 Task: Research Airbnb options in Bir el Djir, Algeria from 19th December, 2023 to 27th December, 2023 for 2 adults. Place can be private room with 1  bedroom having 2 beds and 1 bathroom. Property type can be flat.
Action: Mouse moved to (475, 98)
Screenshot: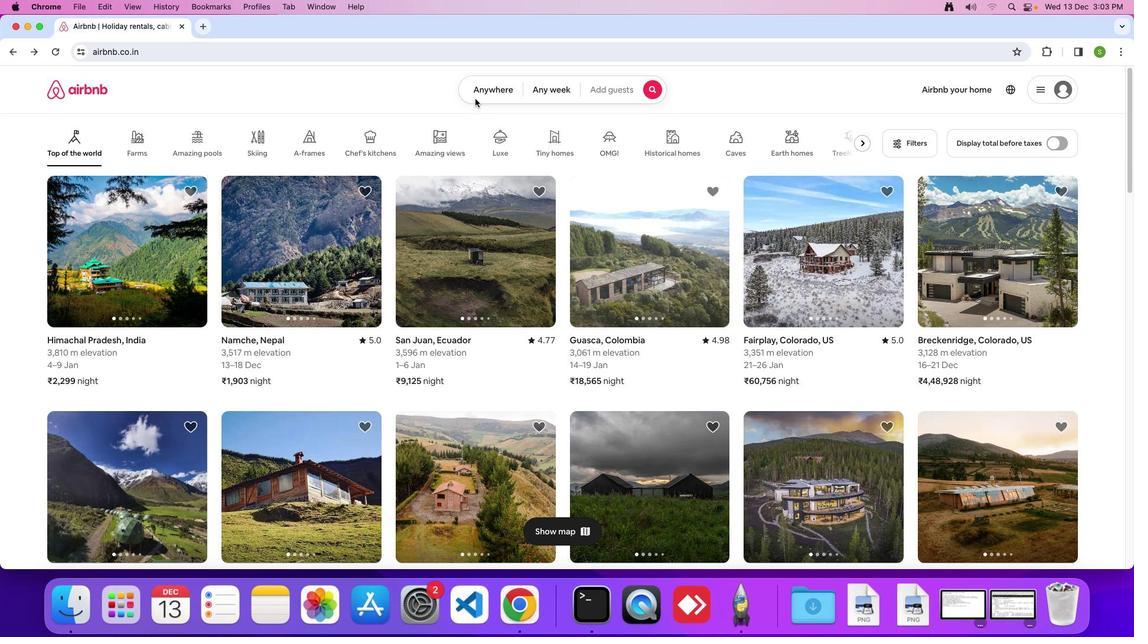
Action: Mouse pressed left at (475, 98)
Screenshot: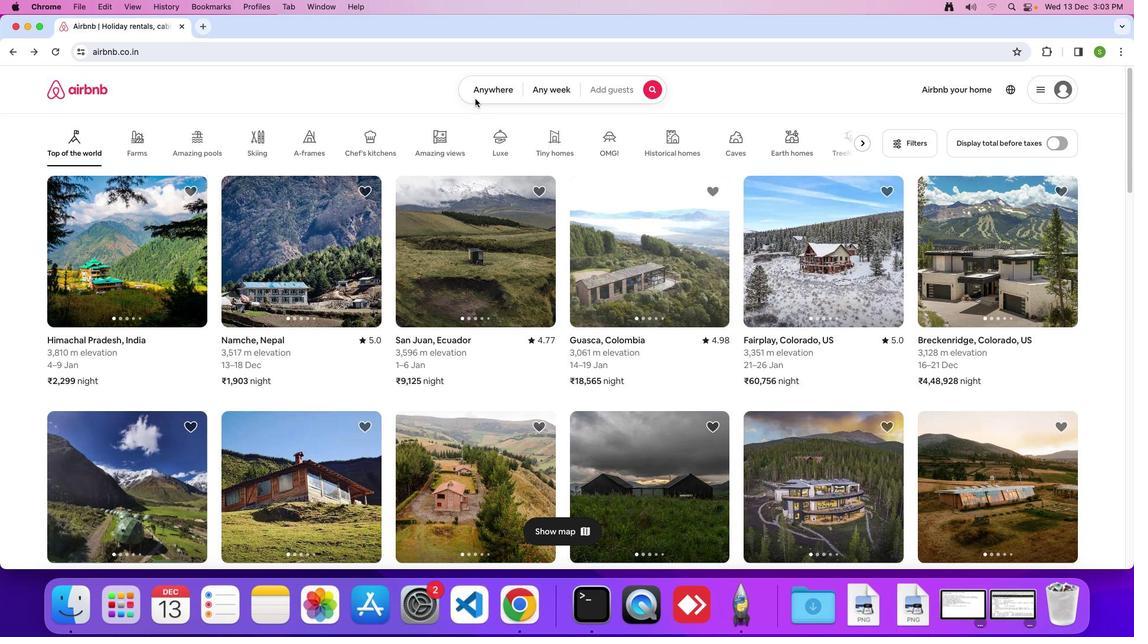 
Action: Mouse moved to (484, 95)
Screenshot: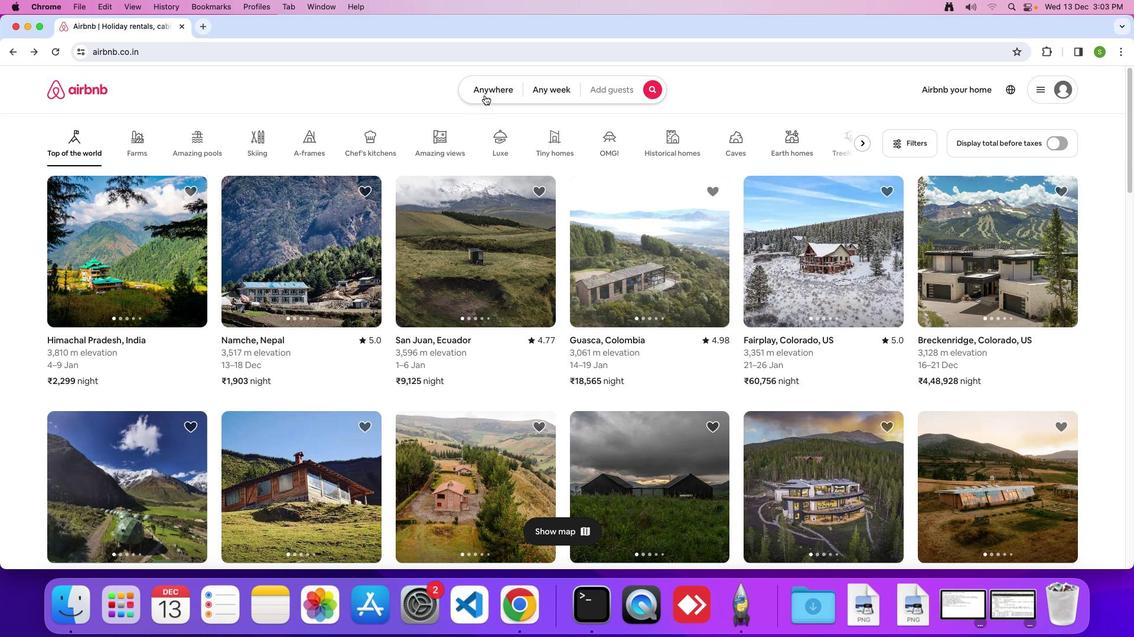 
Action: Mouse pressed left at (484, 95)
Screenshot: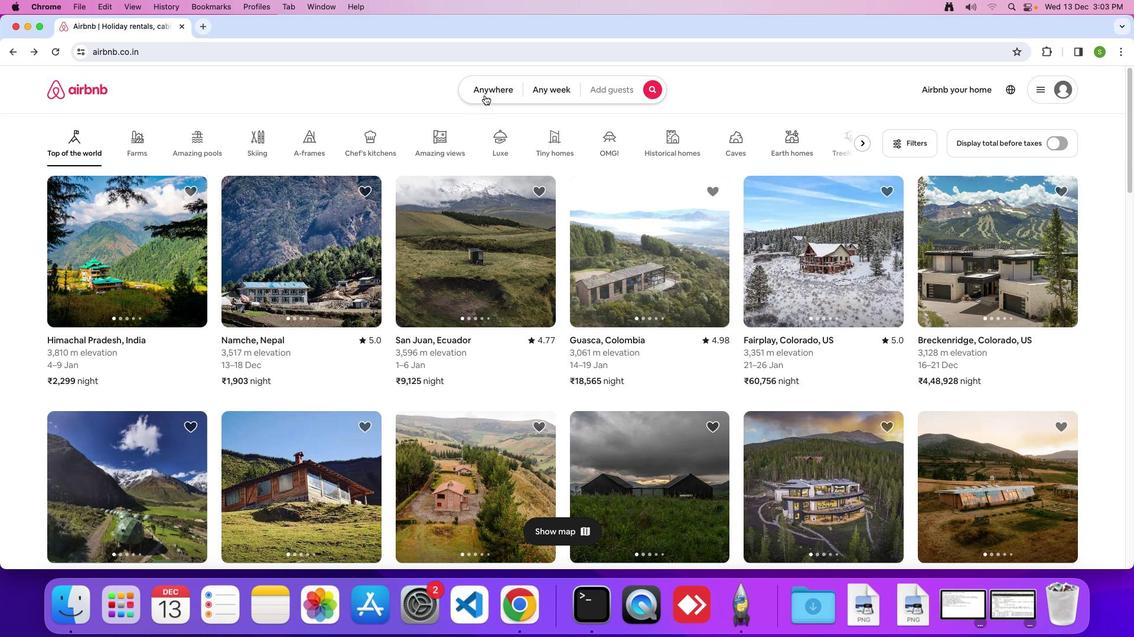 
Action: Mouse moved to (457, 128)
Screenshot: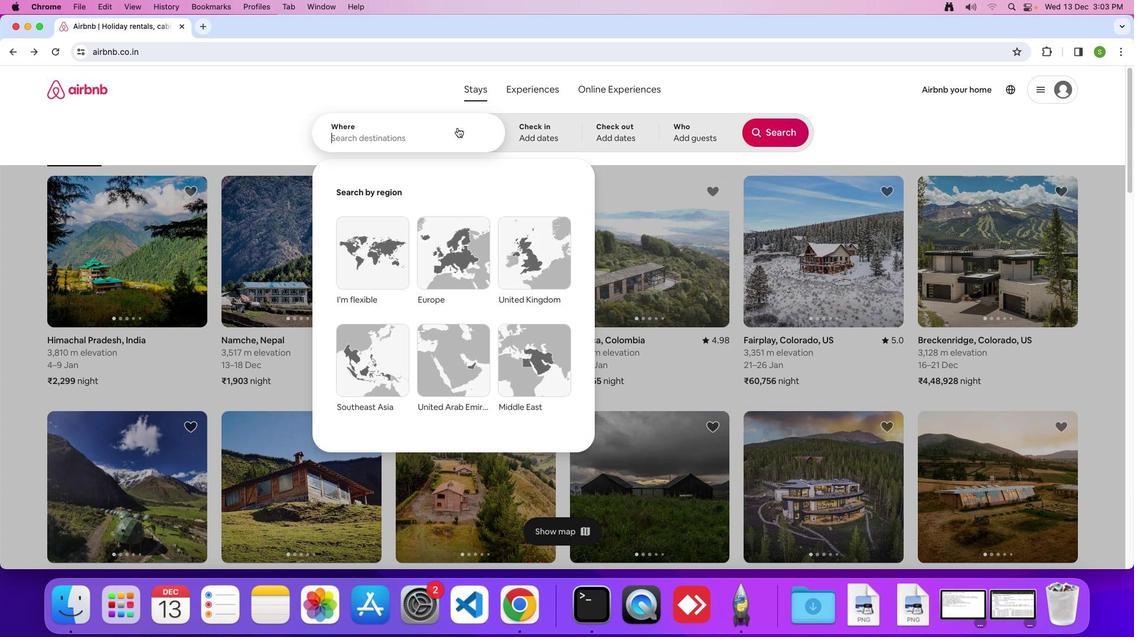 
Action: Mouse pressed left at (457, 128)
Screenshot: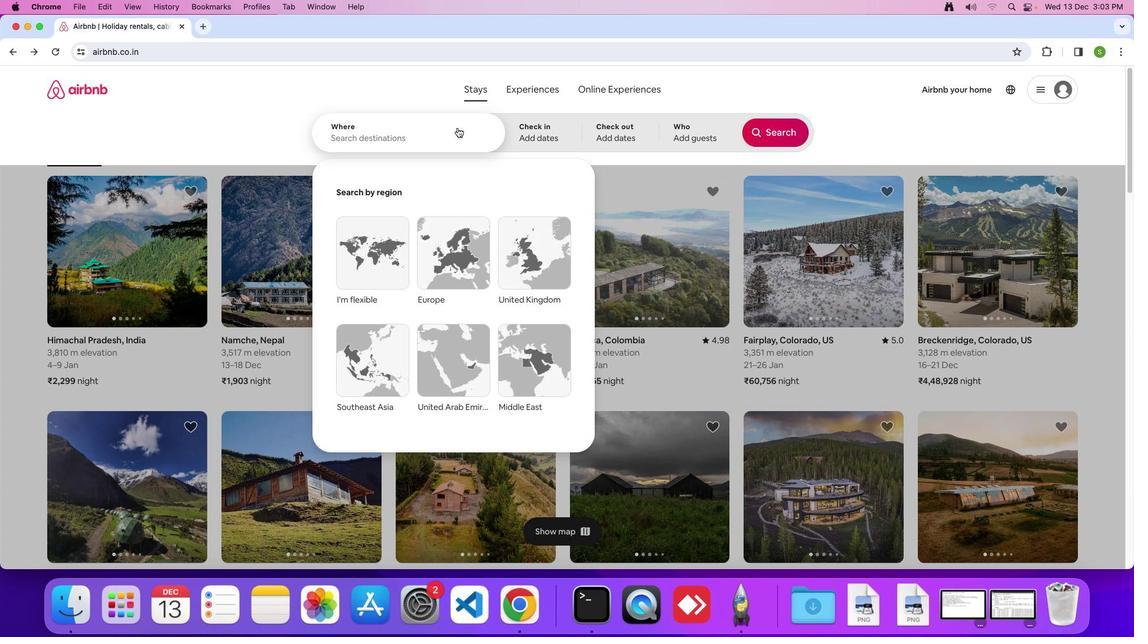 
Action: Key pressed 'B'Key.caps_lock'i''r'Key.space'e''l'Key.spaceKey.shift'D''j''i''r'','Key.spaceKey.shift'A''l''g''e''r''i''a'Key.enter
Screenshot: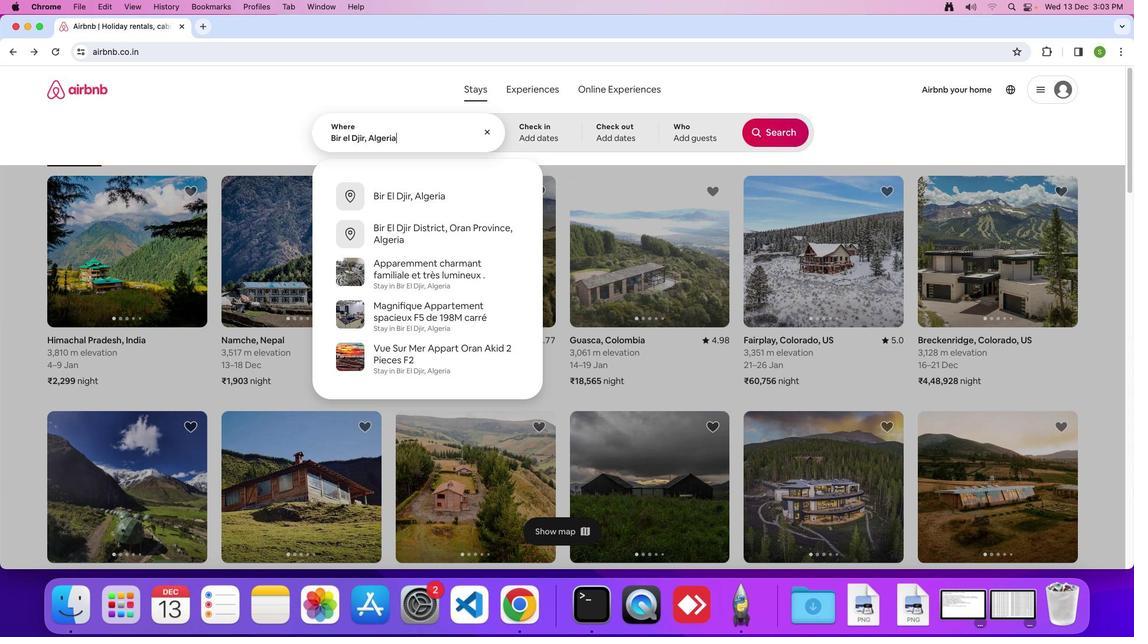 
Action: Mouse moved to (414, 369)
Screenshot: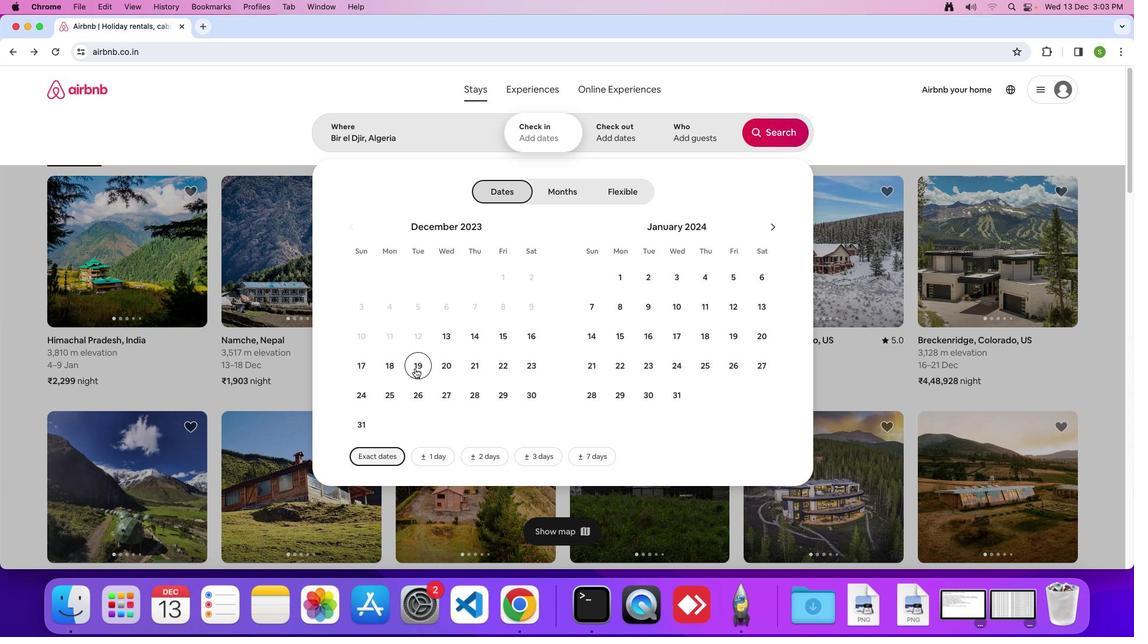
Action: Mouse pressed left at (414, 369)
Screenshot: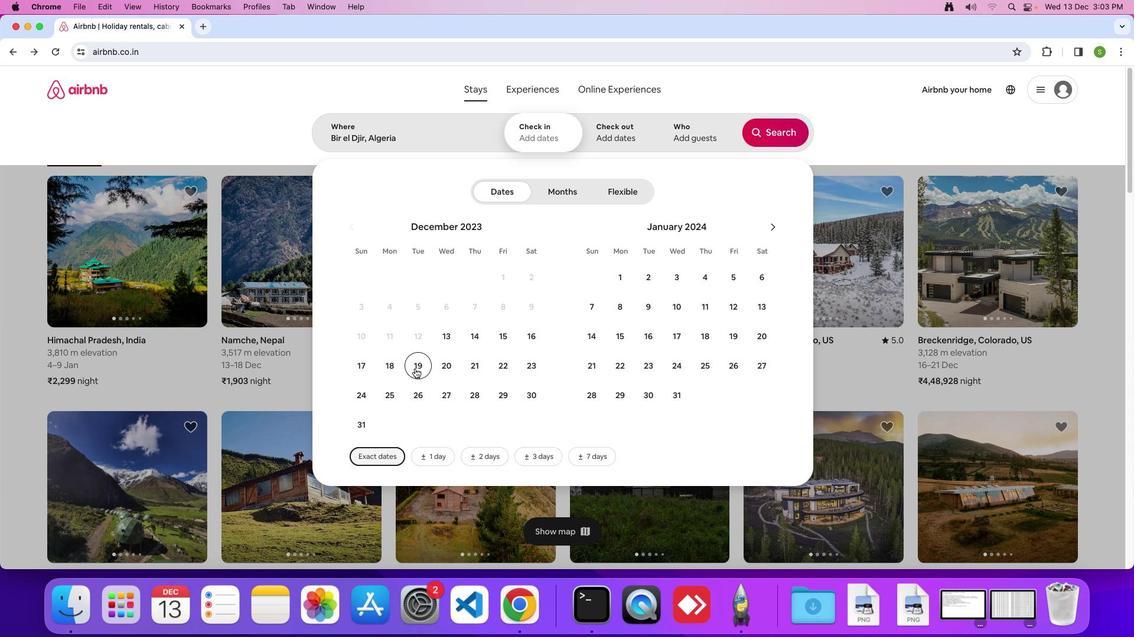 
Action: Mouse moved to (443, 392)
Screenshot: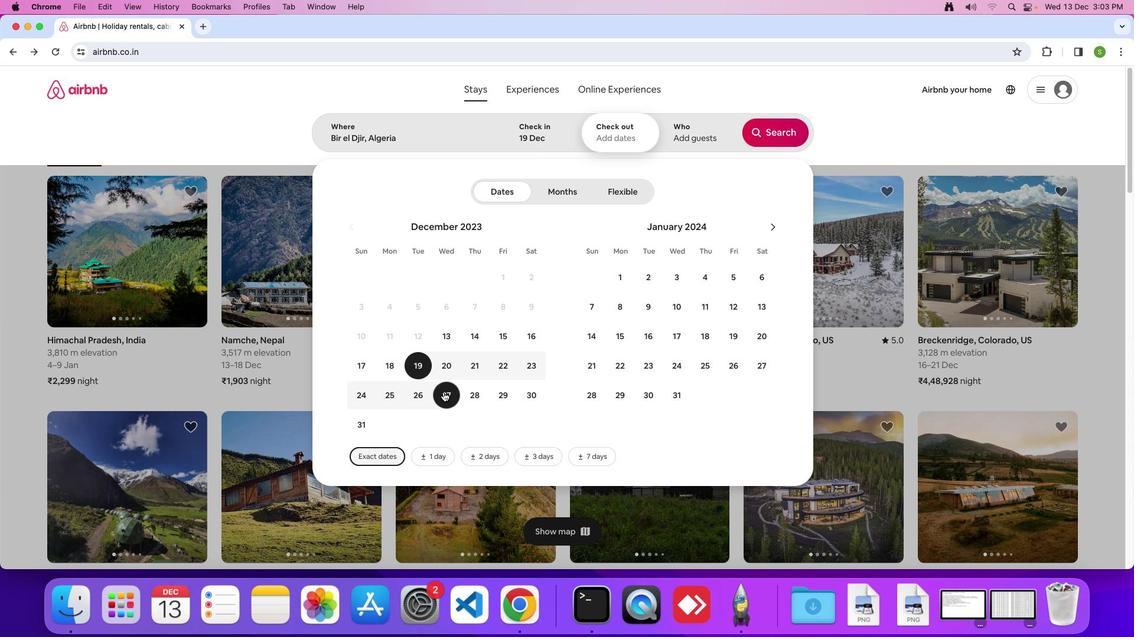 
Action: Mouse pressed left at (443, 392)
Screenshot: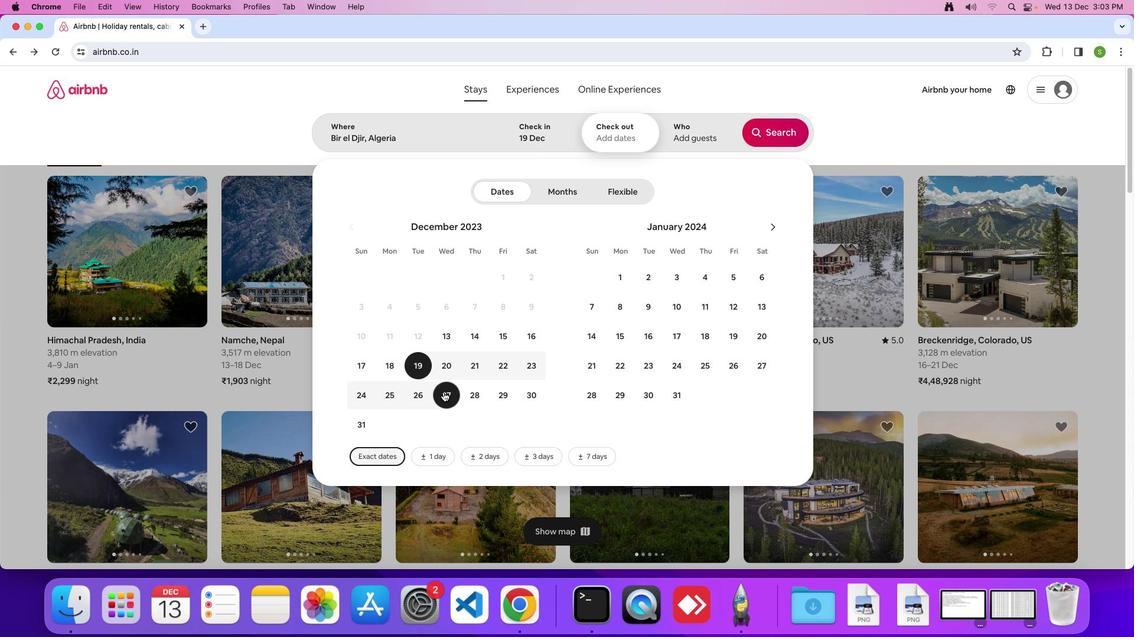 
Action: Mouse moved to (686, 139)
Screenshot: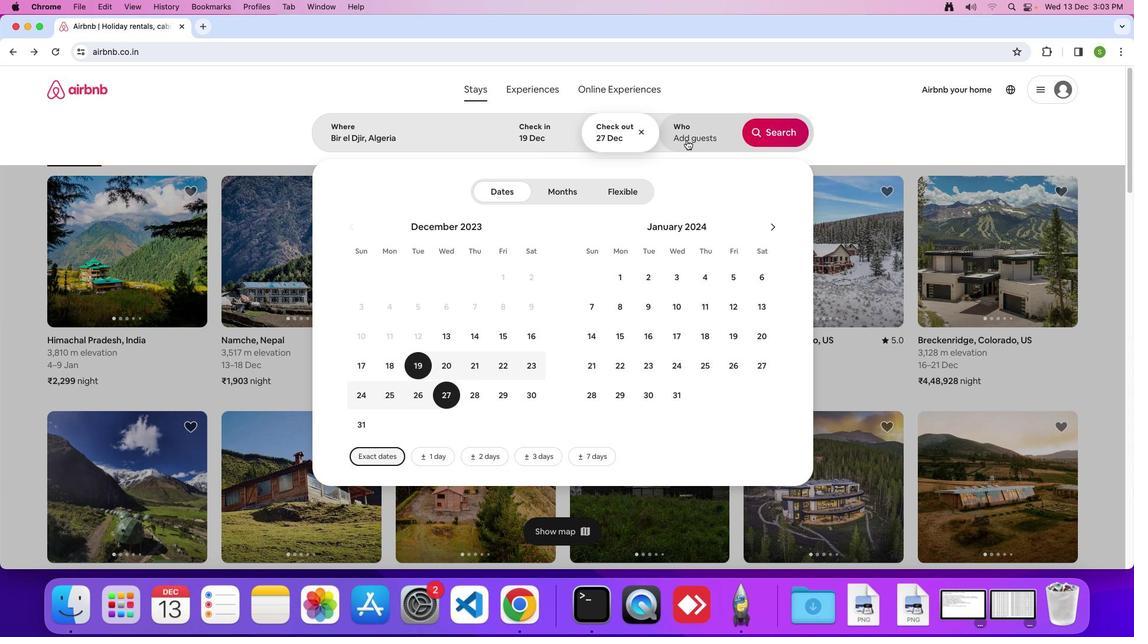 
Action: Mouse pressed left at (686, 139)
Screenshot: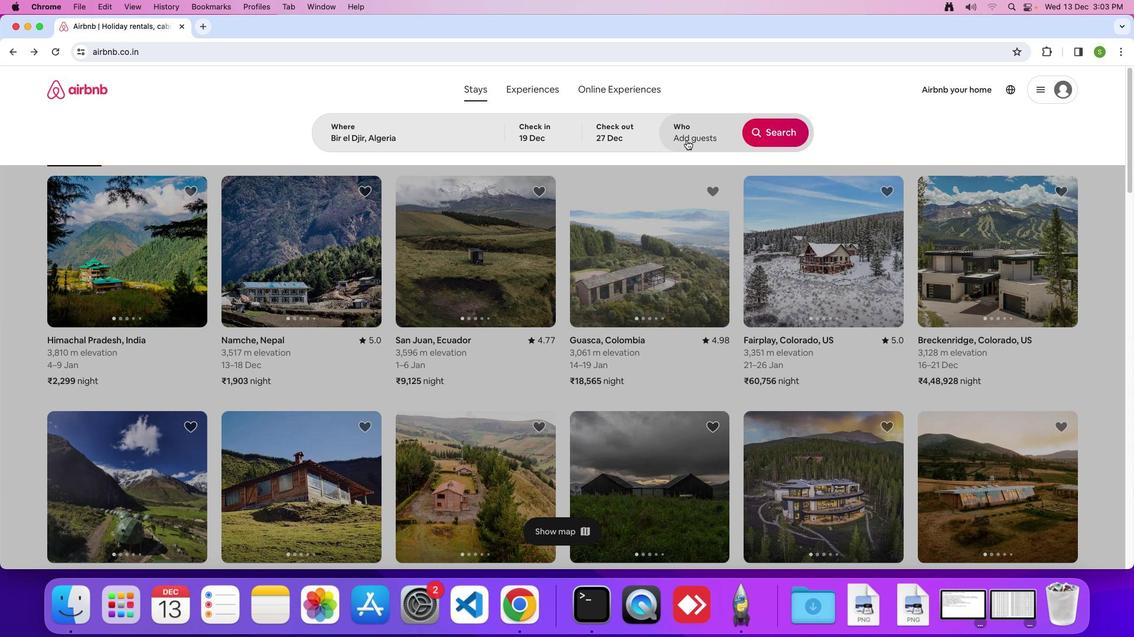 
Action: Mouse moved to (783, 196)
Screenshot: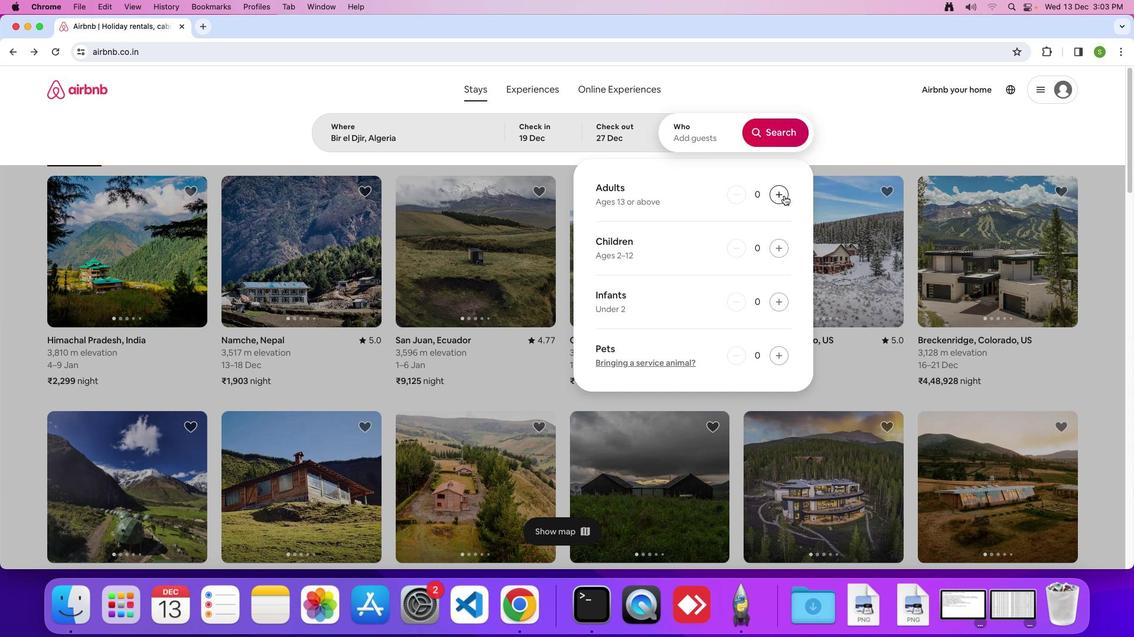 
Action: Mouse pressed left at (783, 196)
Screenshot: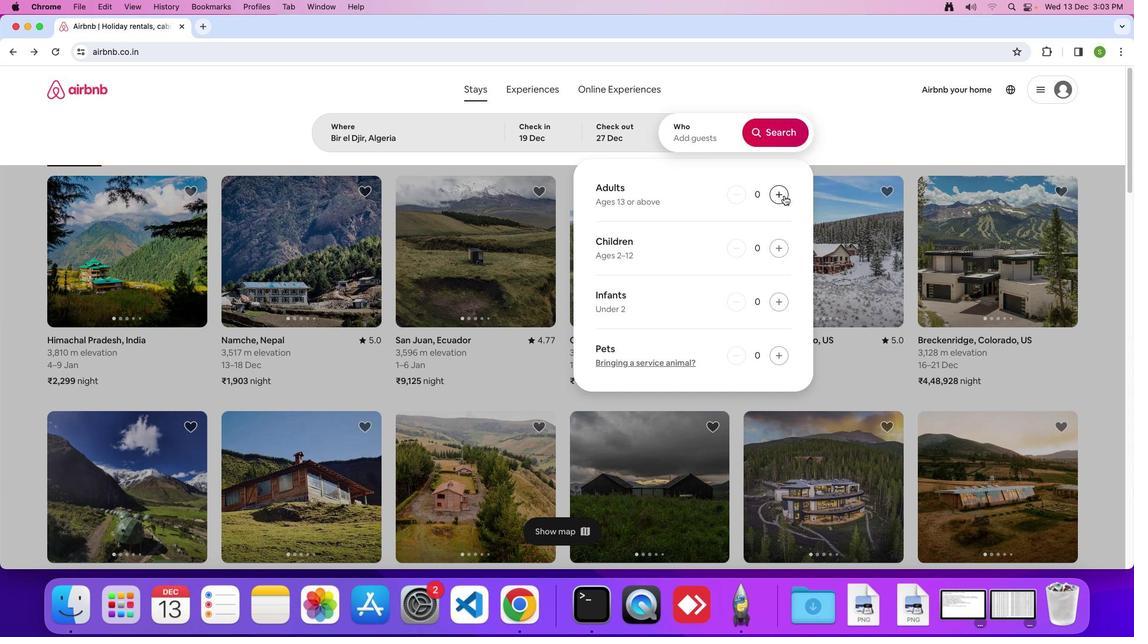 
Action: Mouse pressed left at (783, 196)
Screenshot: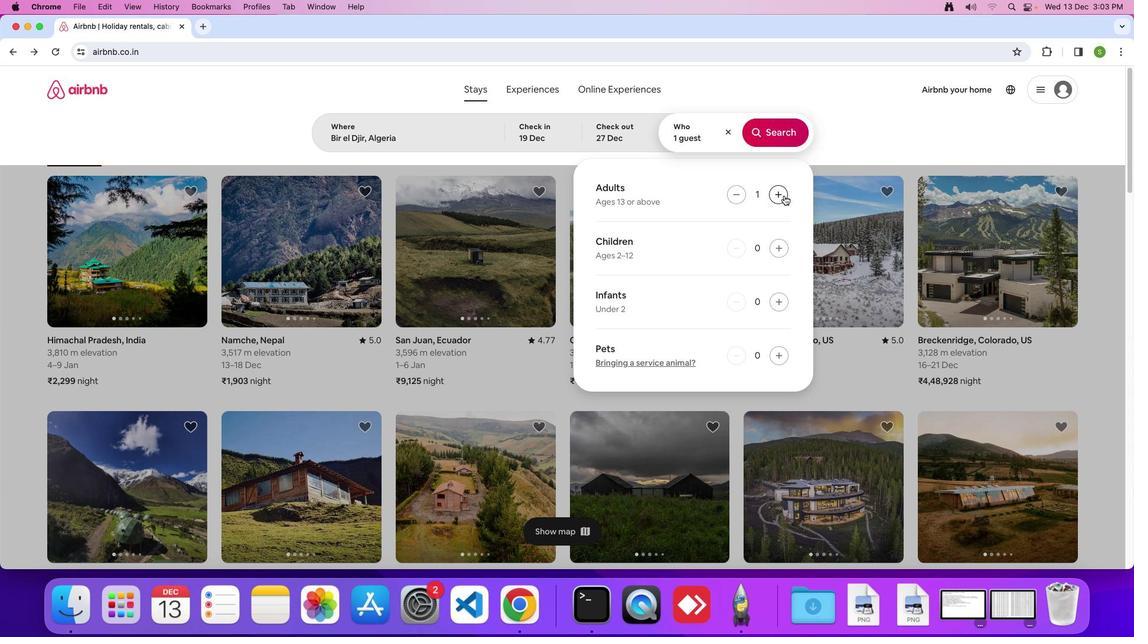 
Action: Mouse moved to (780, 138)
Screenshot: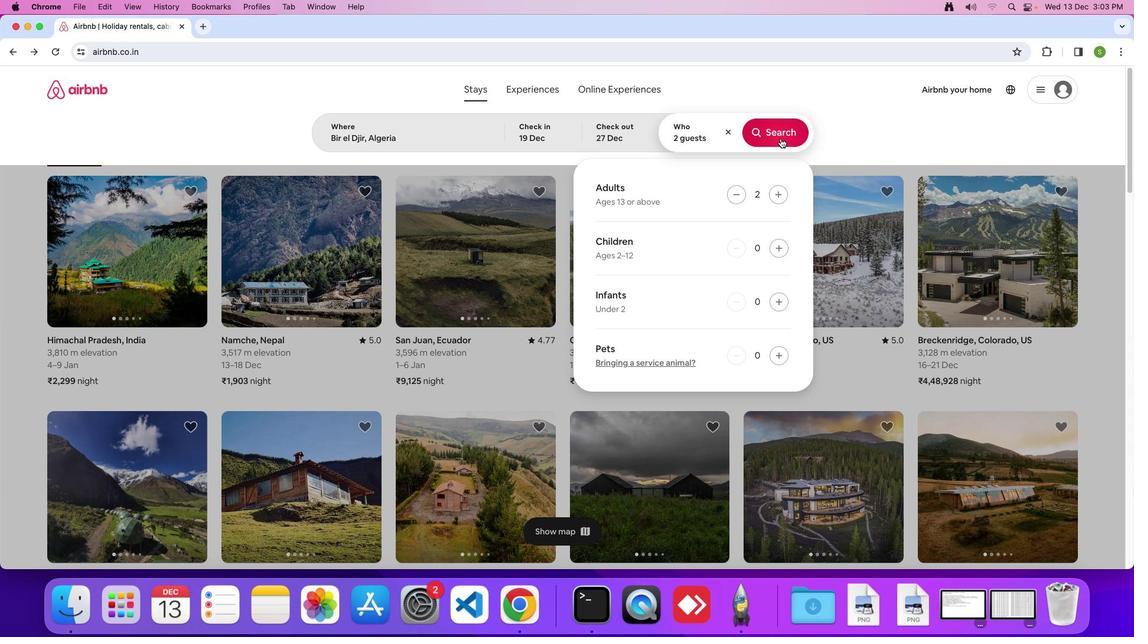 
Action: Mouse pressed left at (780, 138)
Screenshot: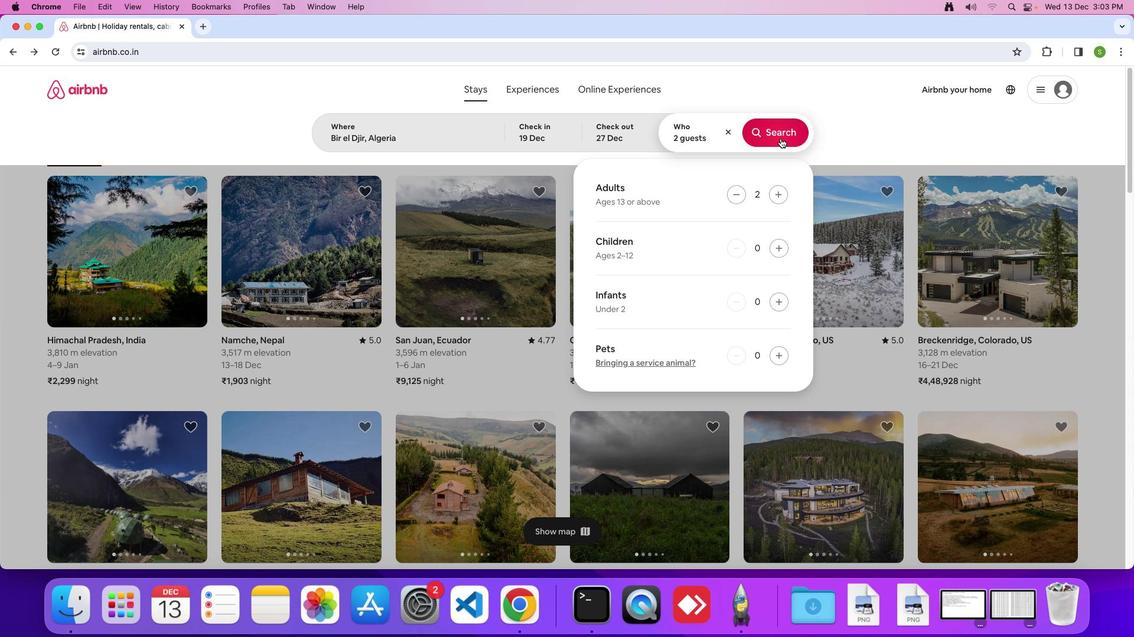 
Action: Mouse moved to (956, 139)
Screenshot: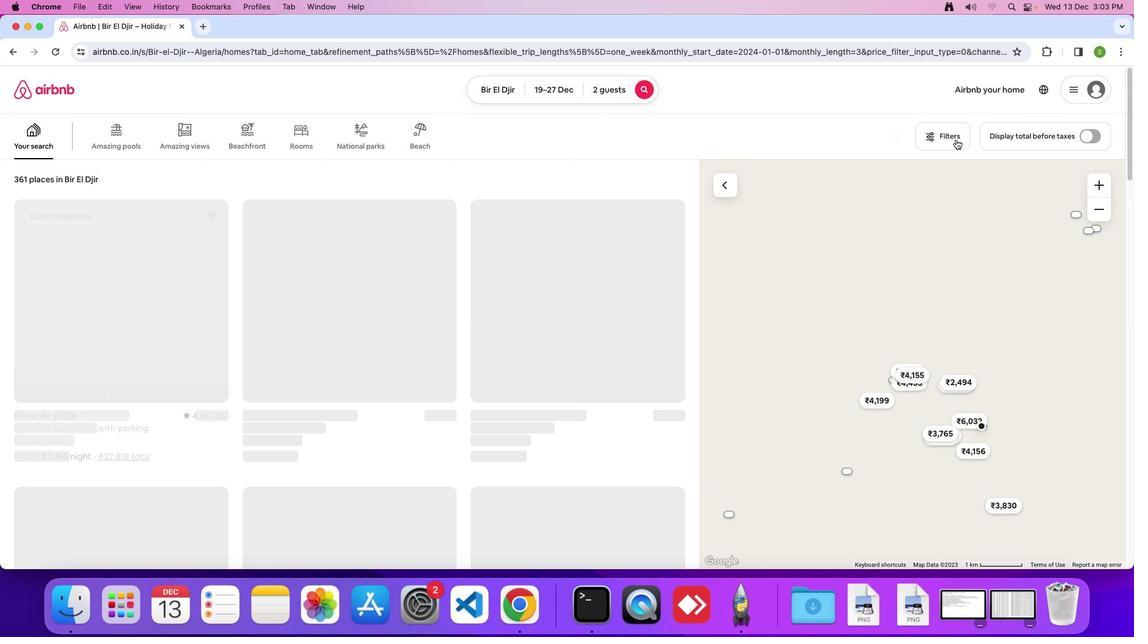 
Action: Mouse pressed left at (956, 139)
Screenshot: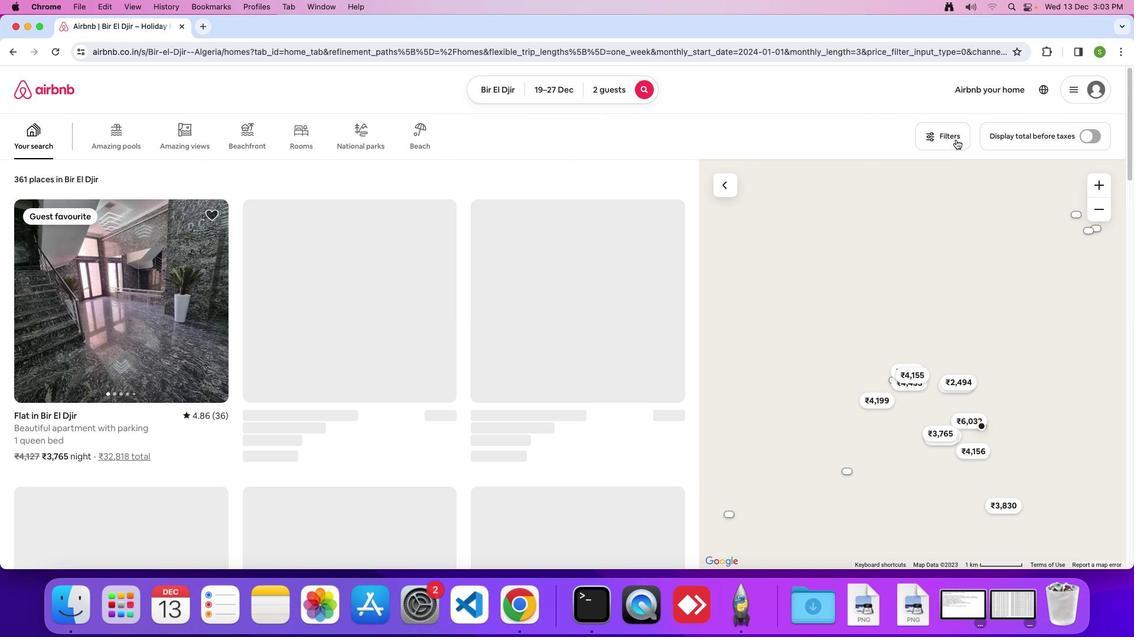 
Action: Mouse moved to (540, 255)
Screenshot: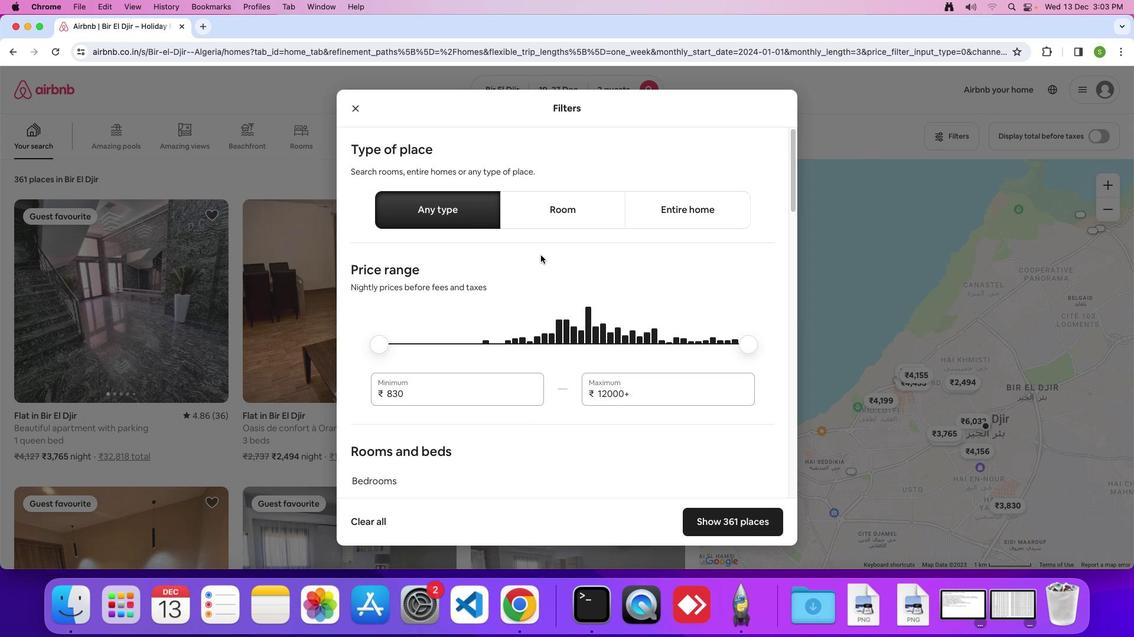 
Action: Mouse scrolled (540, 255) with delta (0, 0)
Screenshot: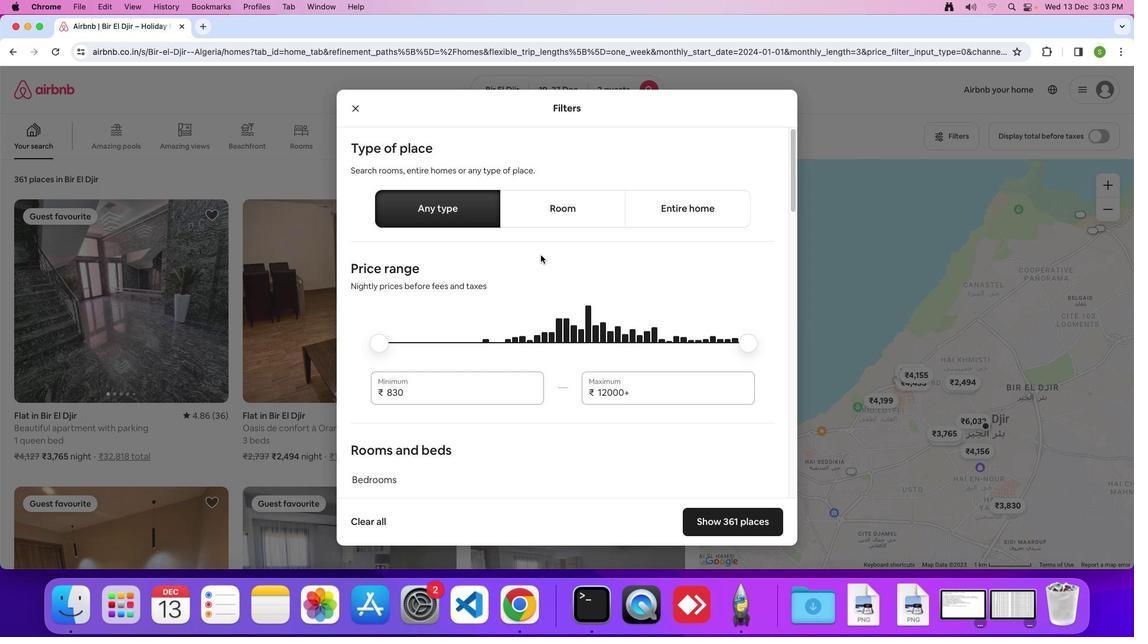 
Action: Mouse scrolled (540, 255) with delta (0, 0)
Screenshot: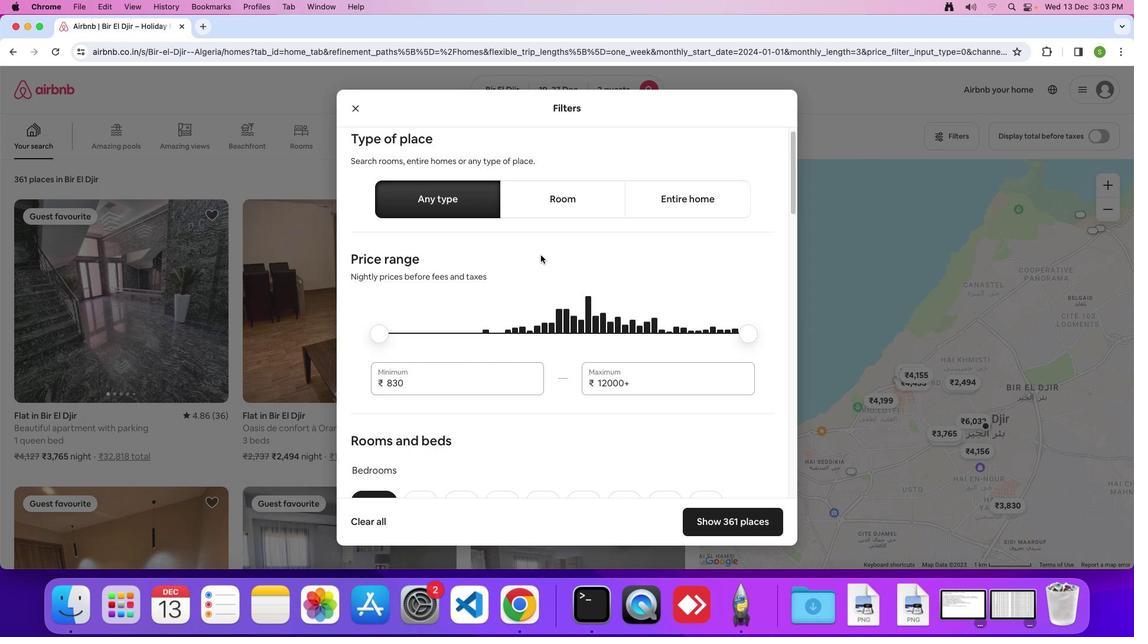 
Action: Mouse scrolled (540, 255) with delta (0, 0)
Screenshot: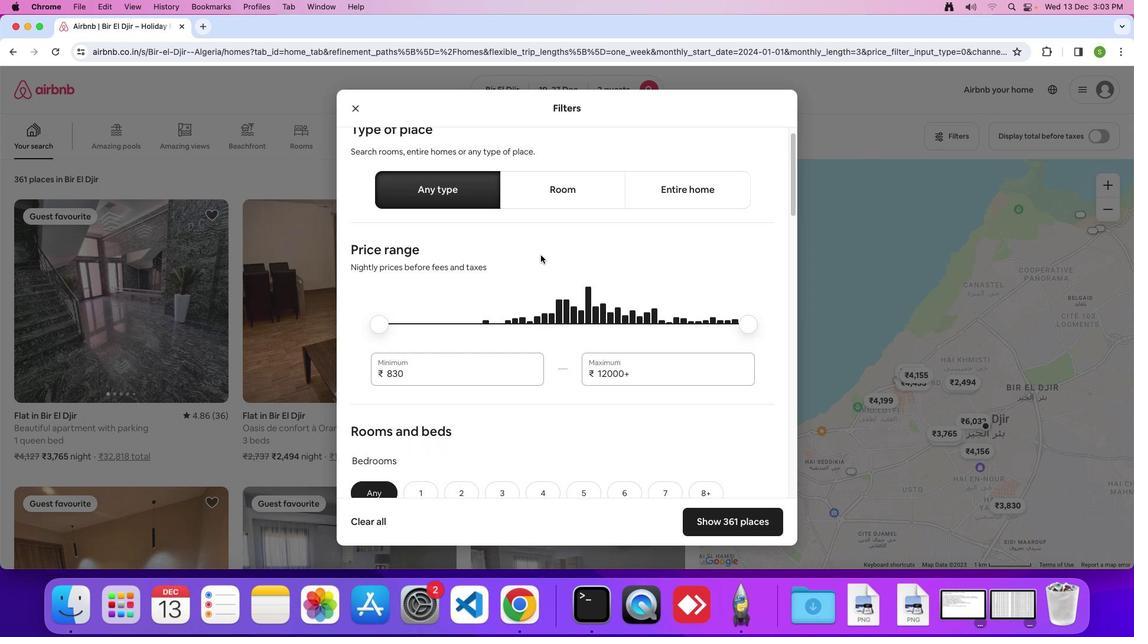 
Action: Mouse scrolled (540, 255) with delta (0, 0)
Screenshot: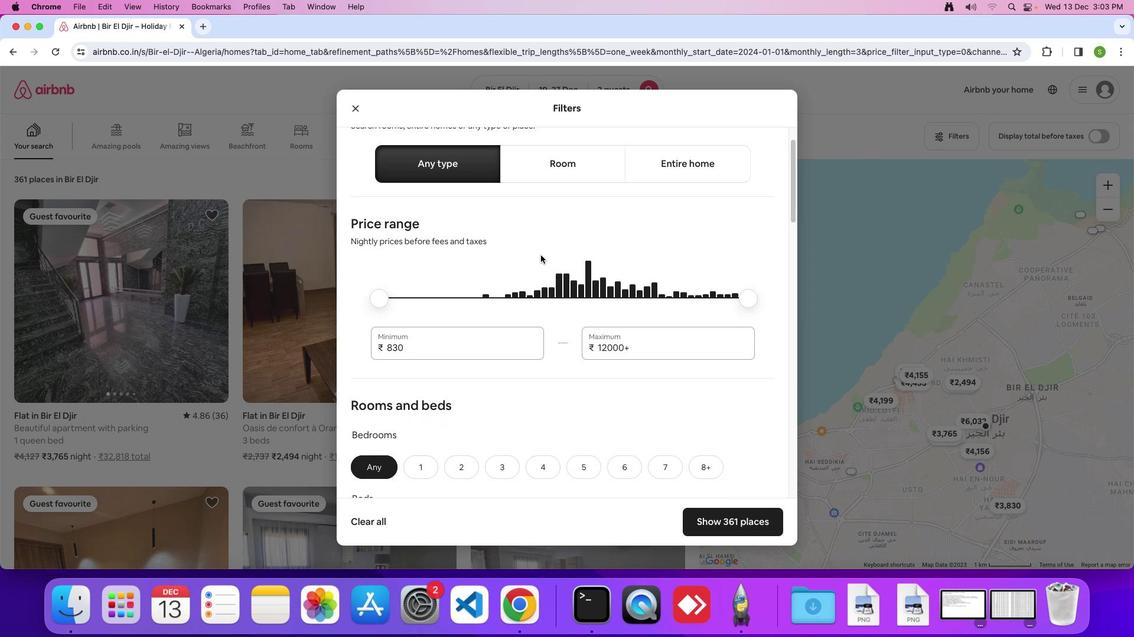 
Action: Mouse scrolled (540, 255) with delta (0, -1)
Screenshot: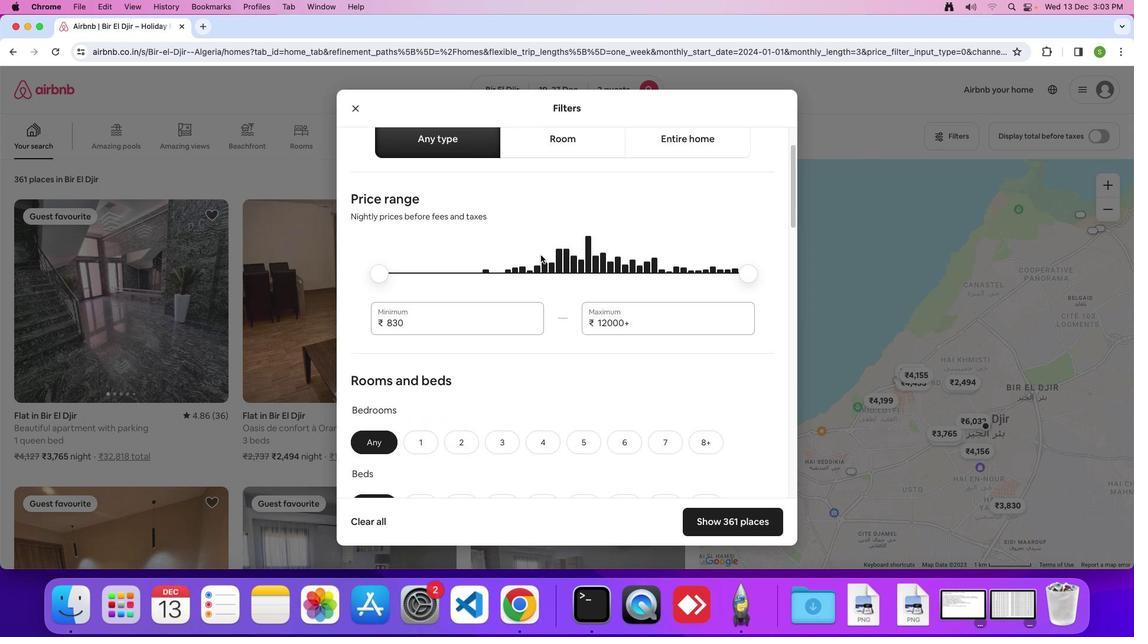 
Action: Mouse scrolled (540, 255) with delta (0, 0)
Screenshot: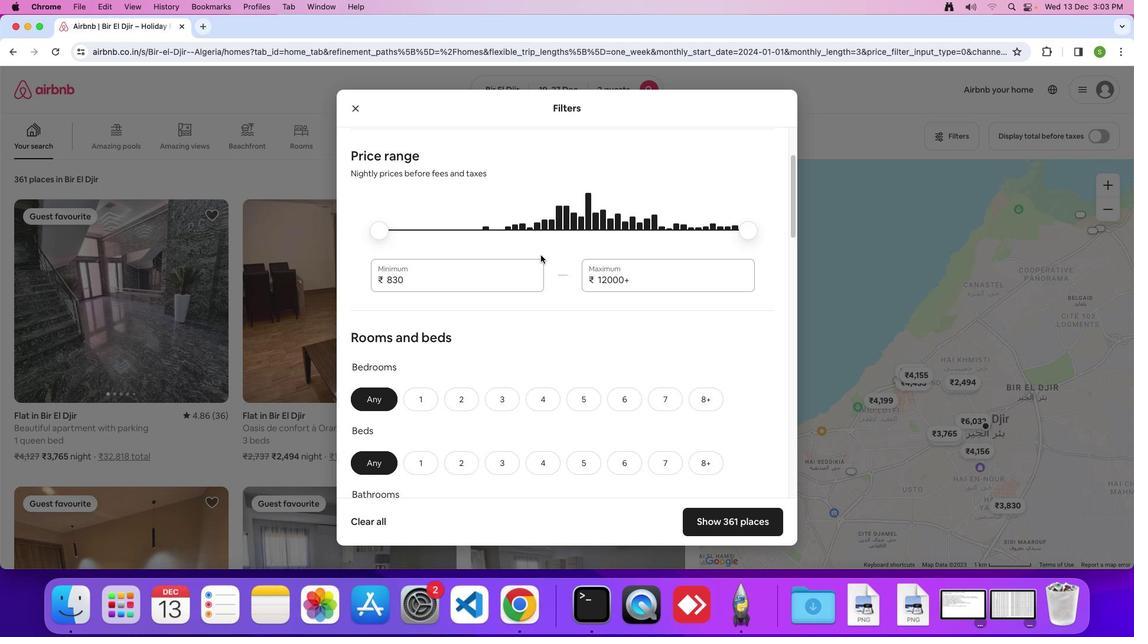 
Action: Mouse scrolled (540, 255) with delta (0, 0)
Screenshot: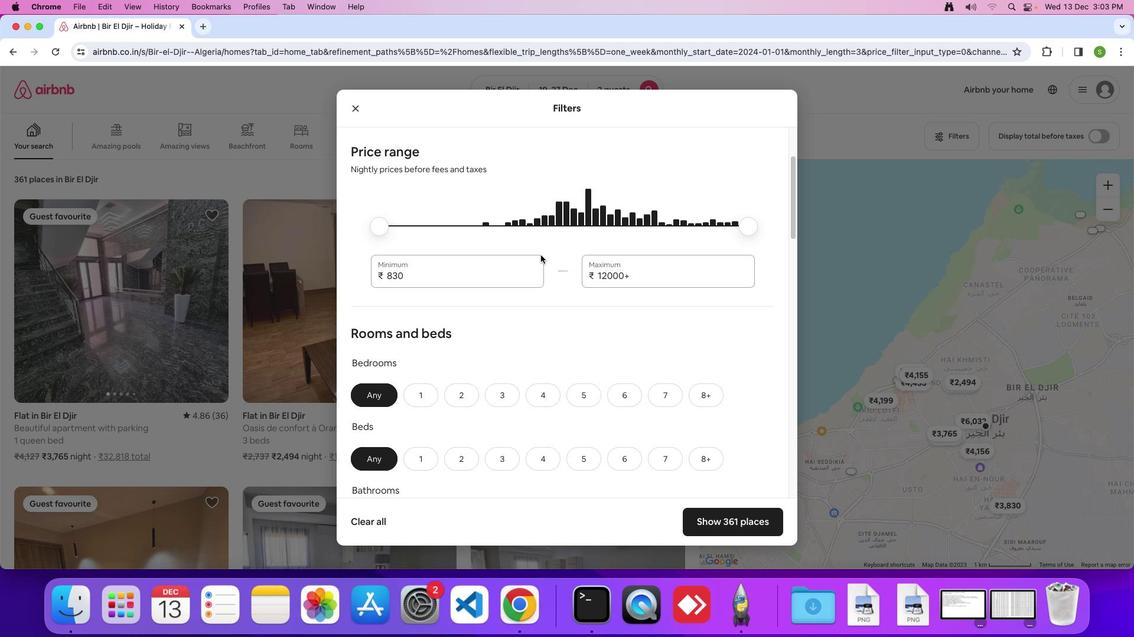 
Action: Mouse scrolled (540, 255) with delta (0, 0)
Screenshot: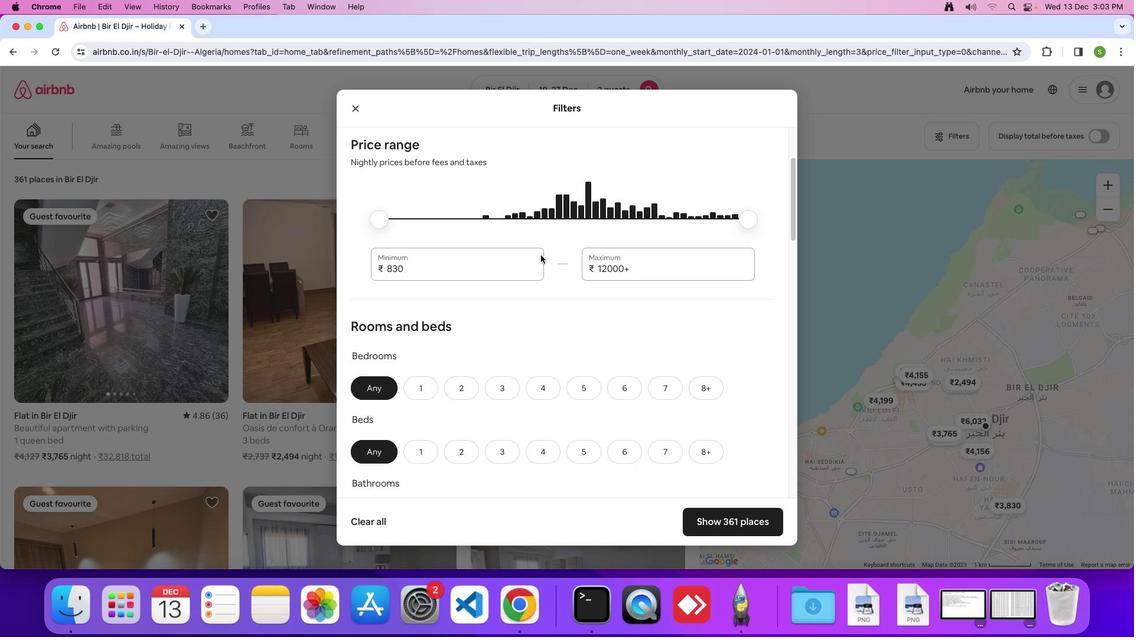 
Action: Mouse scrolled (540, 255) with delta (0, 0)
Screenshot: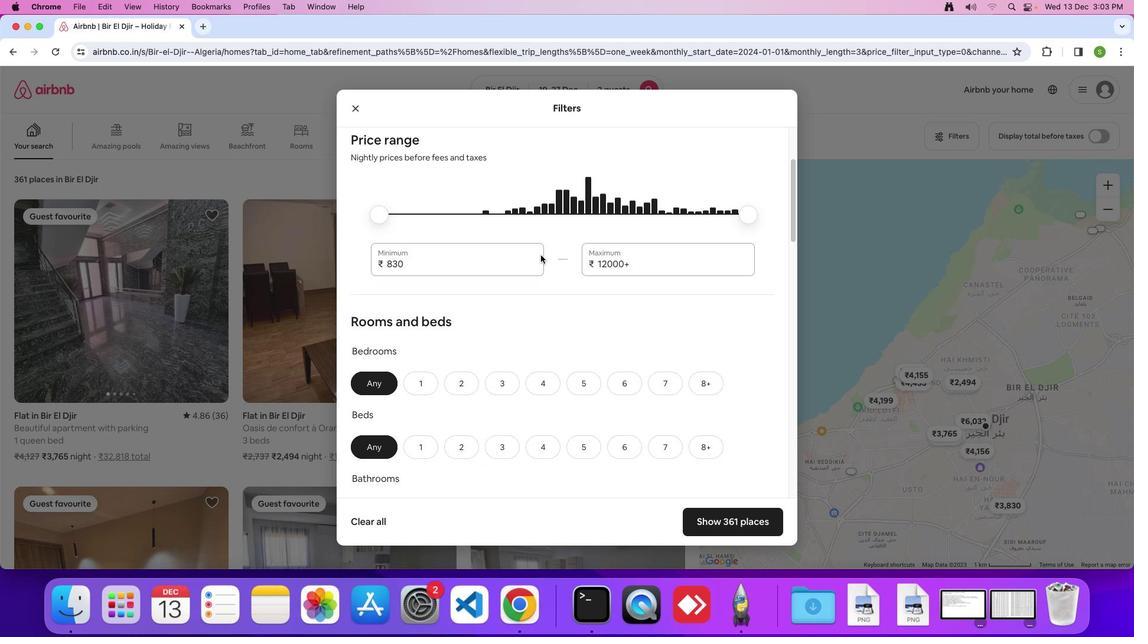 
Action: Mouse scrolled (540, 255) with delta (0, 0)
Screenshot: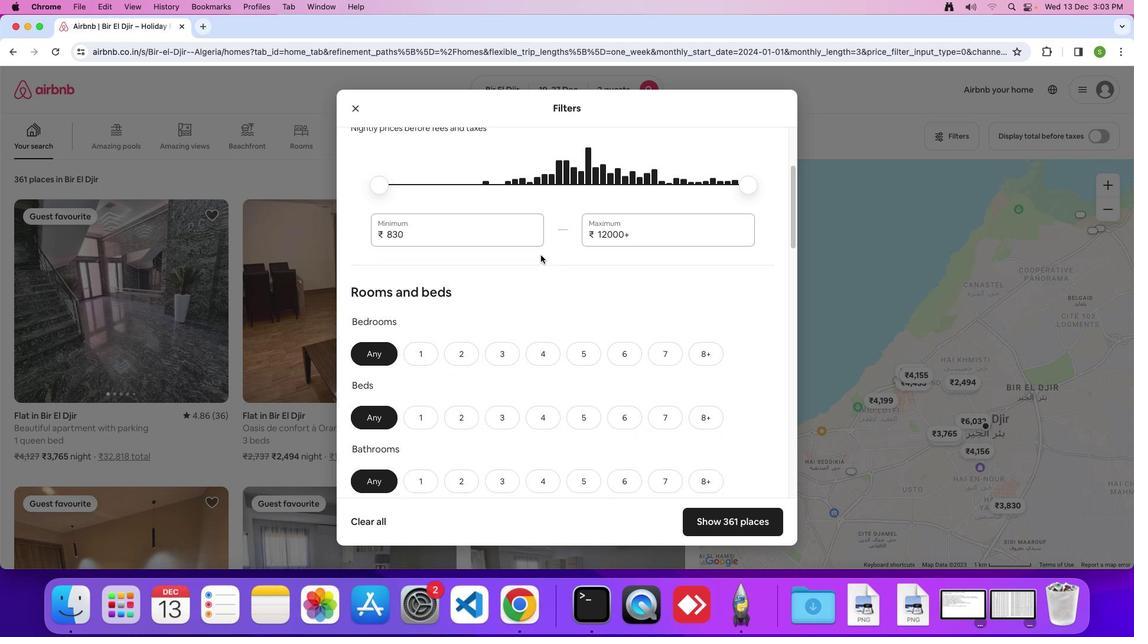 
Action: Mouse scrolled (540, 255) with delta (0, 0)
Screenshot: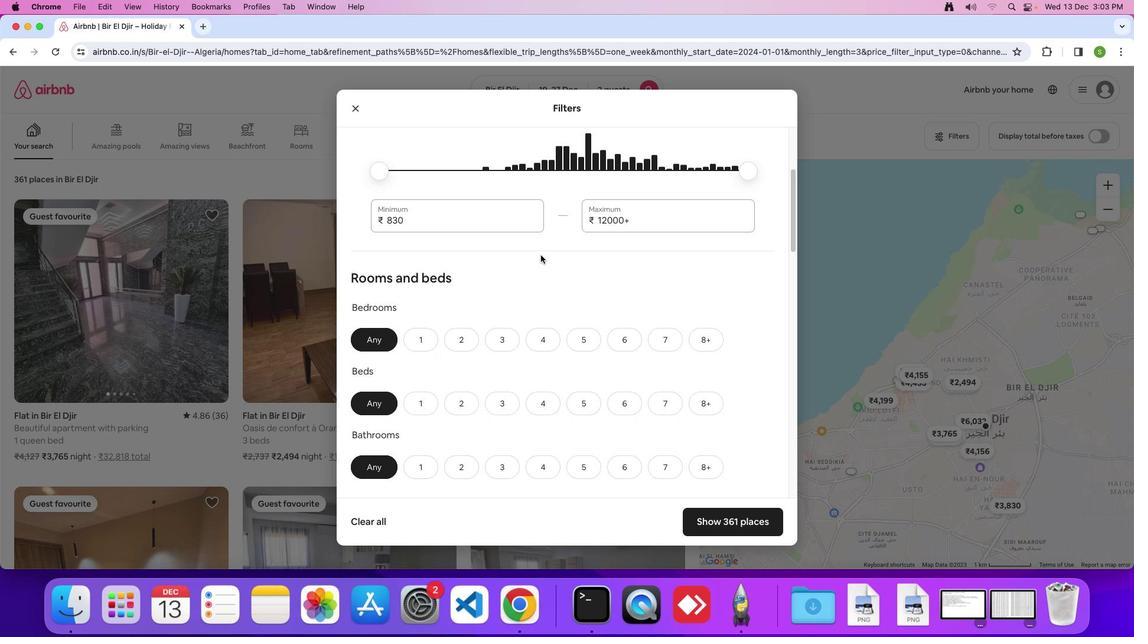 
Action: Mouse scrolled (540, 255) with delta (0, 0)
Screenshot: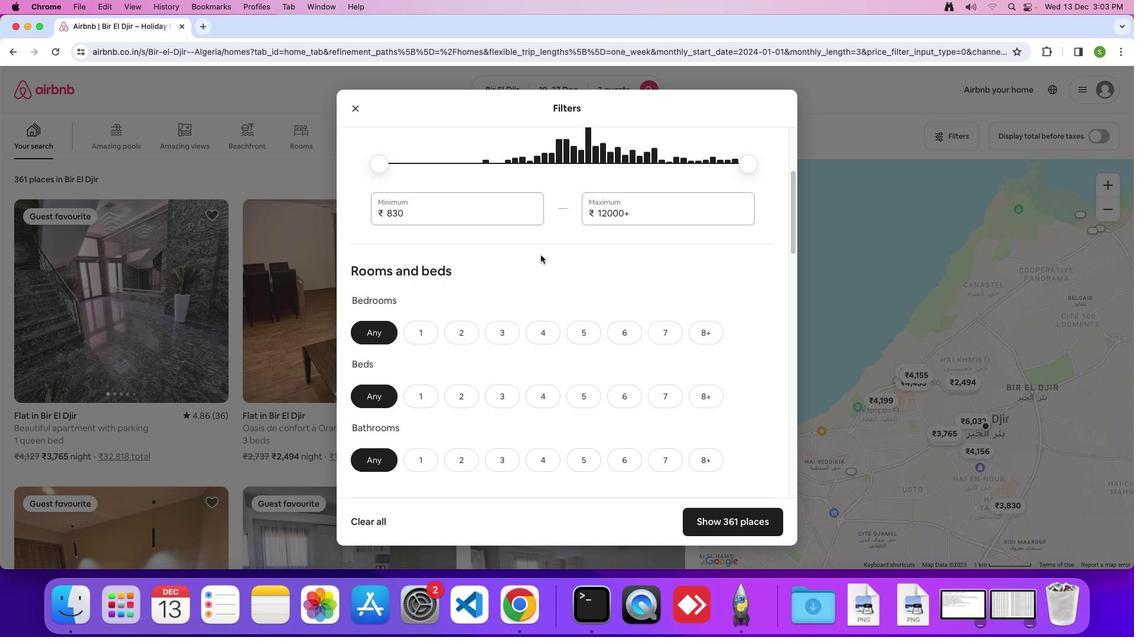 
Action: Mouse scrolled (540, 255) with delta (0, -1)
Screenshot: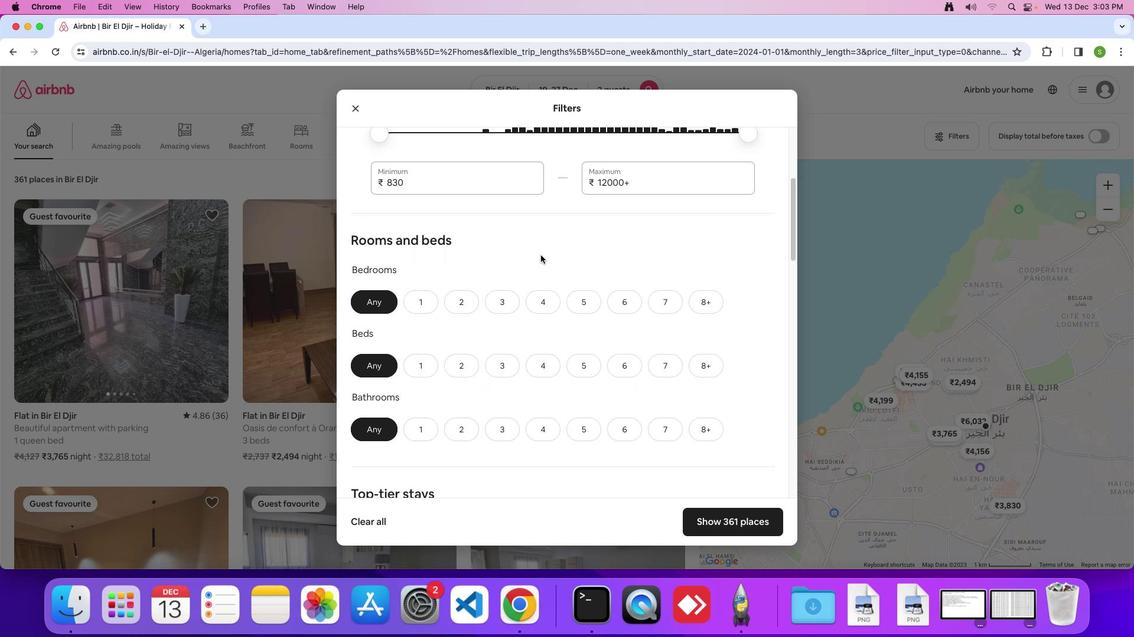 
Action: Mouse moved to (421, 281)
Screenshot: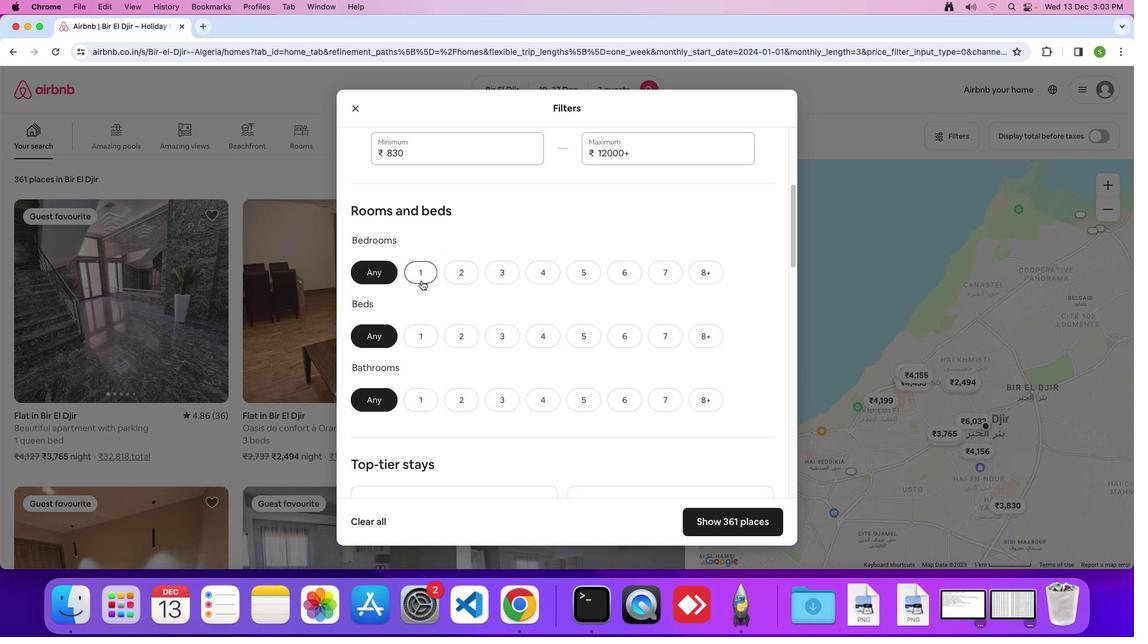 
Action: Mouse pressed left at (421, 281)
Screenshot: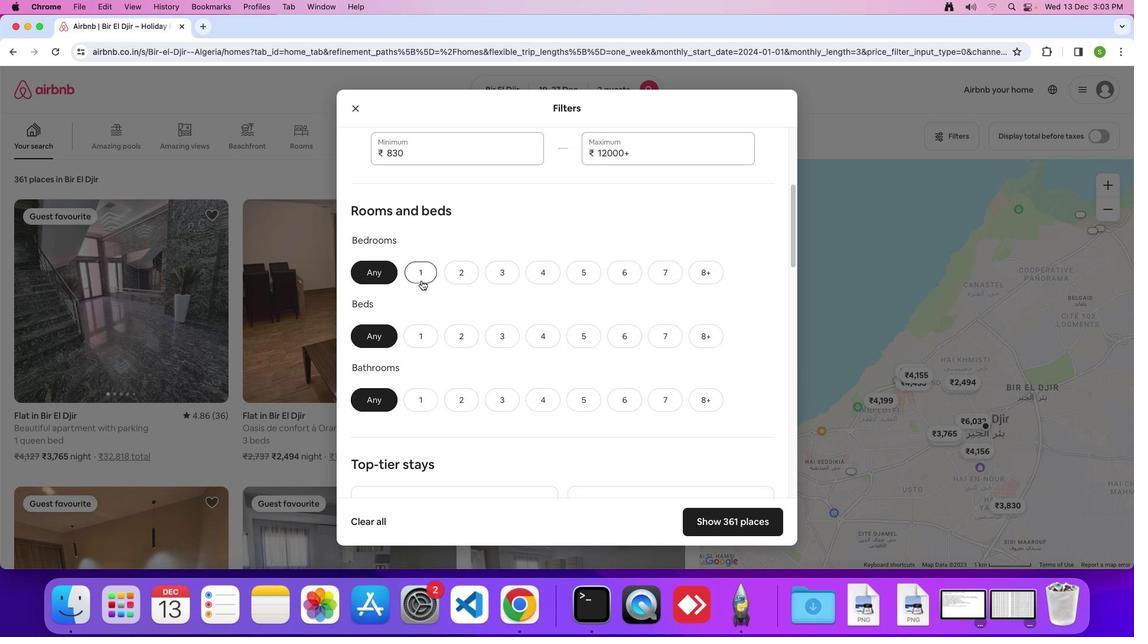 
Action: Mouse moved to (457, 339)
Screenshot: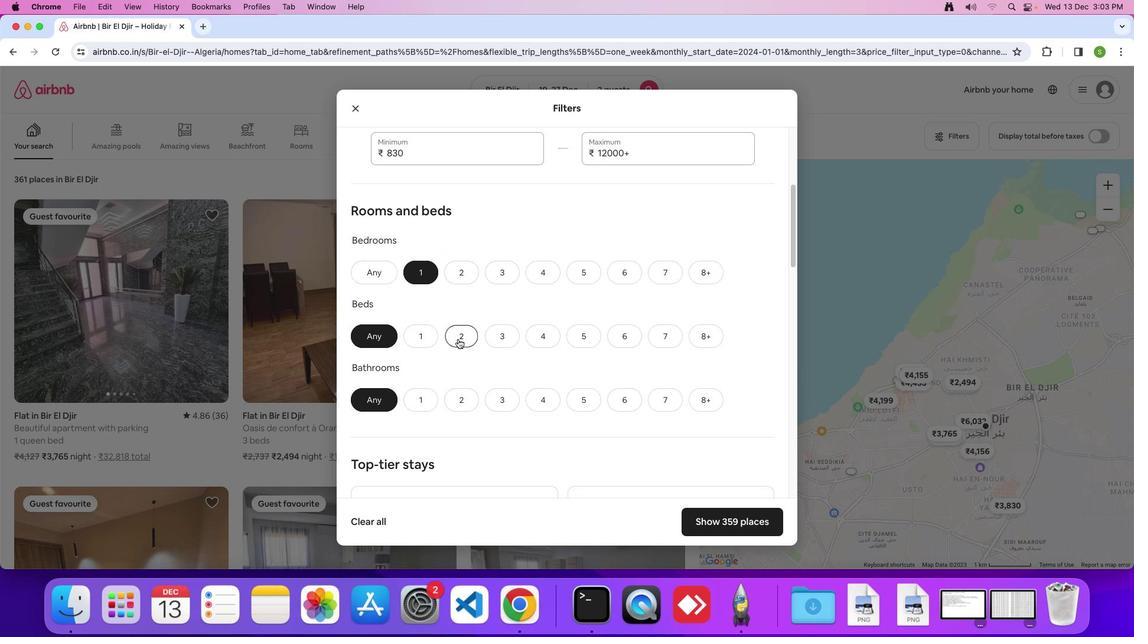 
Action: Mouse pressed left at (457, 339)
Screenshot: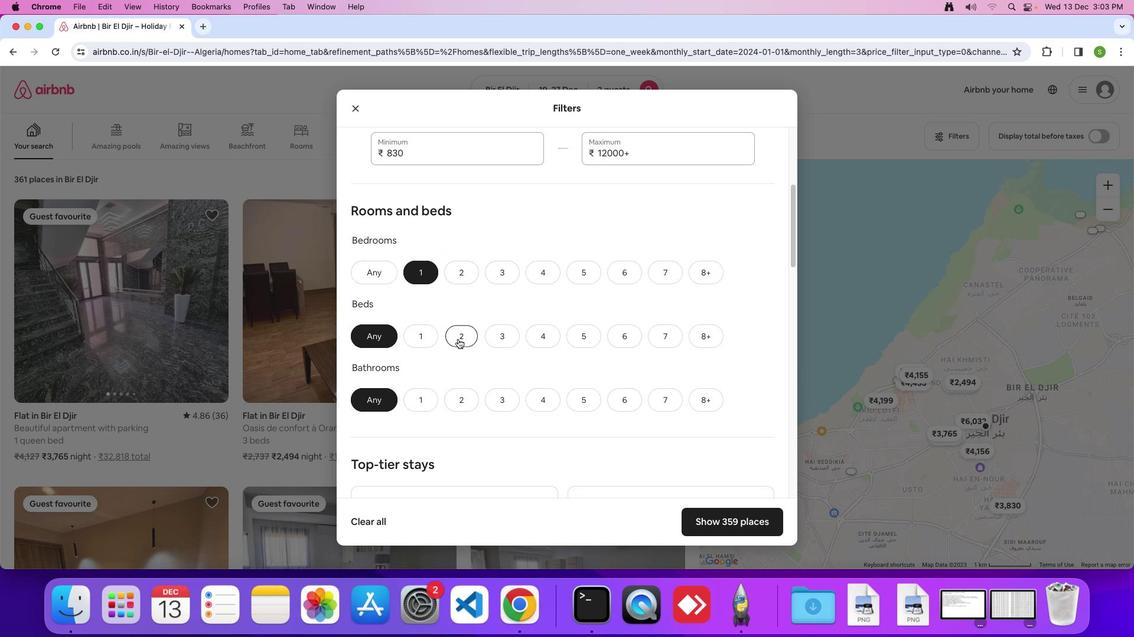 
Action: Mouse moved to (421, 404)
Screenshot: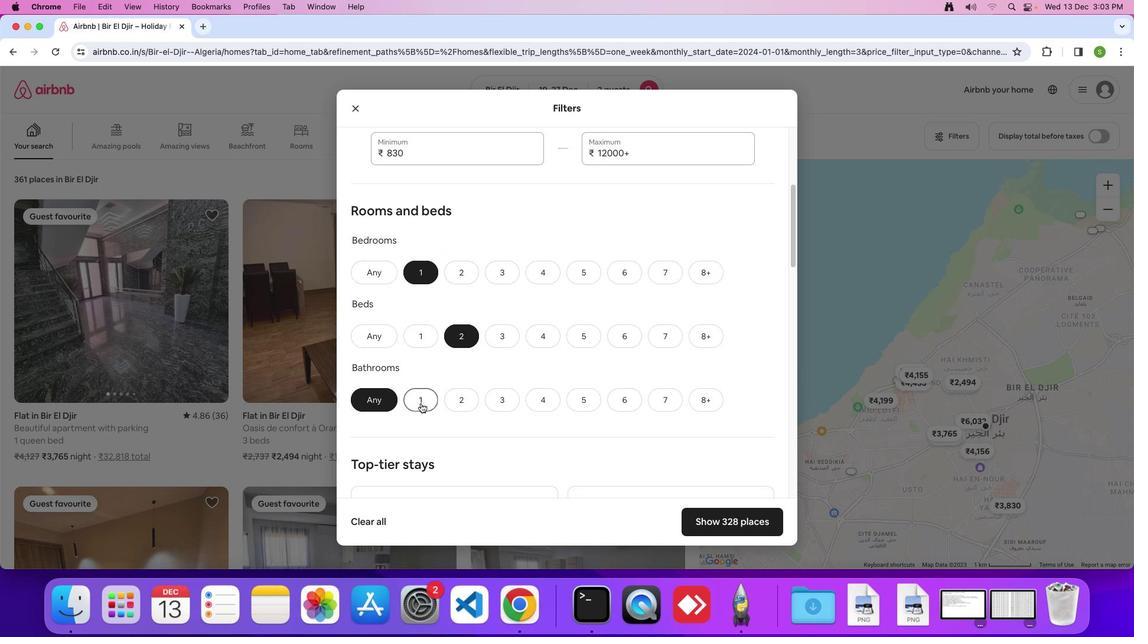
Action: Mouse pressed left at (421, 404)
Screenshot: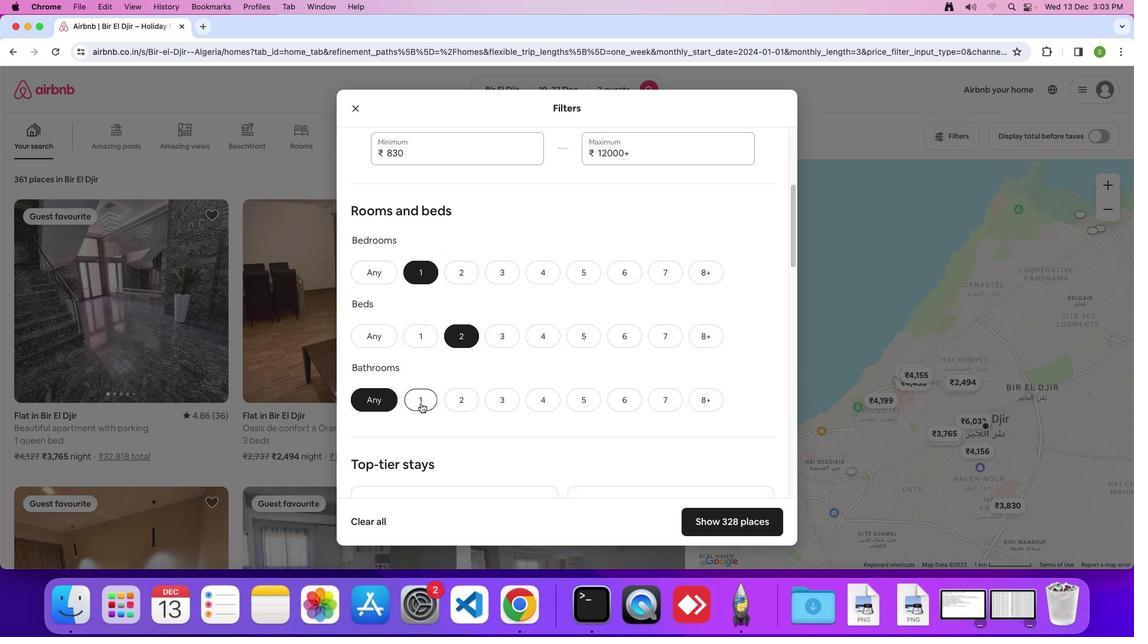 
Action: Mouse moved to (535, 341)
Screenshot: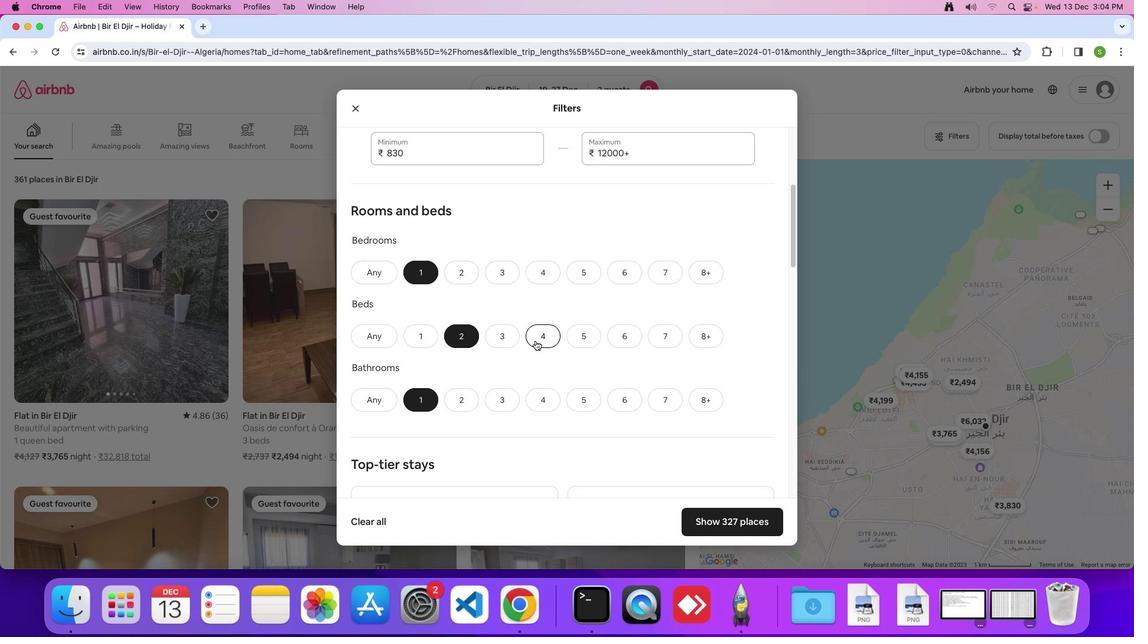 
Action: Mouse scrolled (535, 341) with delta (0, 0)
Screenshot: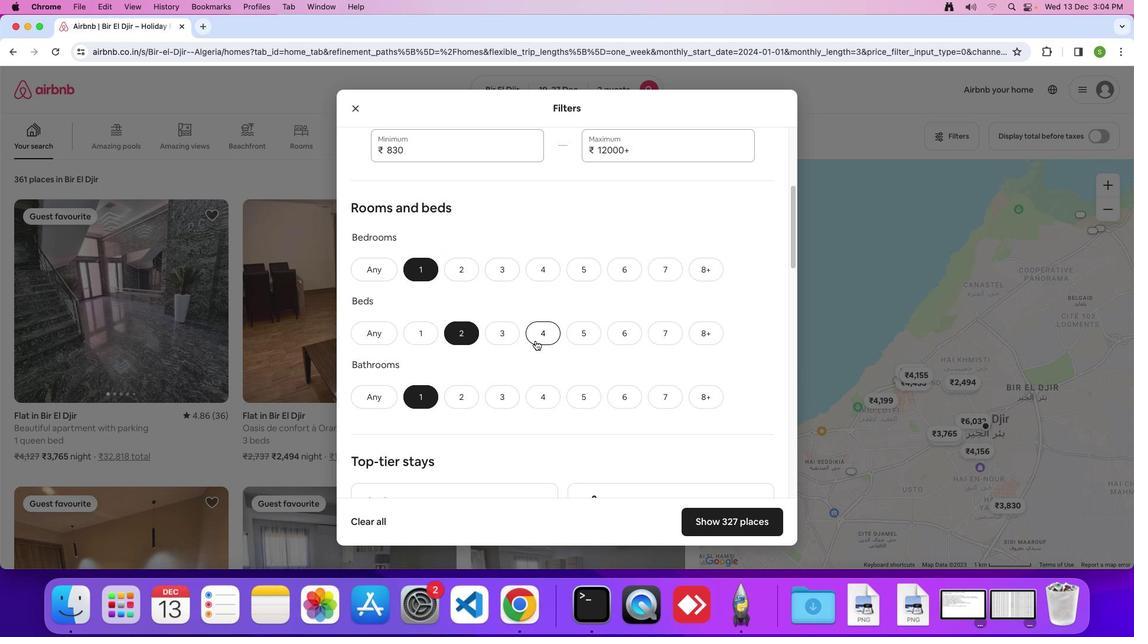 
Action: Mouse scrolled (535, 341) with delta (0, 0)
Screenshot: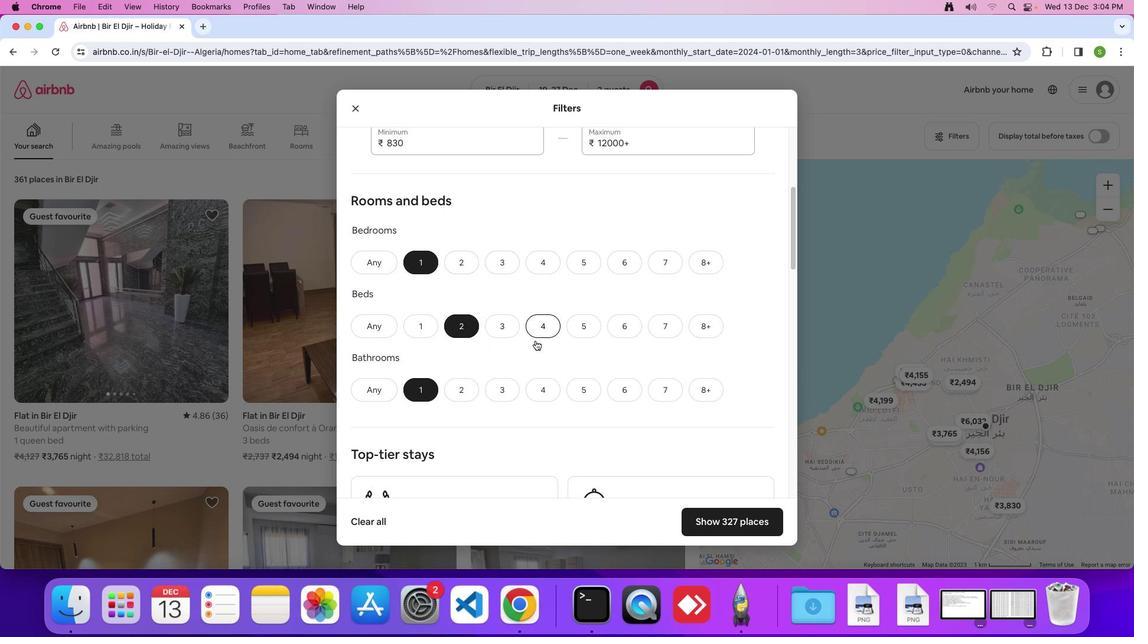 
Action: Mouse scrolled (535, 341) with delta (0, 0)
Screenshot: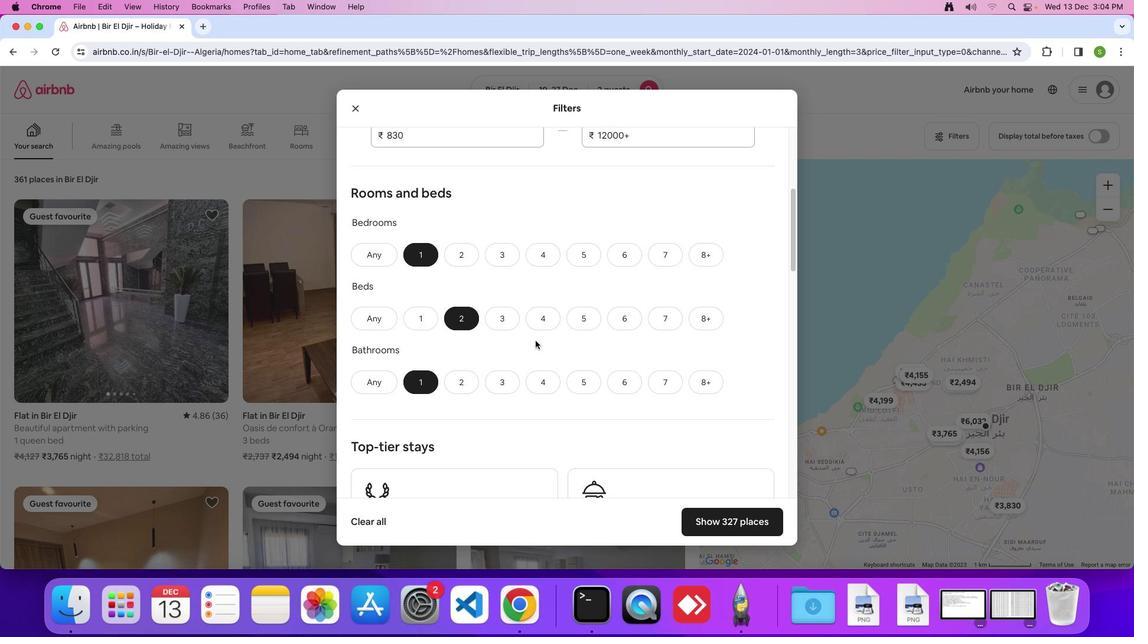 
Action: Mouse scrolled (535, 341) with delta (0, 0)
Screenshot: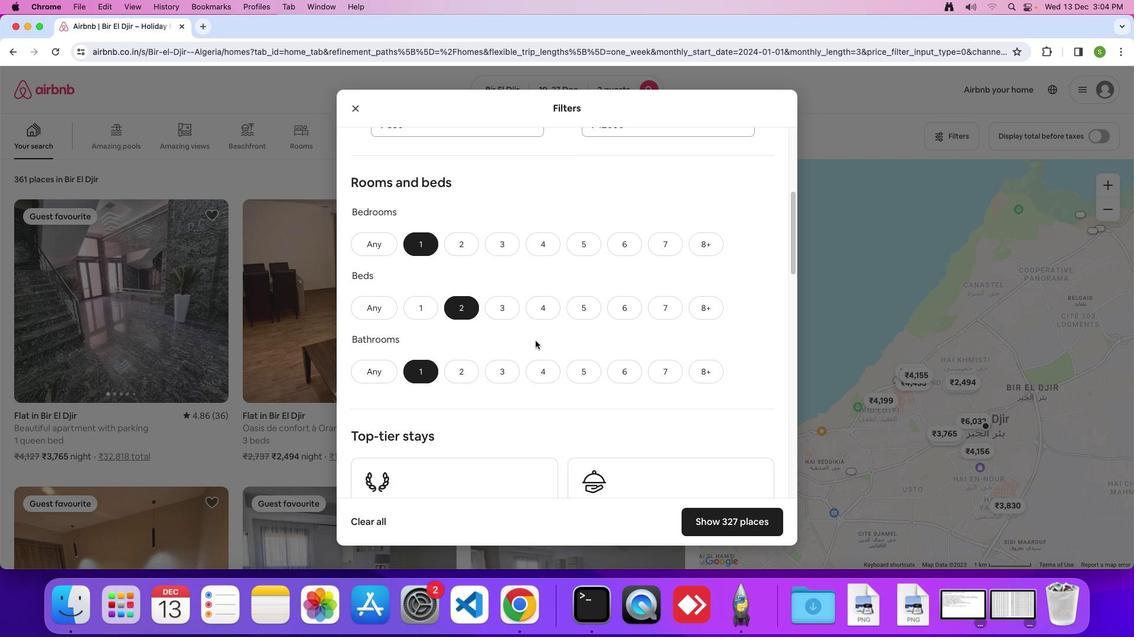 
Action: Mouse scrolled (535, 341) with delta (0, 0)
Screenshot: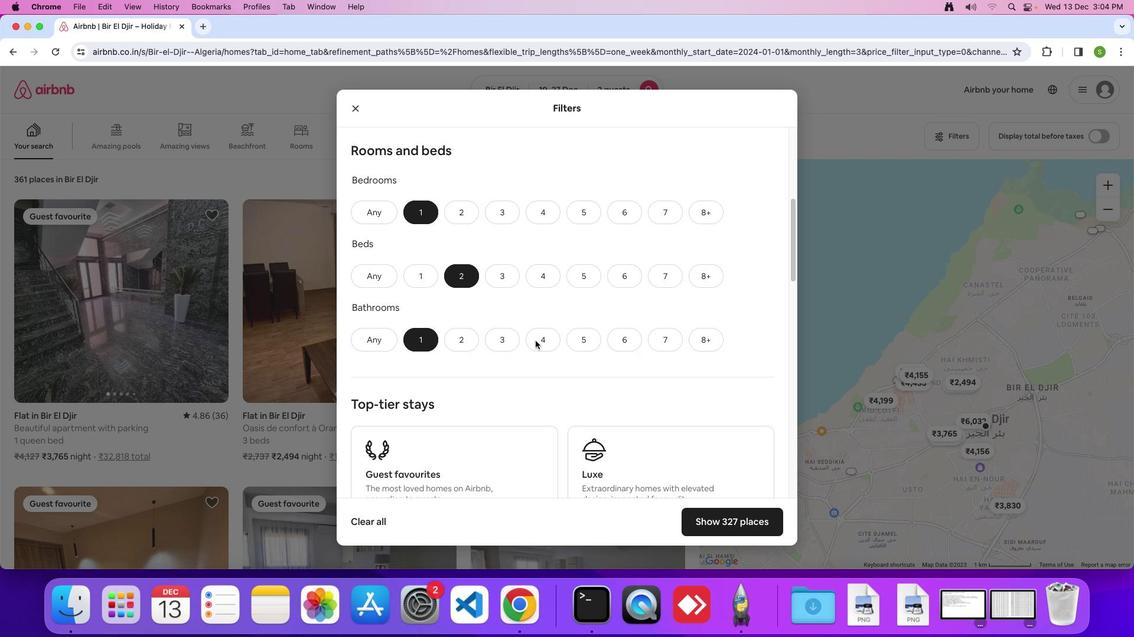 
Action: Mouse scrolled (535, 341) with delta (0, 0)
Screenshot: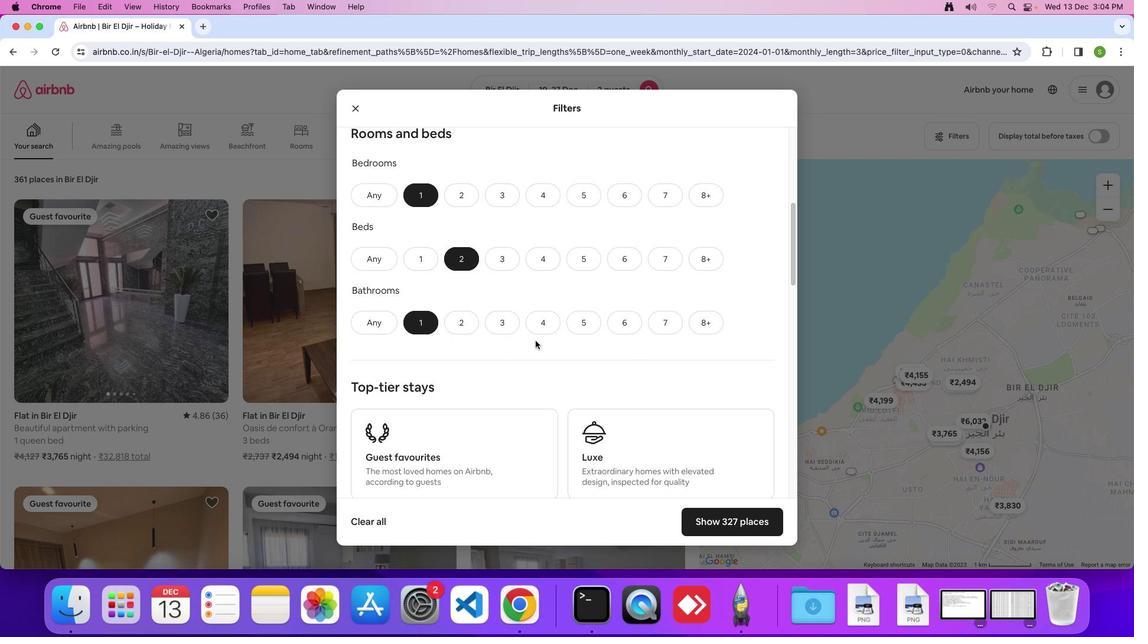 
Action: Mouse scrolled (535, 341) with delta (0, 0)
Screenshot: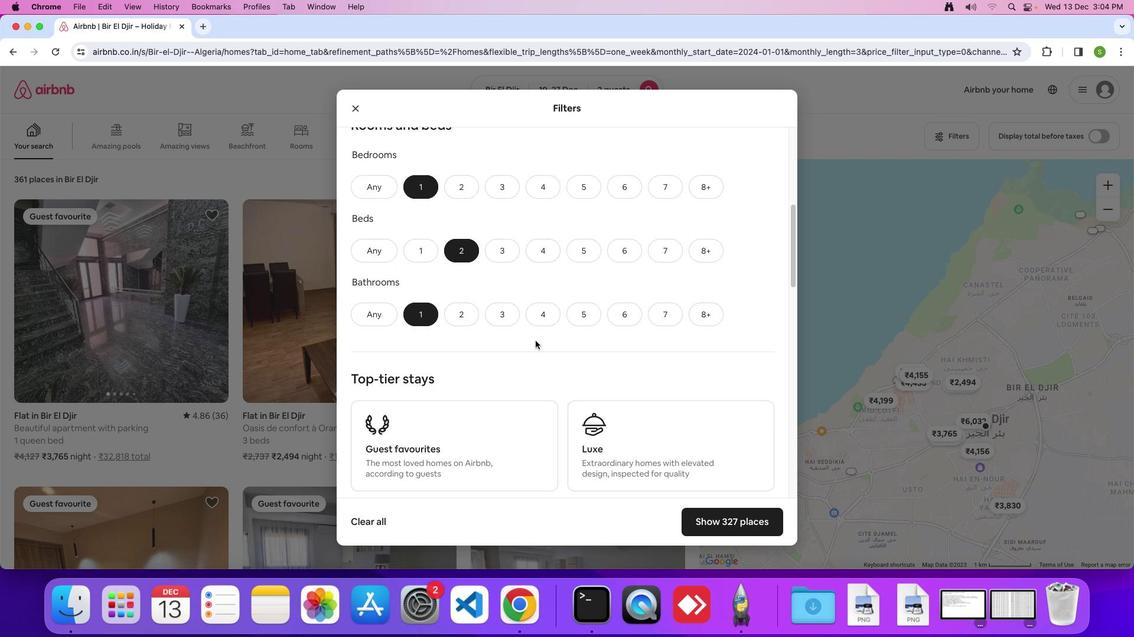 
Action: Mouse scrolled (535, 341) with delta (0, 0)
Screenshot: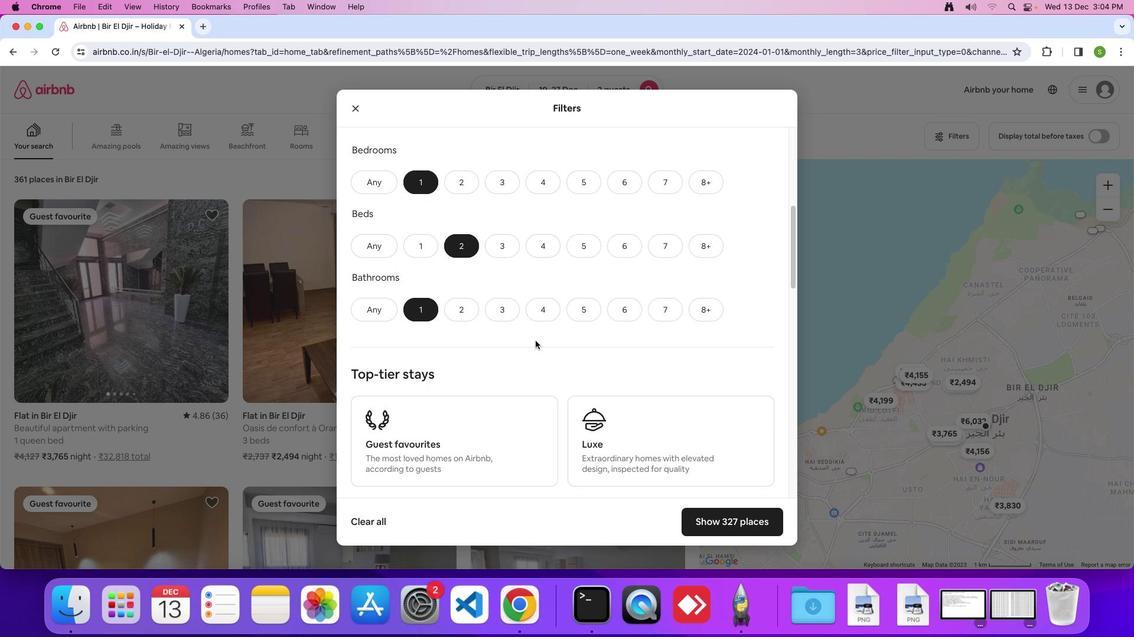 
Action: Mouse scrolled (535, 341) with delta (0, 0)
Screenshot: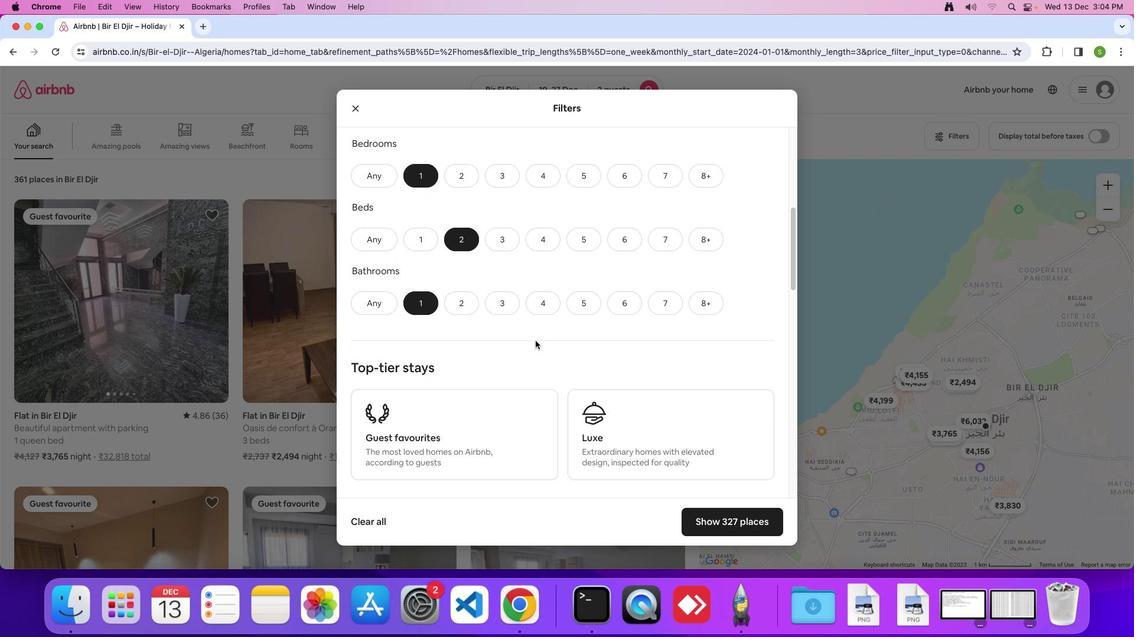 
Action: Mouse scrolled (535, 341) with delta (0, 0)
Screenshot: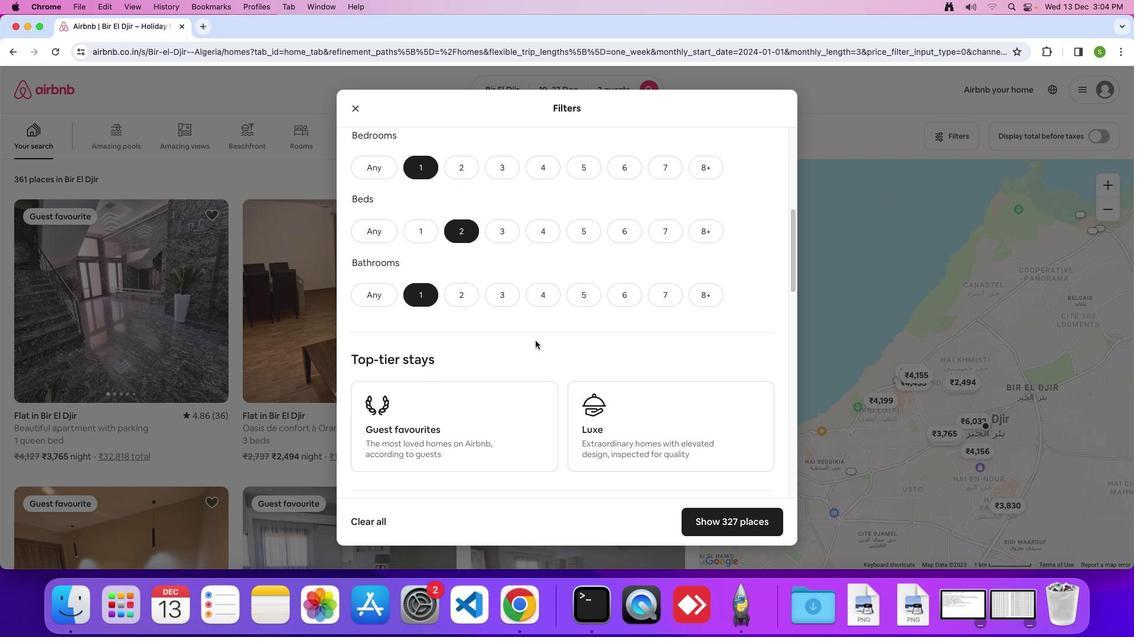 
Action: Mouse scrolled (535, 341) with delta (0, 0)
Screenshot: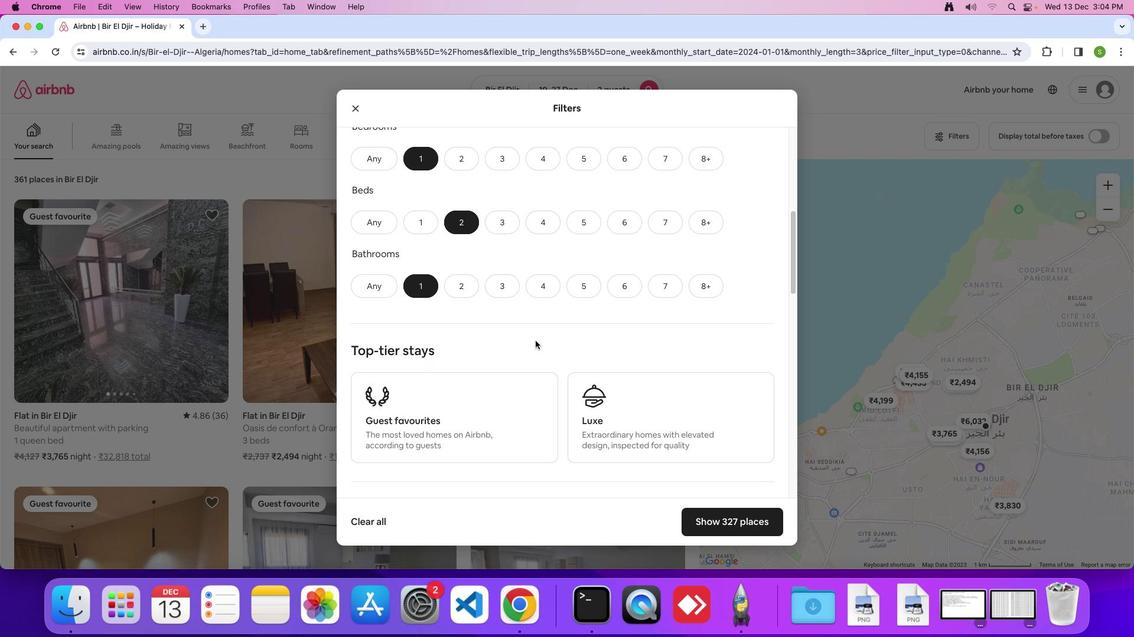 
Action: Mouse scrolled (535, 341) with delta (0, 0)
Screenshot: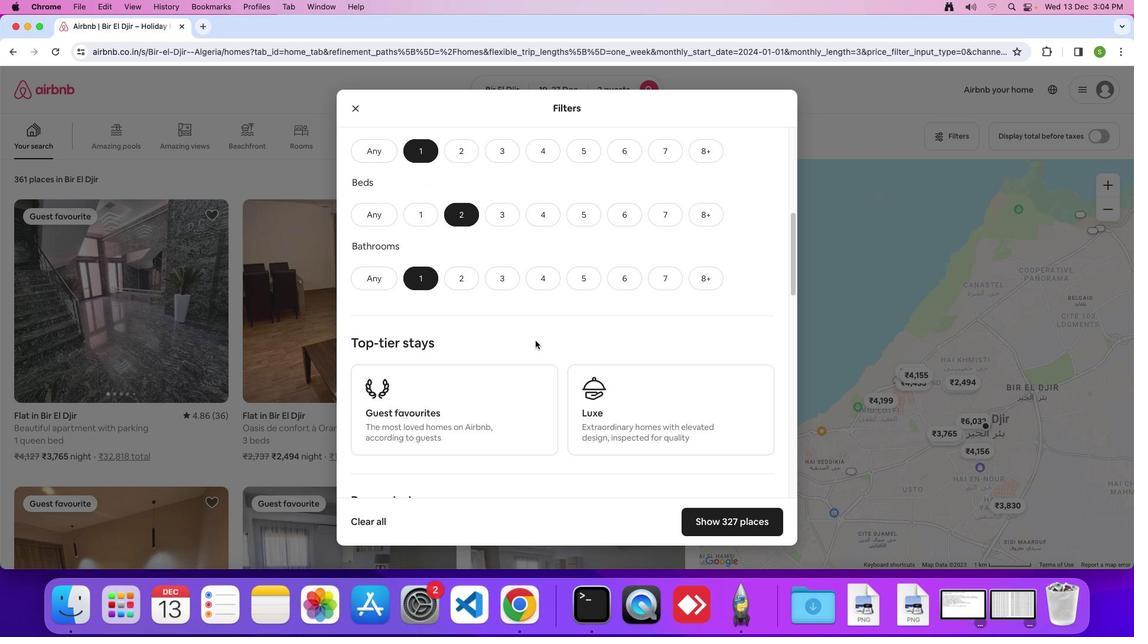 
Action: Mouse scrolled (535, 341) with delta (0, 0)
Screenshot: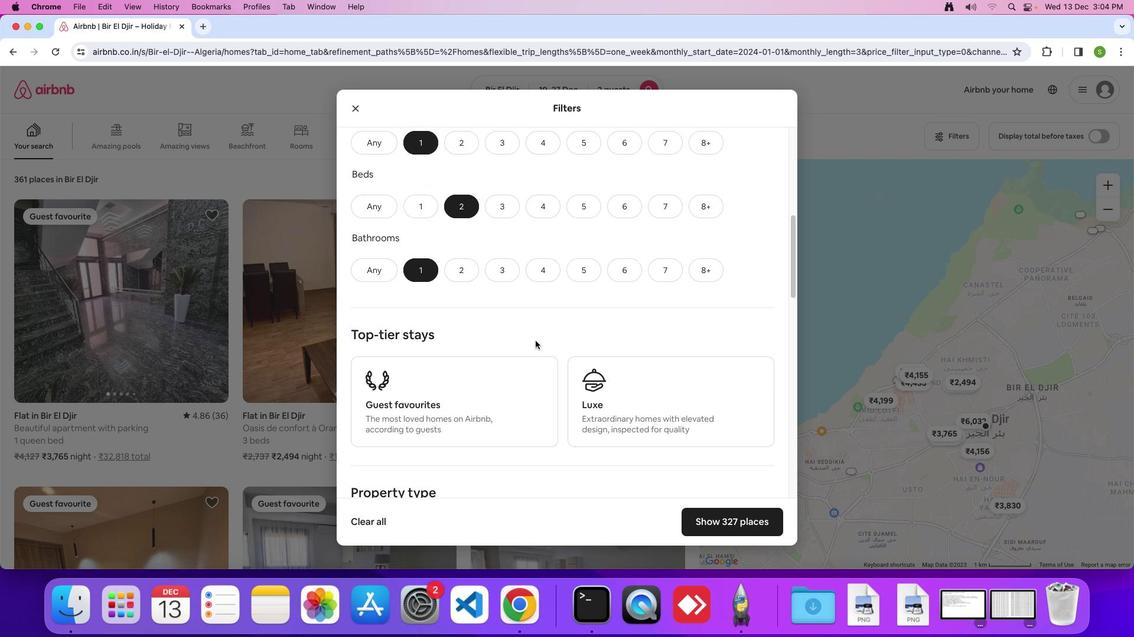 
Action: Mouse scrolled (535, 341) with delta (0, 0)
Screenshot: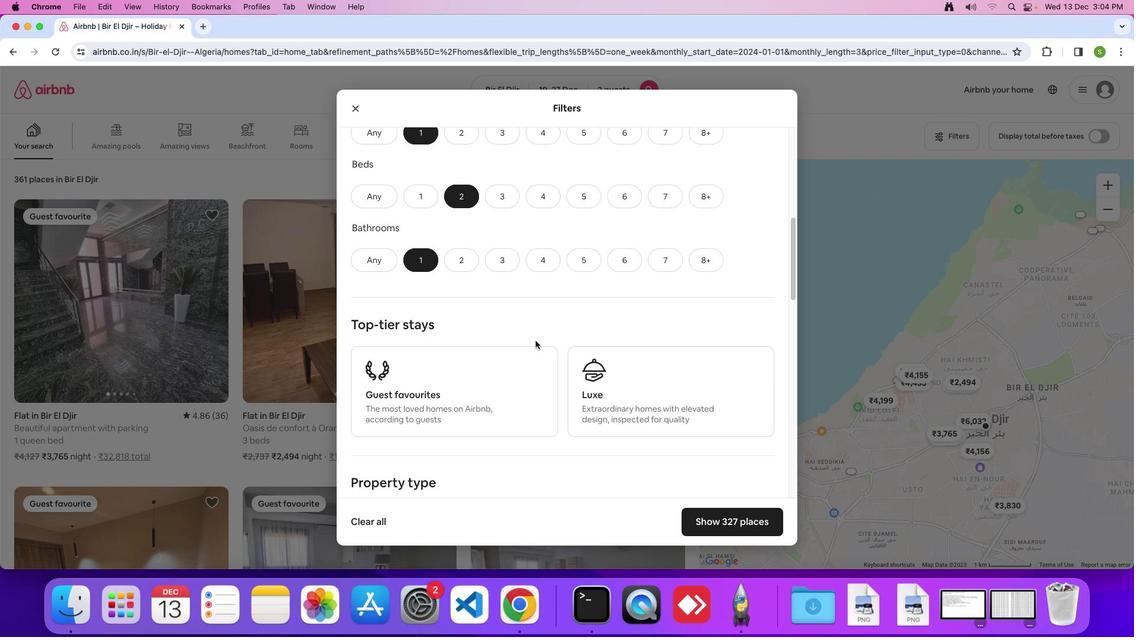 
Action: Mouse scrolled (535, 341) with delta (0, 0)
Screenshot: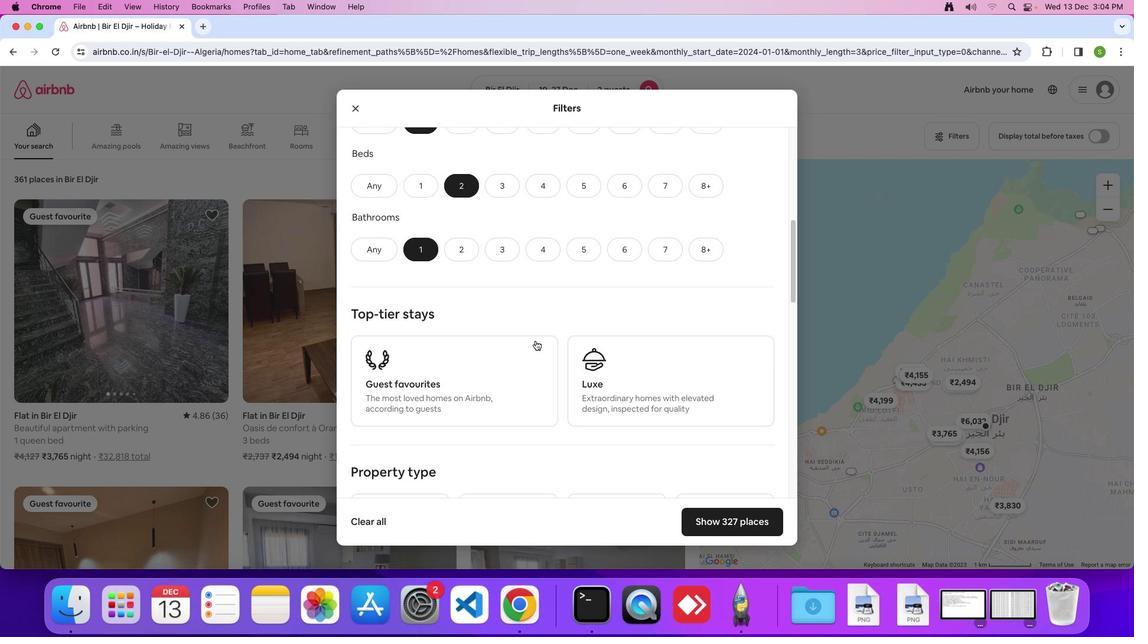 
Action: Mouse scrolled (535, 341) with delta (0, 0)
Screenshot: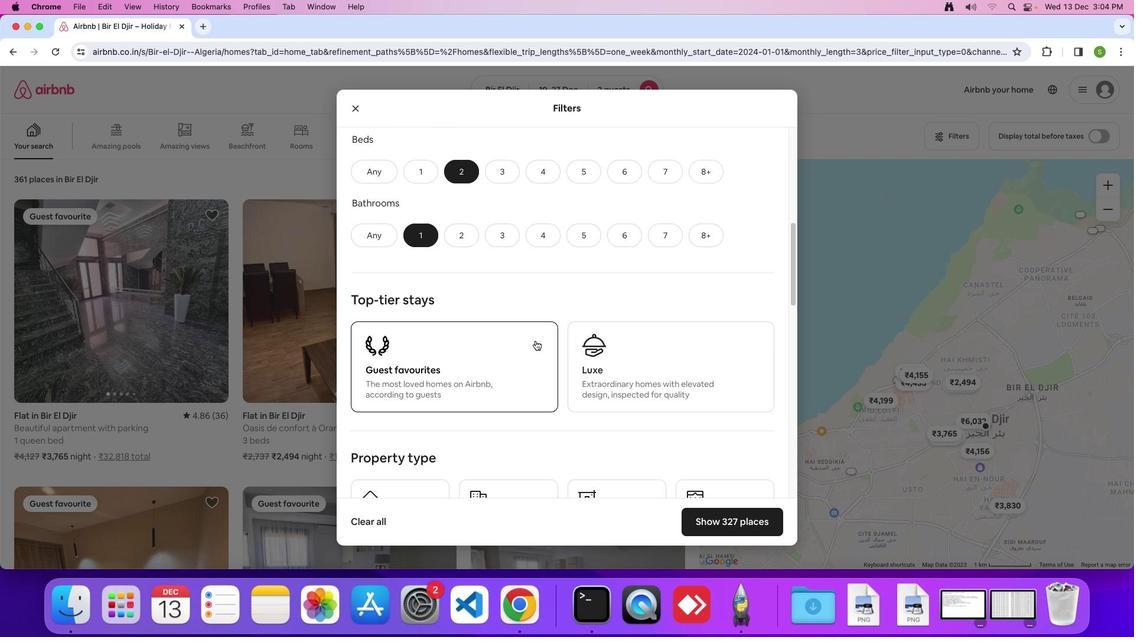 
Action: Mouse scrolled (535, 341) with delta (0, 0)
Screenshot: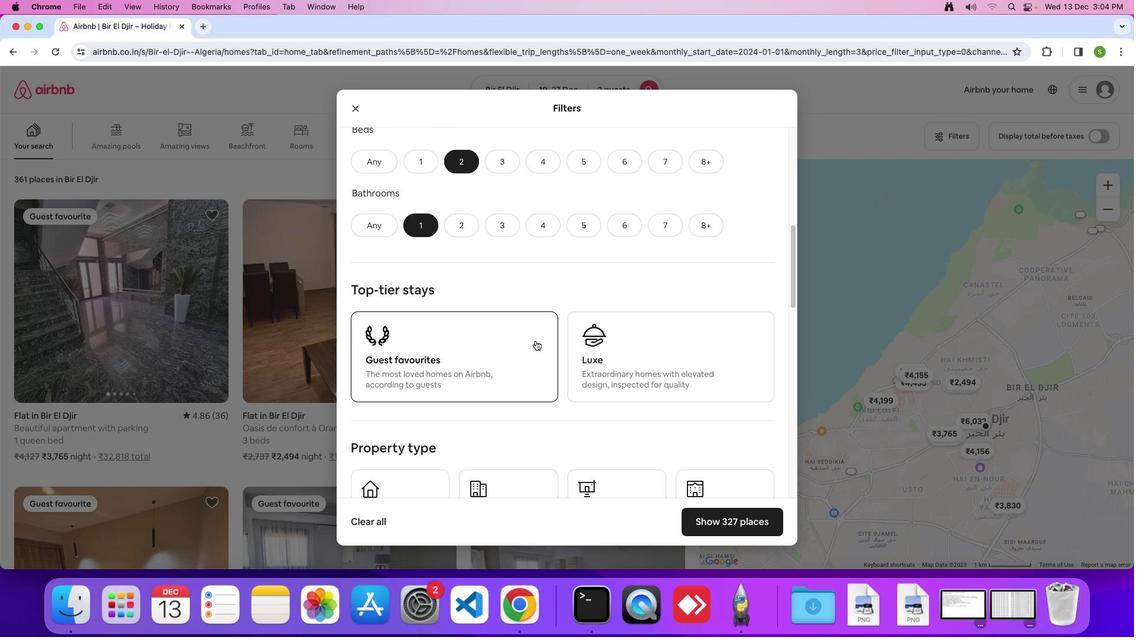 
Action: Mouse scrolled (535, 341) with delta (0, -1)
Screenshot: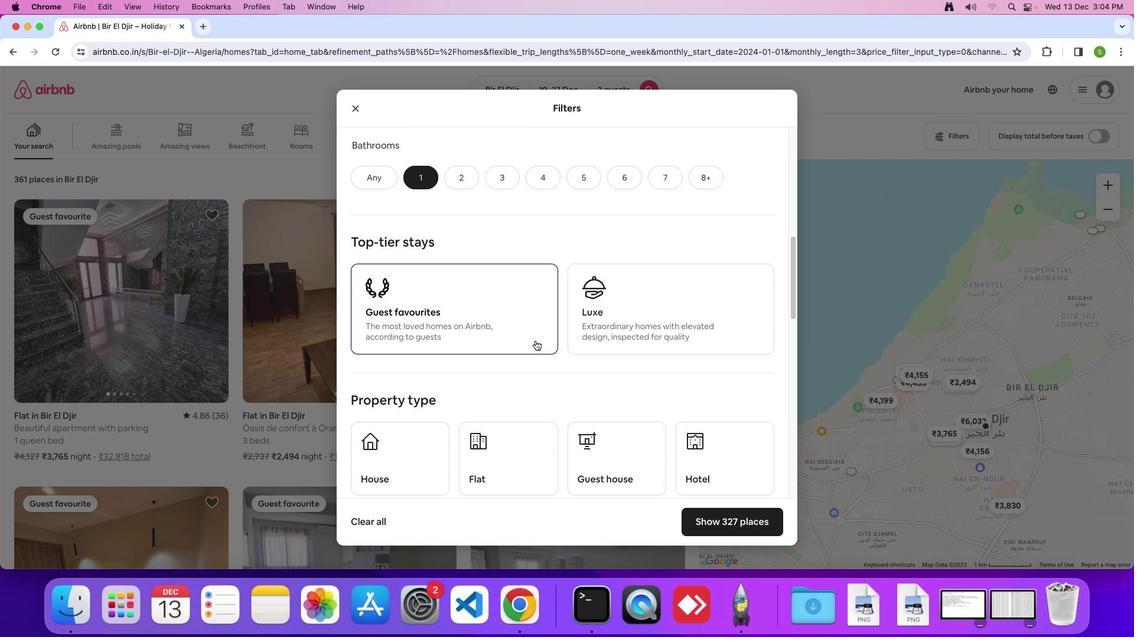 
Action: Mouse scrolled (535, 341) with delta (0, 0)
Screenshot: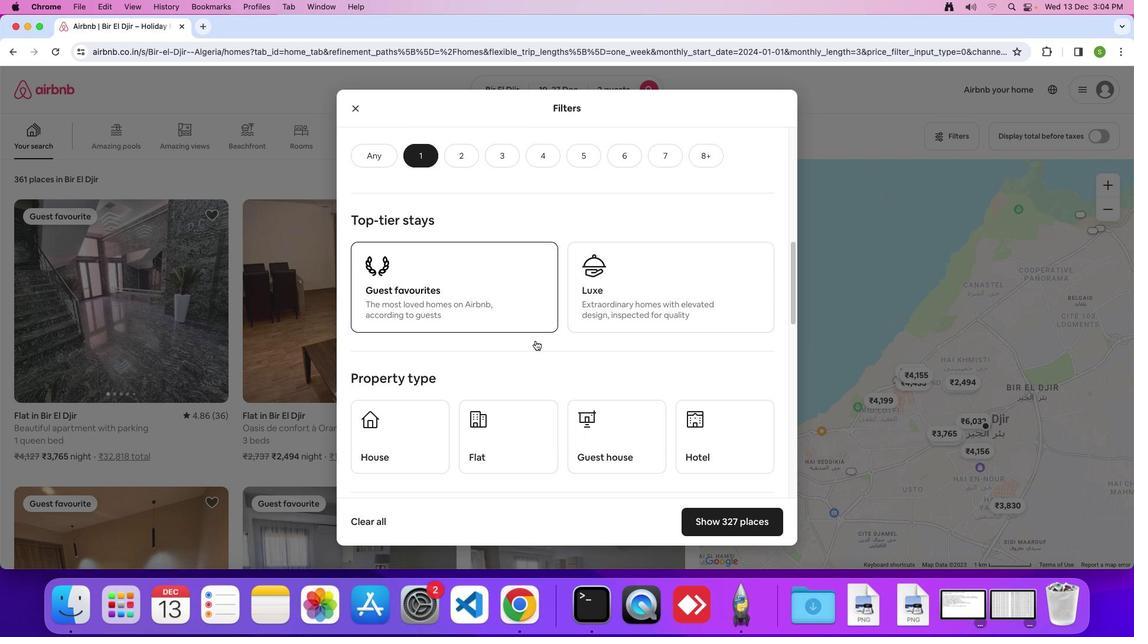 
Action: Mouse scrolled (535, 341) with delta (0, 0)
Screenshot: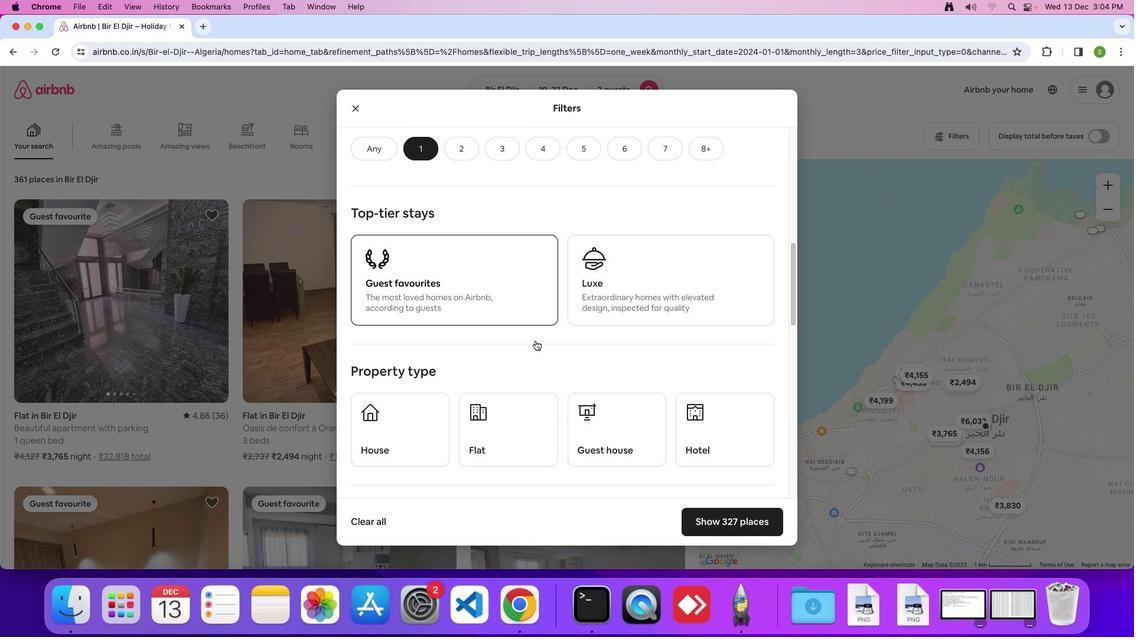 
Action: Mouse scrolled (535, 341) with delta (0, 0)
Screenshot: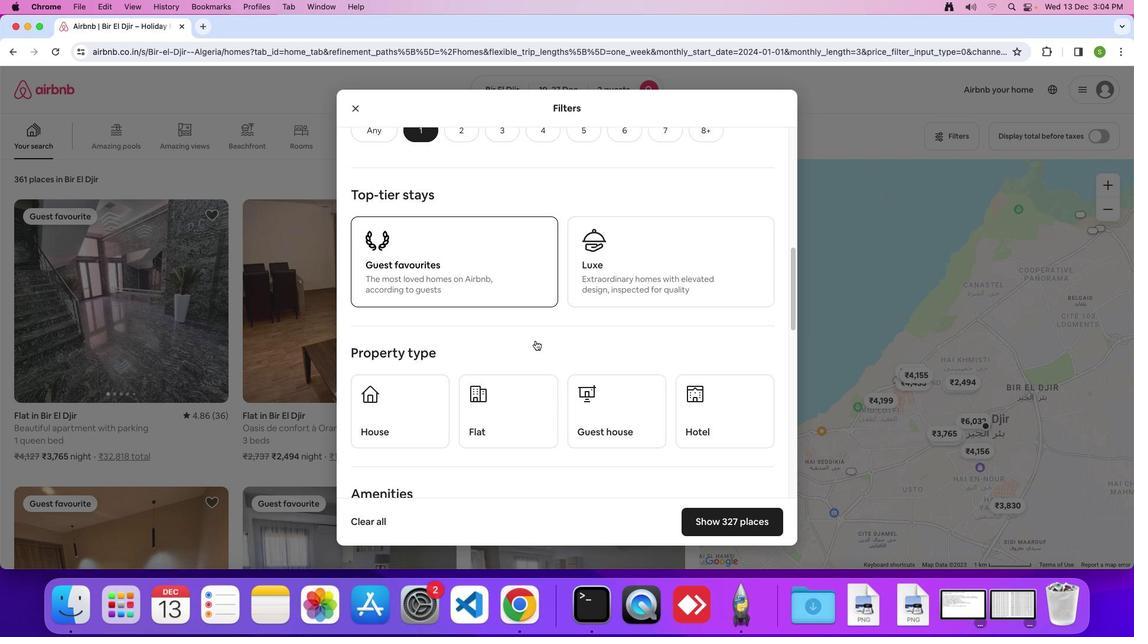 
Action: Mouse scrolled (535, 341) with delta (0, 0)
Screenshot: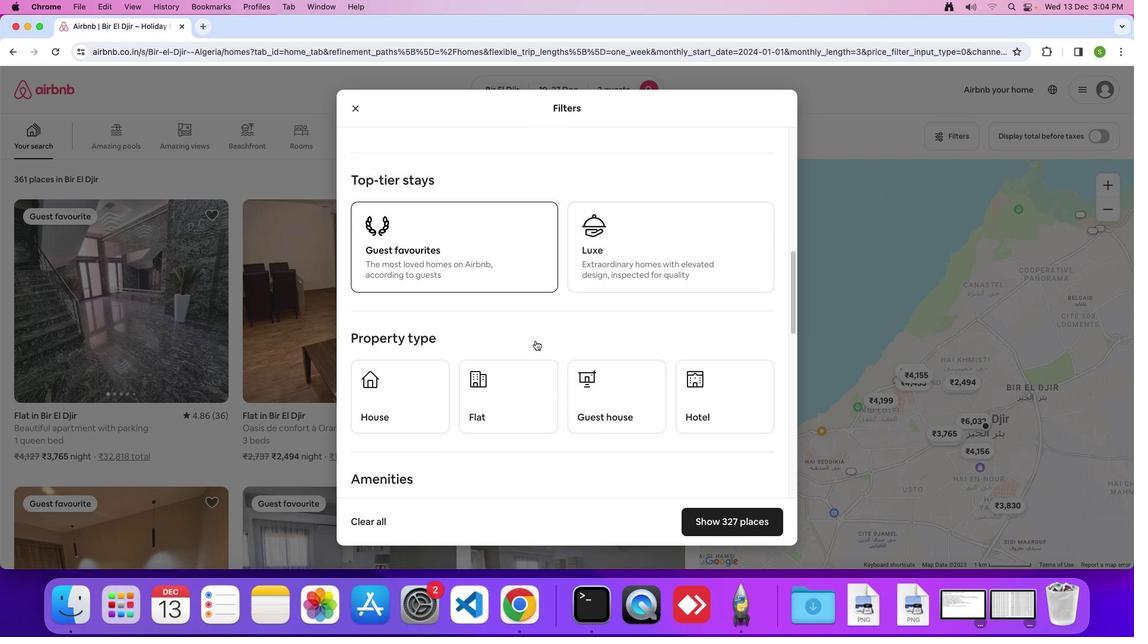 
Action: Mouse scrolled (535, 341) with delta (0, -1)
Screenshot: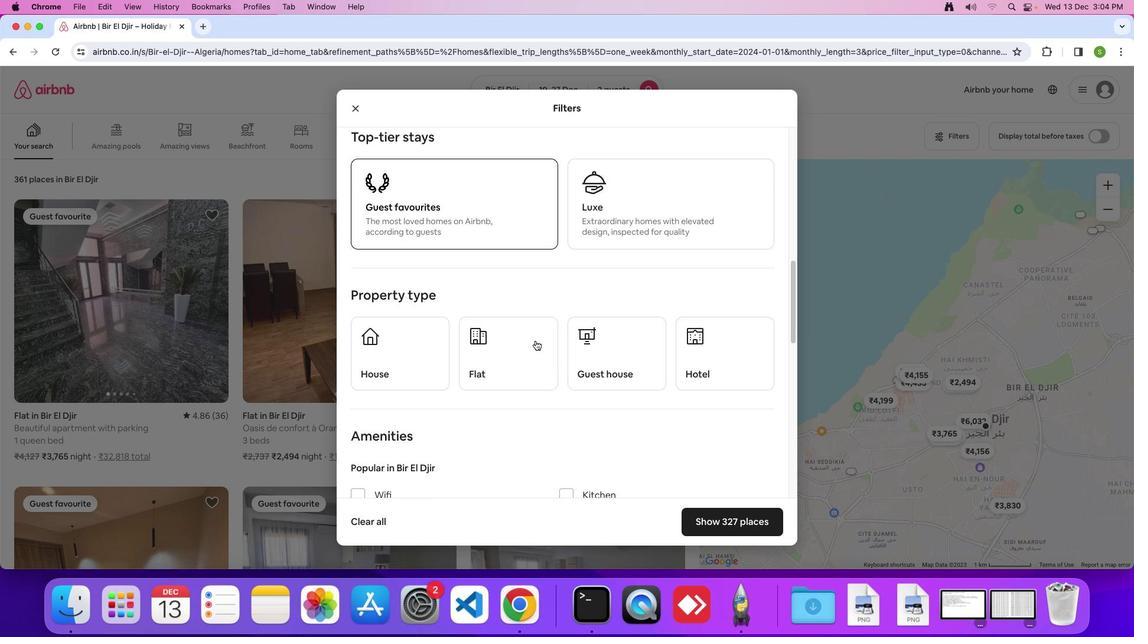 
Action: Mouse scrolled (535, 341) with delta (0, 0)
Screenshot: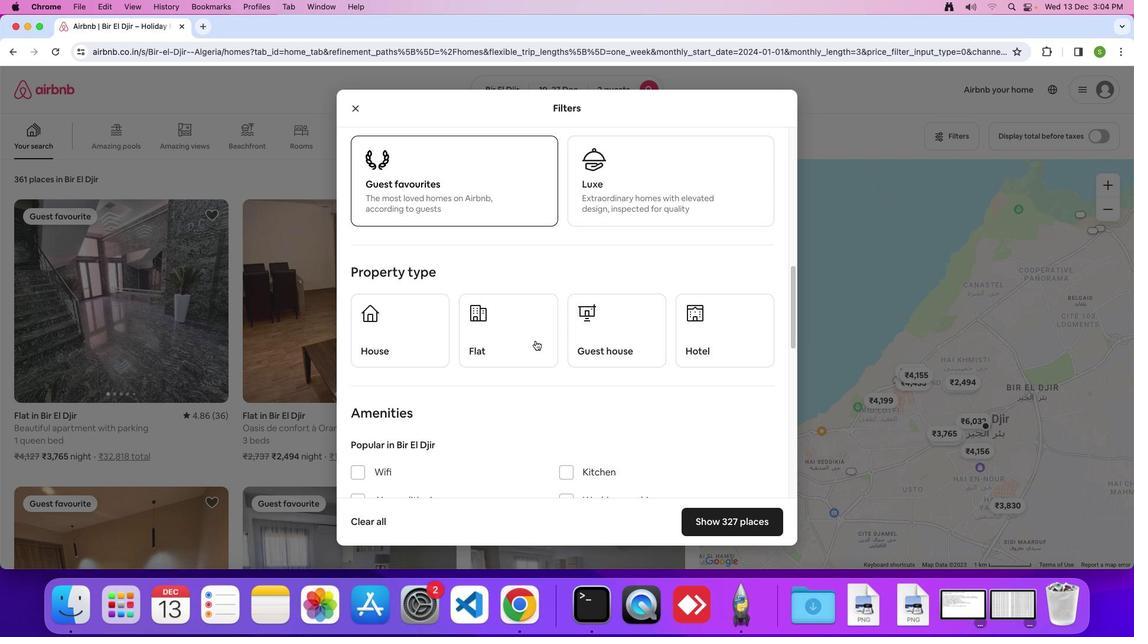 
Action: Mouse scrolled (535, 341) with delta (0, 0)
Screenshot: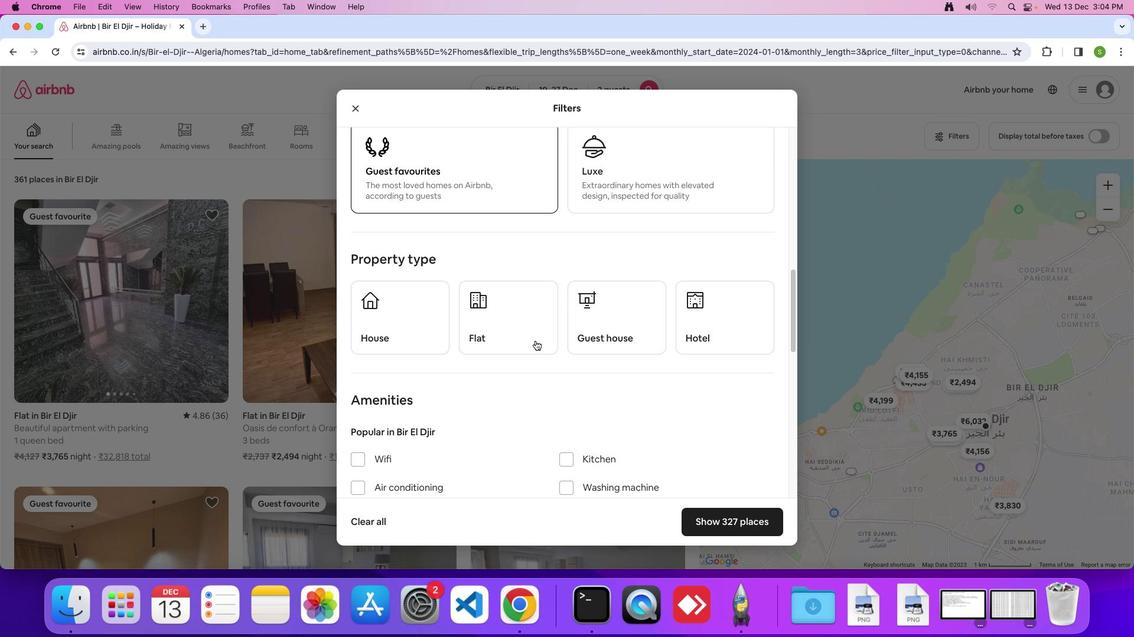 
Action: Mouse moved to (516, 331)
Screenshot: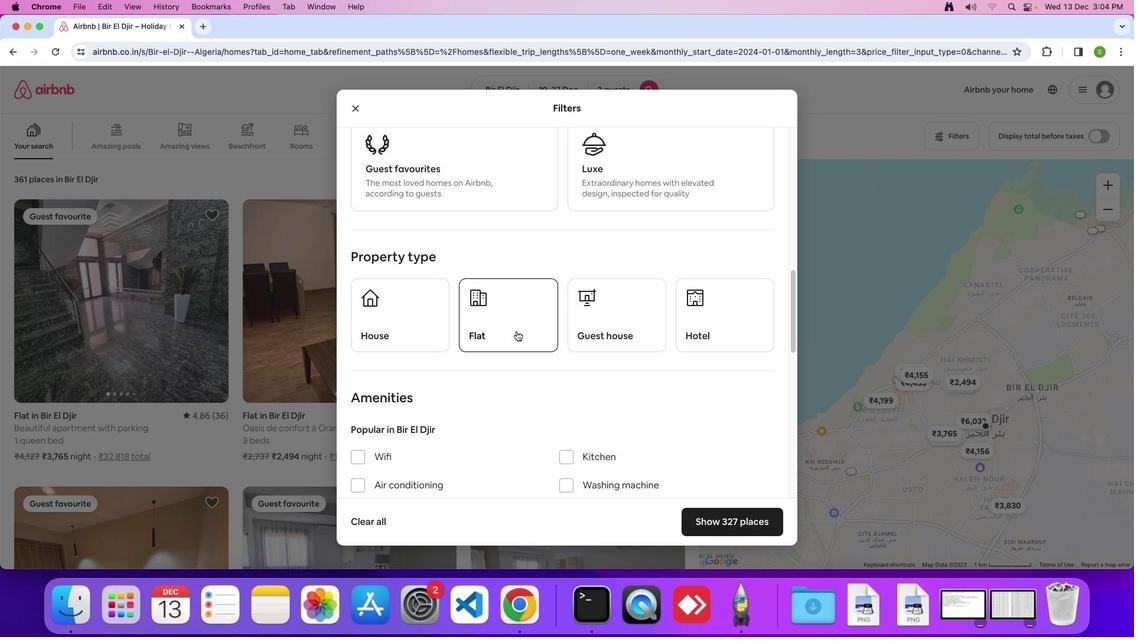 
Action: Mouse pressed left at (516, 331)
Screenshot: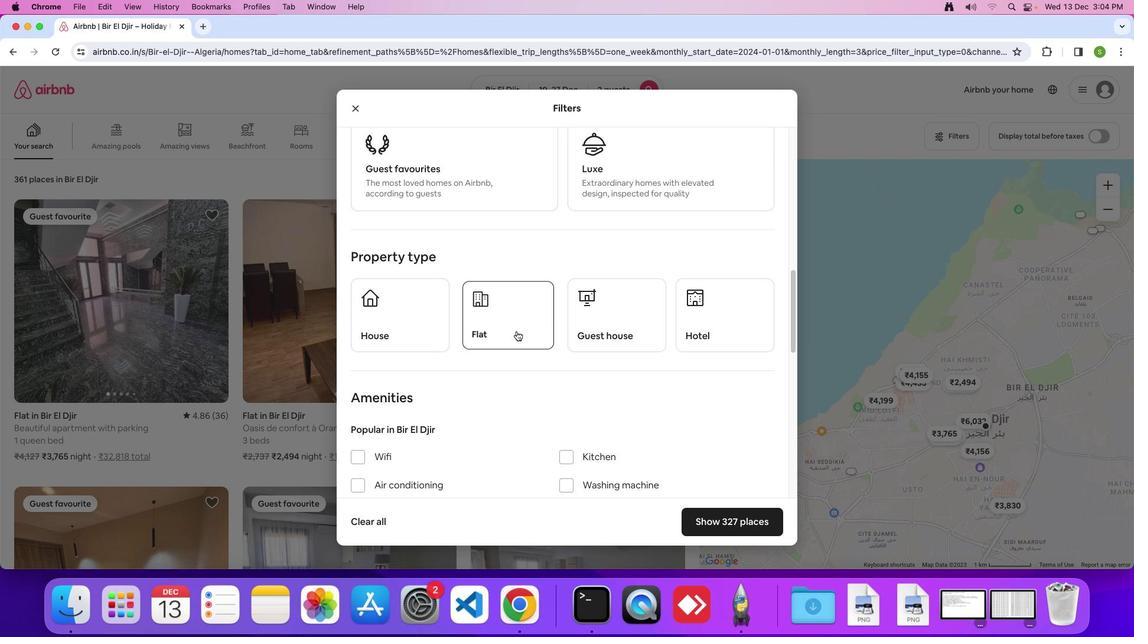 
Action: Mouse moved to (528, 324)
Screenshot: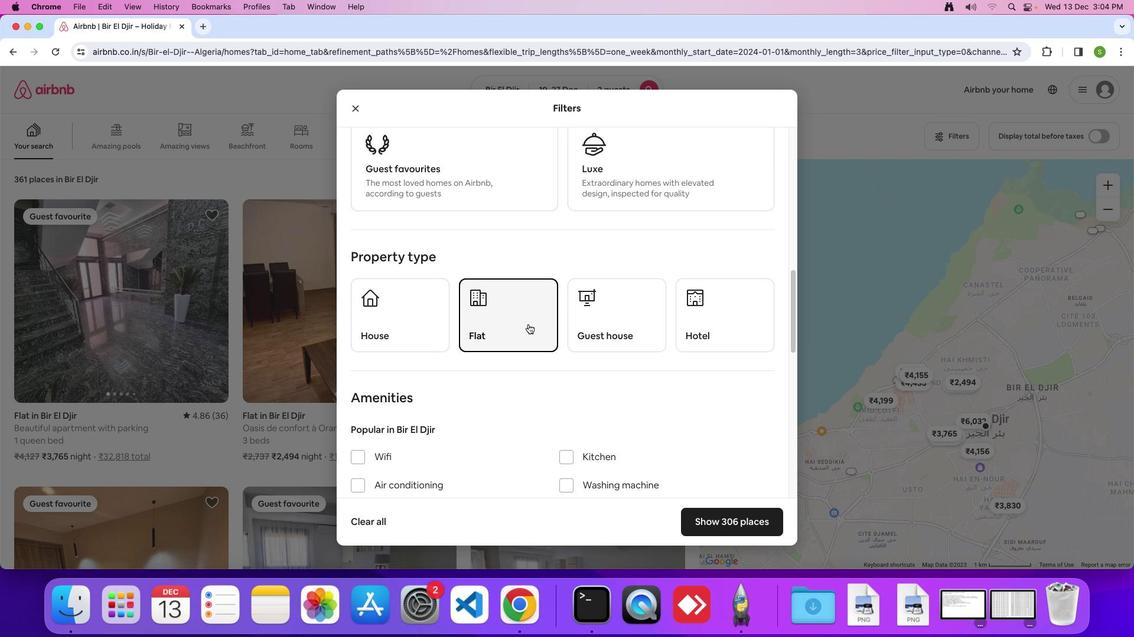 
Action: Mouse scrolled (528, 324) with delta (0, 0)
Screenshot: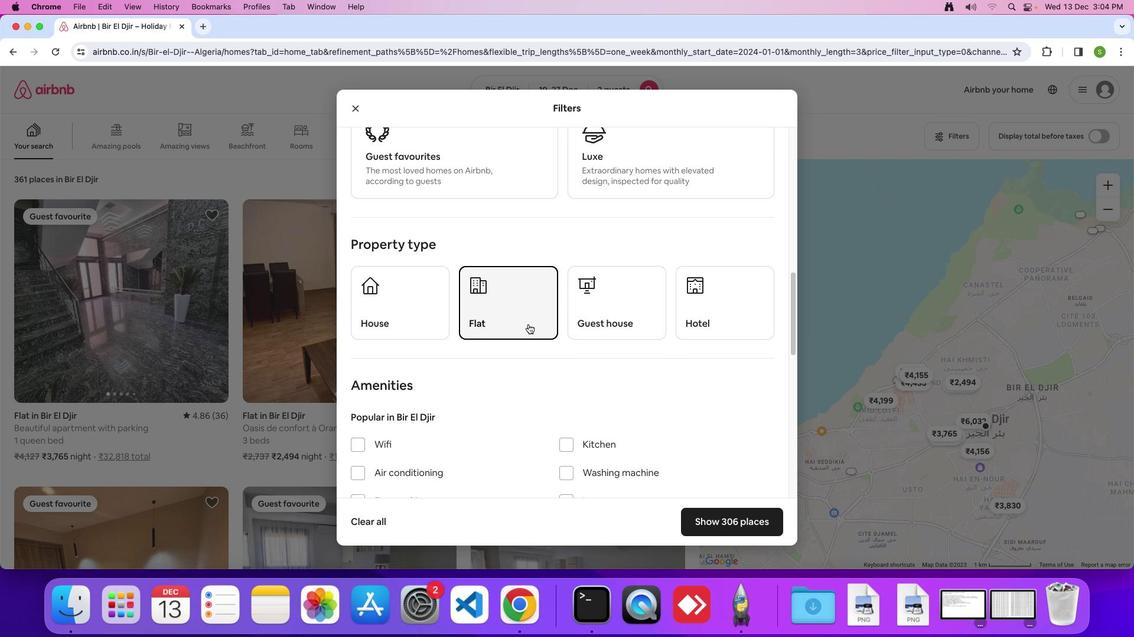 
Action: Mouse scrolled (528, 324) with delta (0, 0)
Screenshot: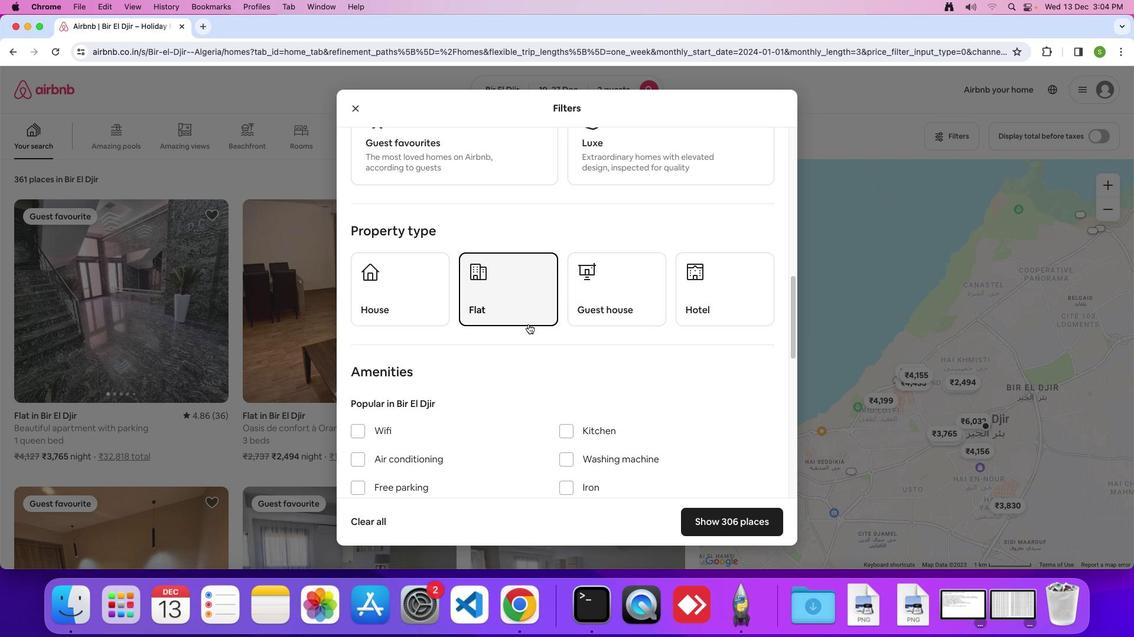 
Action: Mouse scrolled (528, 324) with delta (0, -1)
Screenshot: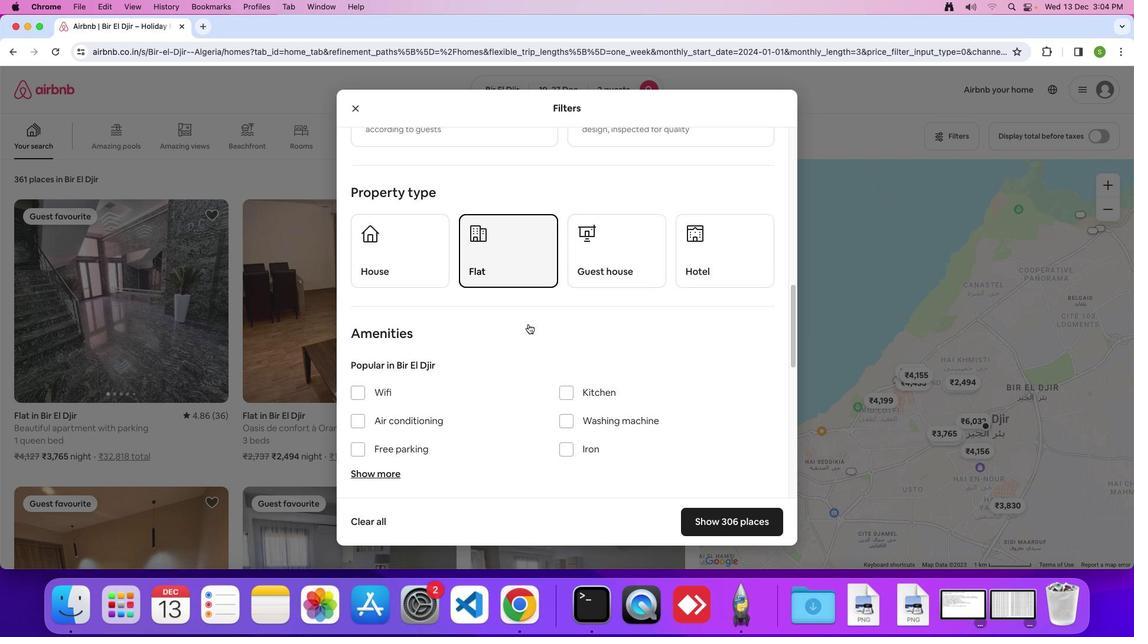 
Action: Mouse moved to (531, 311)
Screenshot: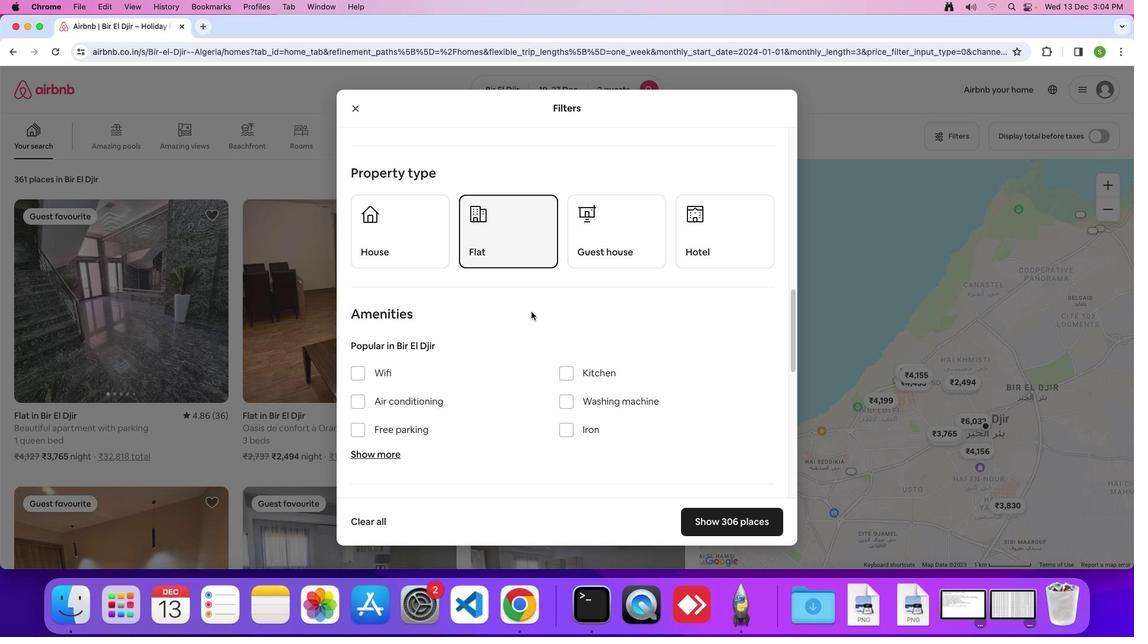 
Action: Mouse scrolled (531, 311) with delta (0, 0)
Screenshot: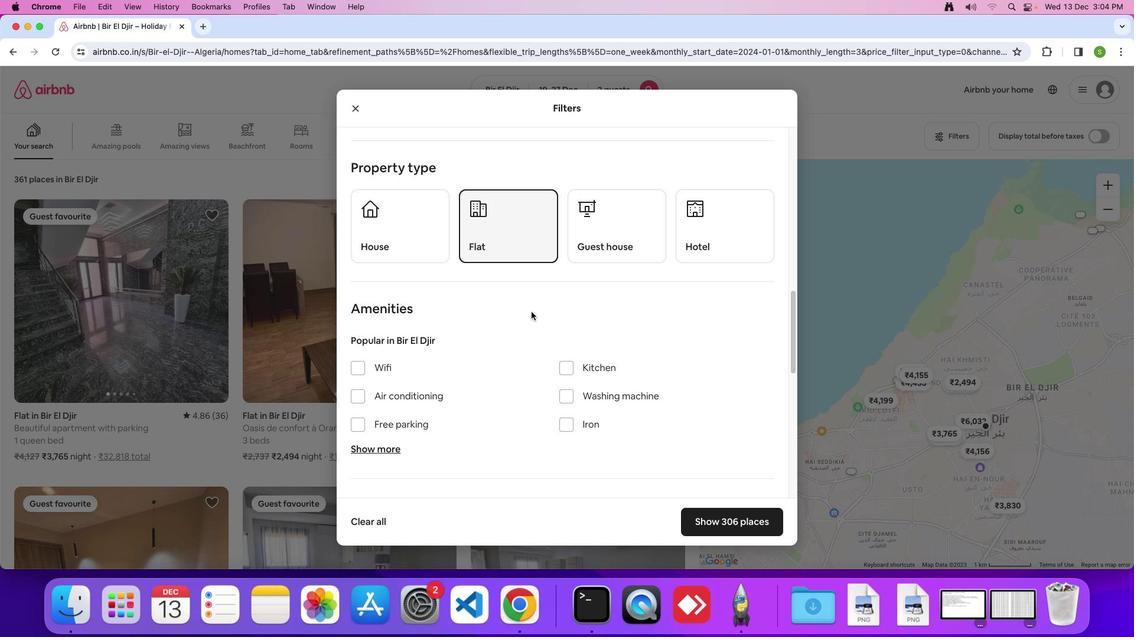 
Action: Mouse scrolled (531, 311) with delta (0, 0)
Screenshot: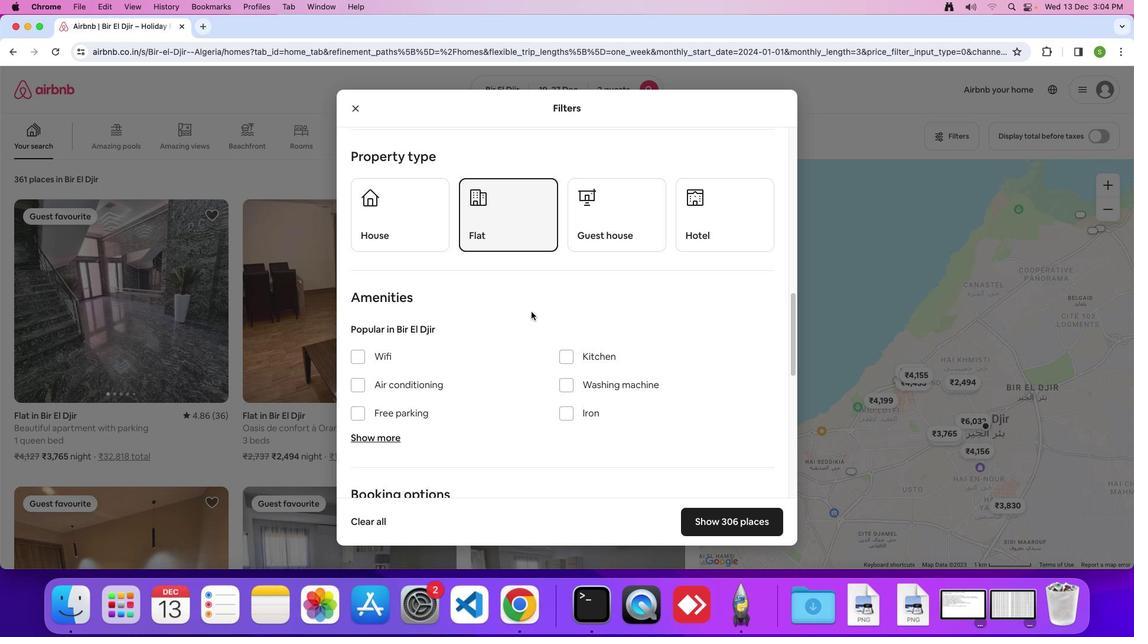 
Action: Mouse scrolled (531, 311) with delta (0, 0)
Screenshot: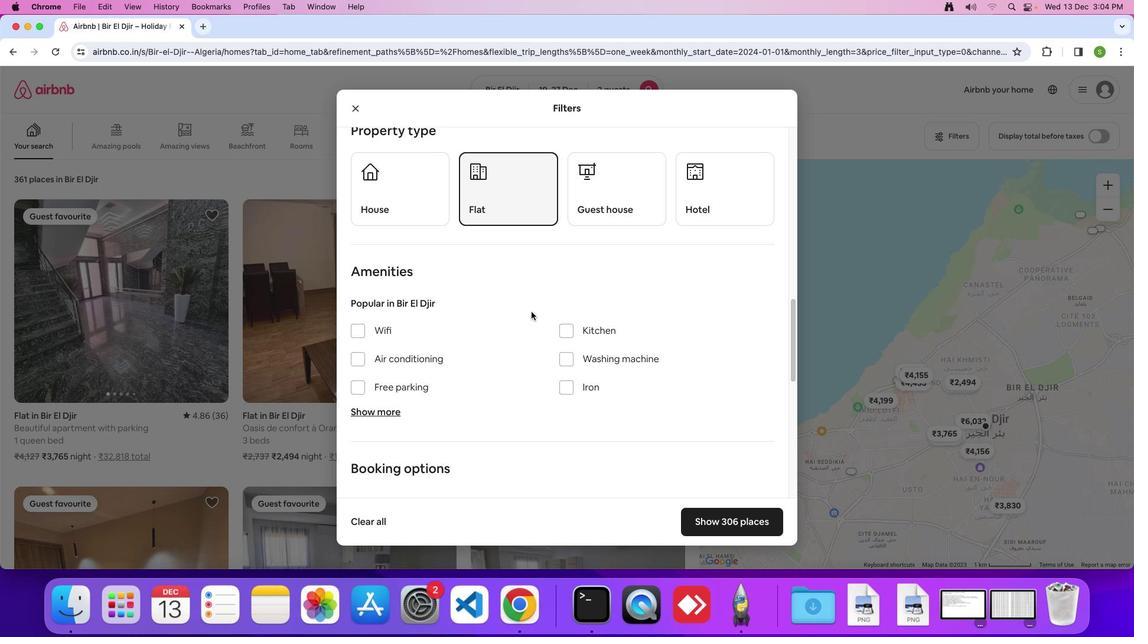 
Action: Mouse scrolled (531, 311) with delta (0, 0)
Screenshot: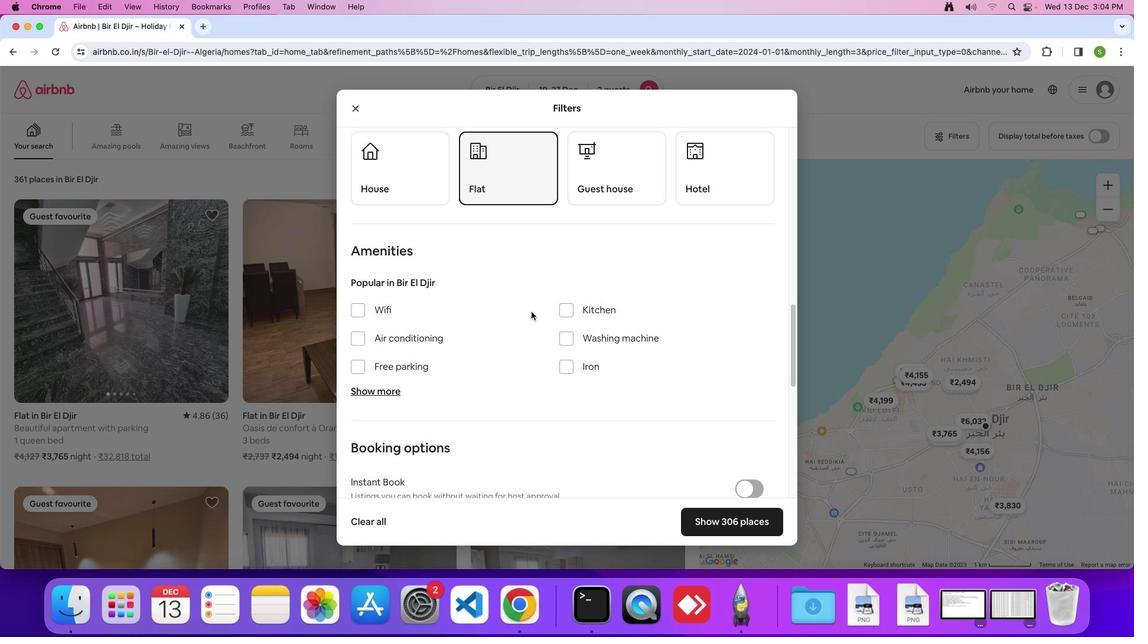 
Action: Mouse scrolled (531, 311) with delta (0, 0)
Screenshot: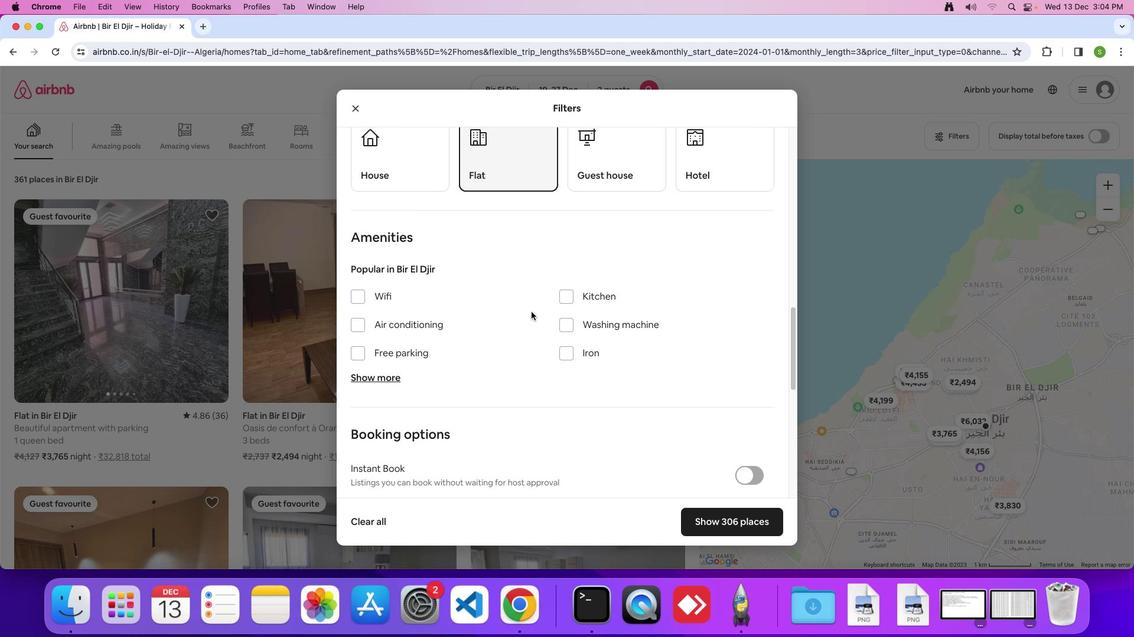 
Action: Mouse scrolled (531, 311) with delta (0, -1)
Screenshot: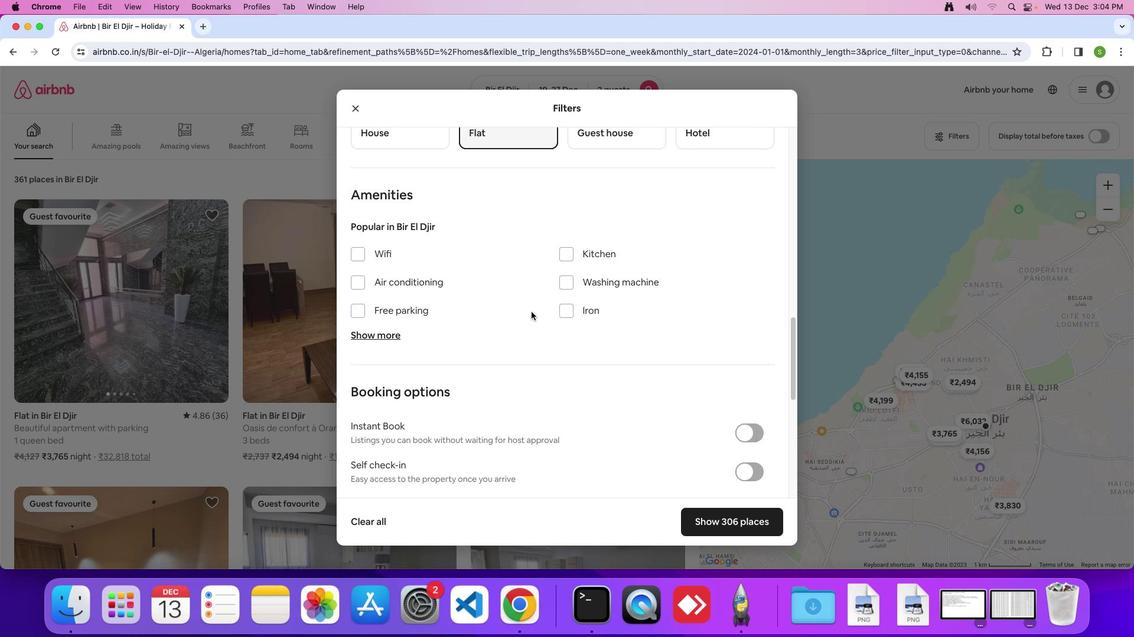 
Action: Mouse moved to (529, 311)
Screenshot: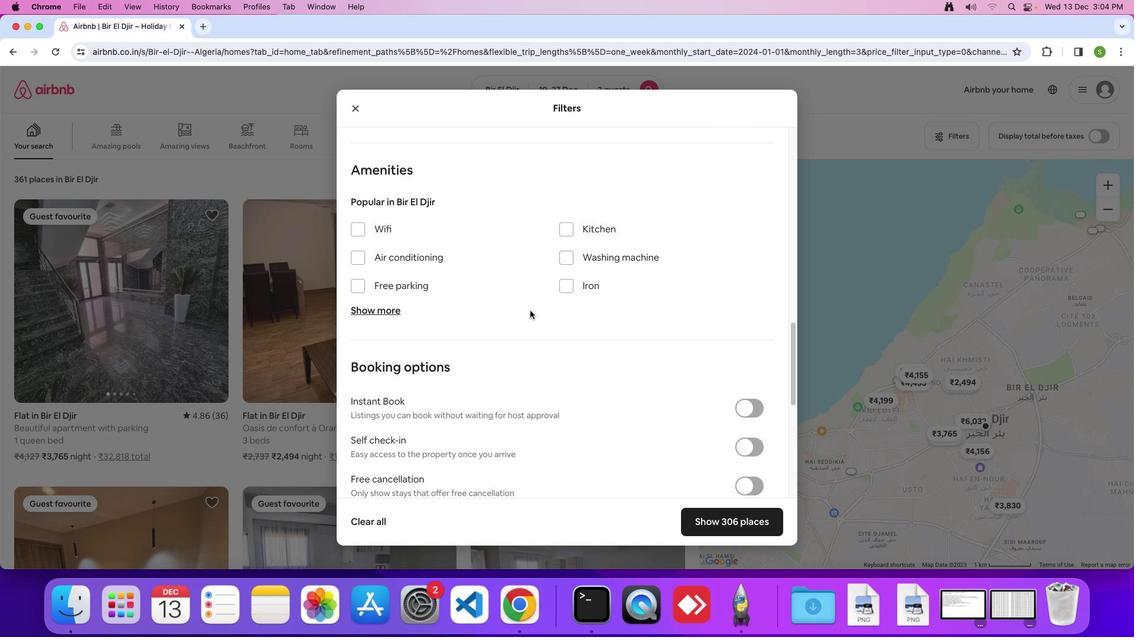 
Action: Mouse scrolled (529, 311) with delta (0, 0)
Screenshot: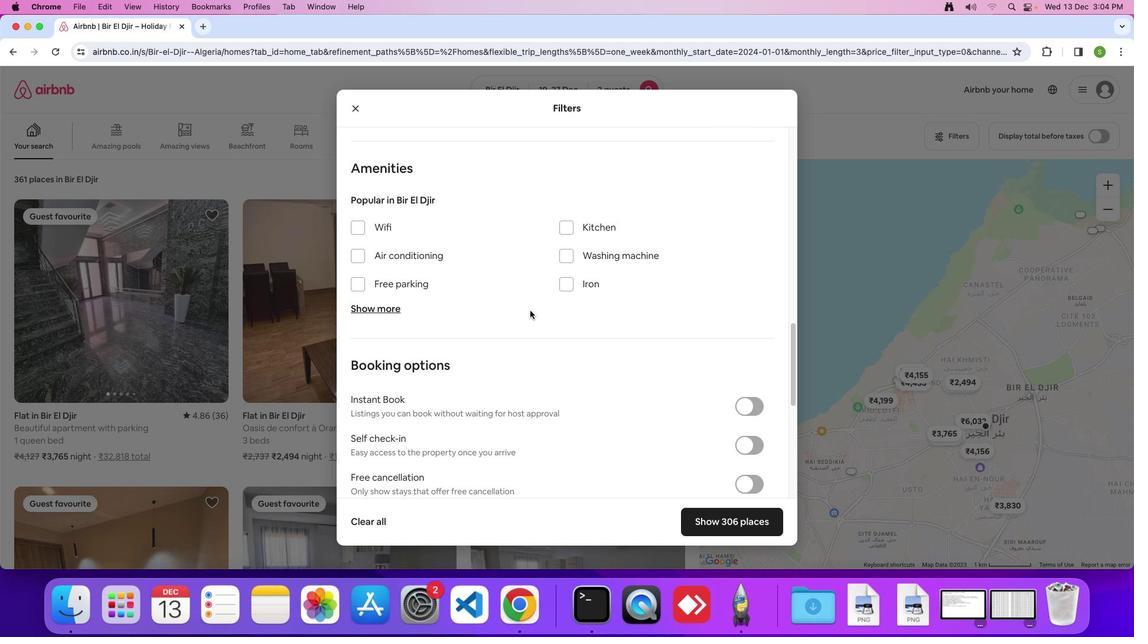 
Action: Mouse scrolled (529, 311) with delta (0, 0)
Screenshot: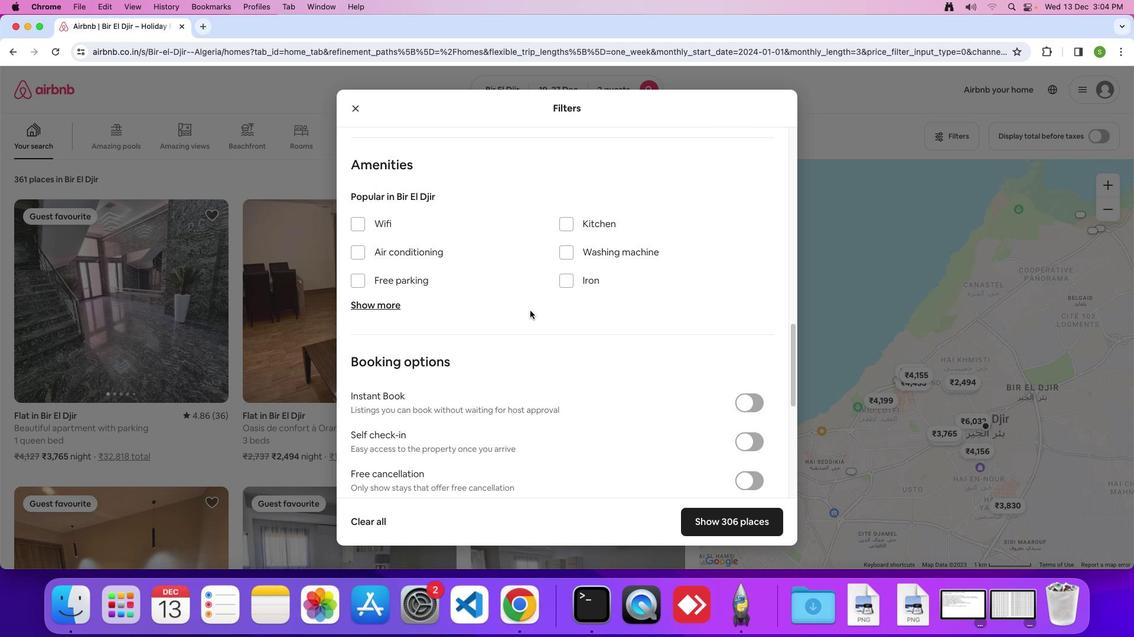 
Action: Mouse scrolled (529, 311) with delta (0, 0)
Screenshot: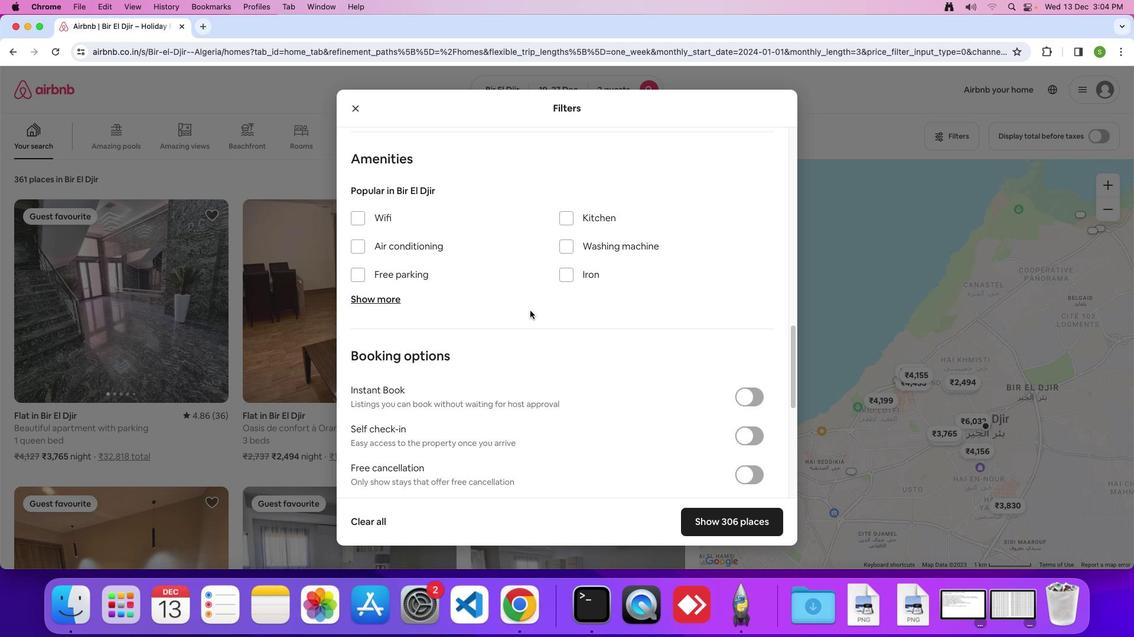
Action: Mouse scrolled (529, 311) with delta (0, -1)
Screenshot: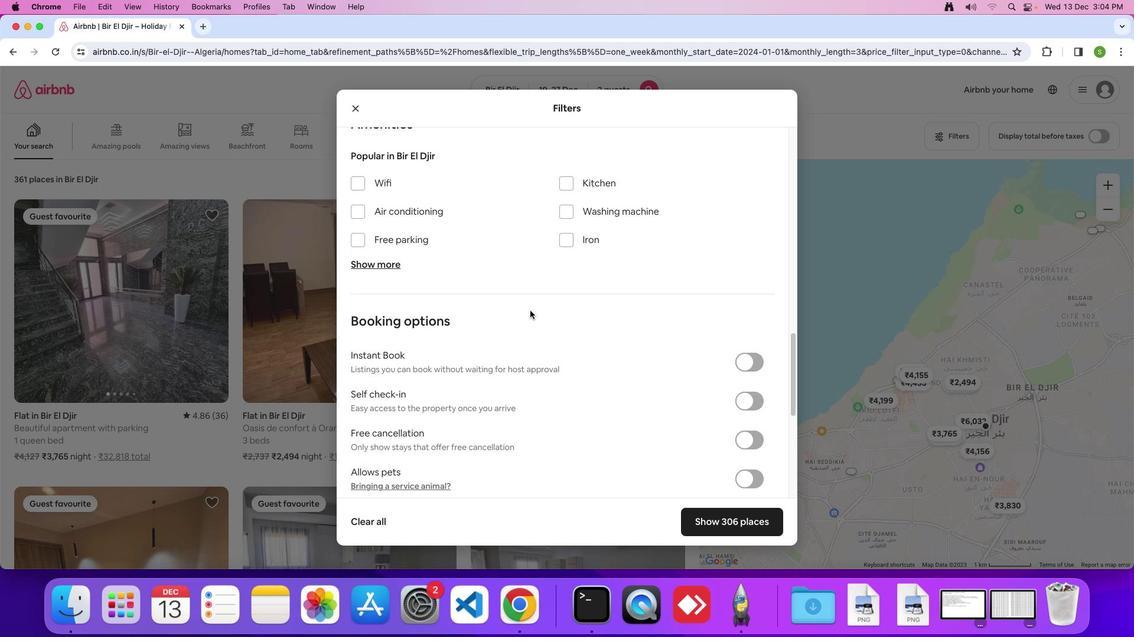 
Action: Mouse scrolled (529, 311) with delta (0, 0)
Screenshot: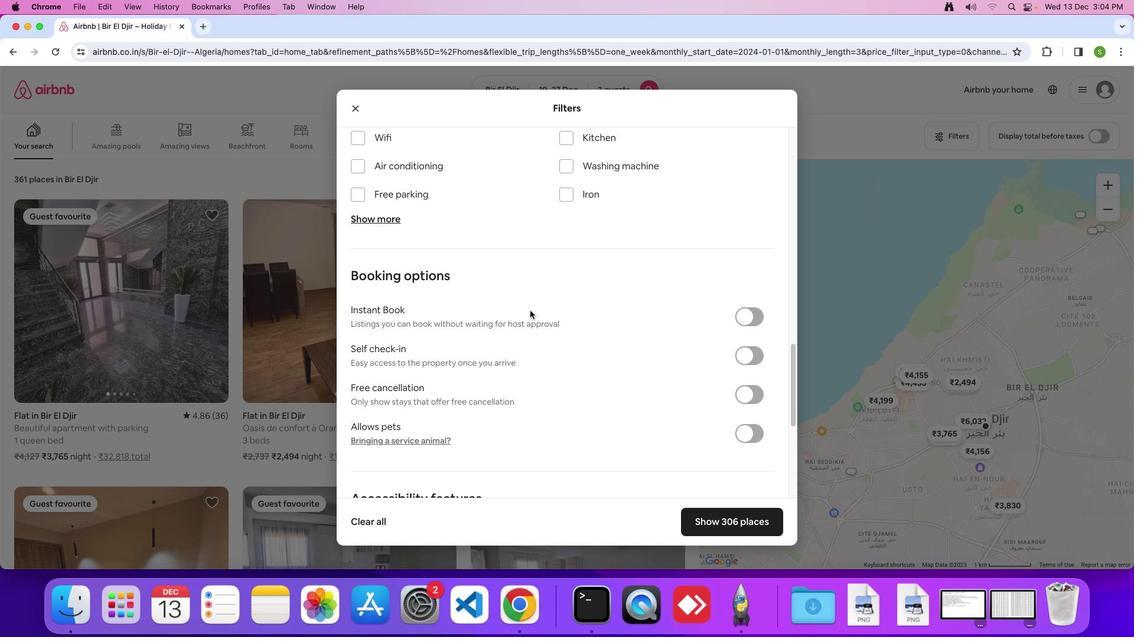 
Action: Mouse scrolled (529, 311) with delta (0, 0)
Screenshot: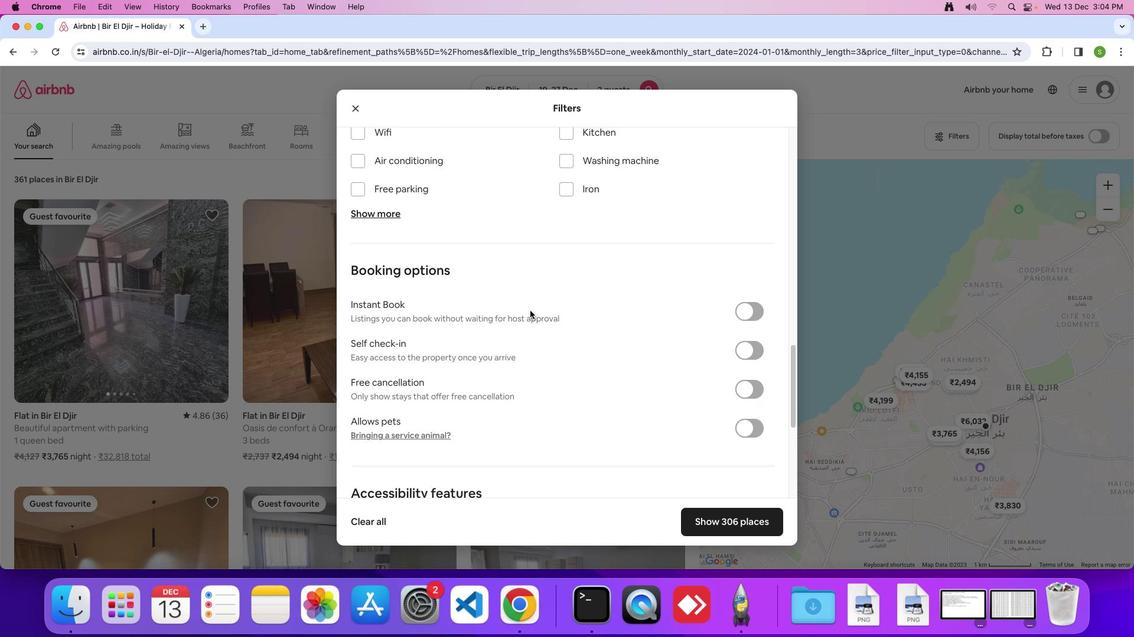 
Action: Mouse scrolled (529, 311) with delta (0, 0)
Screenshot: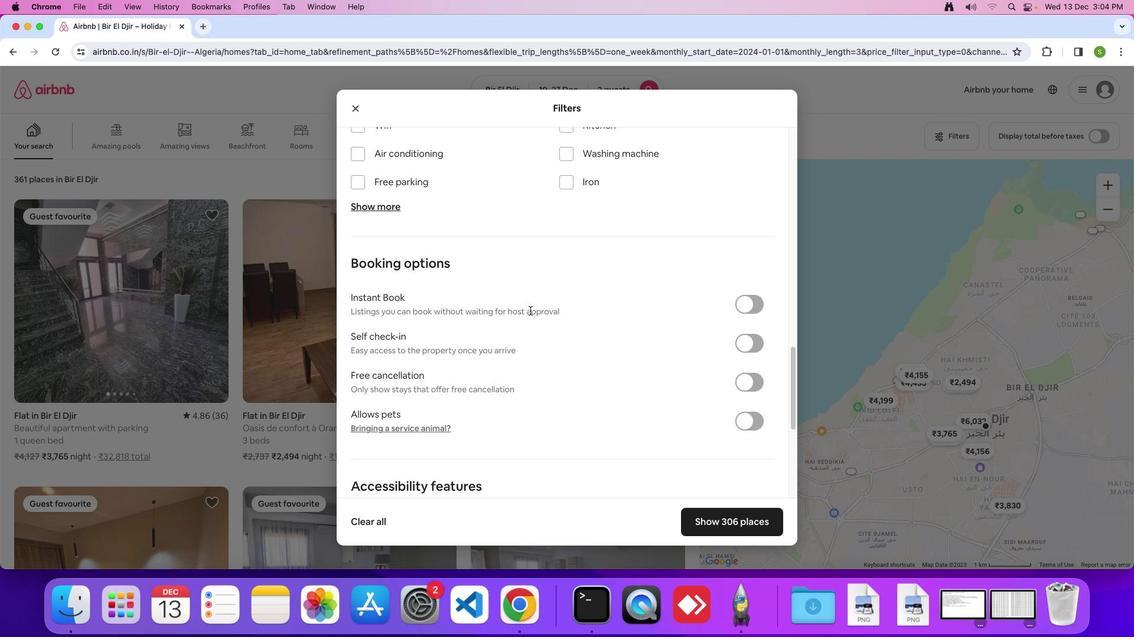 
Action: Mouse scrolled (529, 311) with delta (0, 0)
Screenshot: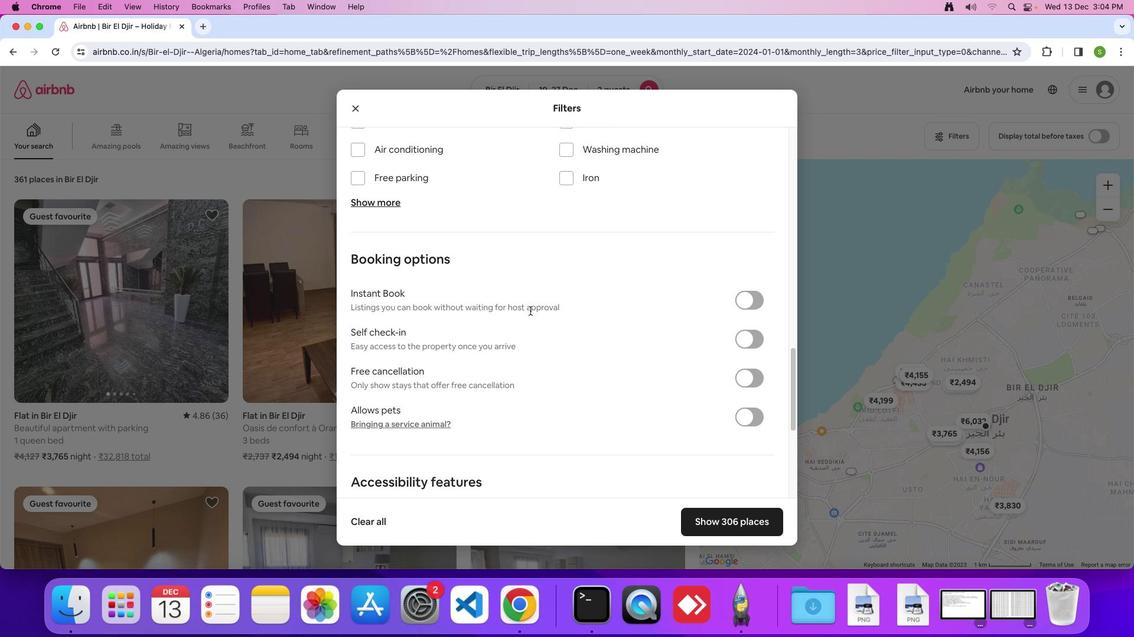 
Action: Mouse scrolled (529, 311) with delta (0, 0)
Screenshot: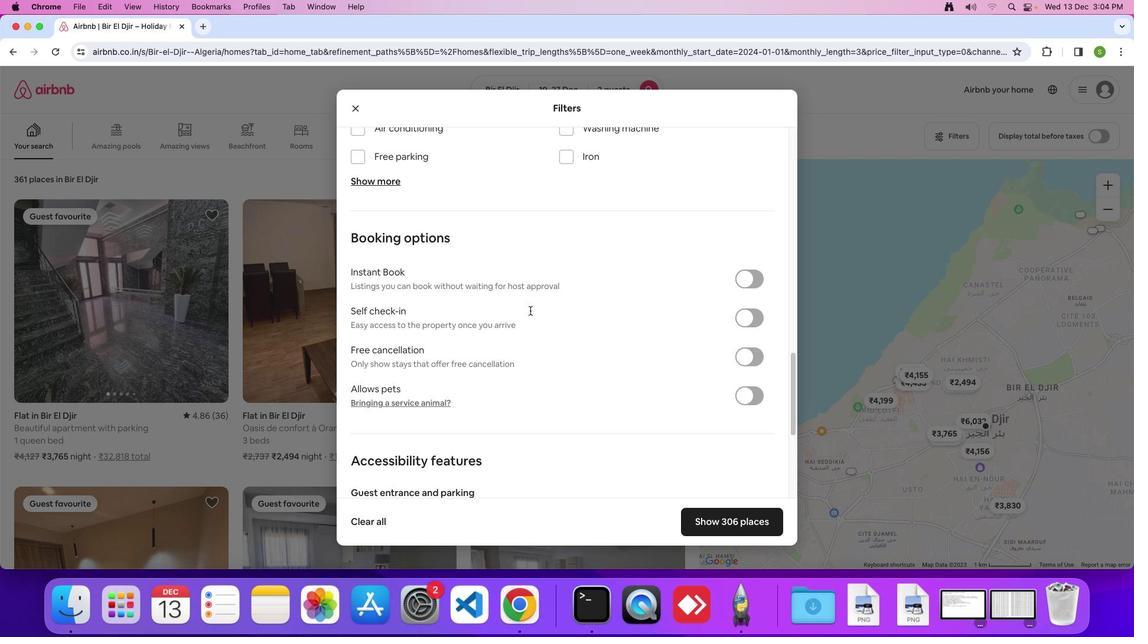 
Action: Mouse scrolled (529, 311) with delta (0, 0)
Screenshot: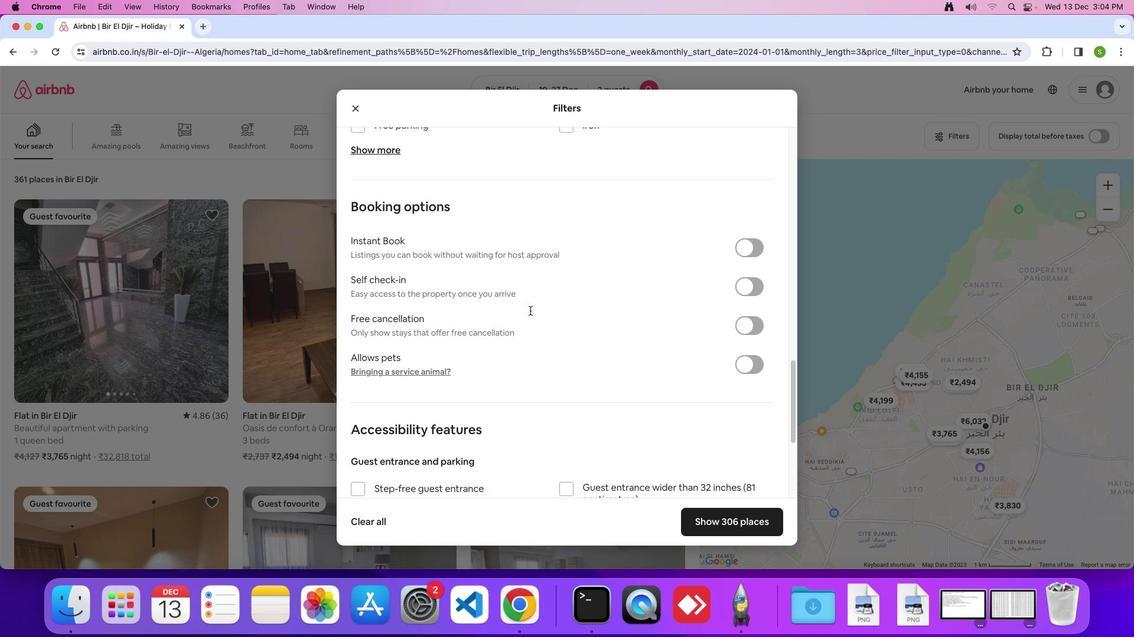 
Action: Mouse scrolled (529, 311) with delta (0, 0)
Screenshot: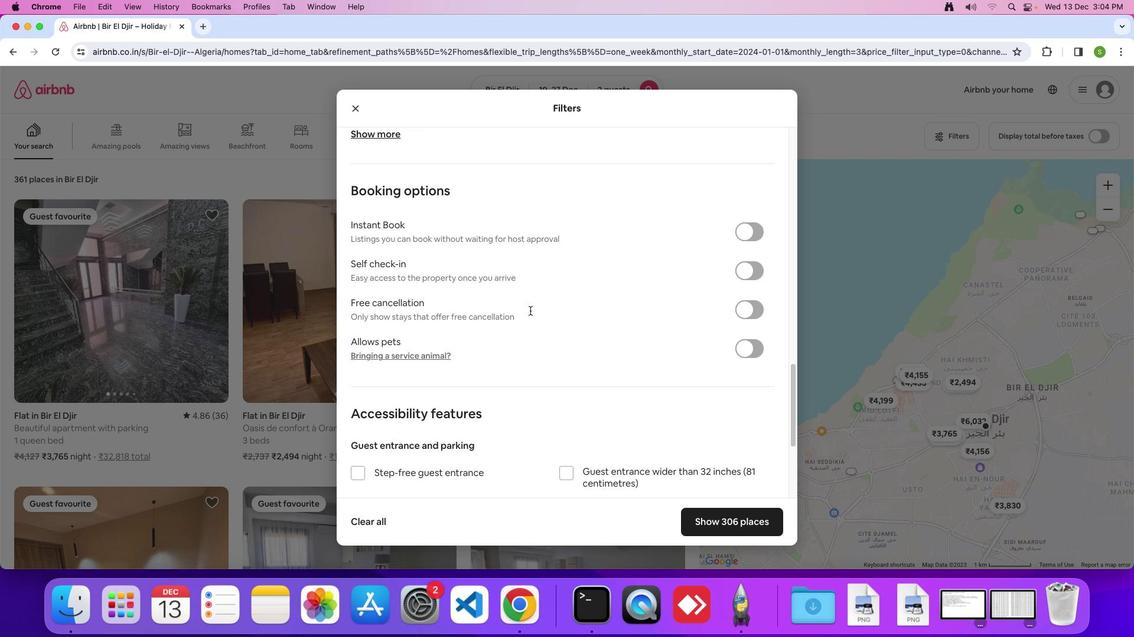 
Action: Mouse scrolled (529, 311) with delta (0, -1)
Screenshot: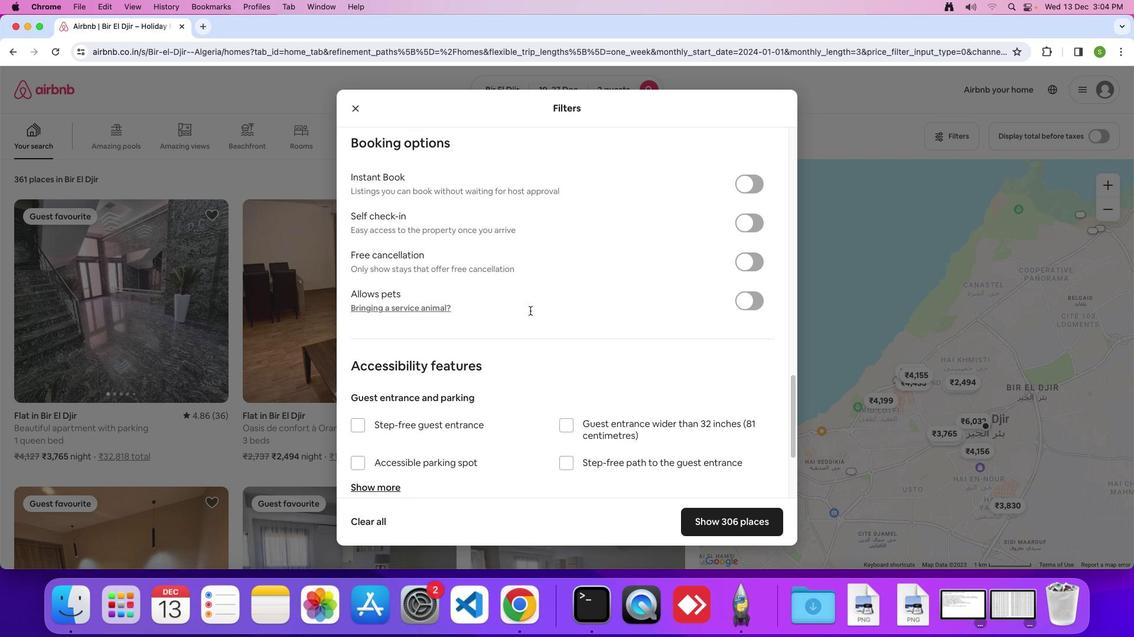 
Action: Mouse scrolled (529, 311) with delta (0, 0)
Screenshot: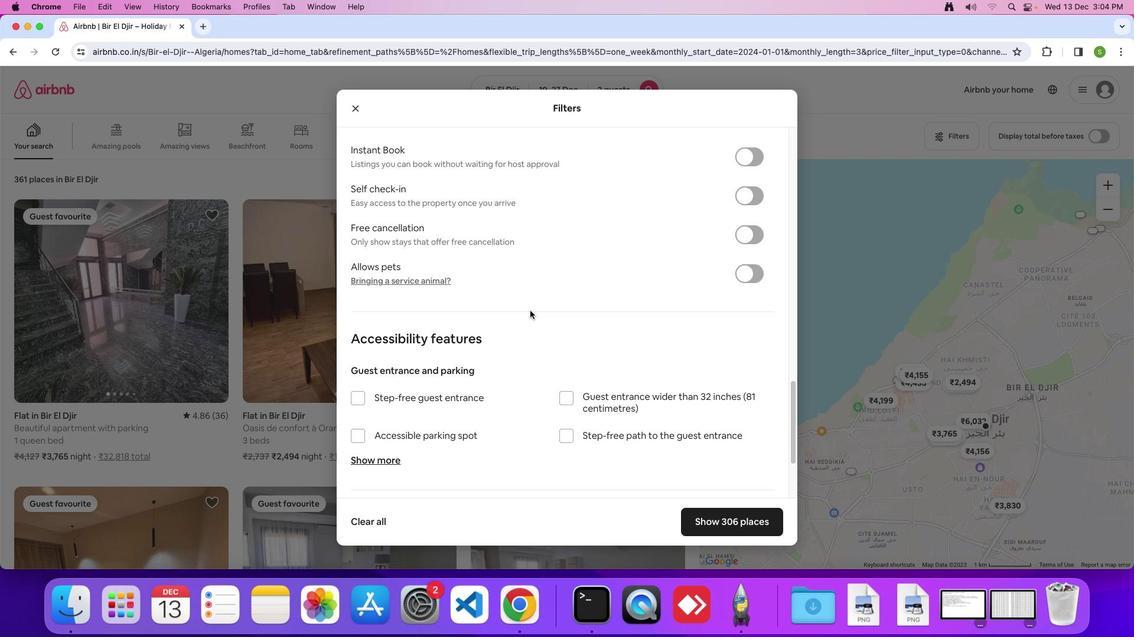 
Action: Mouse scrolled (529, 311) with delta (0, 0)
Screenshot: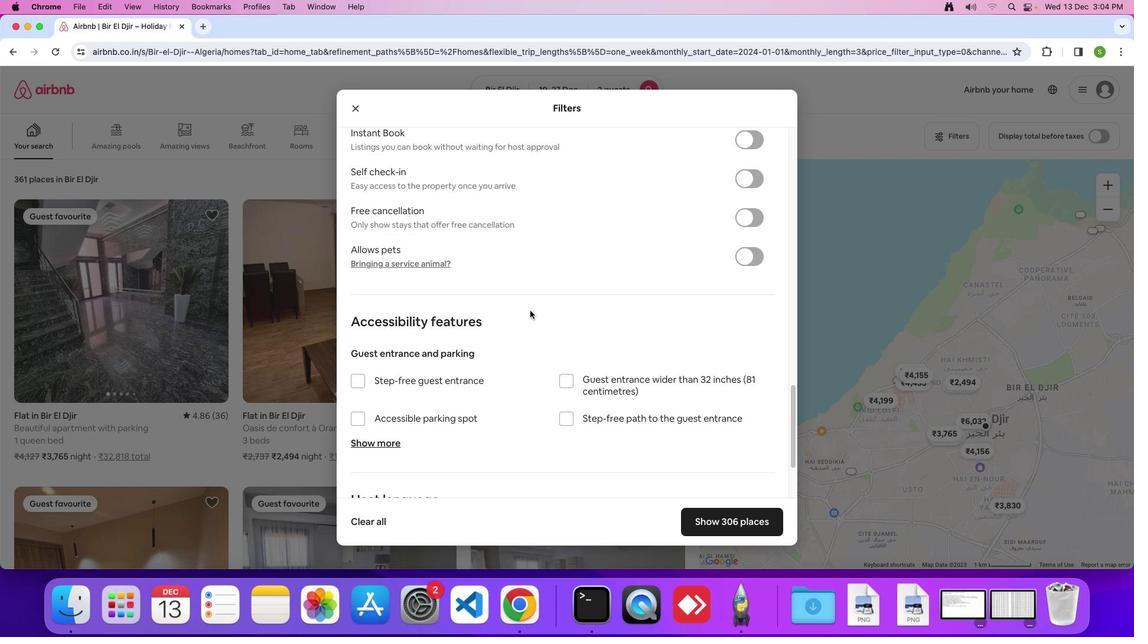 
Action: Mouse scrolled (529, 311) with delta (0, -1)
Screenshot: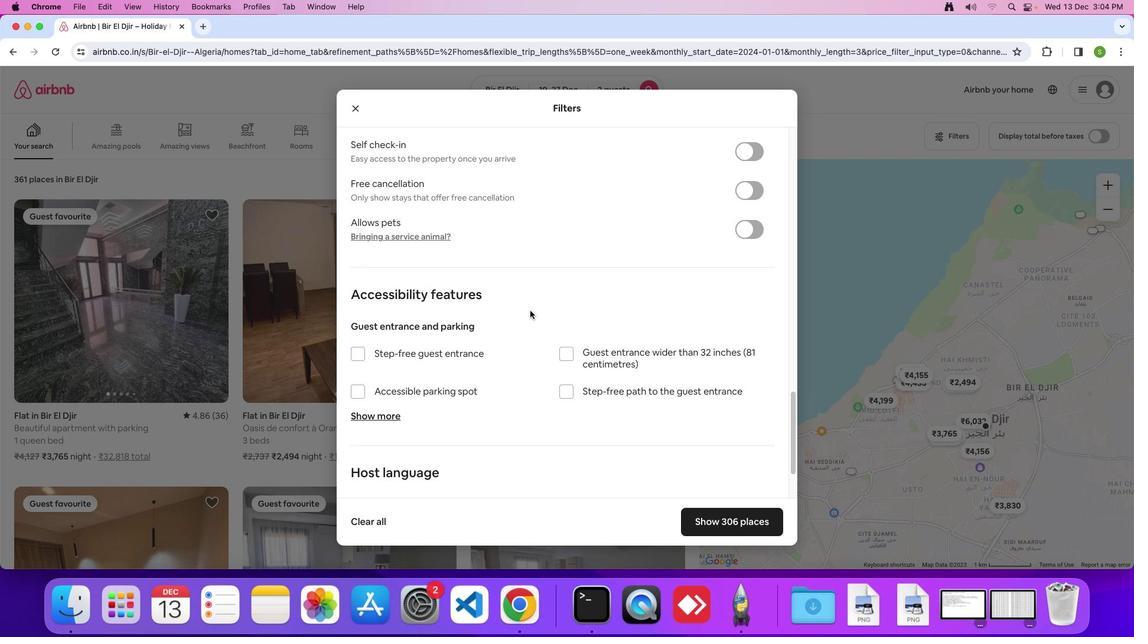 
Action: Mouse scrolled (529, 311) with delta (0, 0)
Screenshot: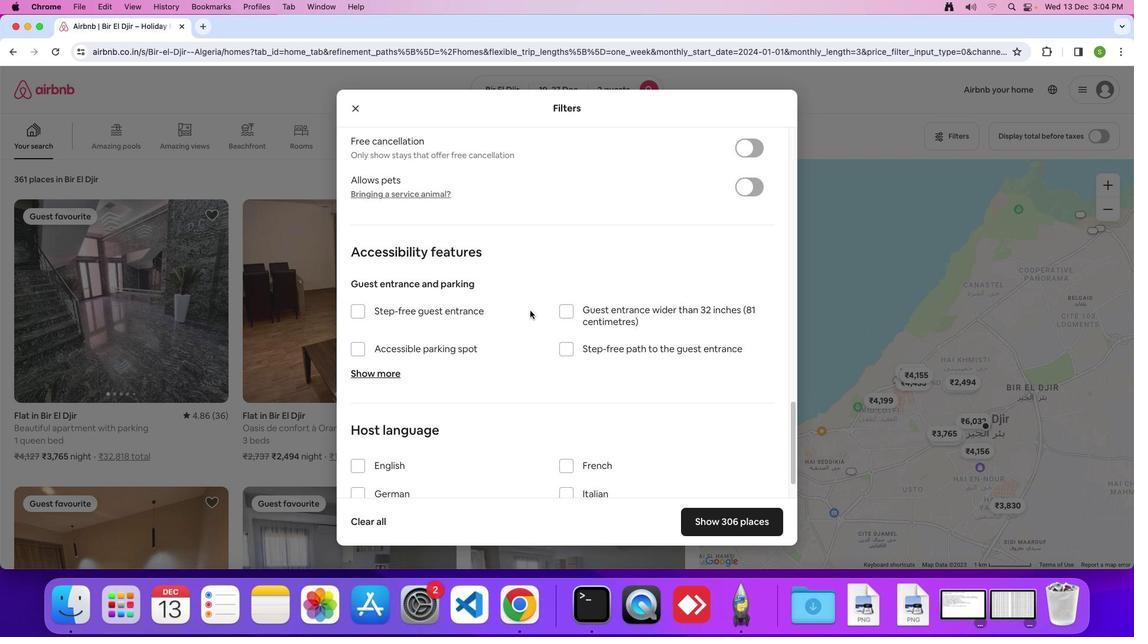 
Action: Mouse scrolled (529, 311) with delta (0, 0)
Screenshot: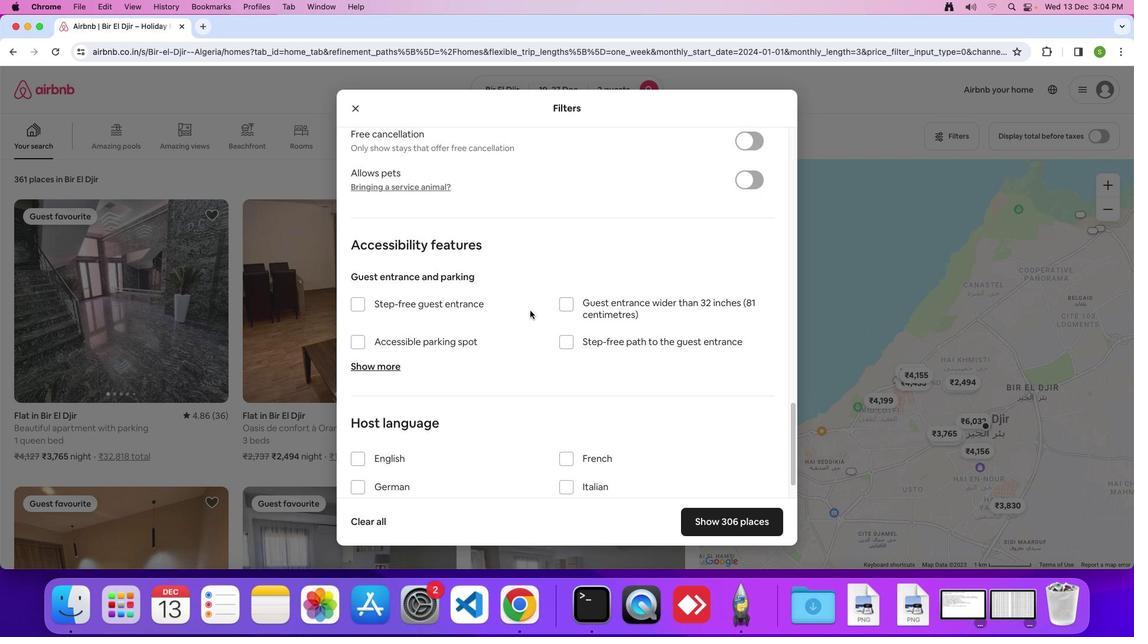
Action: Mouse scrolled (529, 311) with delta (0, -1)
Screenshot: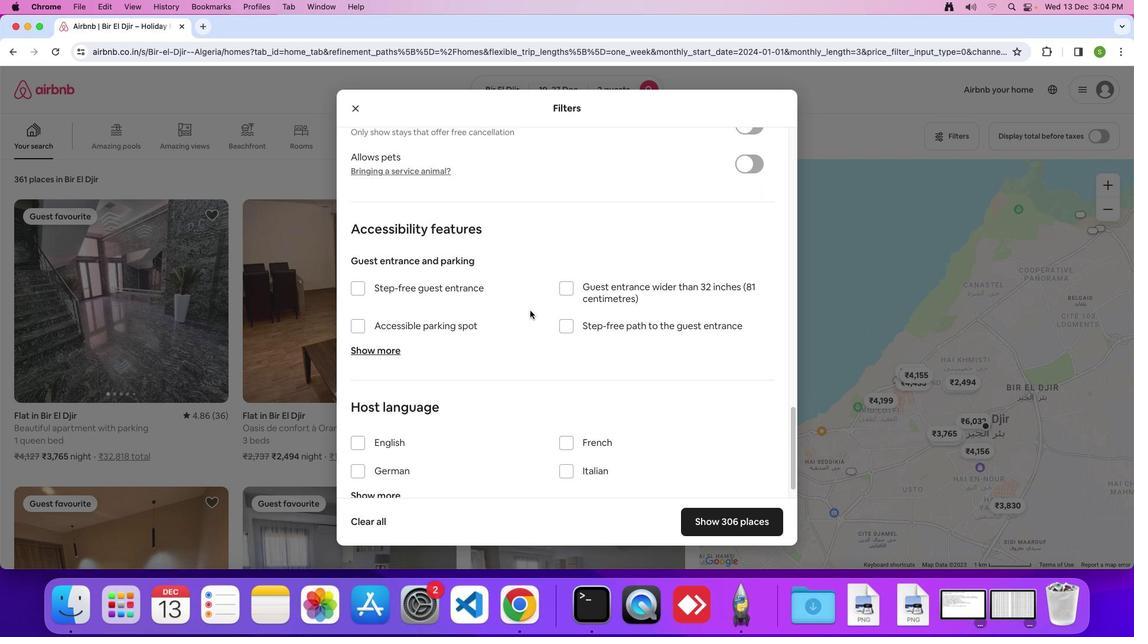 
Action: Mouse moved to (640, 346)
Screenshot: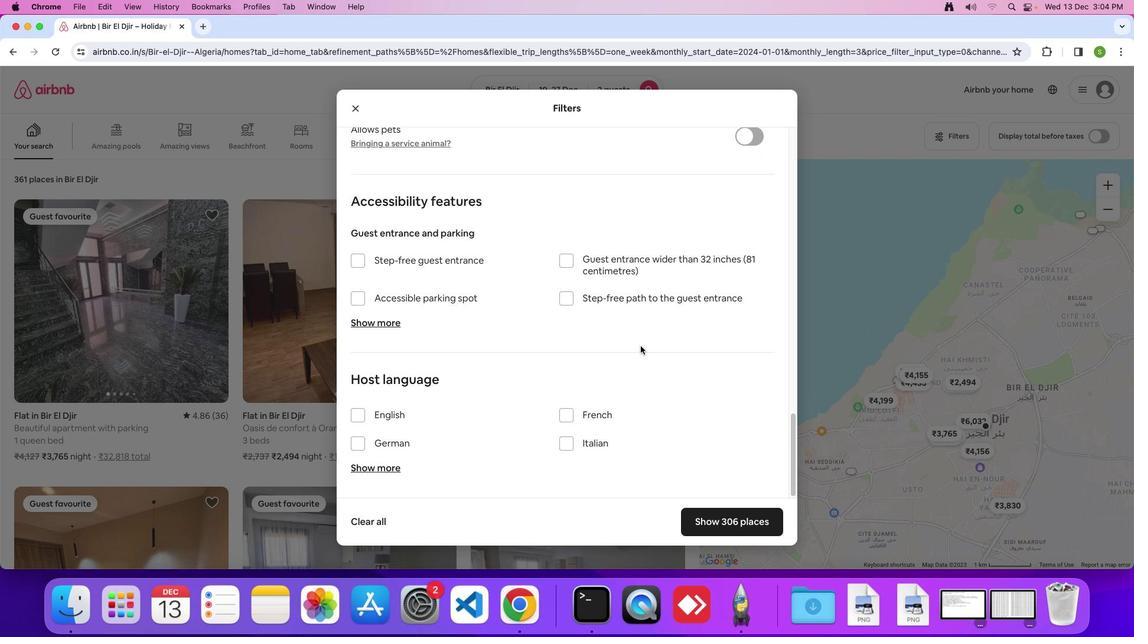 
Action: Mouse scrolled (640, 346) with delta (0, 0)
Screenshot: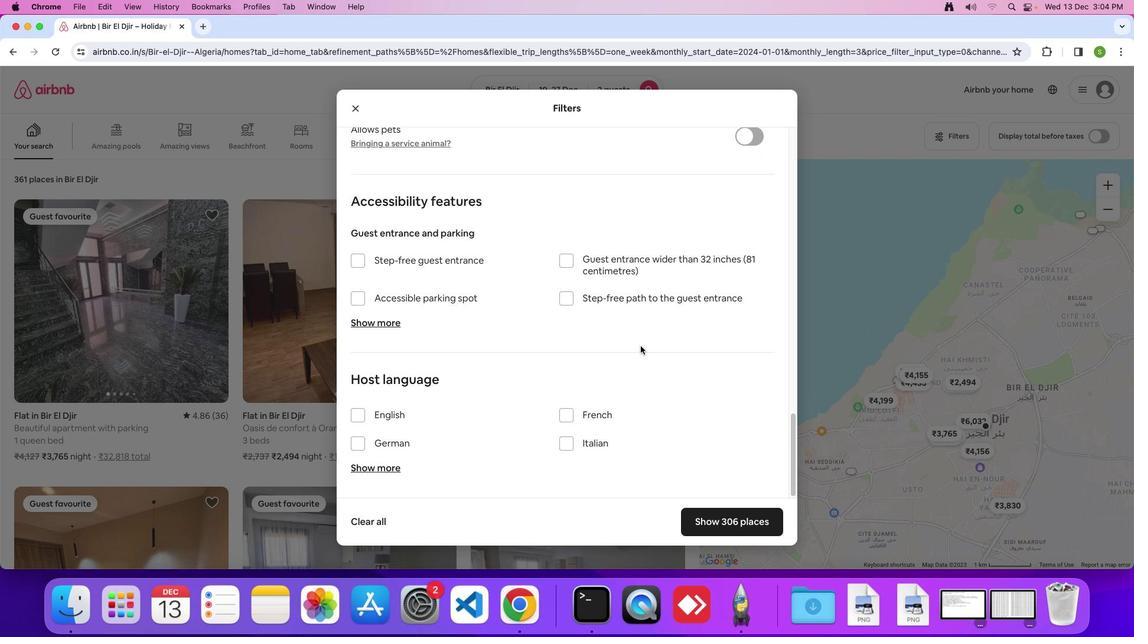 
Action: Mouse moved to (640, 346)
Screenshot: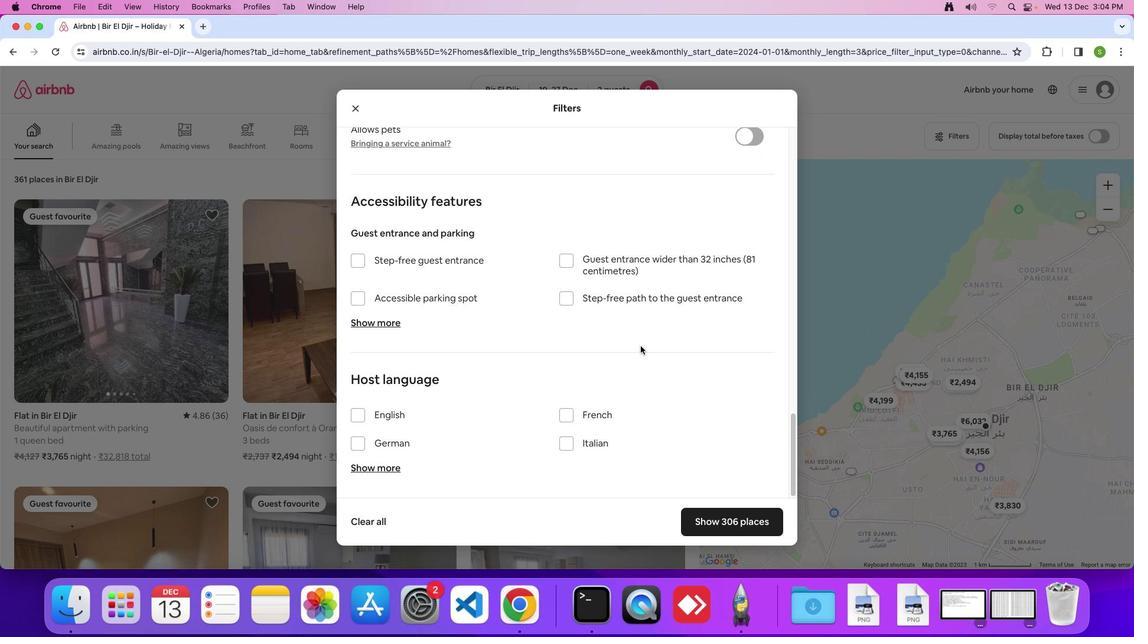 
Action: Mouse scrolled (640, 346) with delta (0, 0)
Screenshot: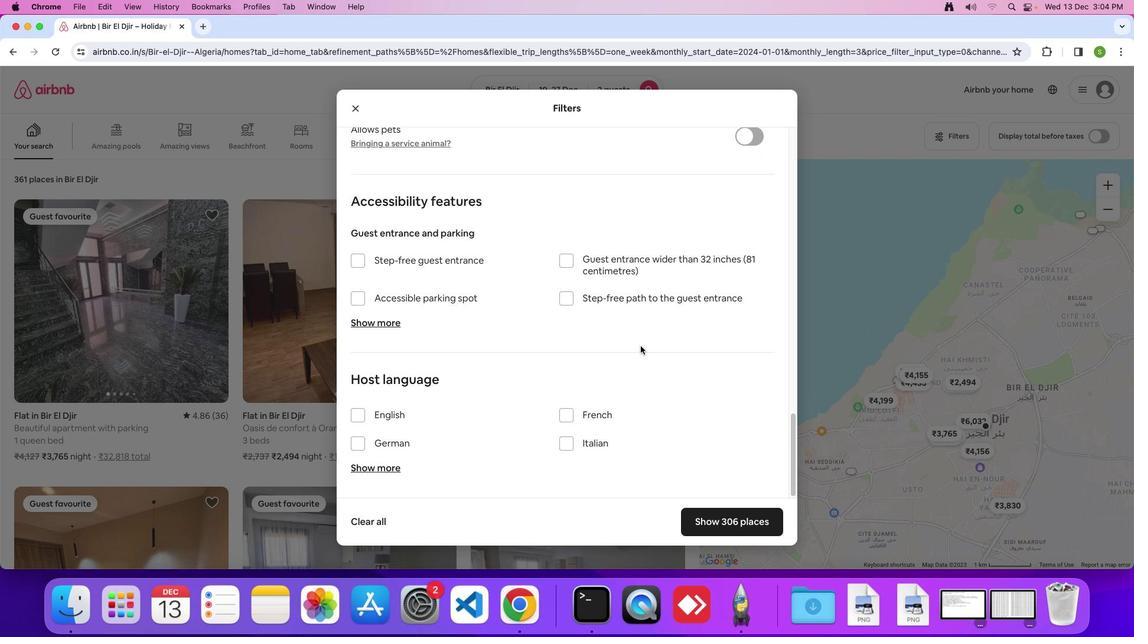 
Action: Mouse scrolled (640, 346) with delta (0, 0)
Screenshot: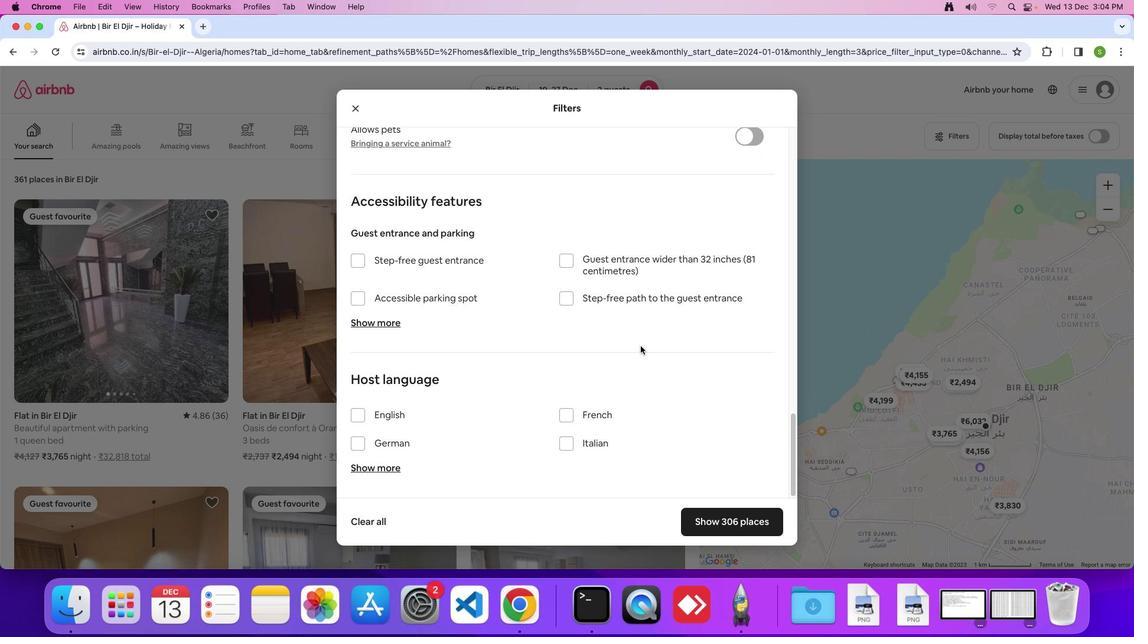 
Action: Mouse scrolled (640, 346) with delta (0, 0)
Screenshot: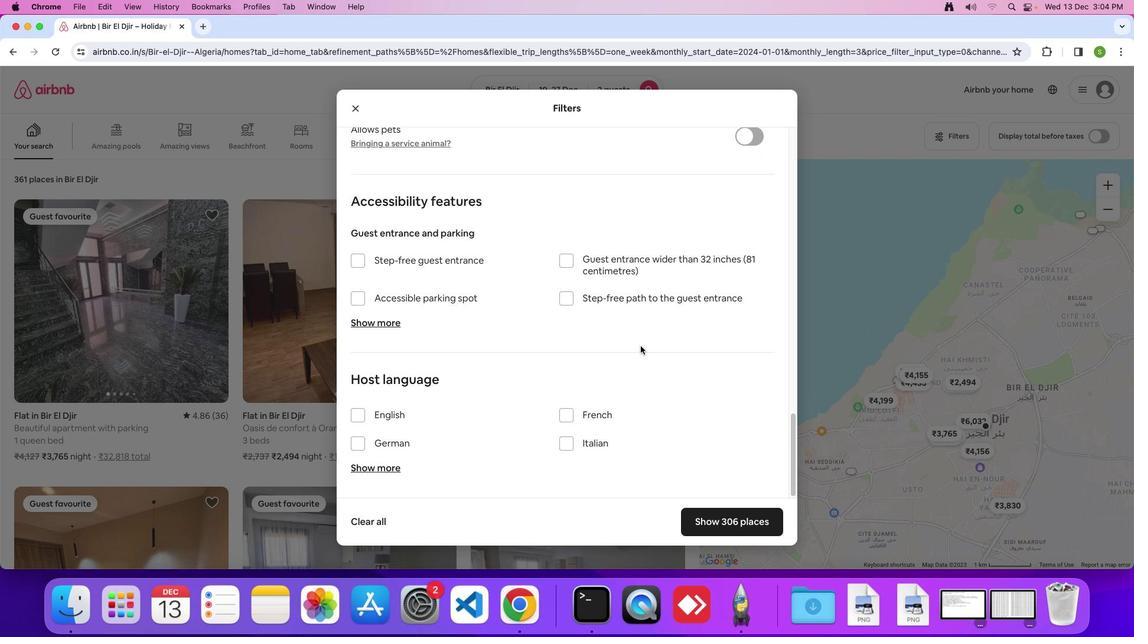 
Action: Mouse scrolled (640, 346) with delta (0, 0)
Screenshot: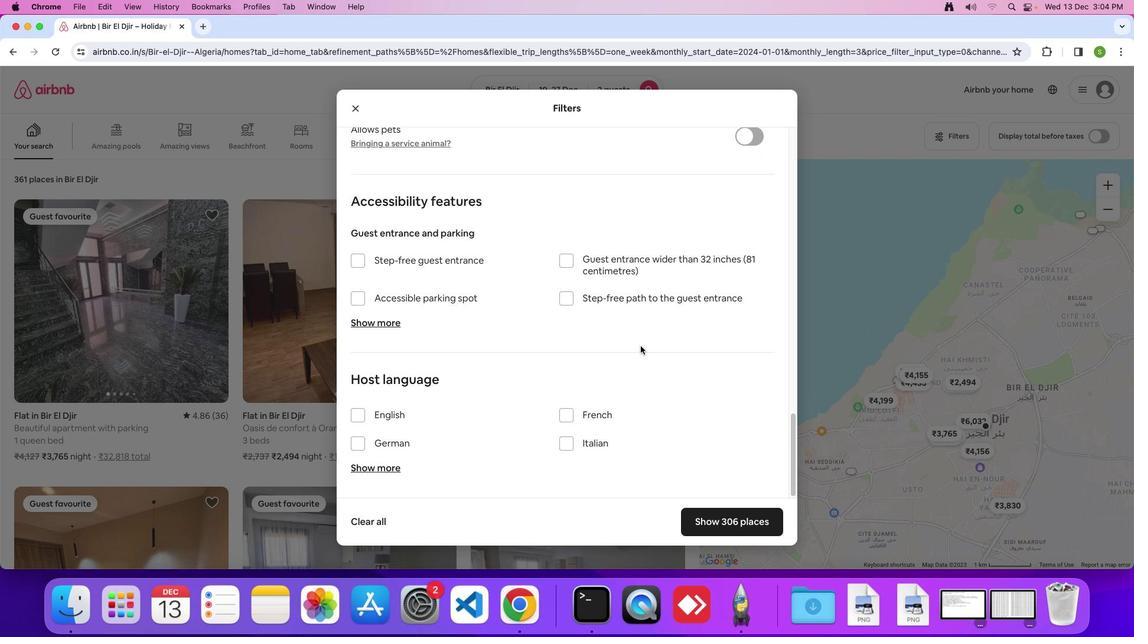 
Action: Mouse moved to (728, 518)
Screenshot: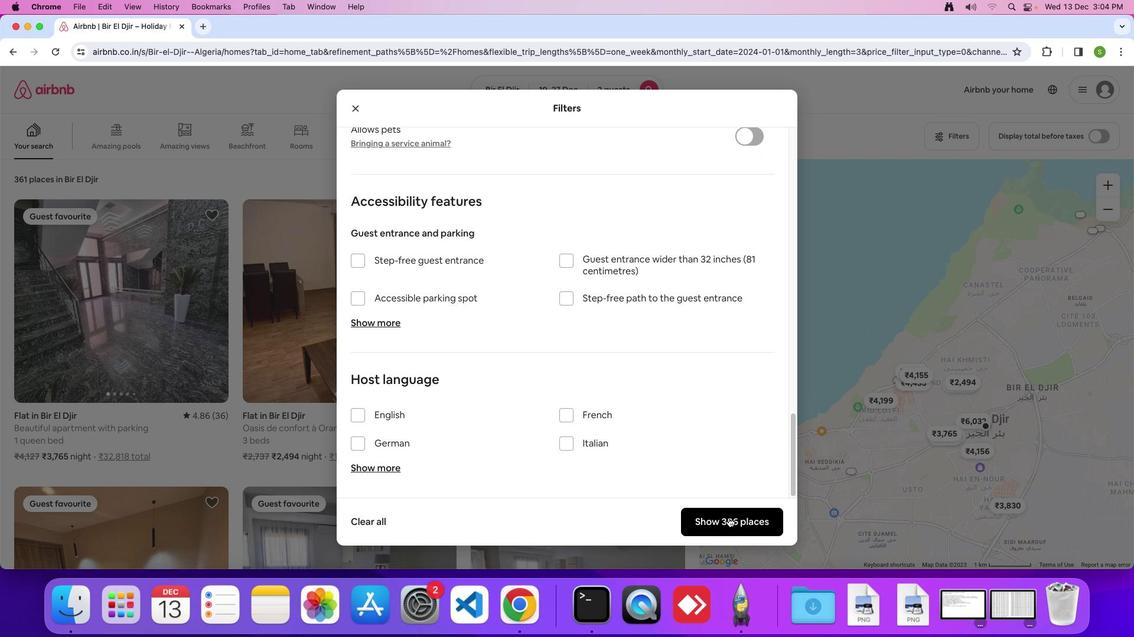 
Action: Mouse pressed left at (728, 518)
Screenshot: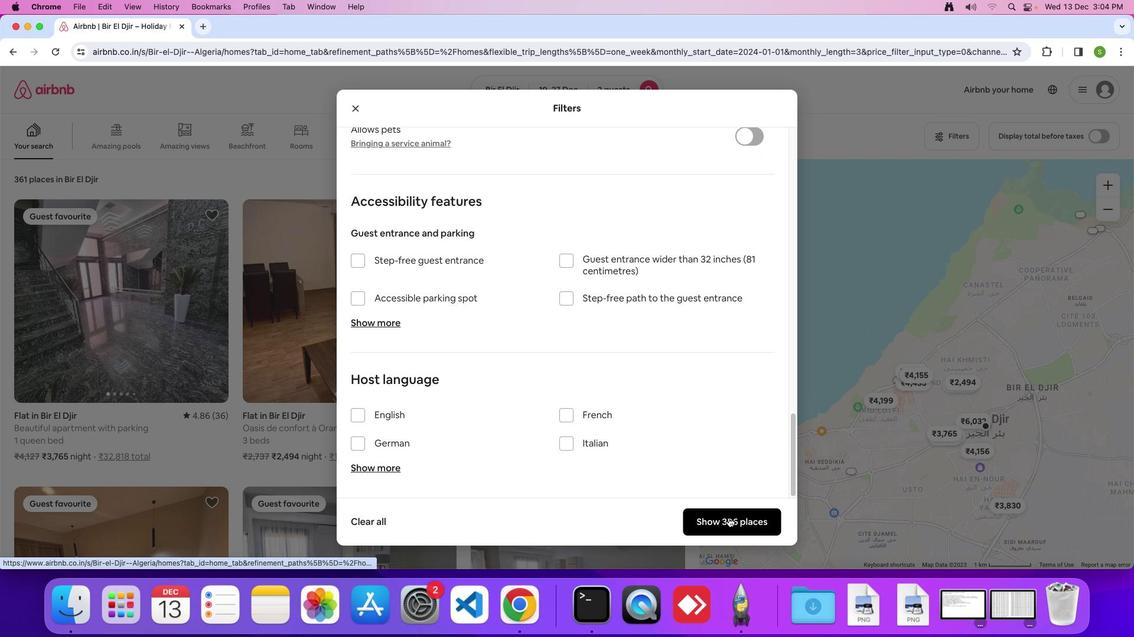 
Action: Mouse moved to (146, 298)
Screenshot: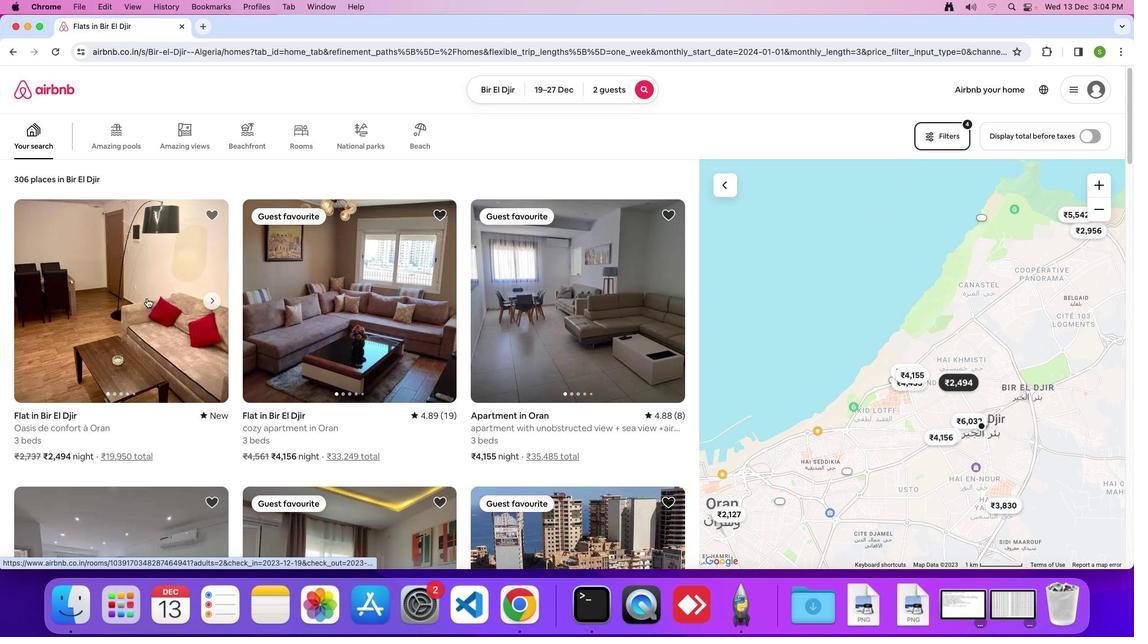 
Action: Mouse pressed left at (146, 298)
Screenshot: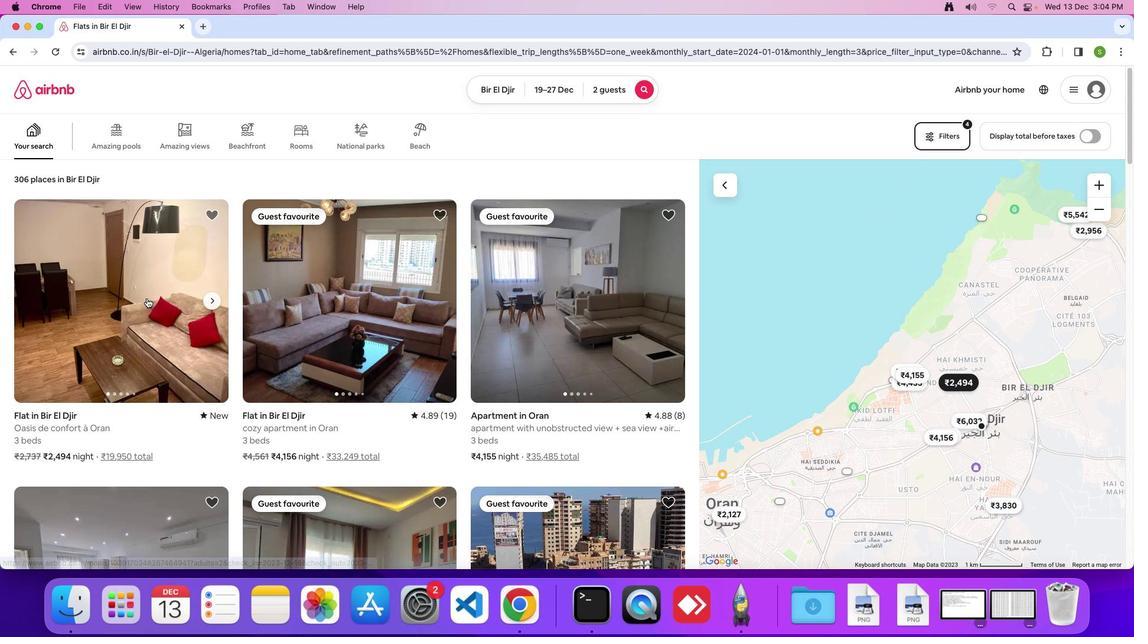 
Action: Mouse moved to (471, 307)
Screenshot: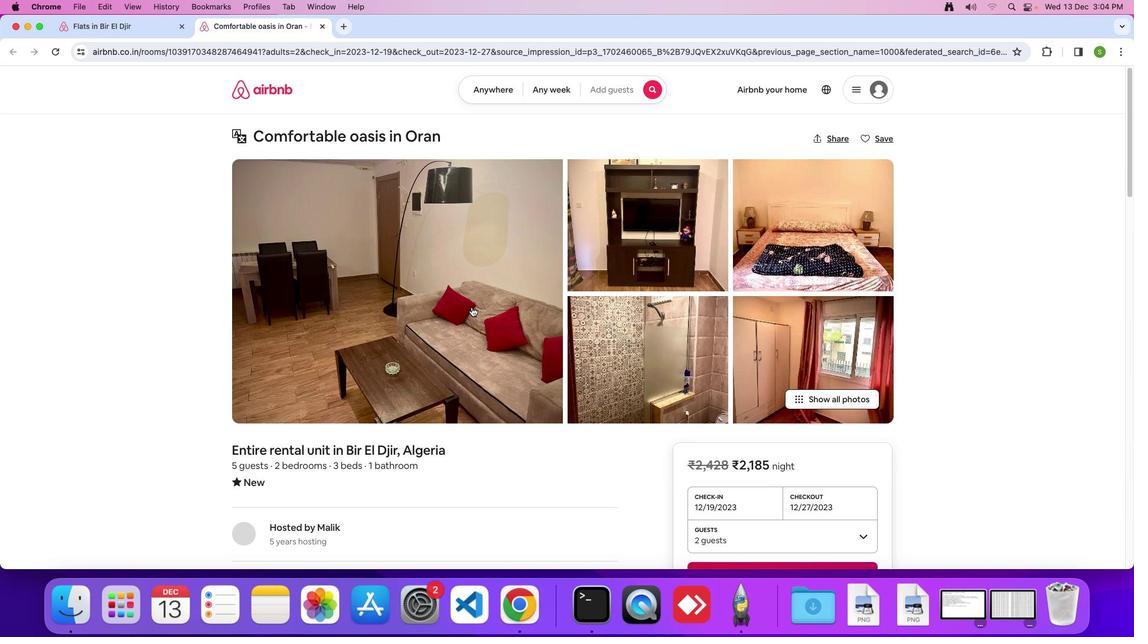 
Action: Mouse pressed left at (471, 307)
Screenshot: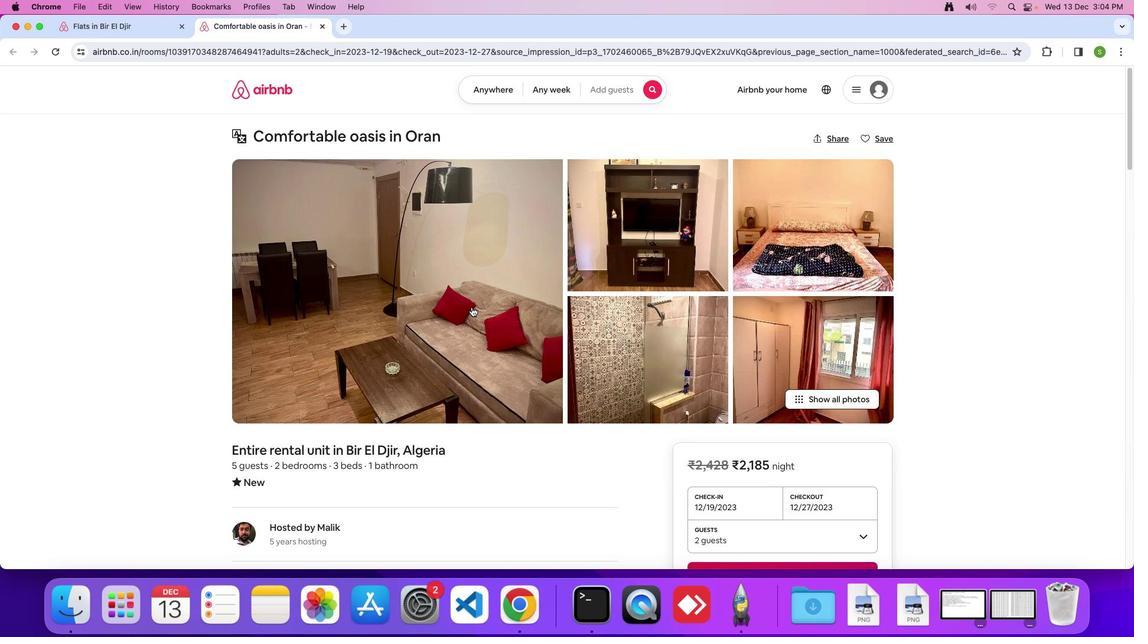 
Action: Mouse moved to (615, 332)
Screenshot: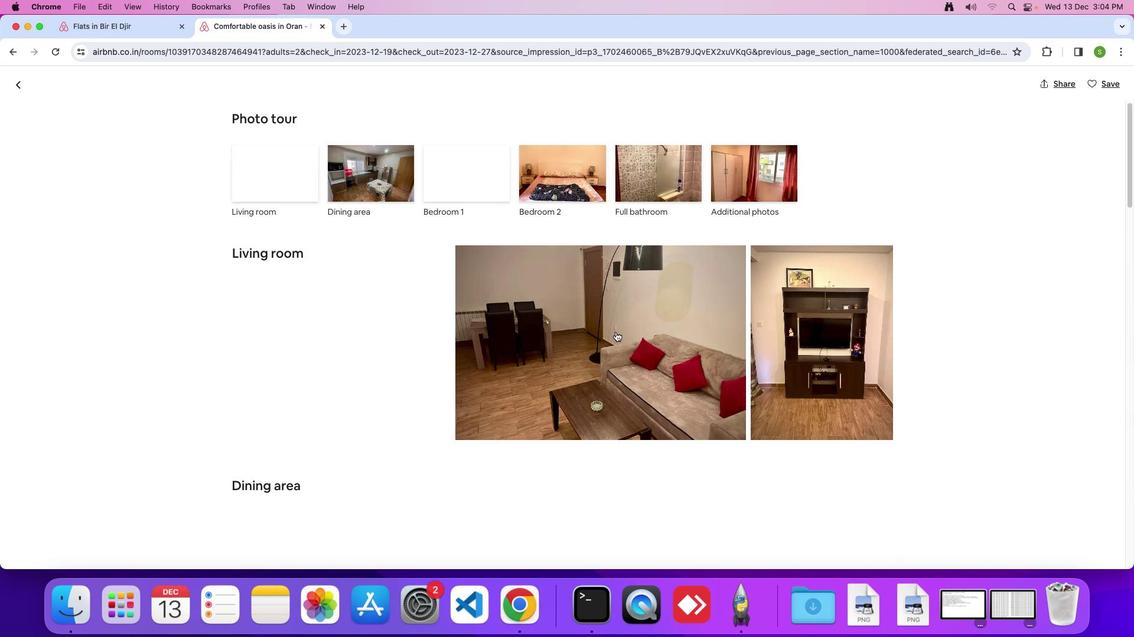 
Action: Mouse scrolled (615, 332) with delta (0, 0)
Screenshot: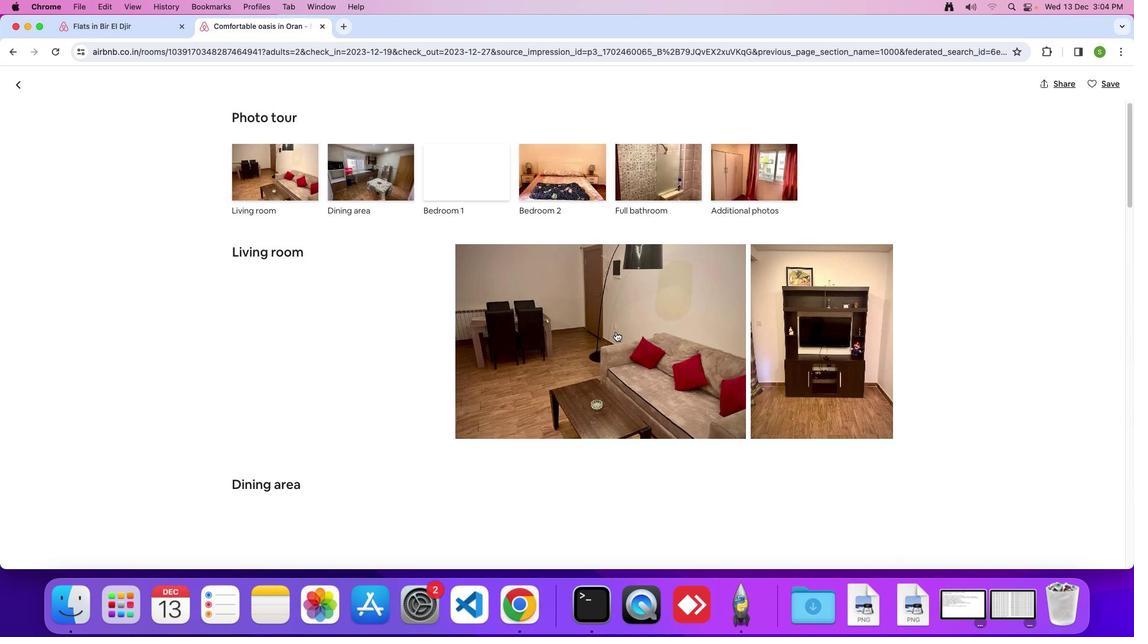
Action: Mouse scrolled (615, 332) with delta (0, 0)
Screenshot: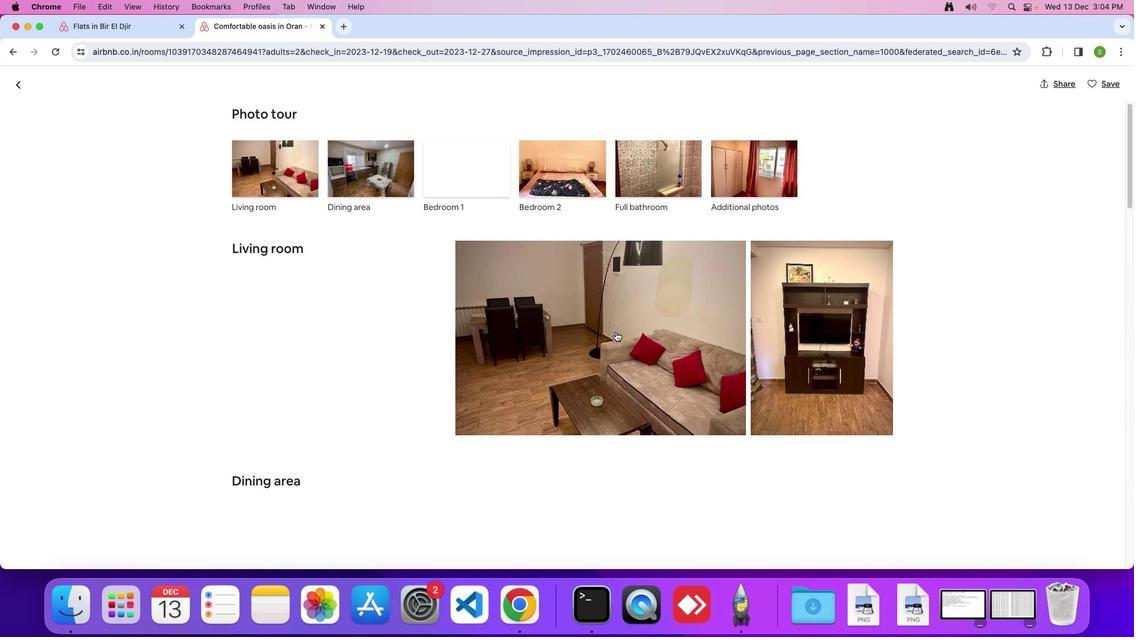 
Action: Mouse scrolled (615, 332) with delta (0, 0)
Screenshot: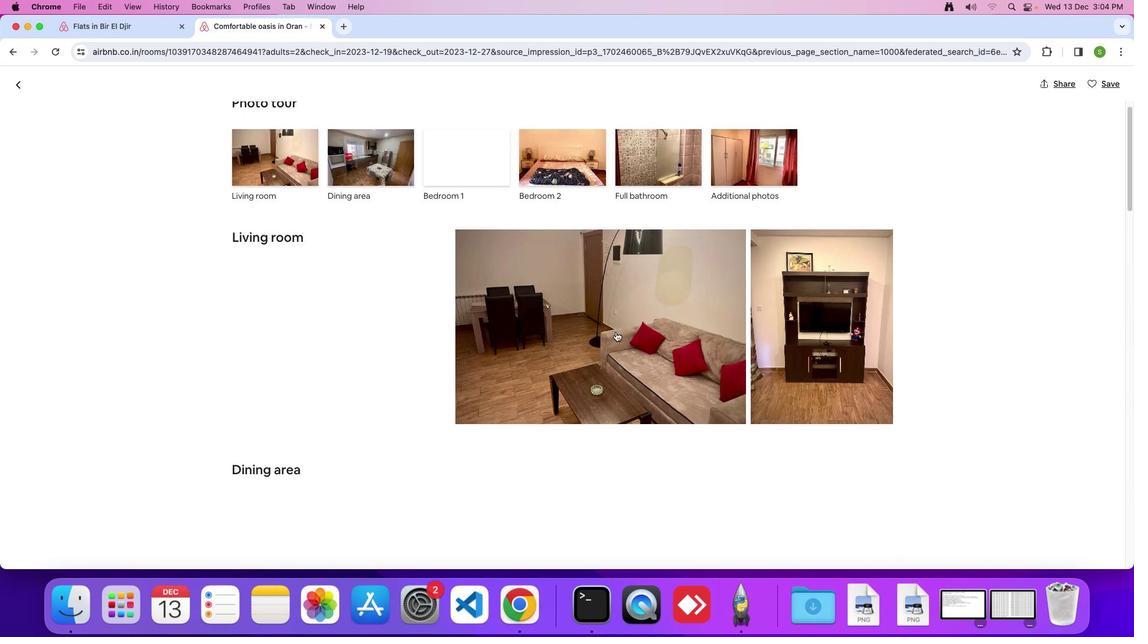 
Action: Mouse scrolled (615, 332) with delta (0, 0)
Screenshot: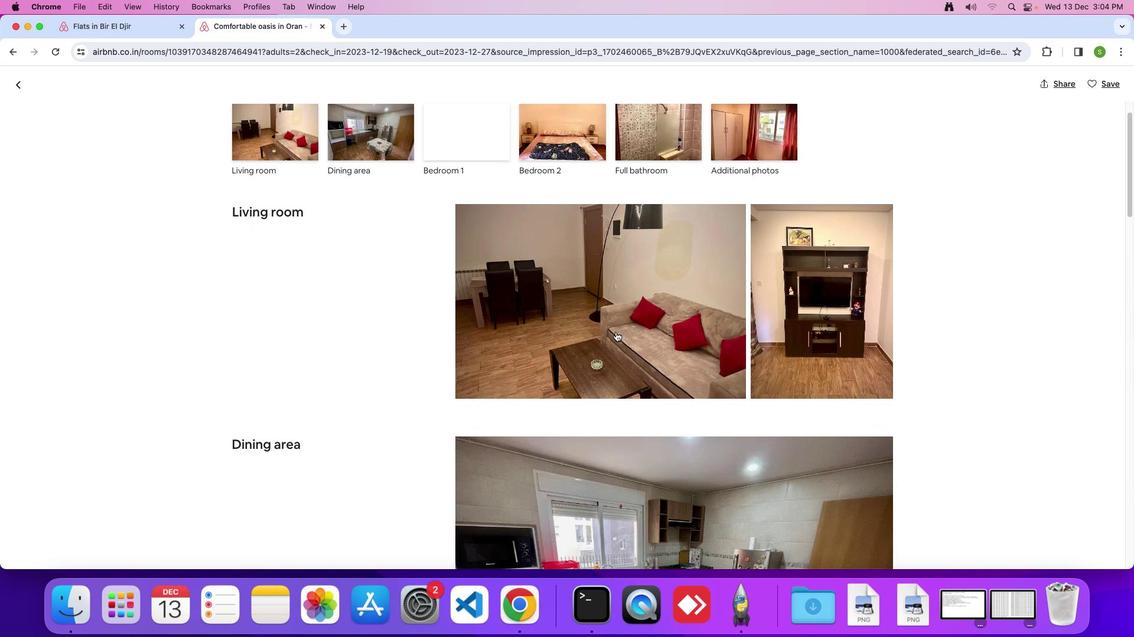 
Action: Mouse scrolled (615, 332) with delta (0, 0)
Screenshot: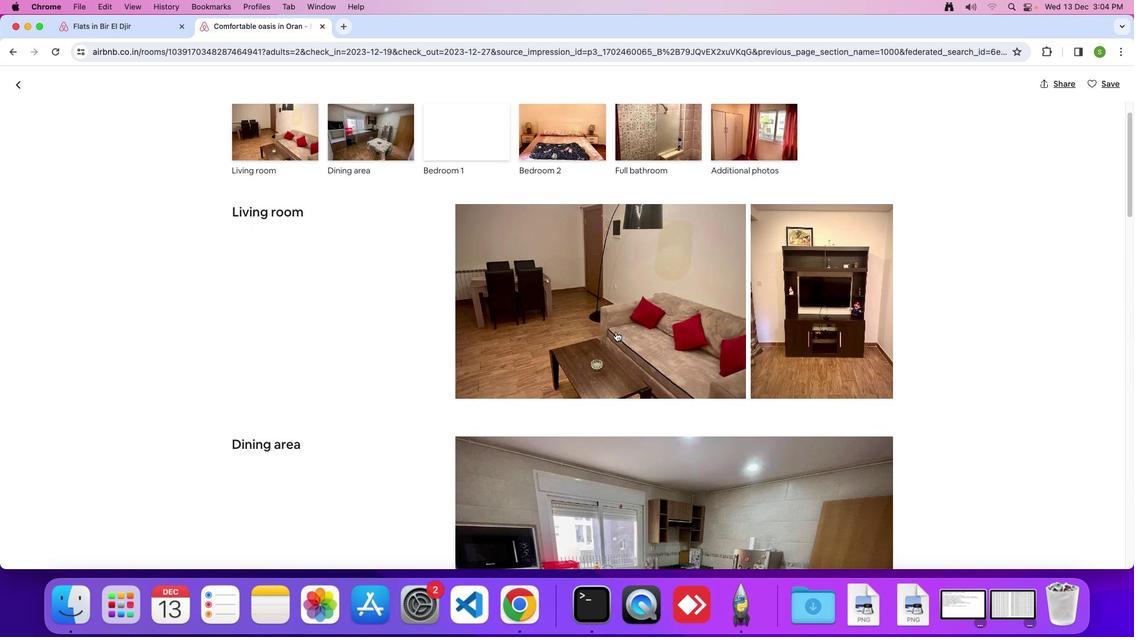 
Action: Mouse scrolled (615, 332) with delta (0, 0)
Screenshot: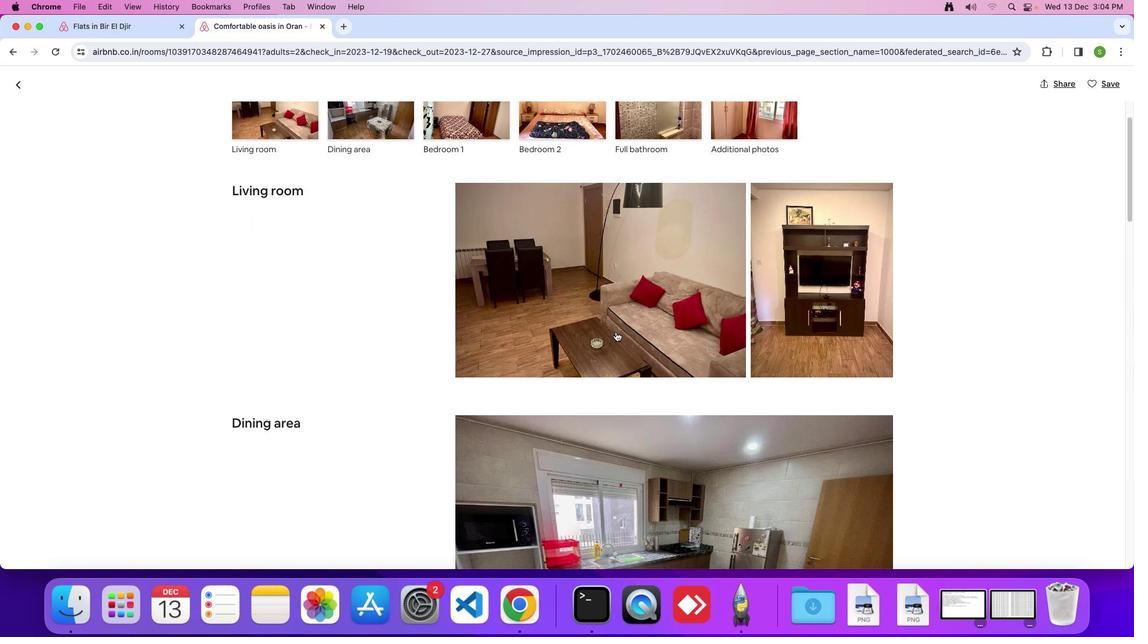 
Action: Mouse scrolled (615, 332) with delta (0, 0)
Screenshot: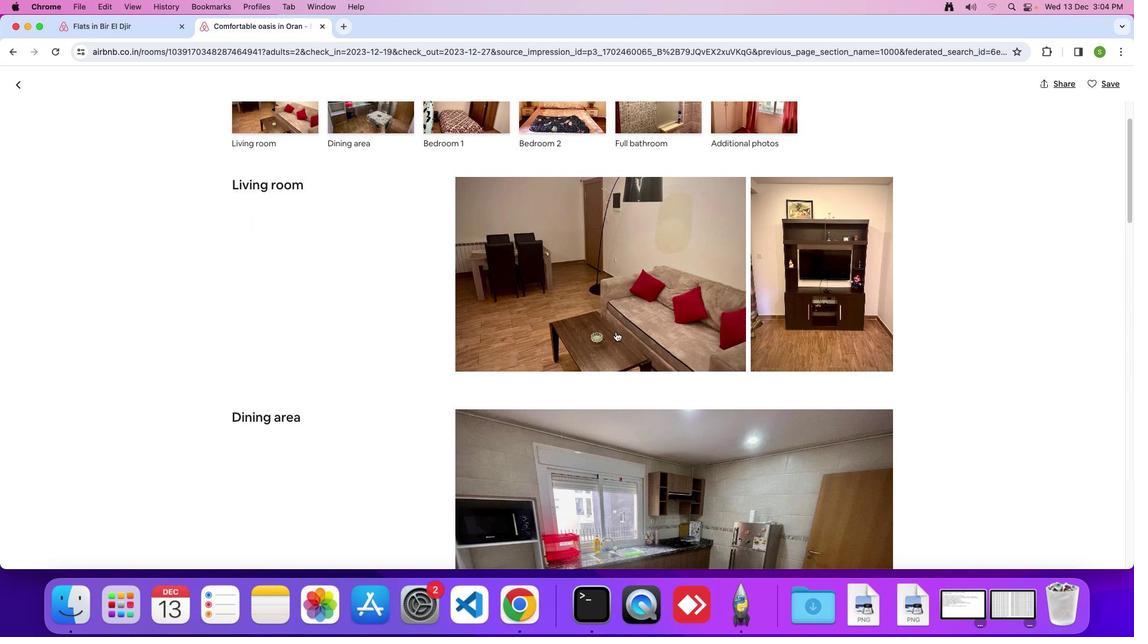 
Action: Mouse scrolled (615, 332) with delta (0, -1)
Screenshot: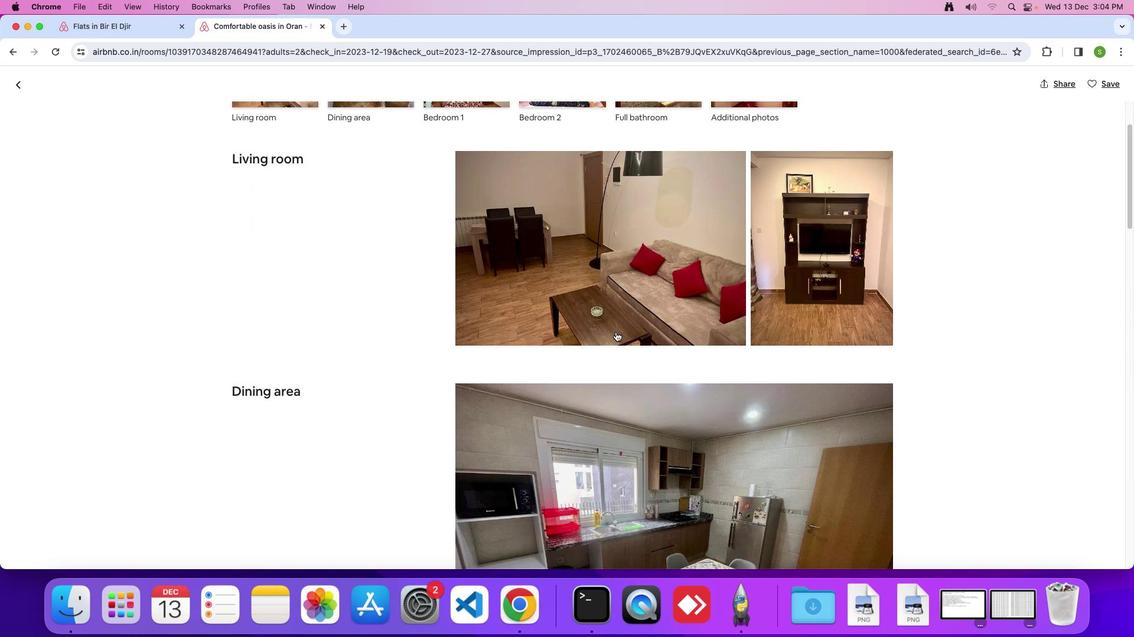 
Action: Mouse scrolled (615, 332) with delta (0, 0)
Screenshot: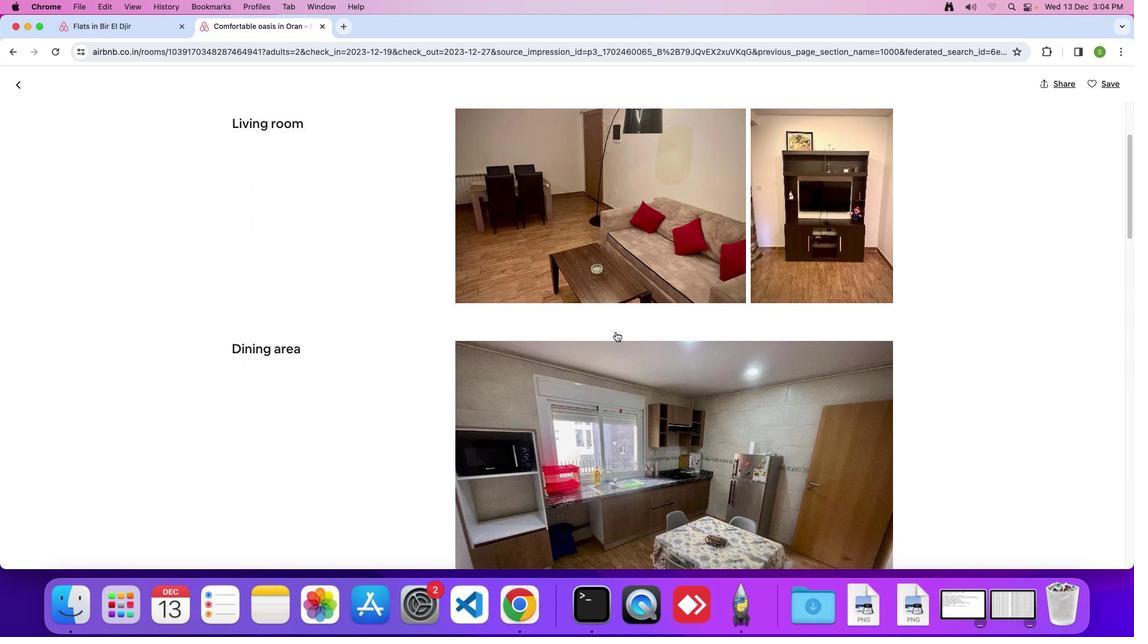 
Action: Mouse scrolled (615, 332) with delta (0, 0)
Screenshot: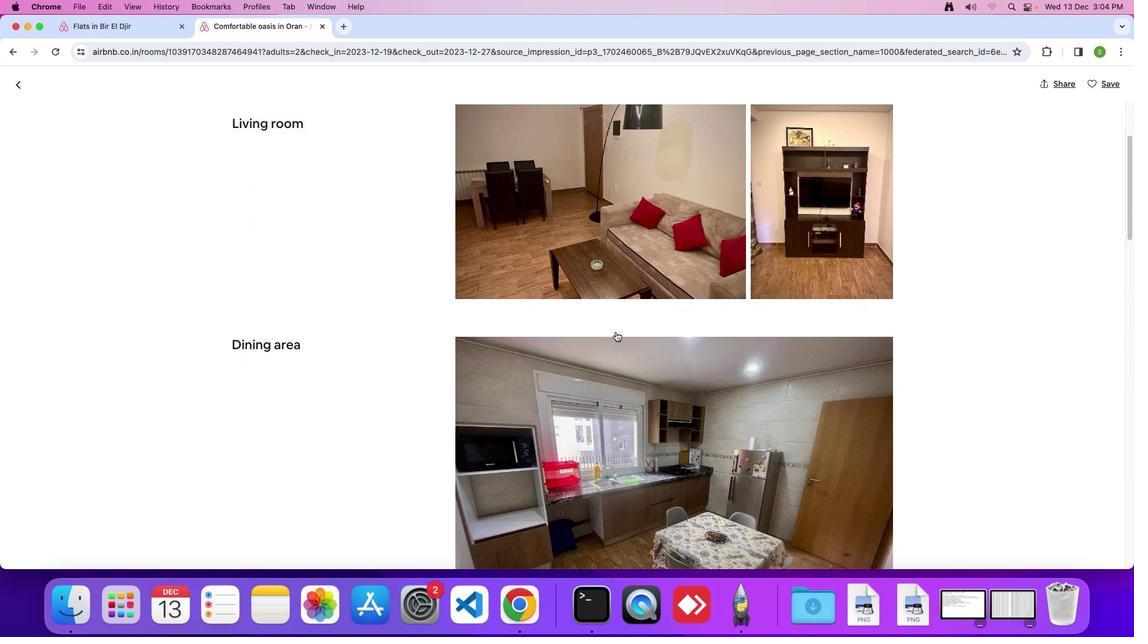 
Action: Mouse scrolled (615, 332) with delta (0, 0)
Screenshot: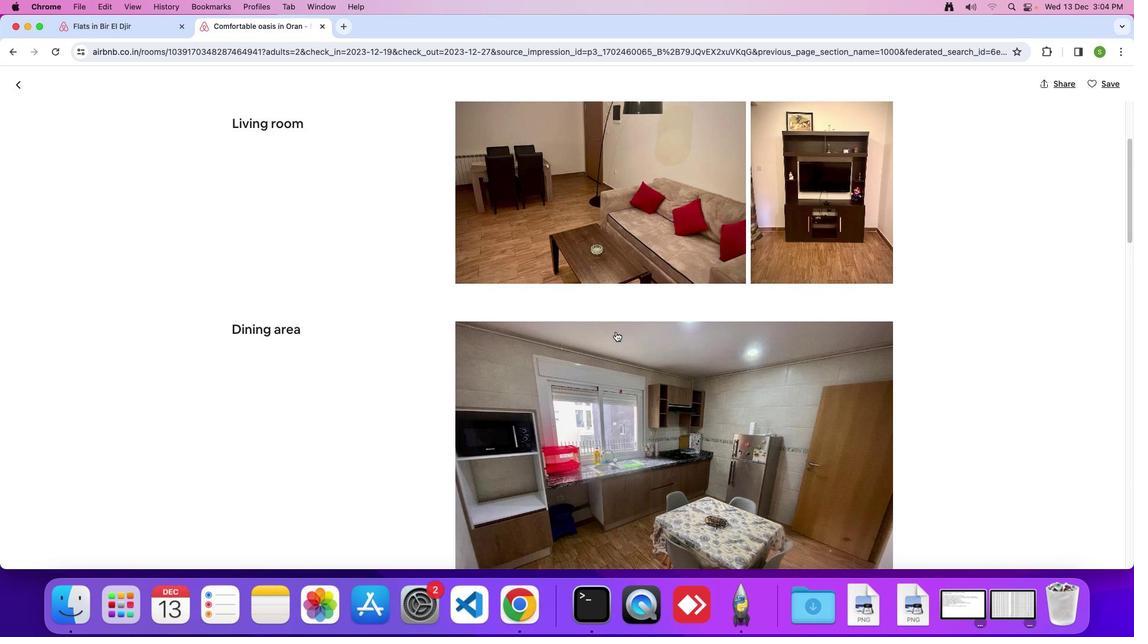 
Action: Mouse scrolled (615, 332) with delta (0, 0)
Screenshot: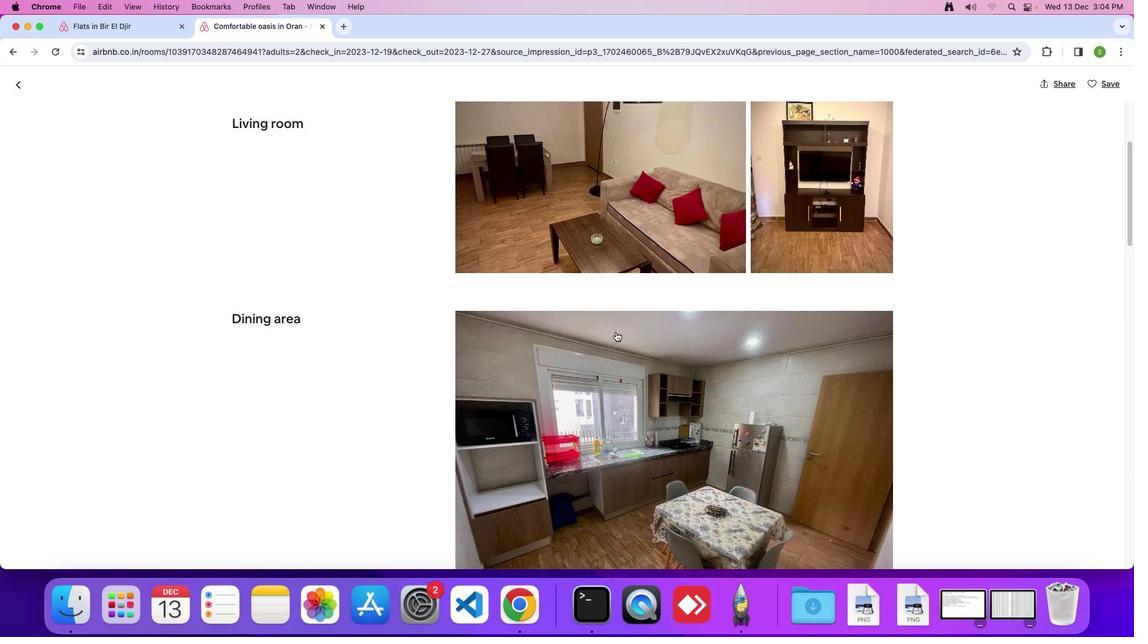 
Action: Mouse scrolled (615, 332) with delta (0, 0)
Screenshot: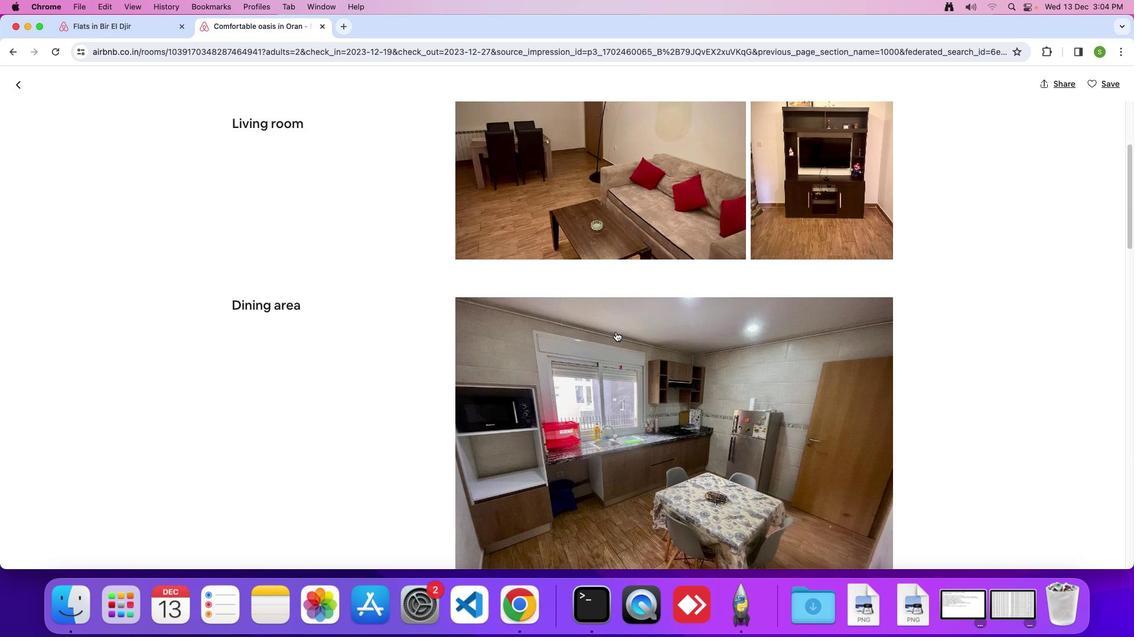 
Action: Mouse scrolled (615, 332) with delta (0, 0)
Screenshot: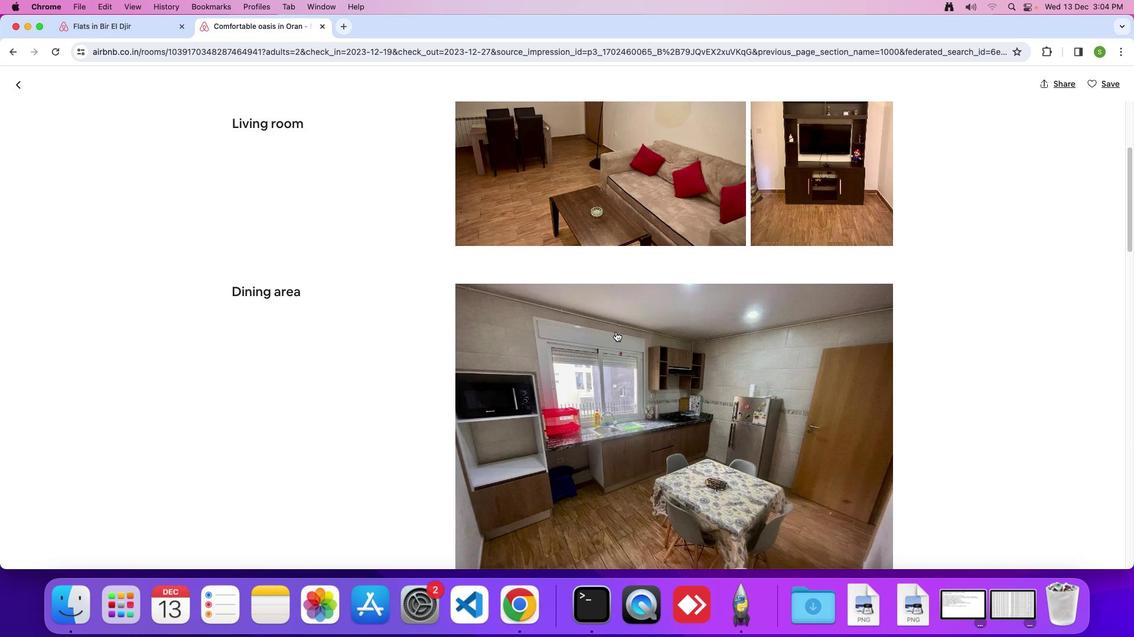 
Action: Mouse scrolled (615, 332) with delta (0, -1)
Screenshot: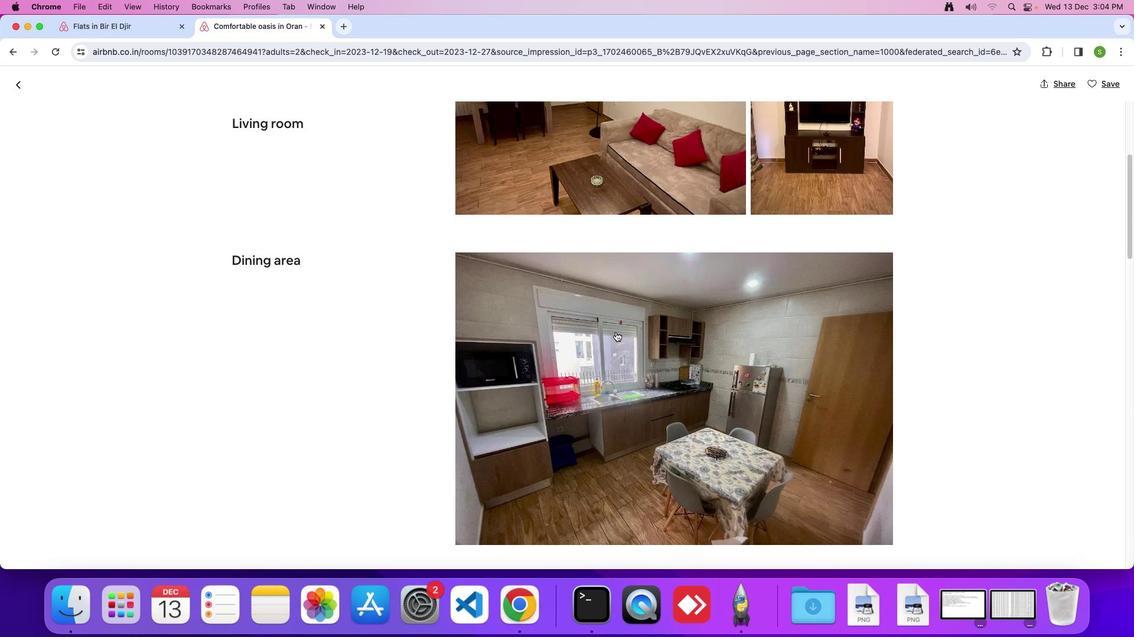 
Action: Mouse scrolled (615, 332) with delta (0, 0)
Screenshot: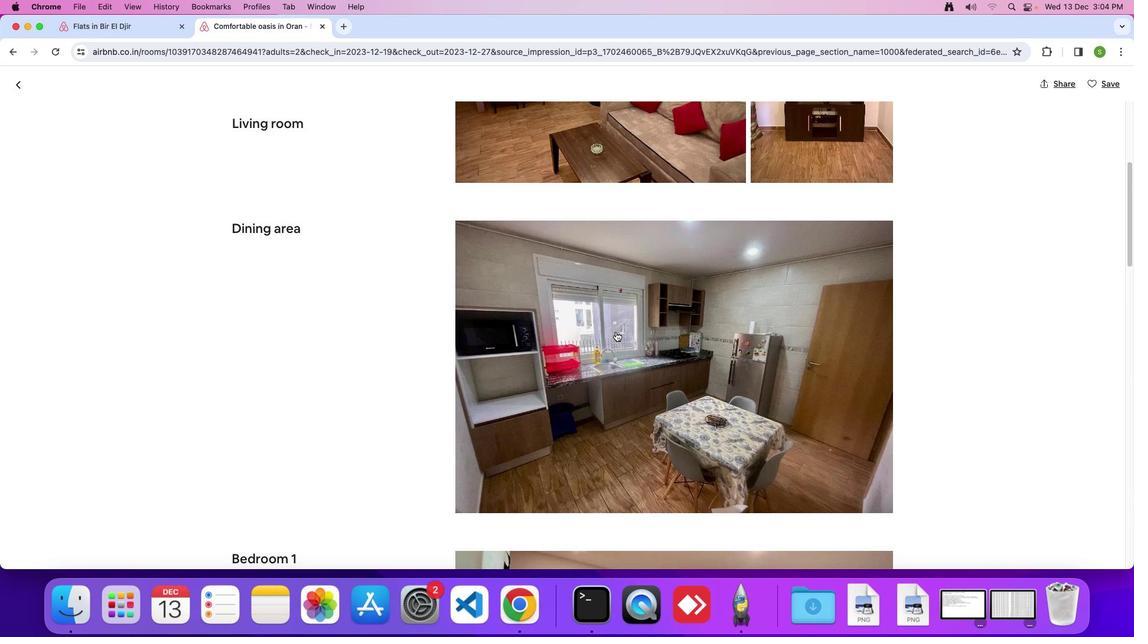 
Action: Mouse scrolled (615, 332) with delta (0, 0)
Screenshot: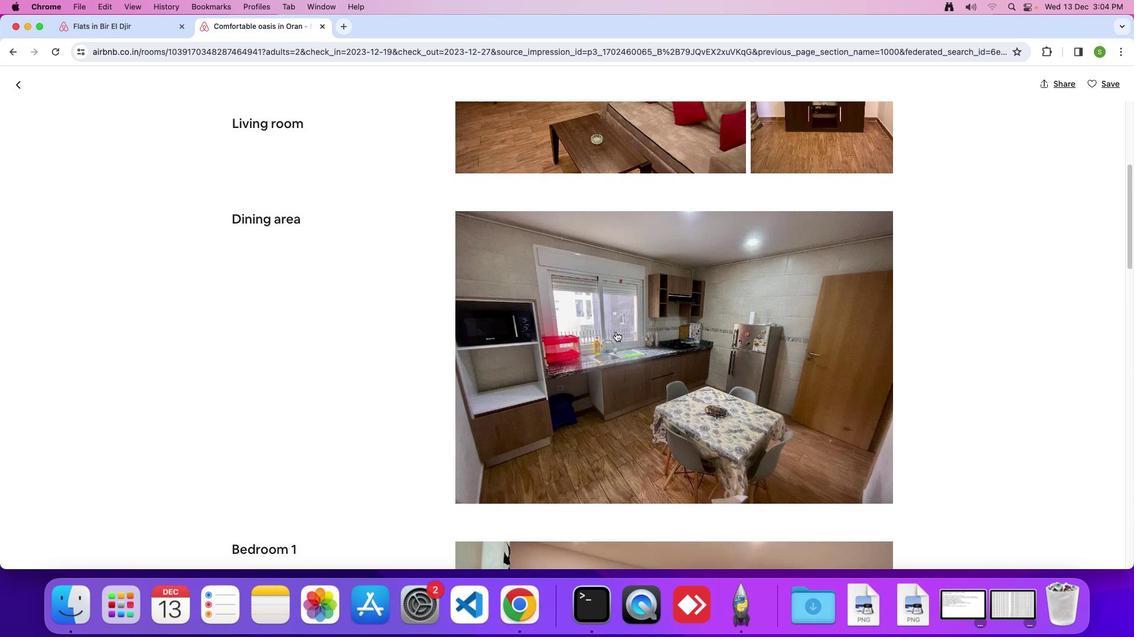 
Action: Mouse scrolled (615, 332) with delta (0, 0)
Screenshot: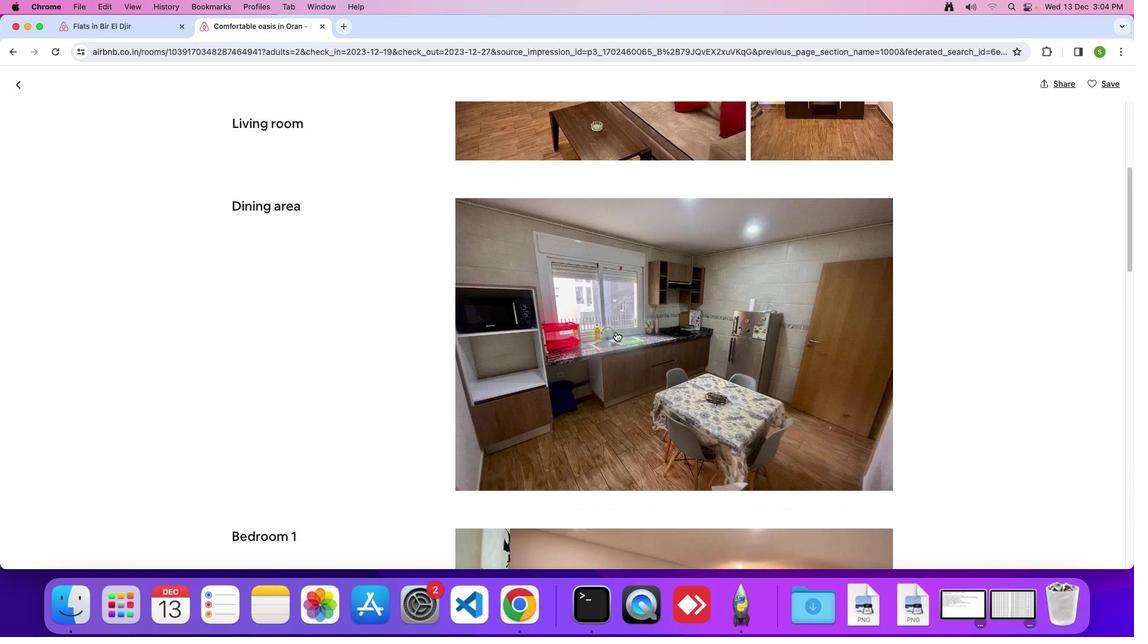 
Action: Mouse scrolled (615, 332) with delta (0, 0)
Screenshot: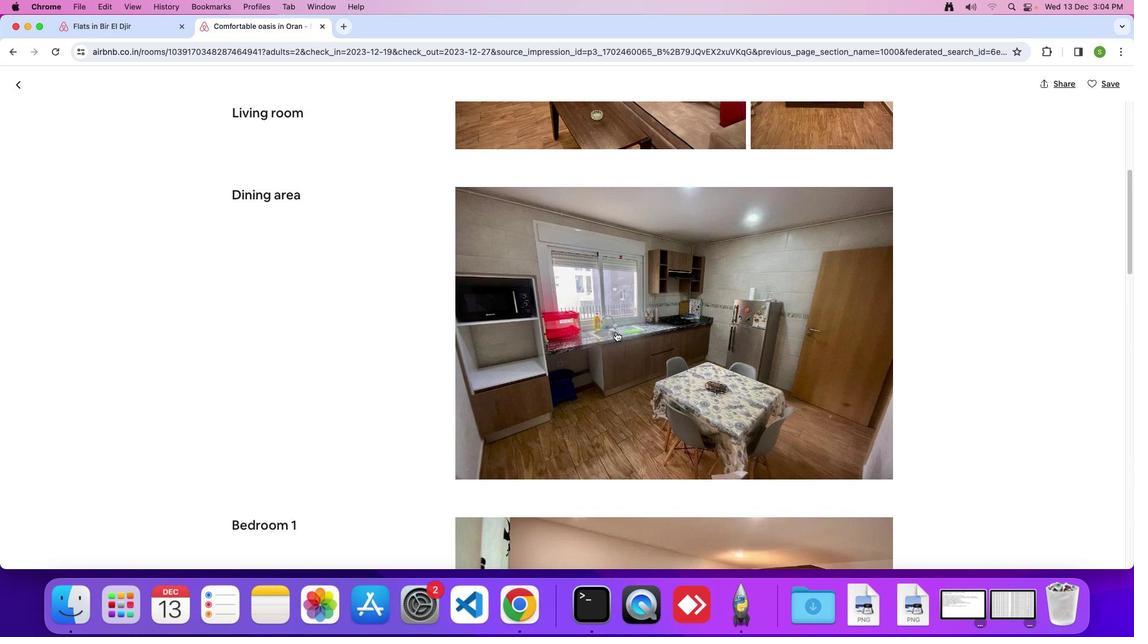 
Action: Mouse scrolled (615, 332) with delta (0, 0)
Screenshot: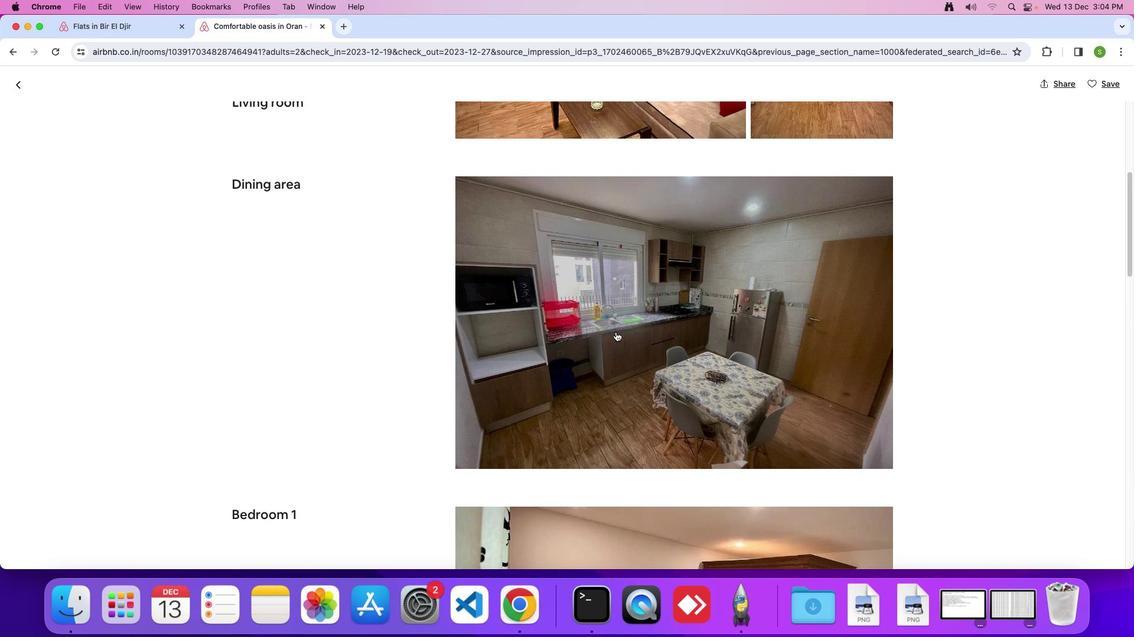 
Action: Mouse scrolled (615, 332) with delta (0, 0)
Screenshot: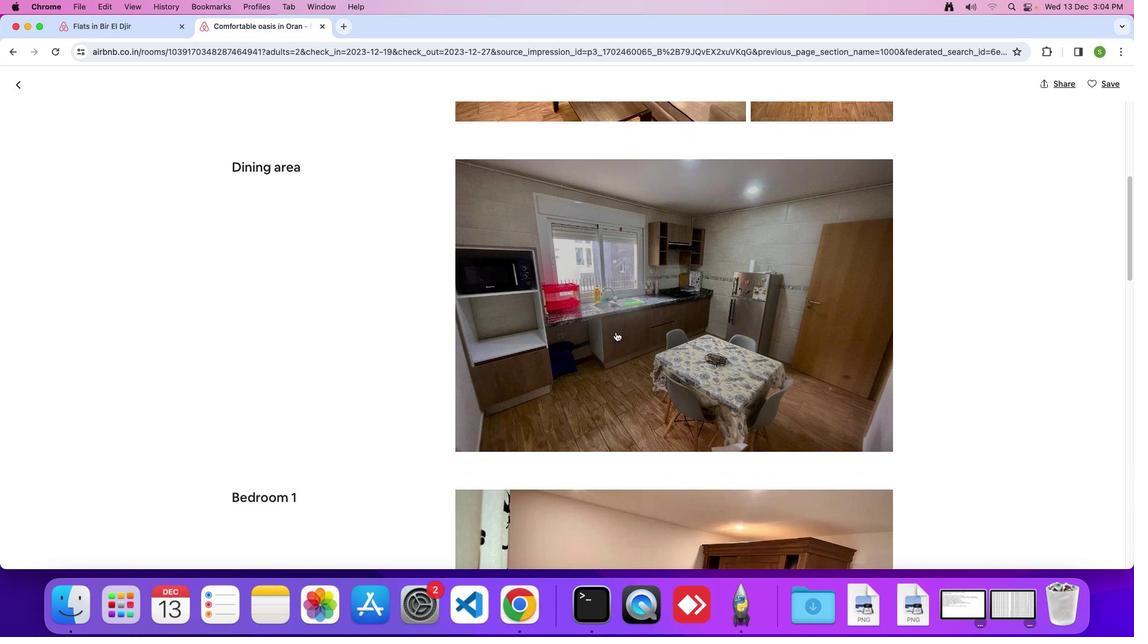 
Action: Mouse scrolled (615, 332) with delta (0, -1)
Screenshot: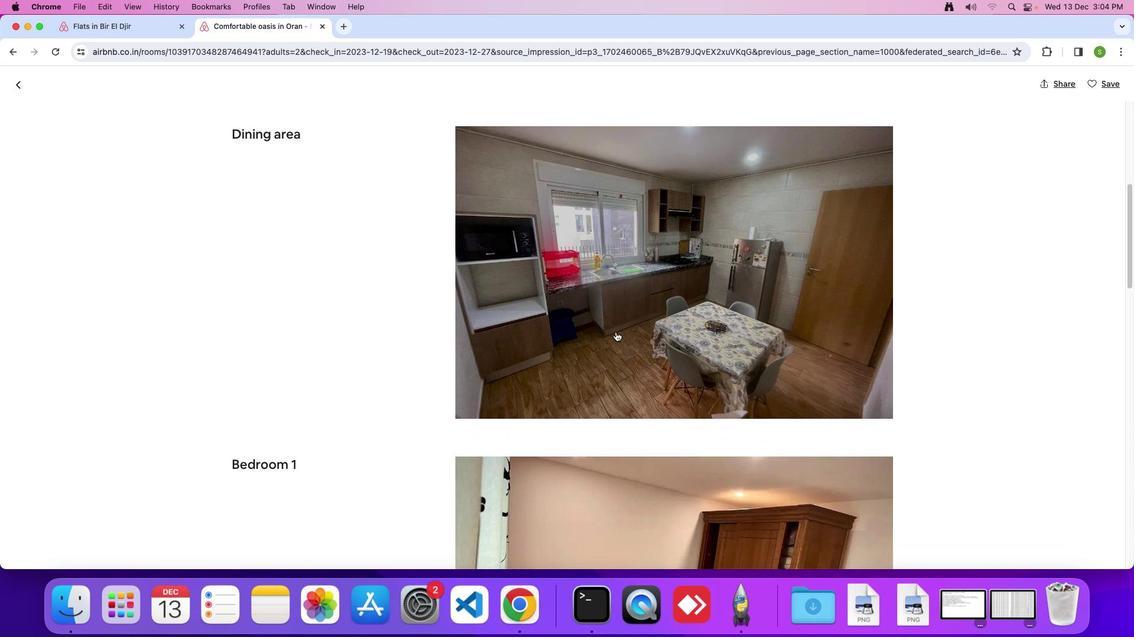 
Action: Mouse scrolled (615, 332) with delta (0, 0)
Screenshot: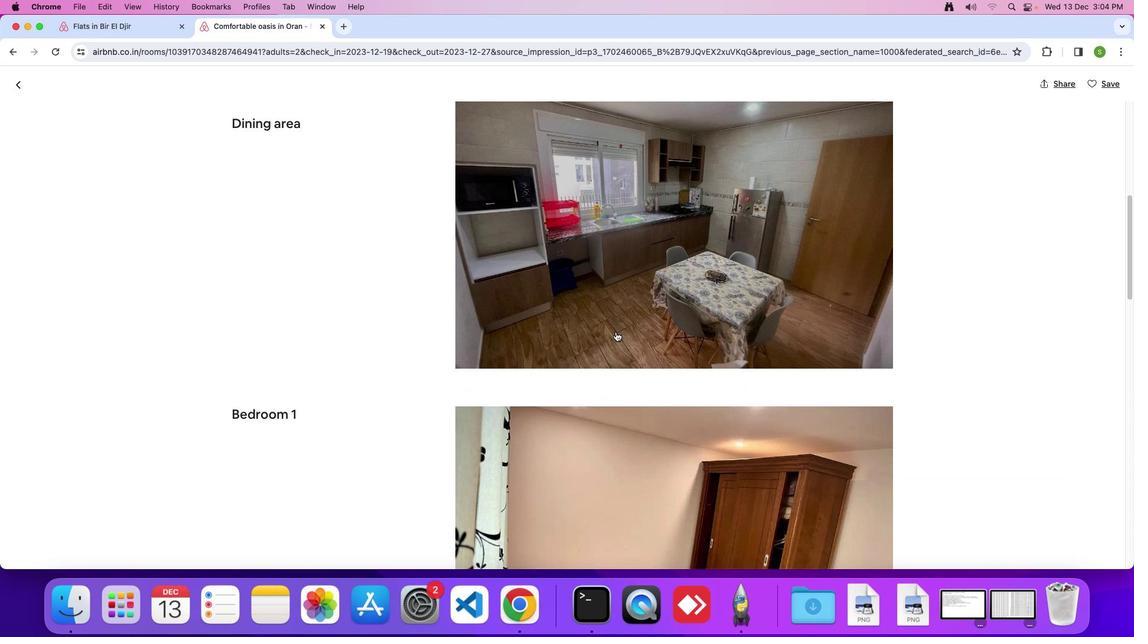 
Action: Mouse scrolled (615, 332) with delta (0, 0)
Screenshot: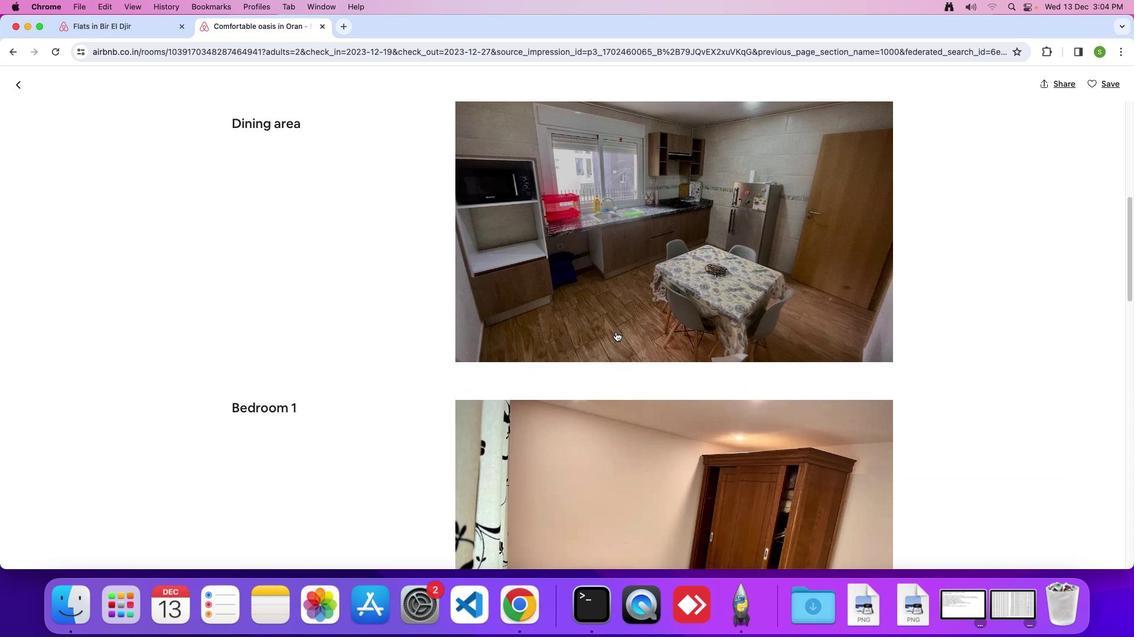 
Action: Mouse scrolled (615, 332) with delta (0, 0)
Screenshot: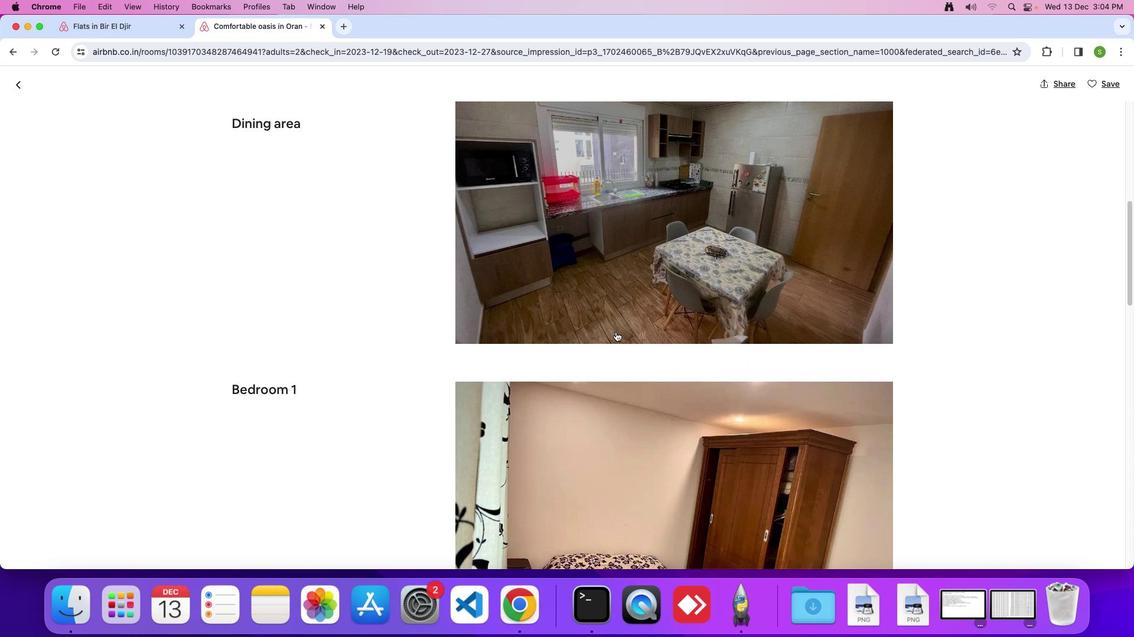
Action: Mouse scrolled (615, 332) with delta (0, 0)
Screenshot: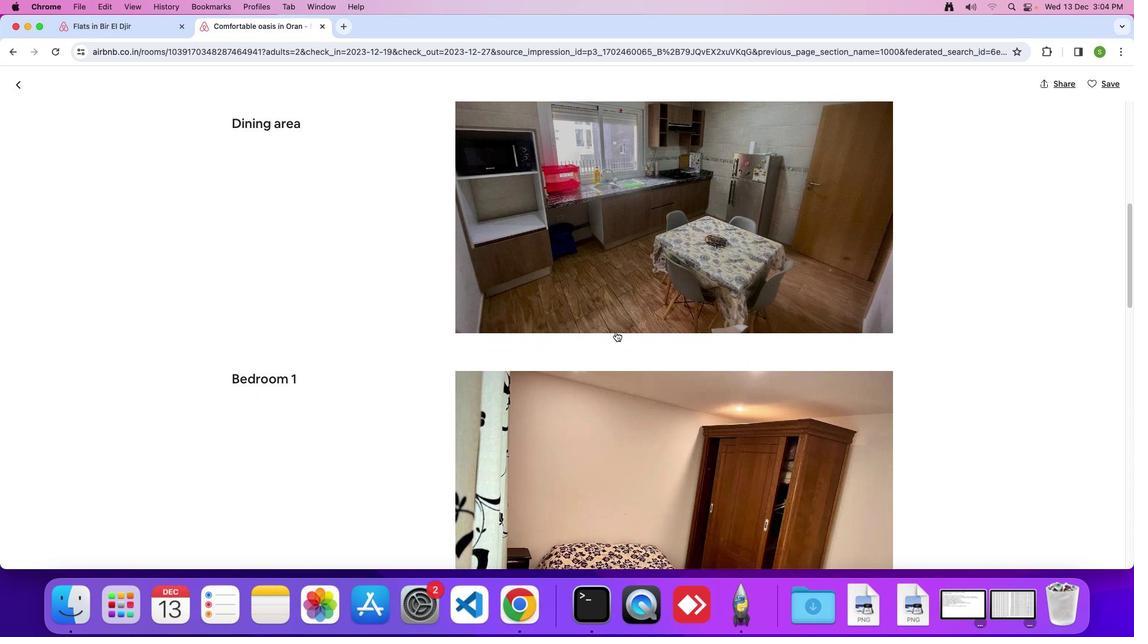 
Action: Mouse scrolled (615, 332) with delta (0, -1)
Screenshot: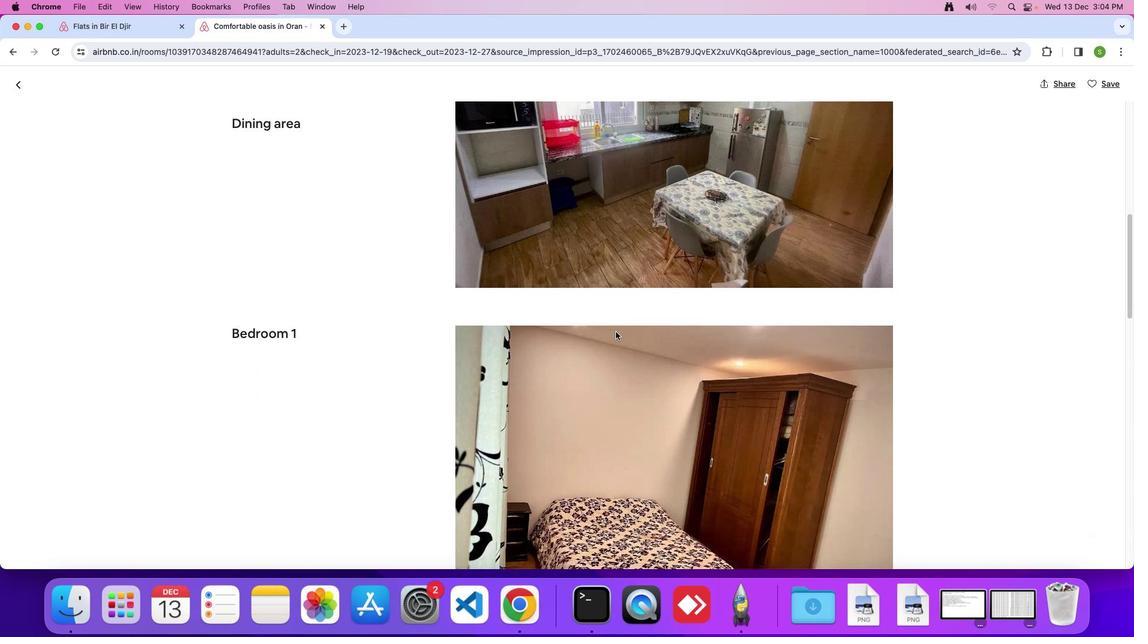 
Action: Mouse scrolled (615, 332) with delta (0, 0)
Screenshot: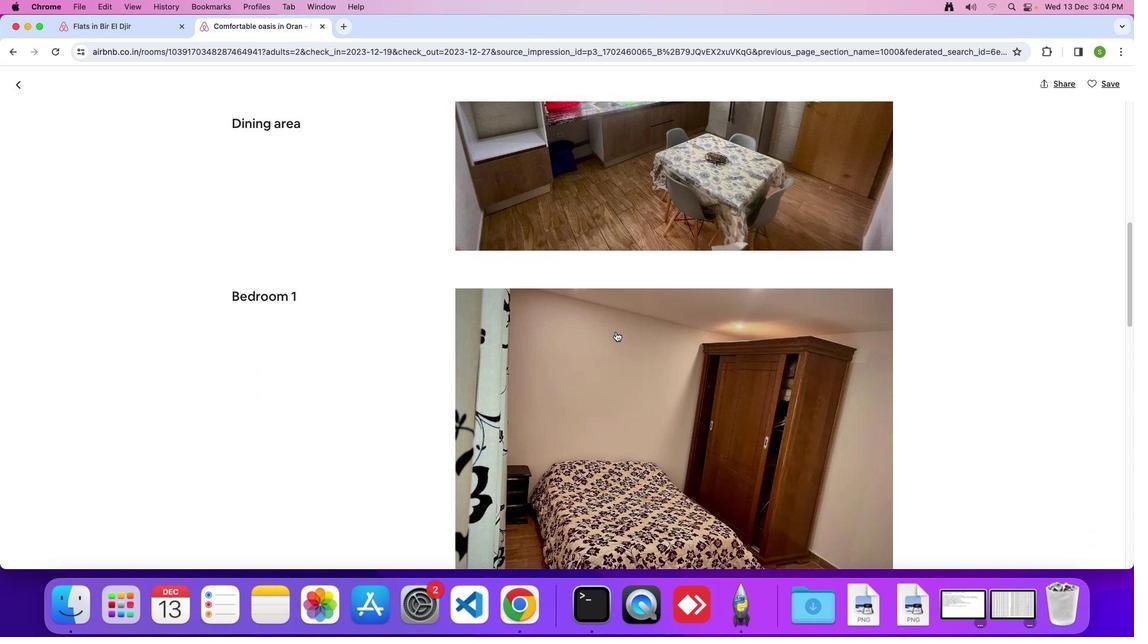 
Action: Mouse scrolled (615, 332) with delta (0, 0)
Screenshot: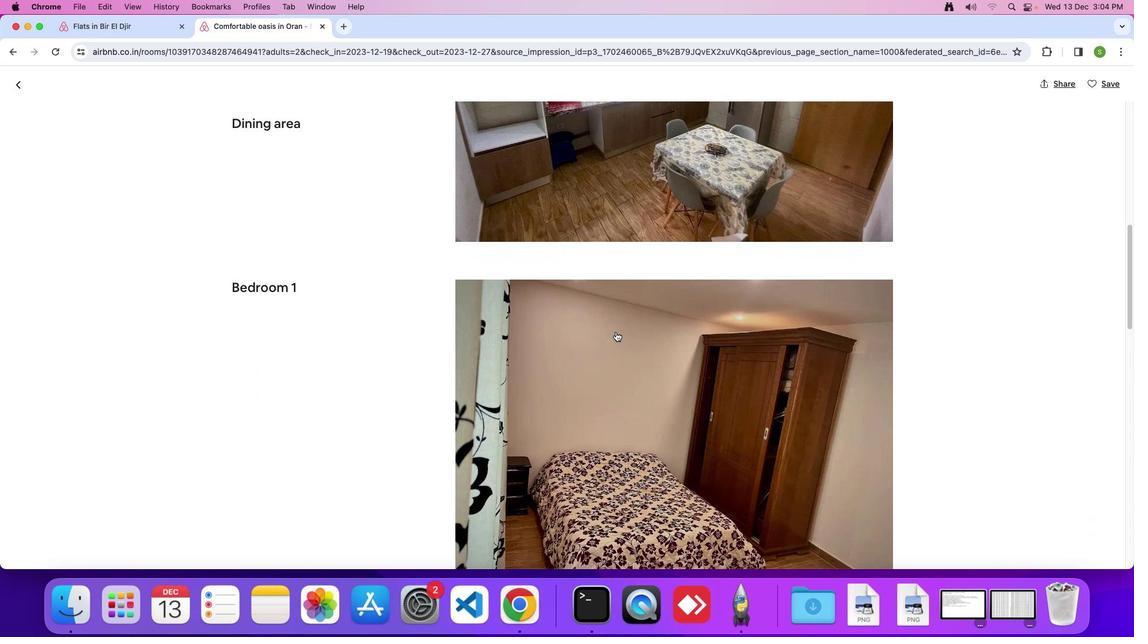 
Action: Mouse scrolled (615, 332) with delta (0, -1)
Screenshot: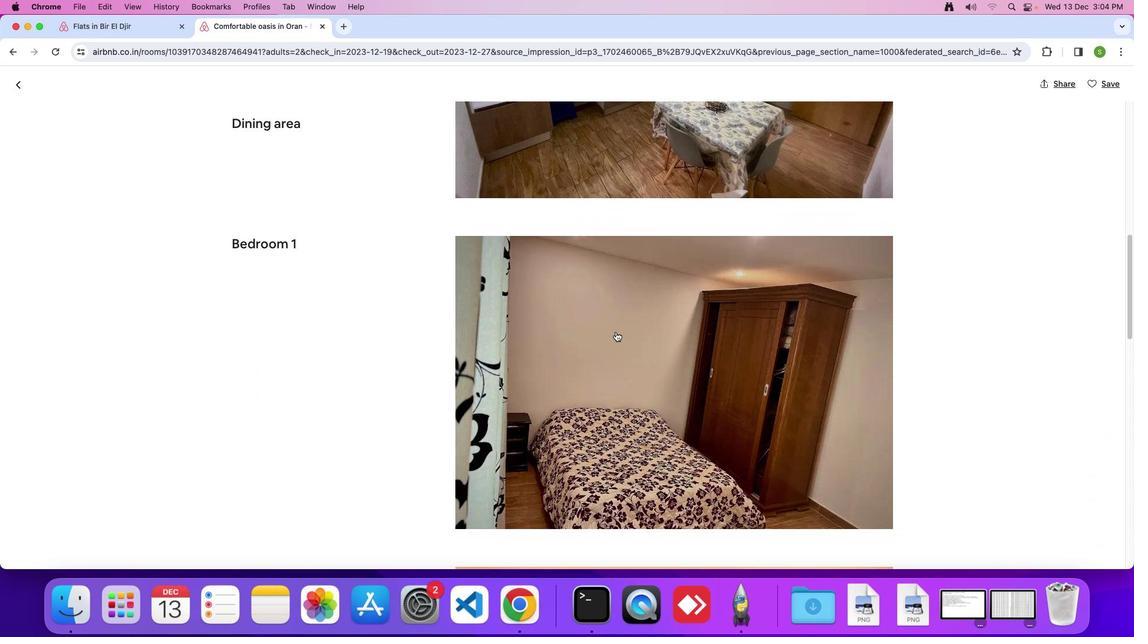 
Action: Mouse moved to (615, 332)
Screenshot: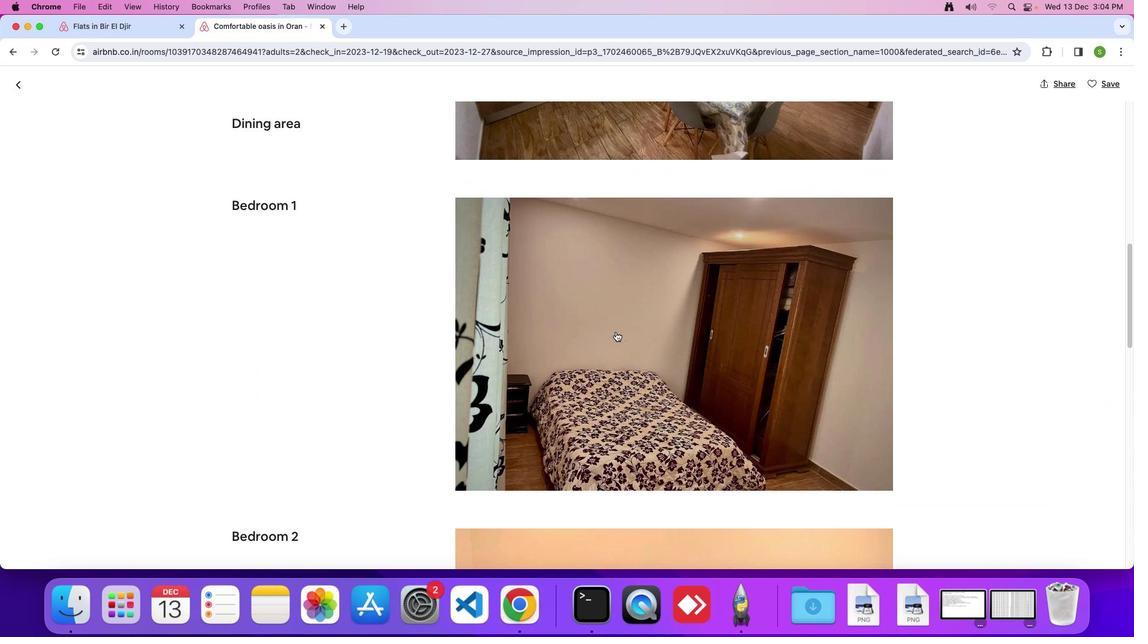 
Action: Mouse scrolled (615, 332) with delta (0, 0)
Screenshot: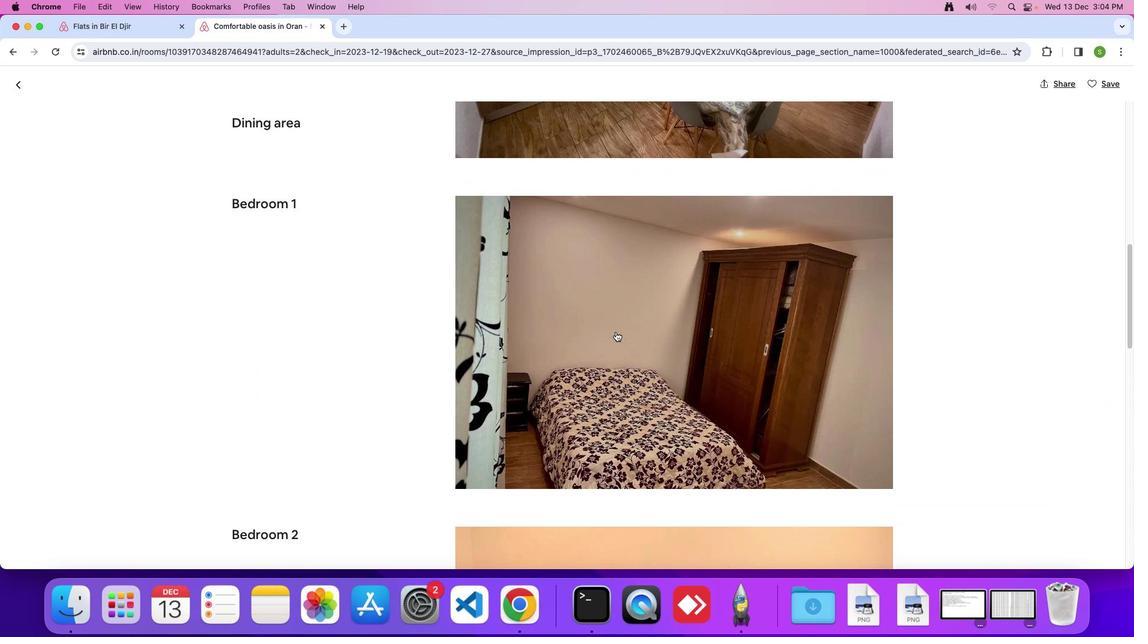 
Action: Mouse scrolled (615, 332) with delta (0, 0)
Screenshot: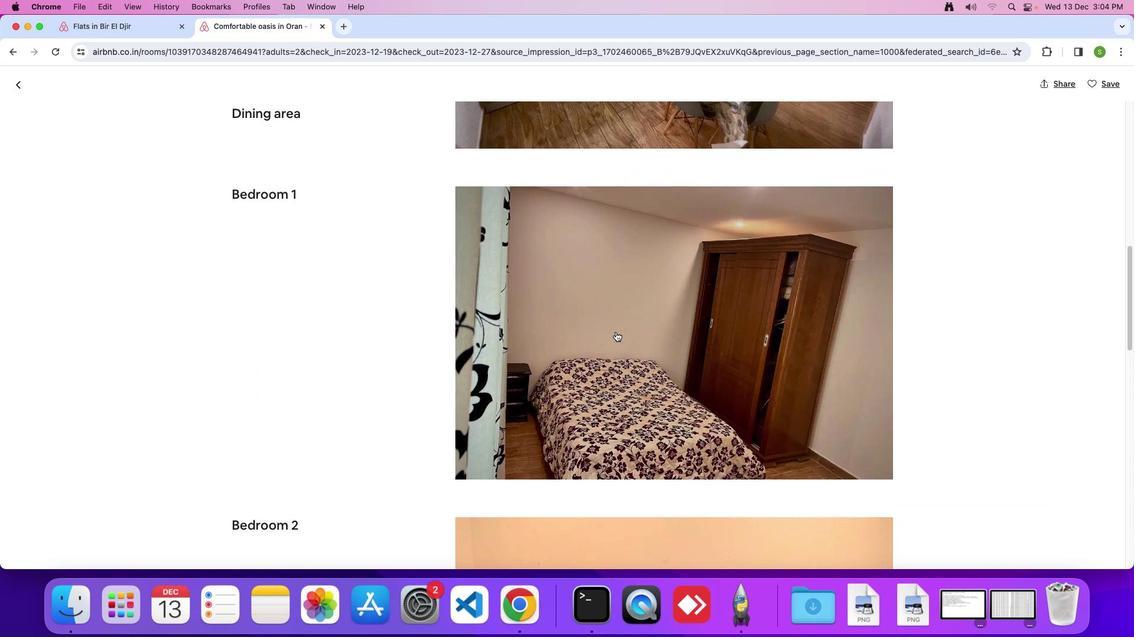 
Action: Mouse moved to (616, 331)
Screenshot: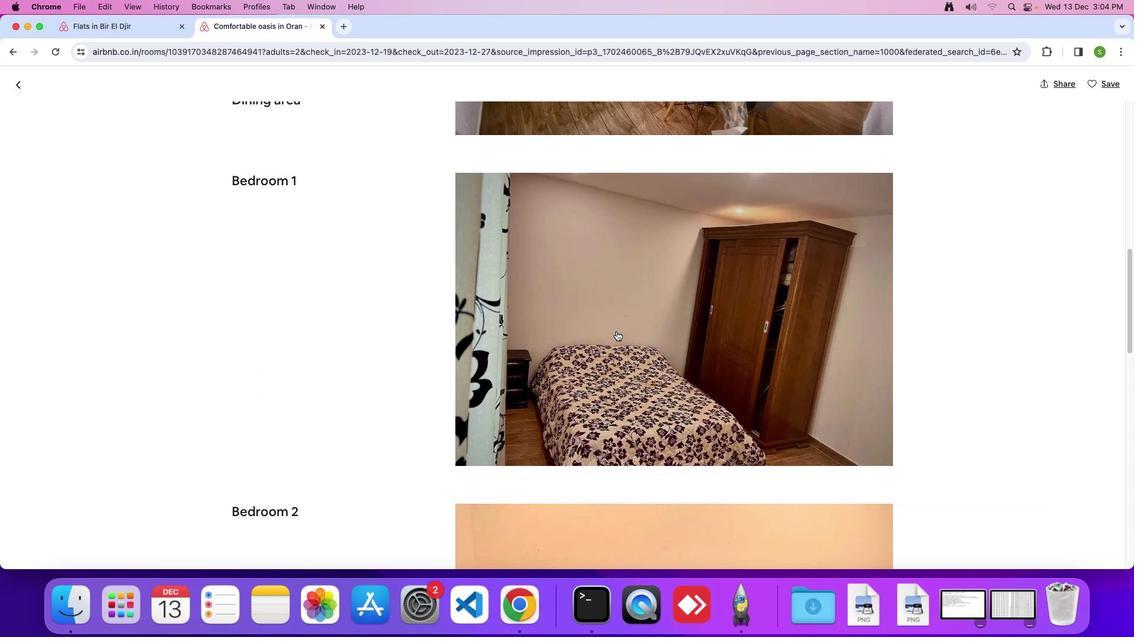 
Action: Mouse scrolled (616, 331) with delta (0, 0)
Screenshot: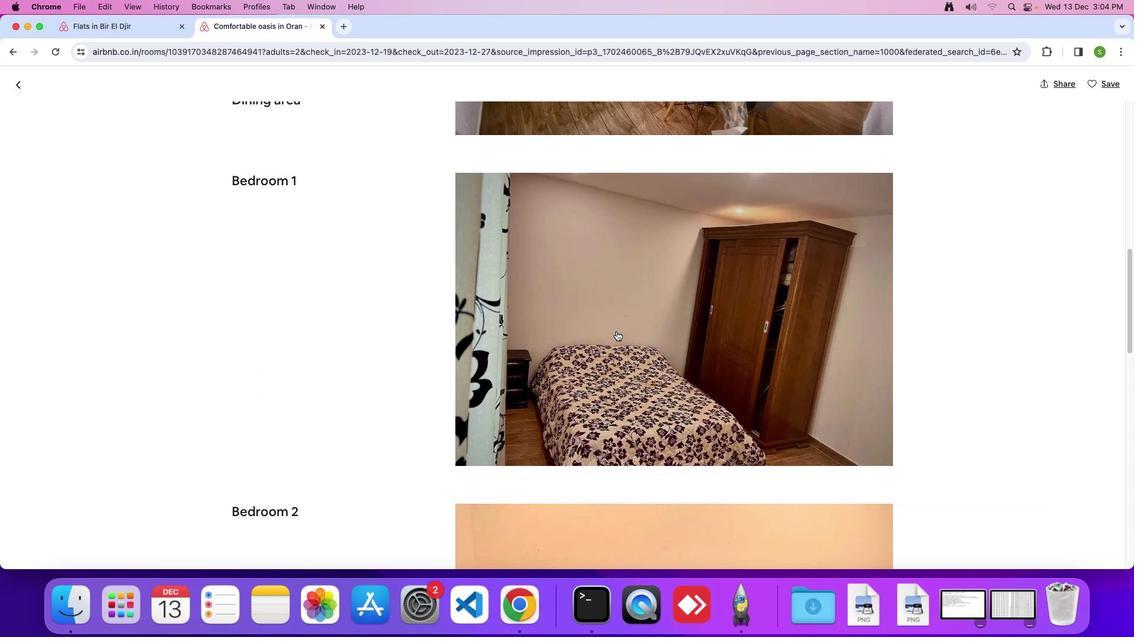 
Action: Mouse moved to (616, 331)
Screenshot: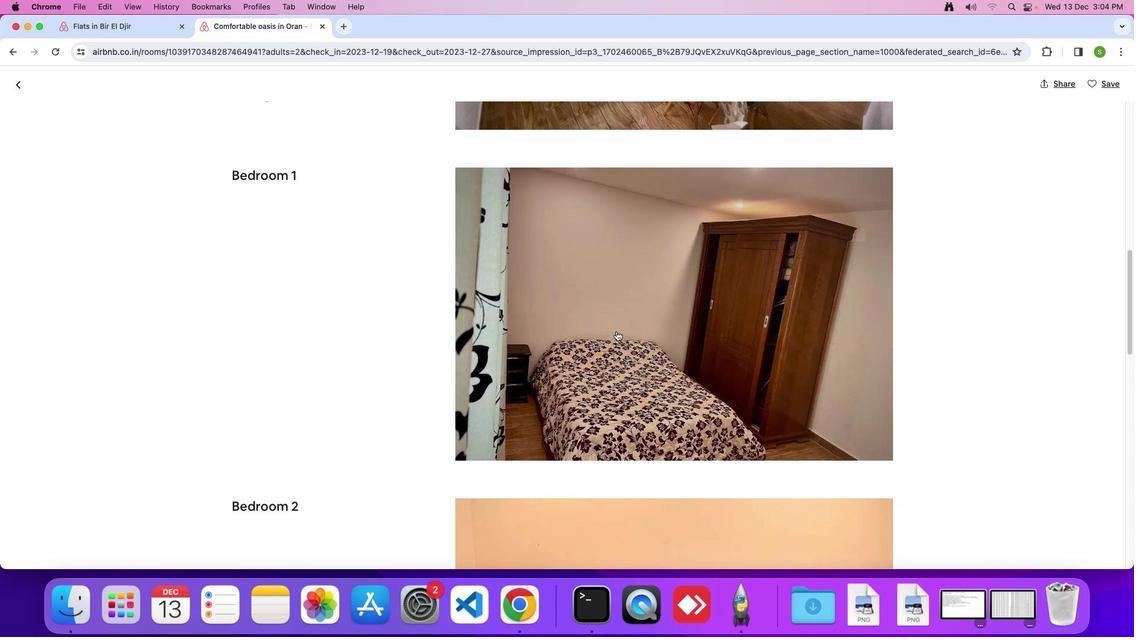 
Action: Mouse scrolled (616, 331) with delta (0, 0)
Screenshot: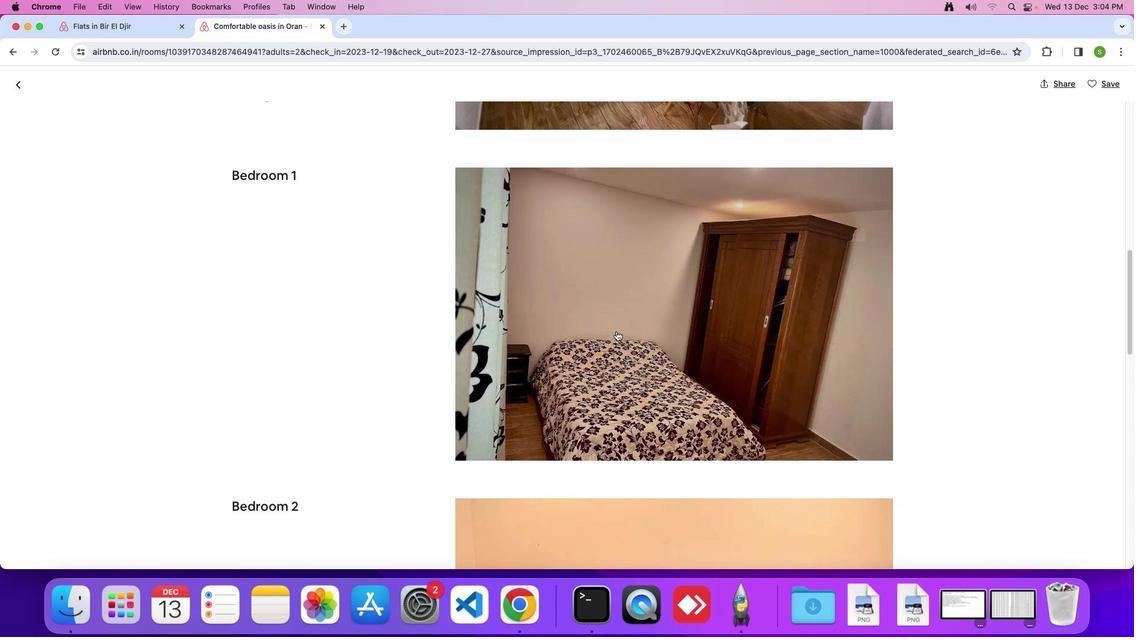 
Action: Mouse scrolled (616, 331) with delta (0, -1)
Screenshot: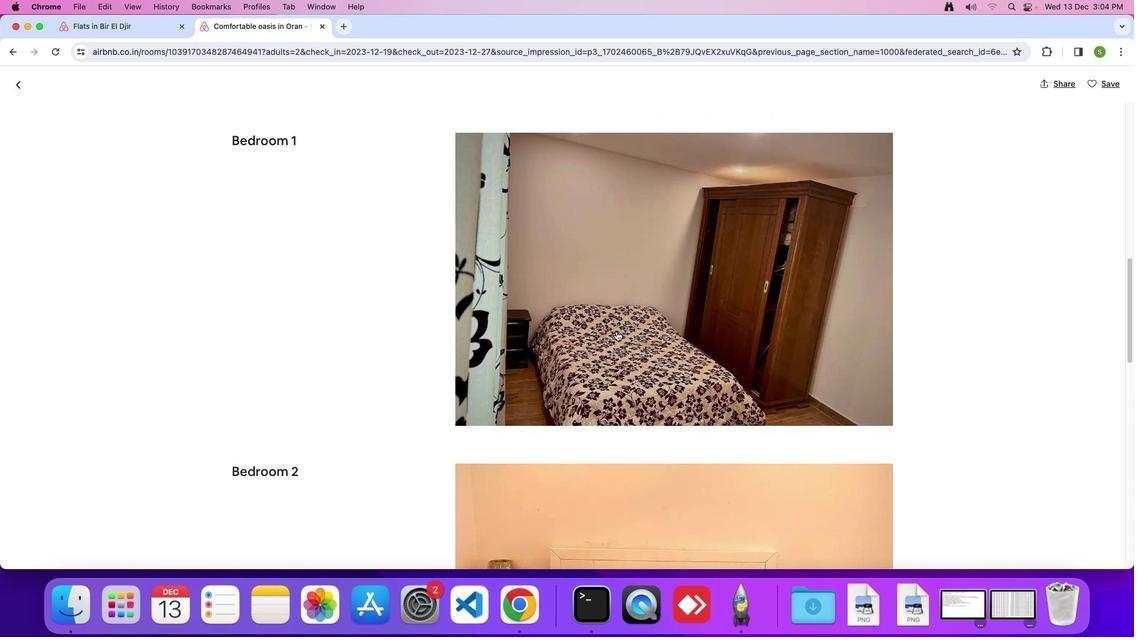 
Action: Mouse moved to (616, 329)
Screenshot: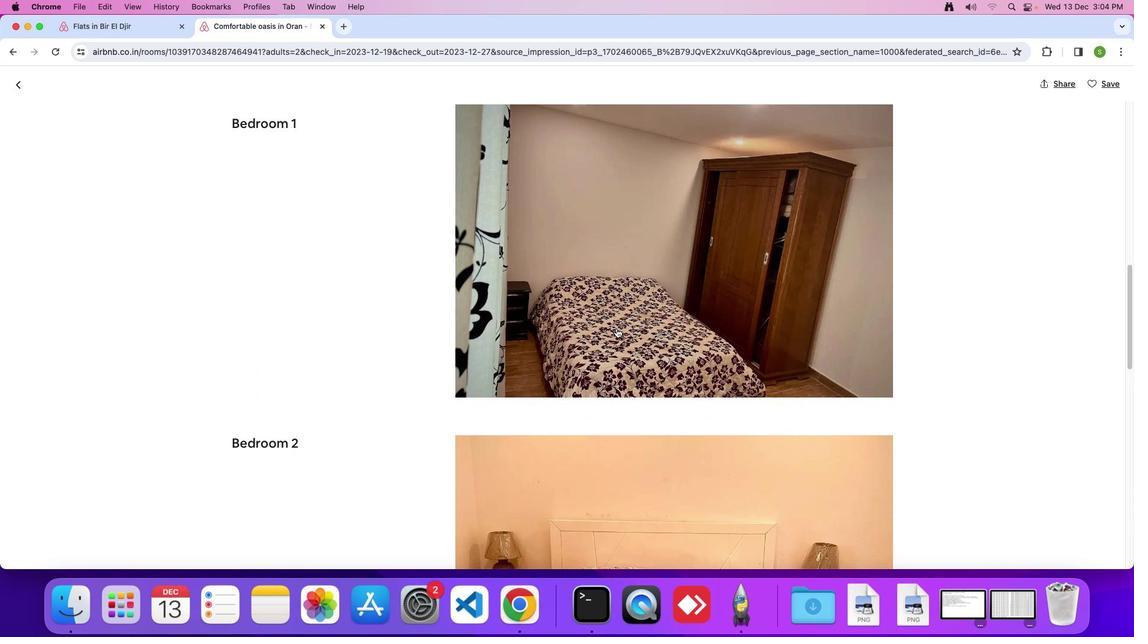 
Action: Mouse scrolled (616, 329) with delta (0, 0)
Screenshot: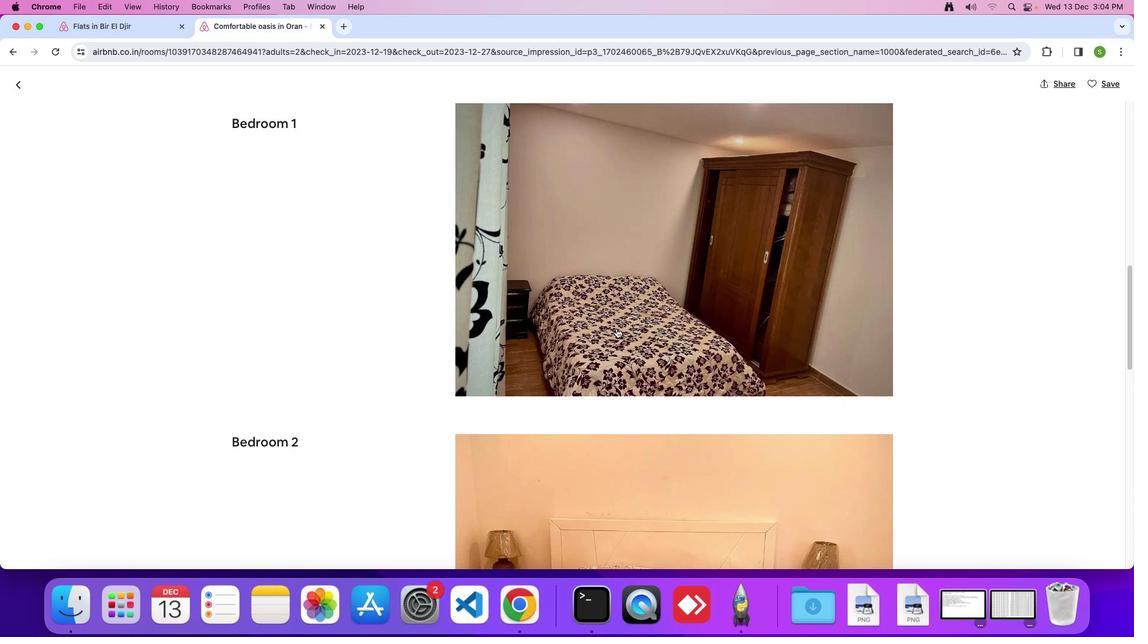 
Action: Mouse scrolled (616, 329) with delta (0, 0)
Screenshot: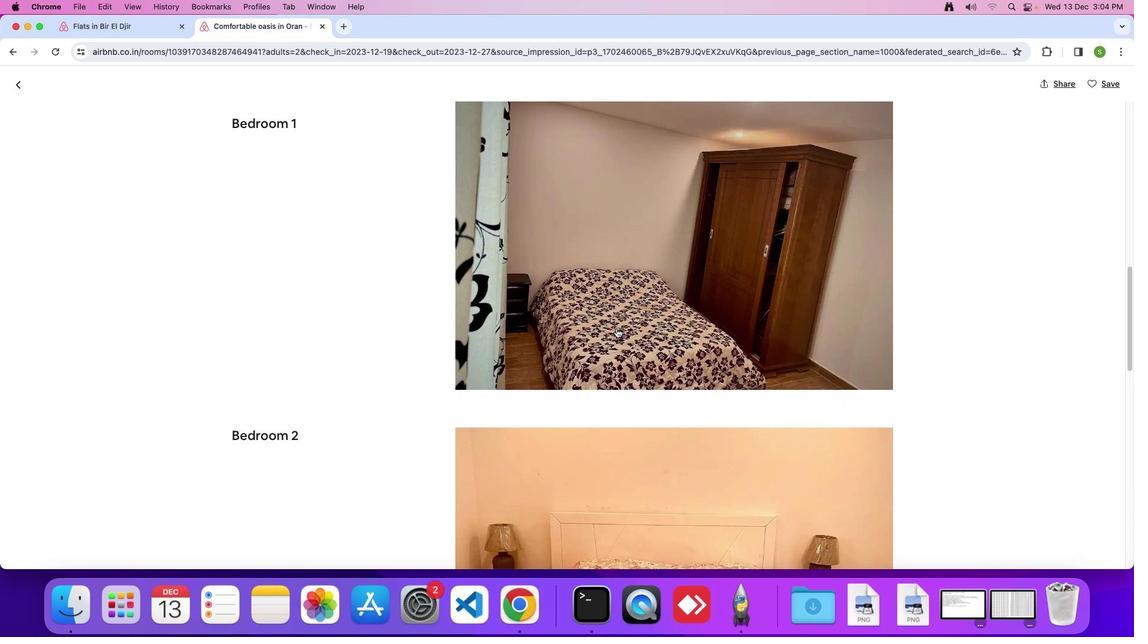 
Action: Mouse scrolled (616, 329) with delta (0, 0)
Screenshot: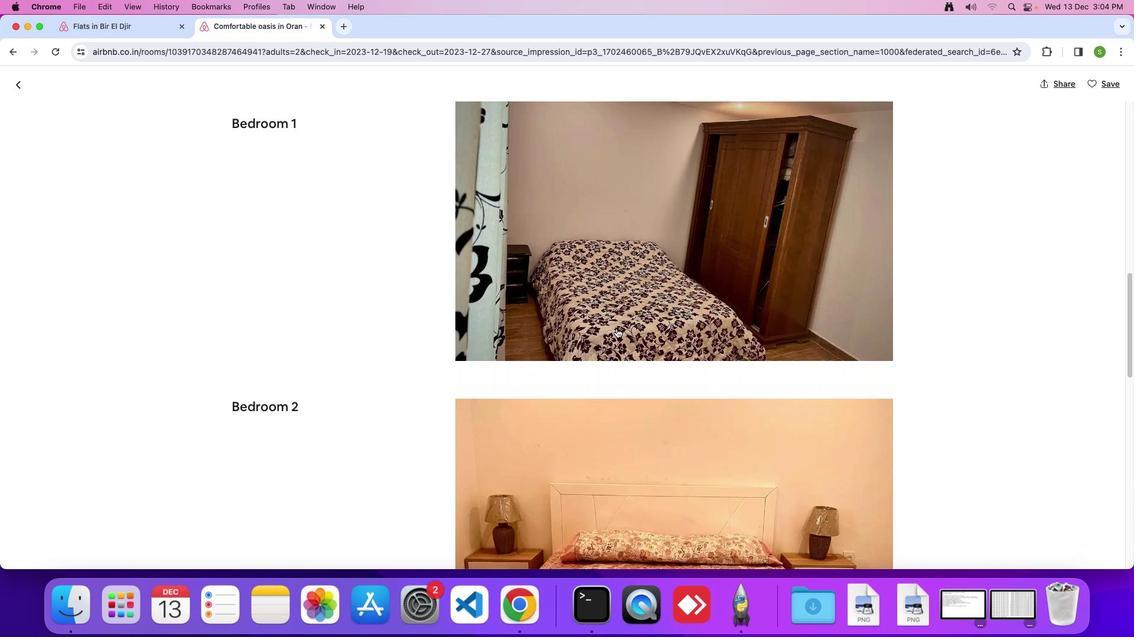 
Action: Mouse moved to (616, 328)
Screenshot: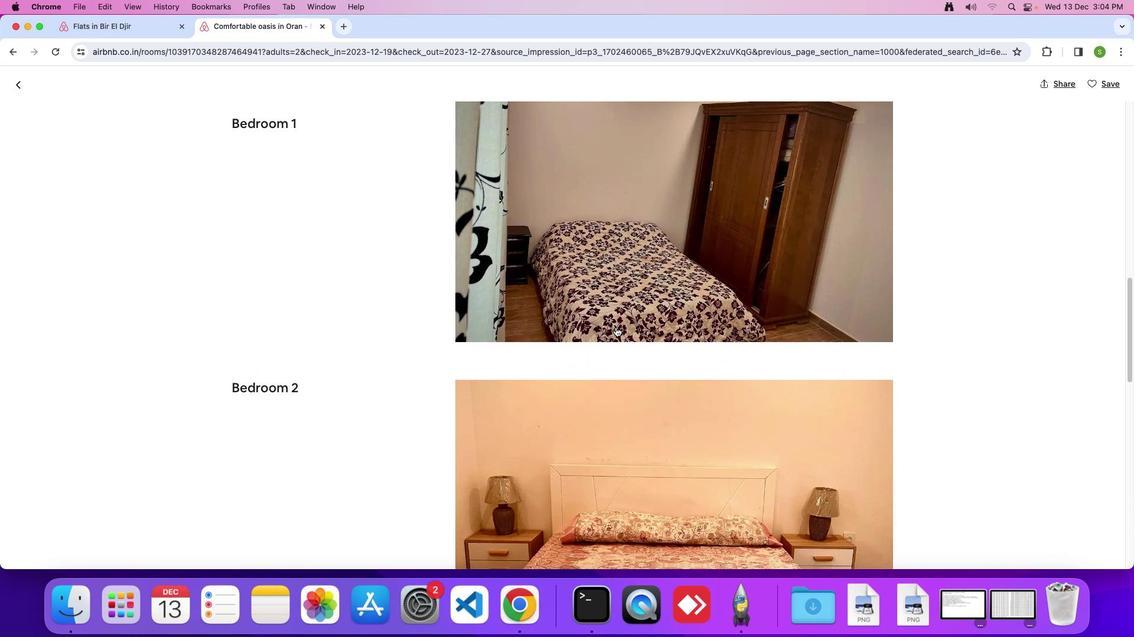 
Action: Mouse scrolled (616, 328) with delta (0, 0)
Screenshot: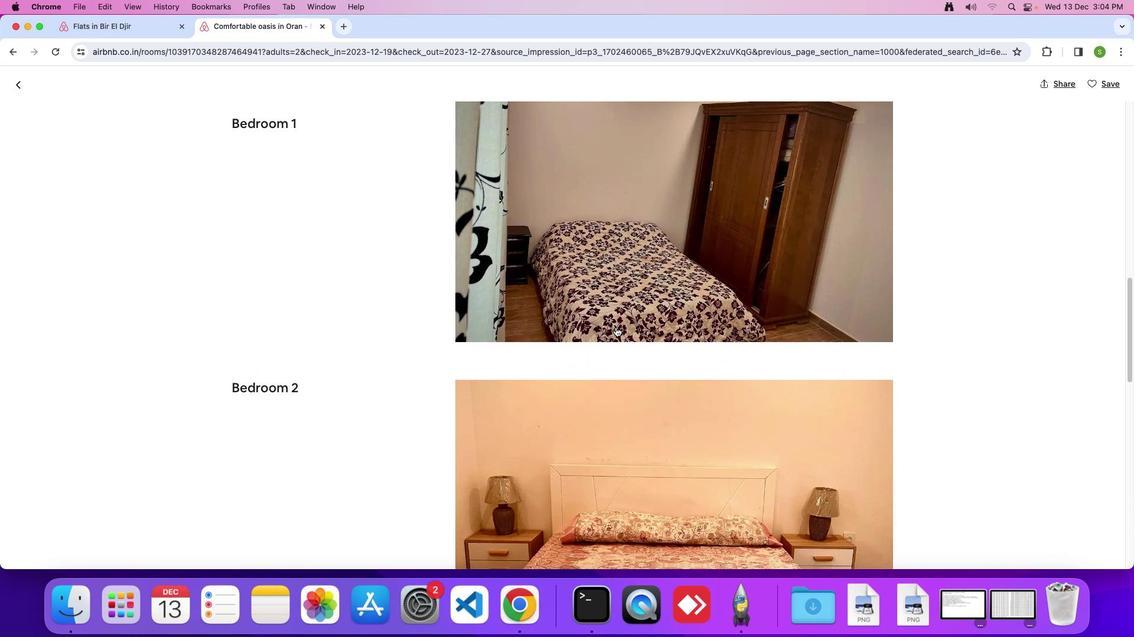 
Action: Mouse moved to (616, 327)
Screenshot: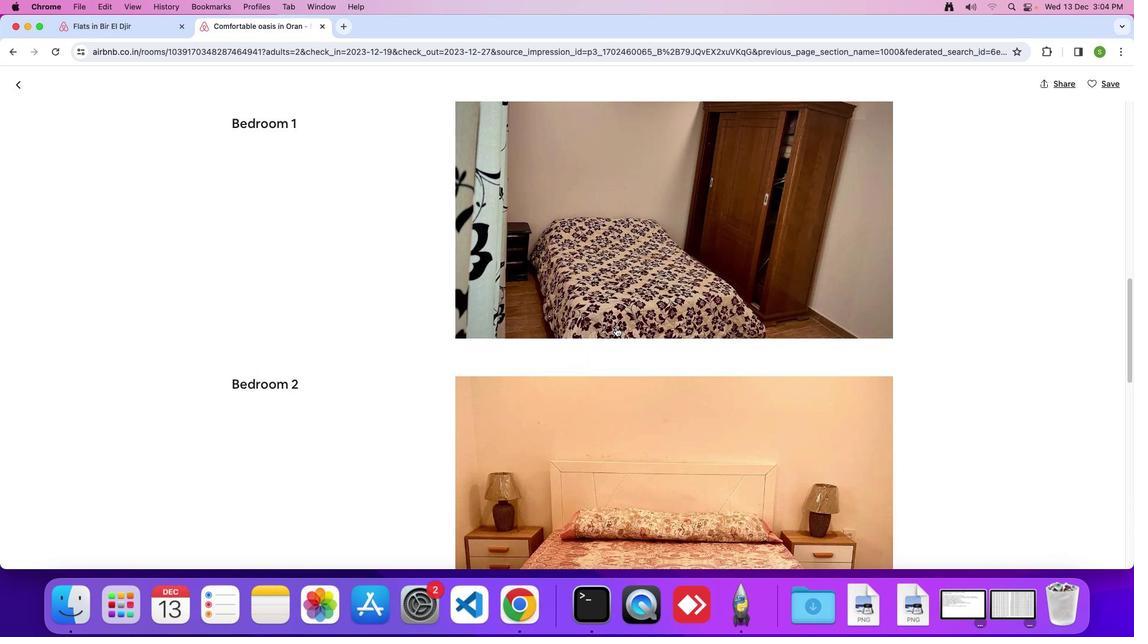 
Action: Mouse scrolled (616, 327) with delta (0, 0)
Screenshot: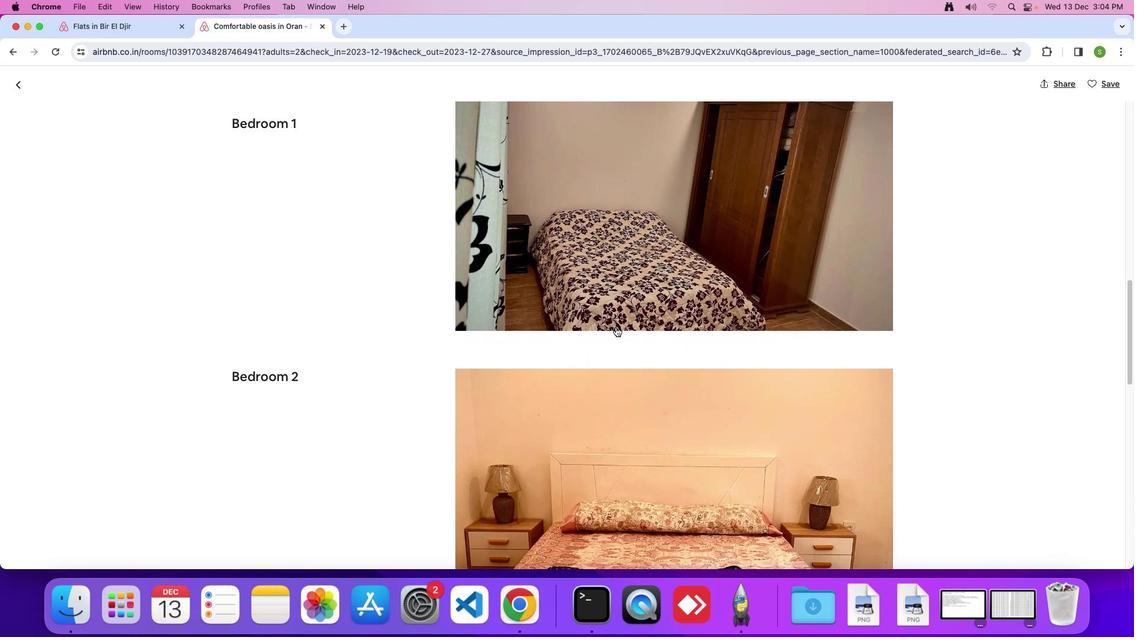 
Action: Mouse scrolled (616, 327) with delta (0, -1)
Screenshot: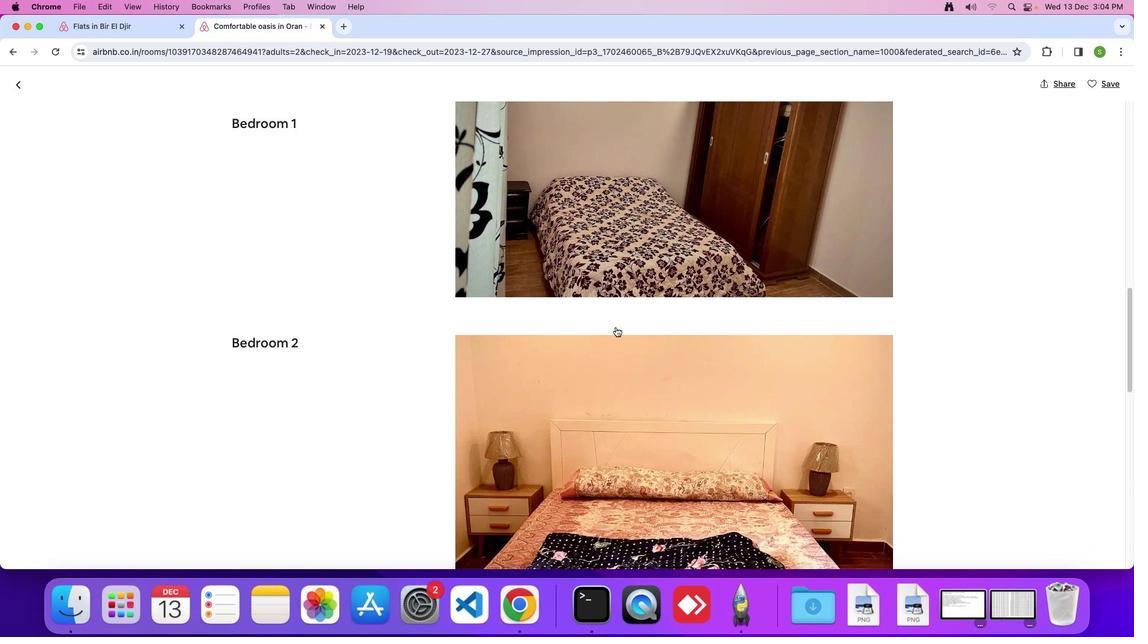 
Action: Mouse scrolled (616, 327) with delta (0, 0)
Screenshot: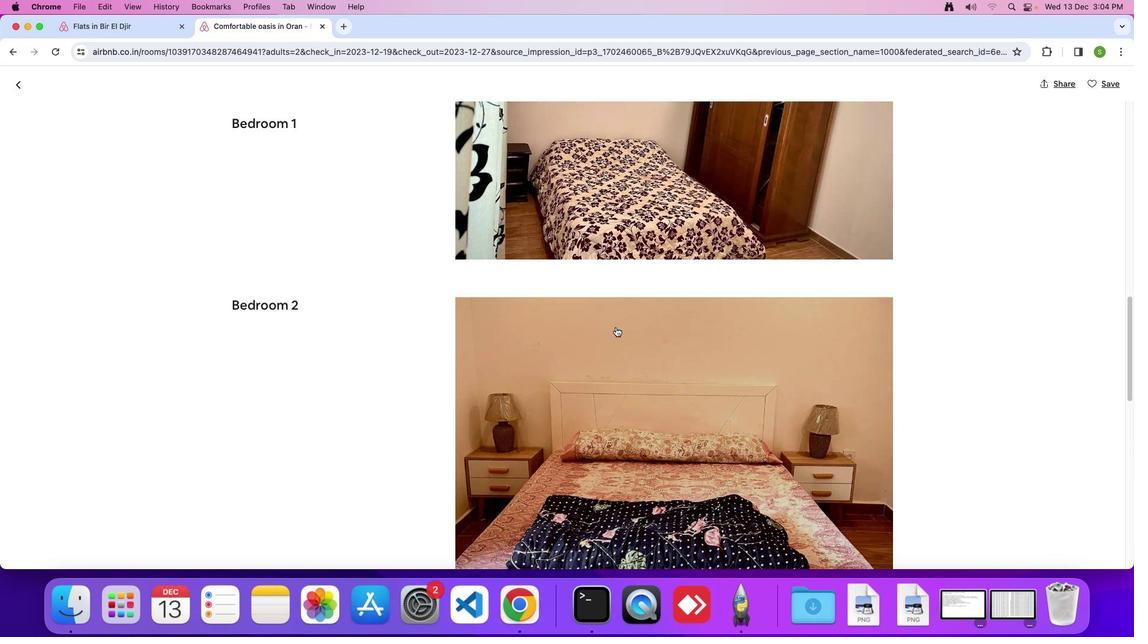 
Action: Mouse scrolled (616, 327) with delta (0, 0)
Screenshot: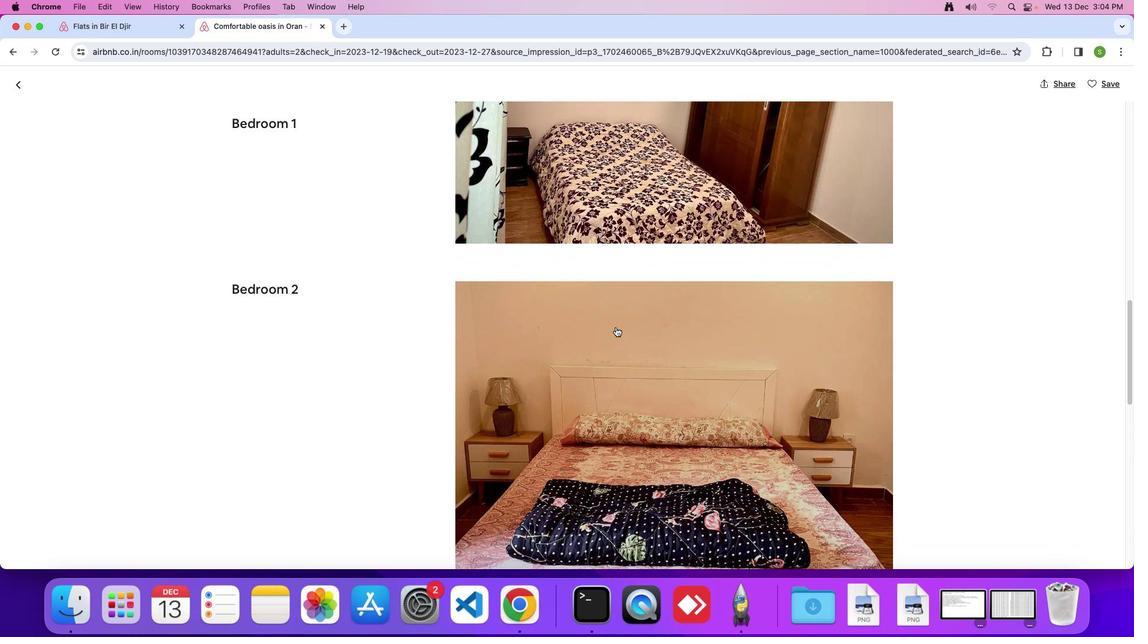 
Action: Mouse scrolled (616, 327) with delta (0, -1)
Screenshot: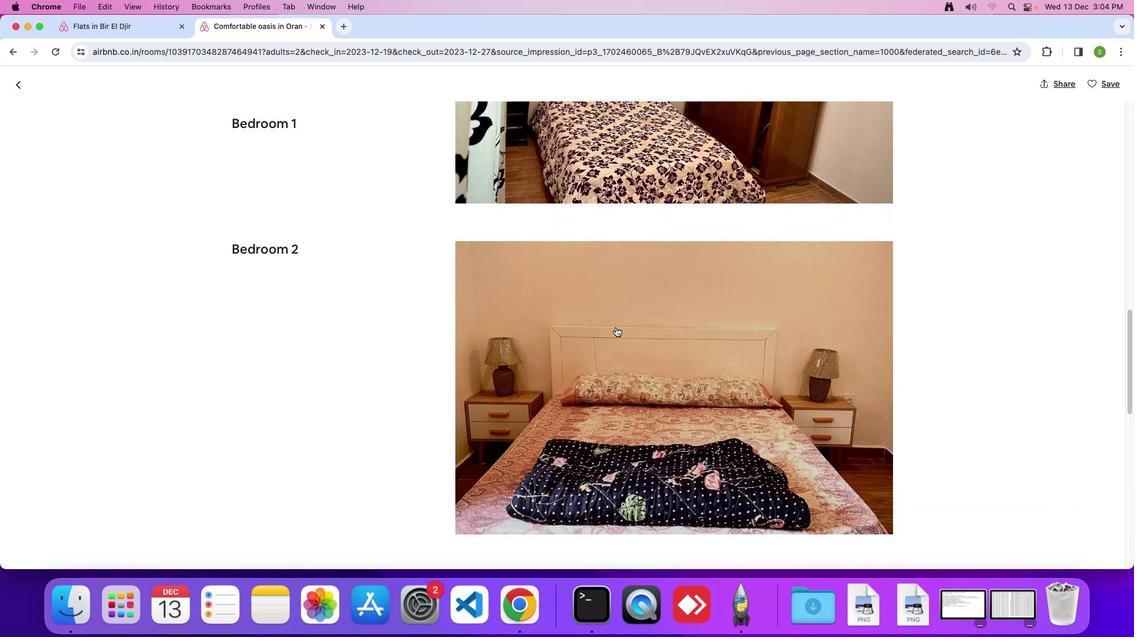 
Action: Mouse scrolled (616, 327) with delta (0, 0)
Screenshot: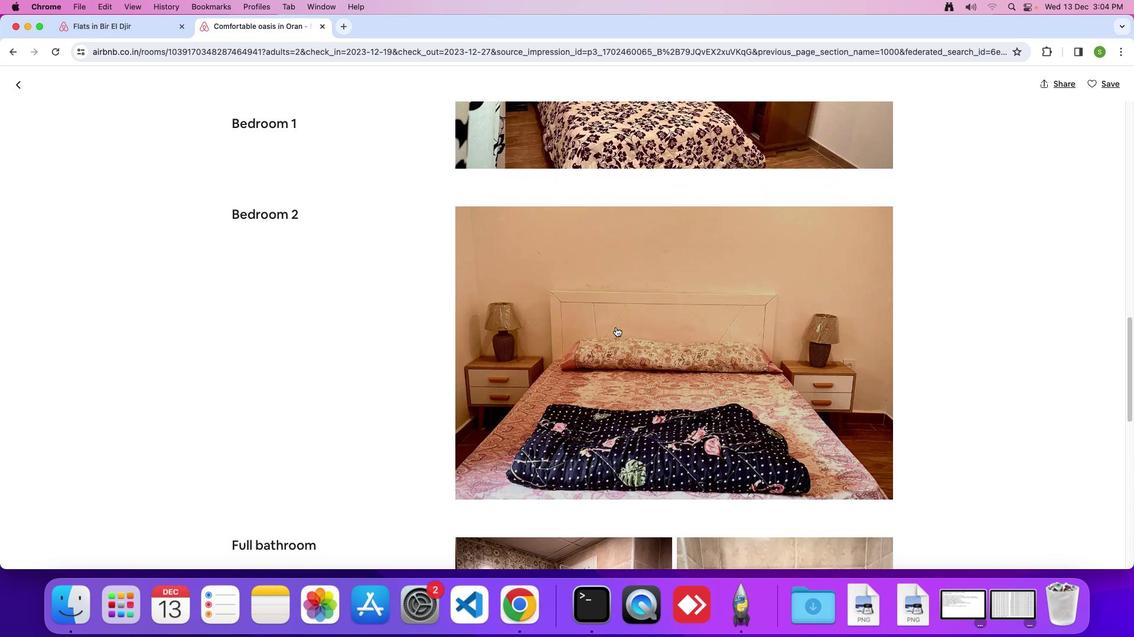 
Action: Mouse scrolled (616, 327) with delta (0, 0)
Screenshot: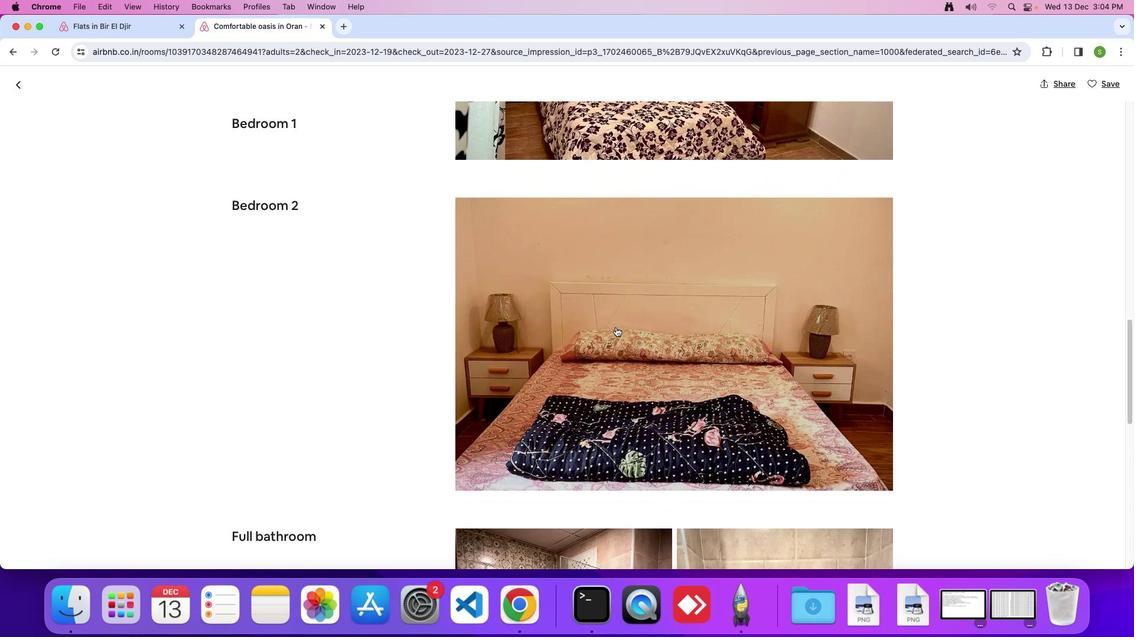 
Action: Mouse scrolled (616, 327) with delta (0, 0)
Screenshot: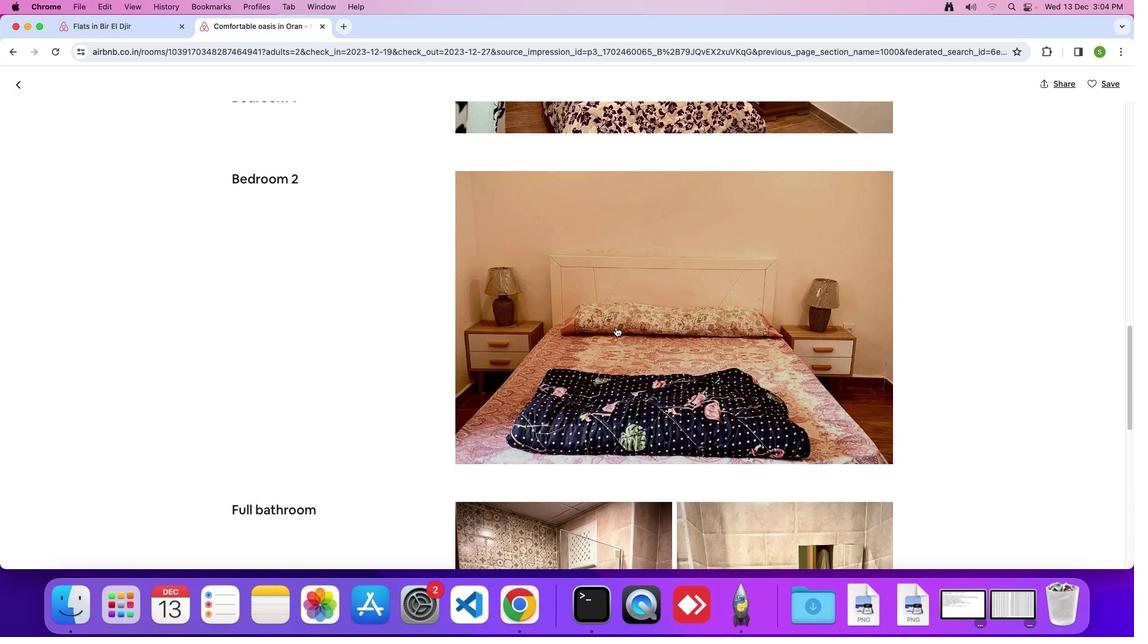 
Action: Mouse scrolled (616, 327) with delta (0, 0)
Screenshot: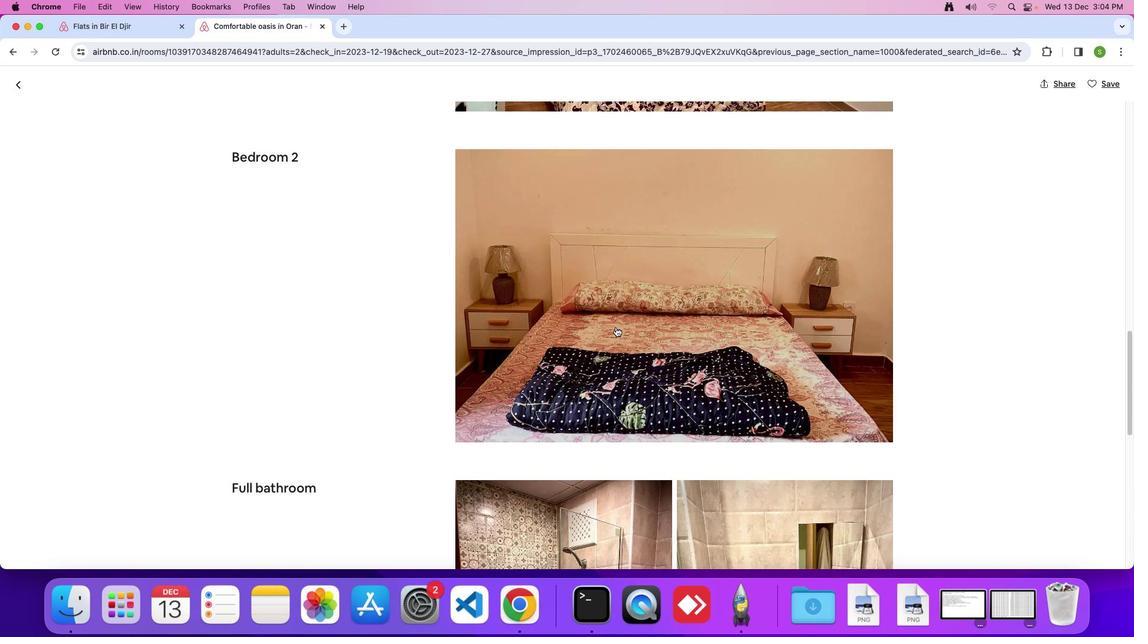 
Action: Mouse scrolled (616, 327) with delta (0, 0)
Screenshot: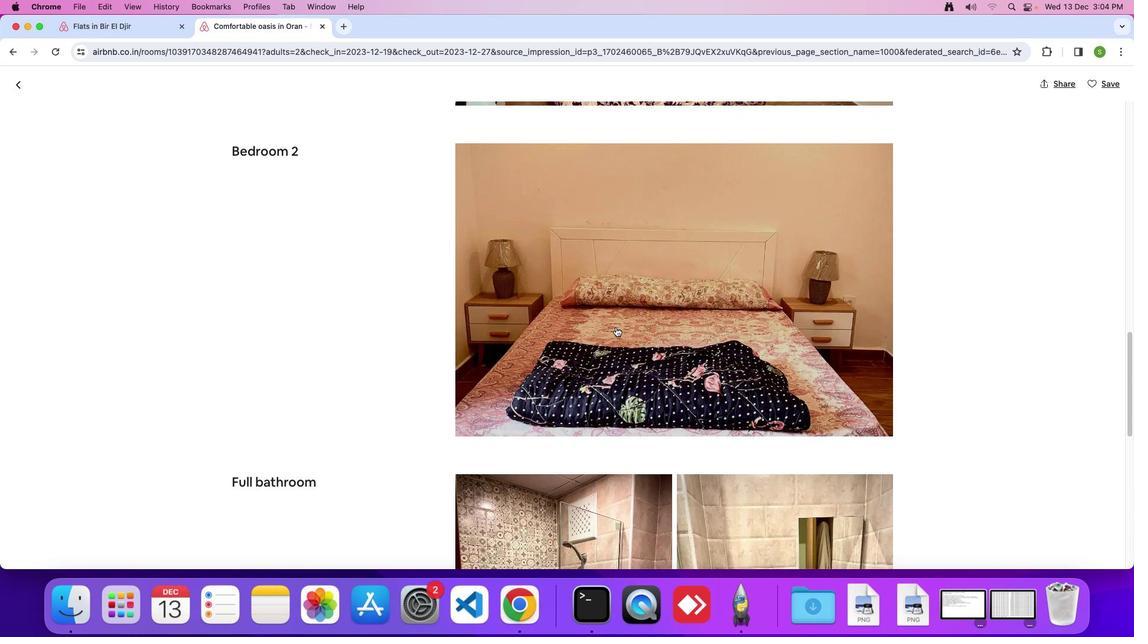 
Action: Mouse scrolled (616, 327) with delta (0, 0)
Screenshot: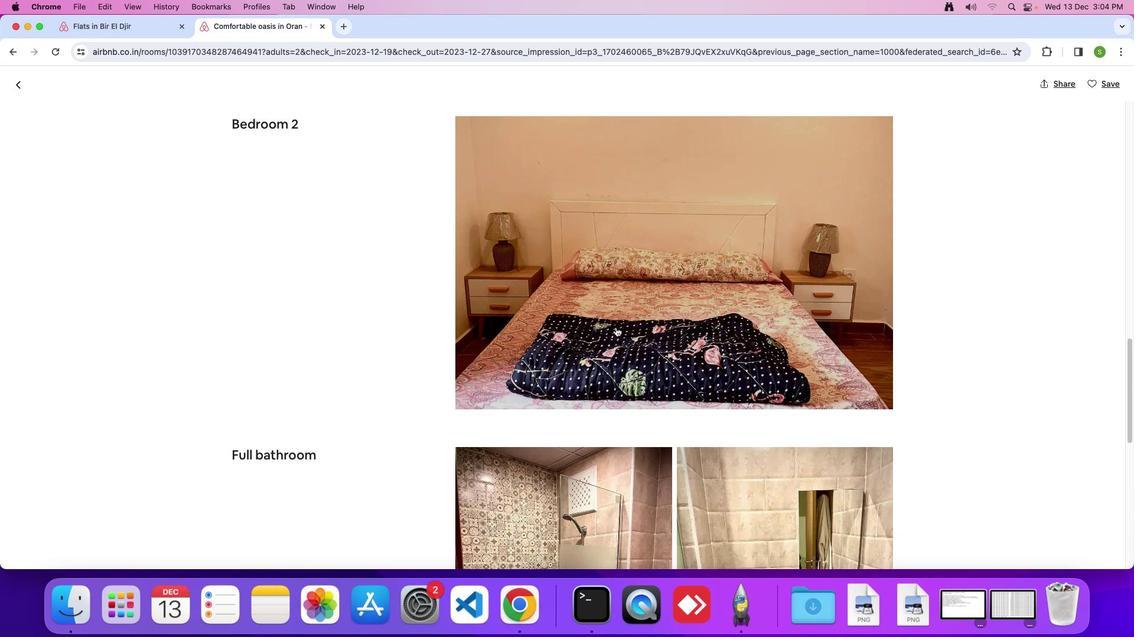 
Action: Mouse scrolled (616, 327) with delta (0, 0)
Screenshot: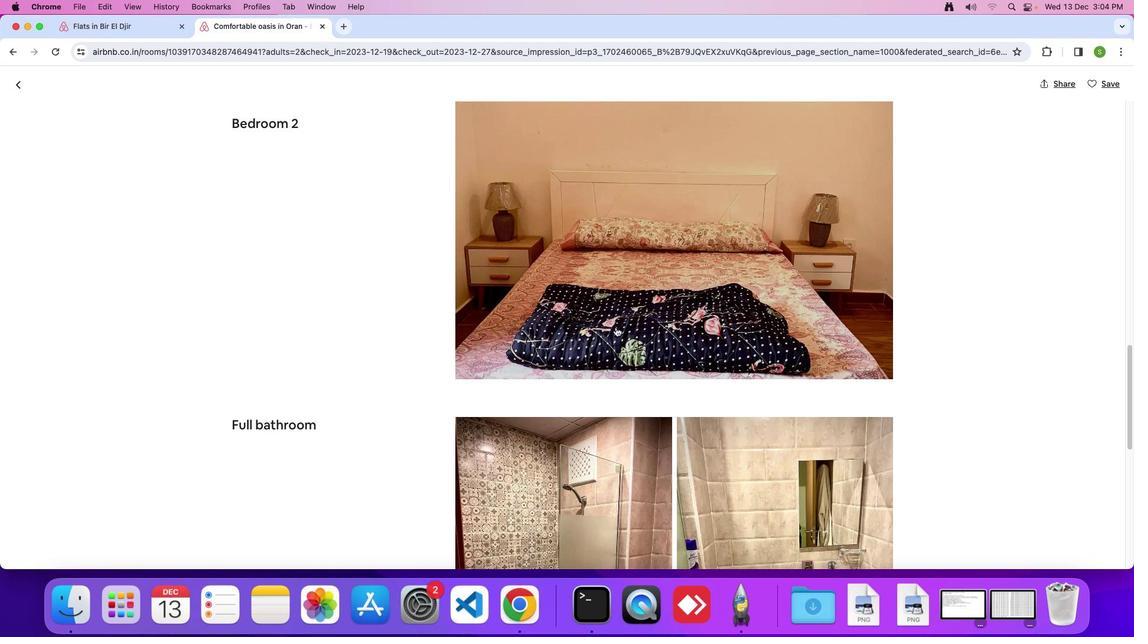 
Action: Mouse scrolled (616, 327) with delta (0, 0)
Screenshot: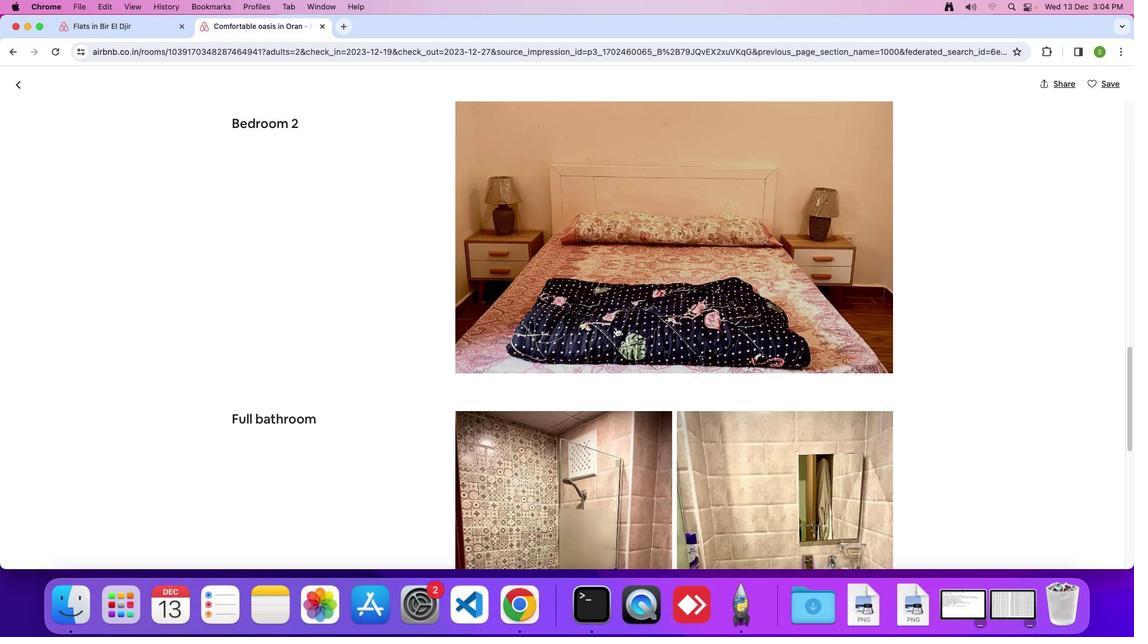 
Action: Mouse moved to (614, 326)
Screenshot: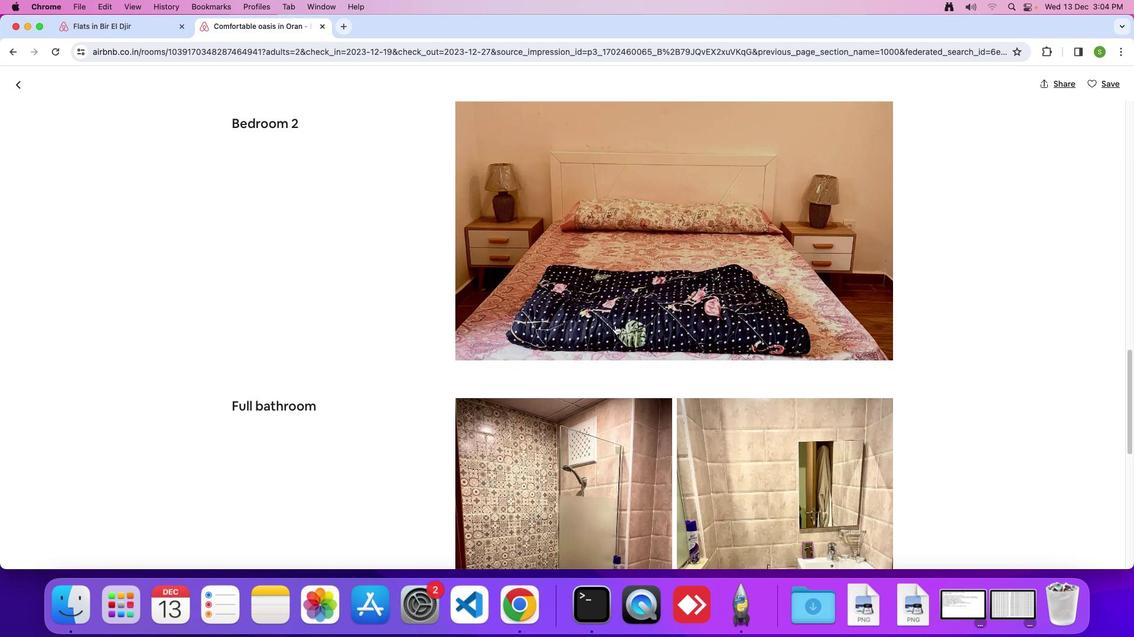 
Action: Mouse scrolled (614, 326) with delta (0, 0)
Screenshot: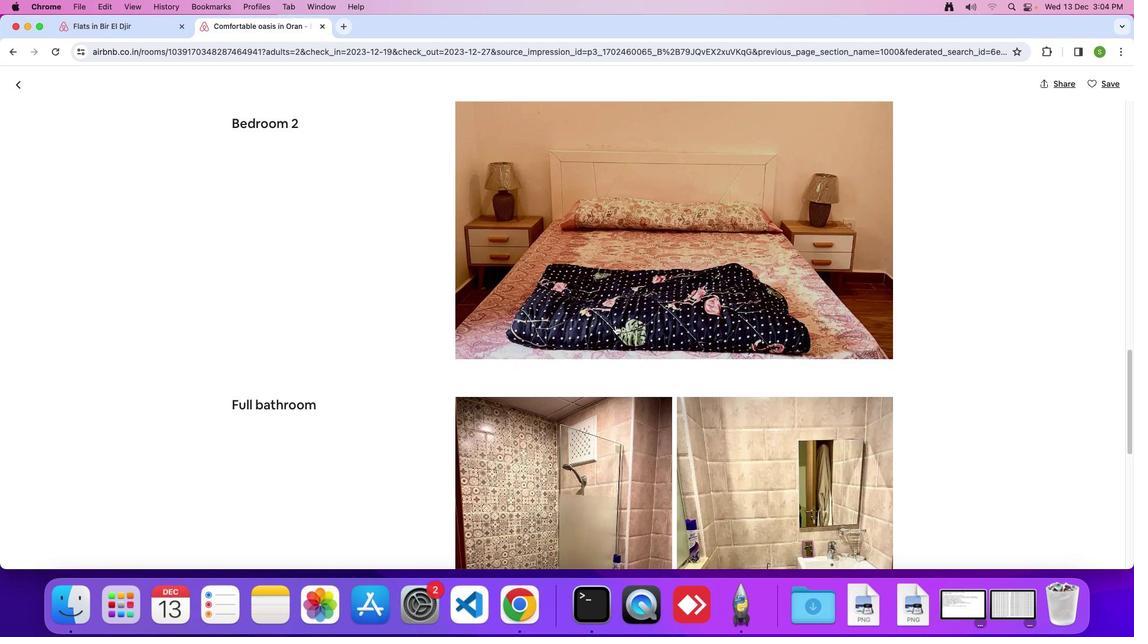 
Action: Mouse scrolled (614, 326) with delta (0, 0)
Screenshot: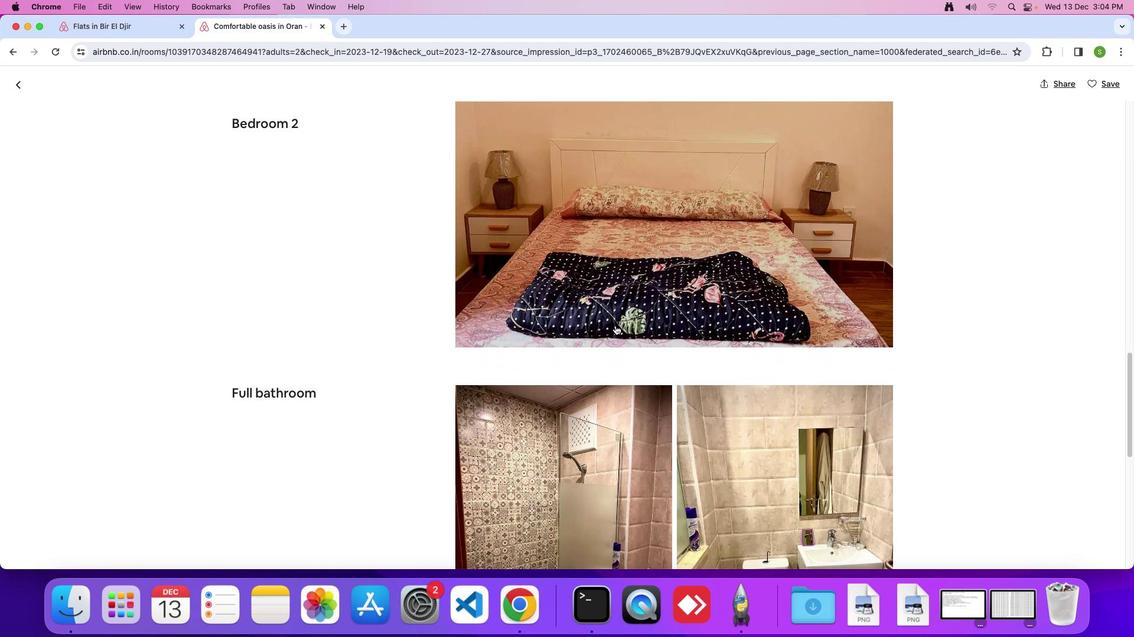 
Action: Mouse scrolled (614, 326) with delta (0, -1)
Screenshot: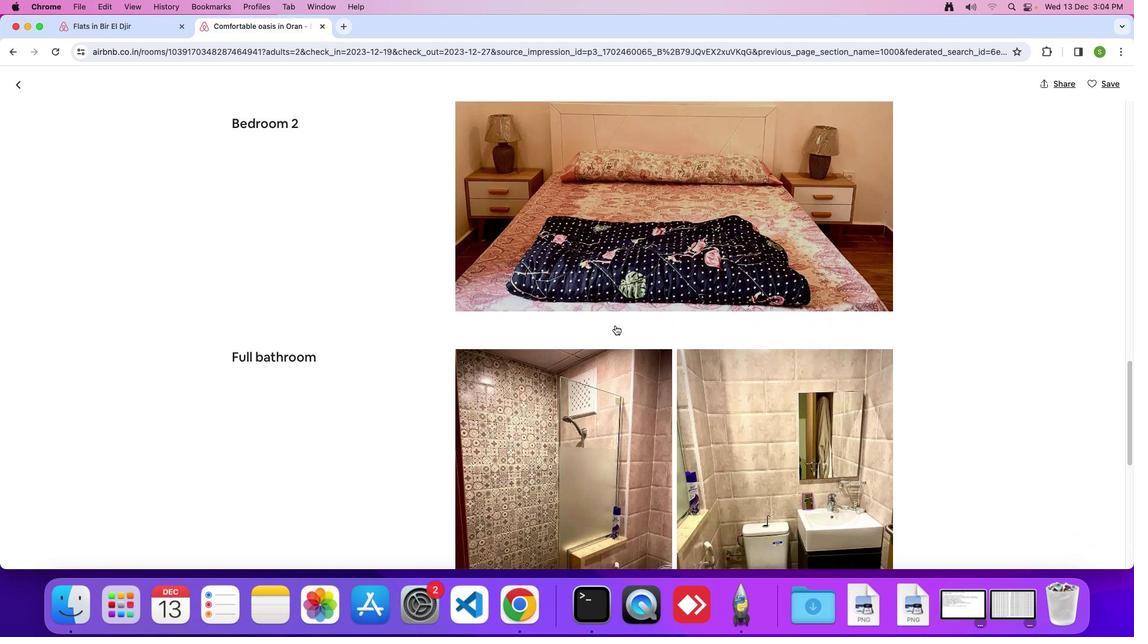 
Action: Mouse moved to (614, 326)
Screenshot: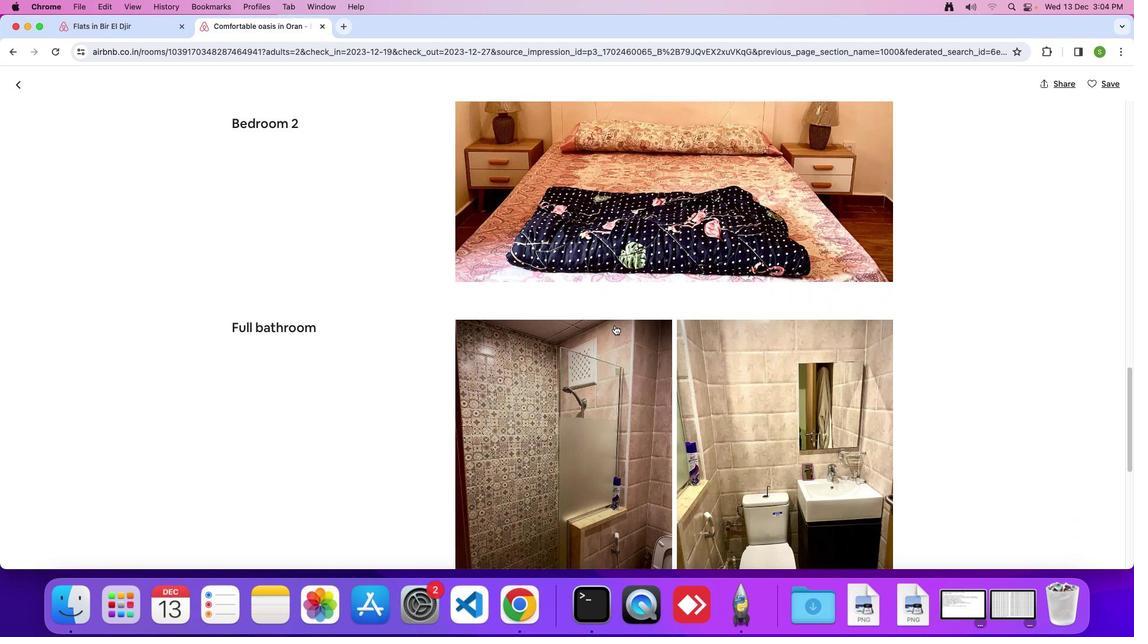 
Action: Mouse scrolled (614, 326) with delta (0, 0)
Screenshot: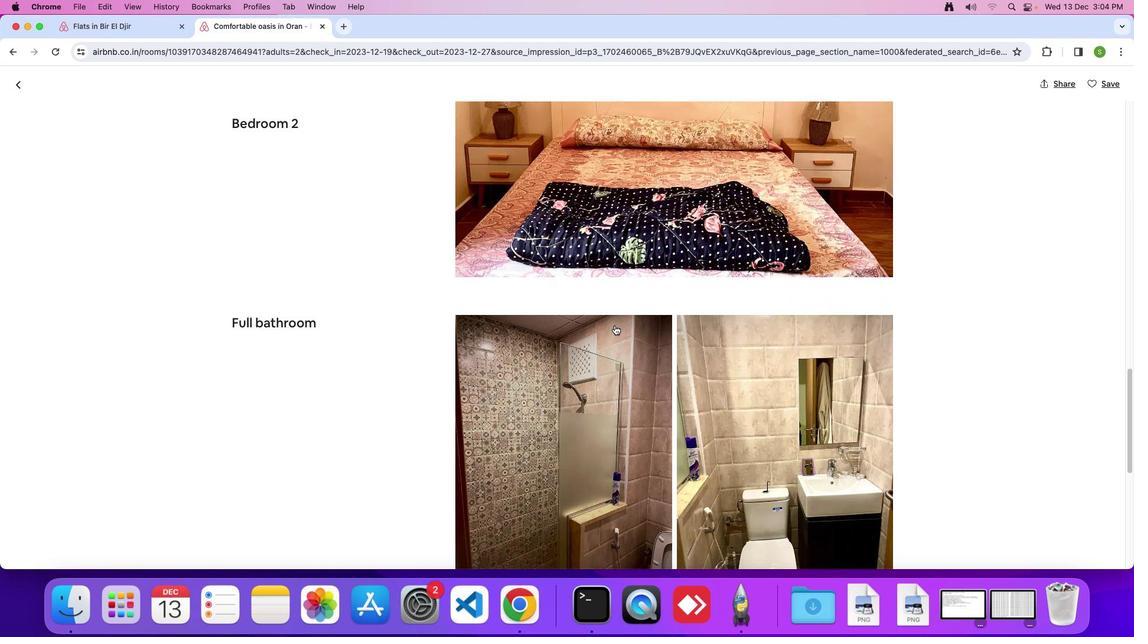 
Action: Mouse scrolled (614, 326) with delta (0, 0)
Screenshot: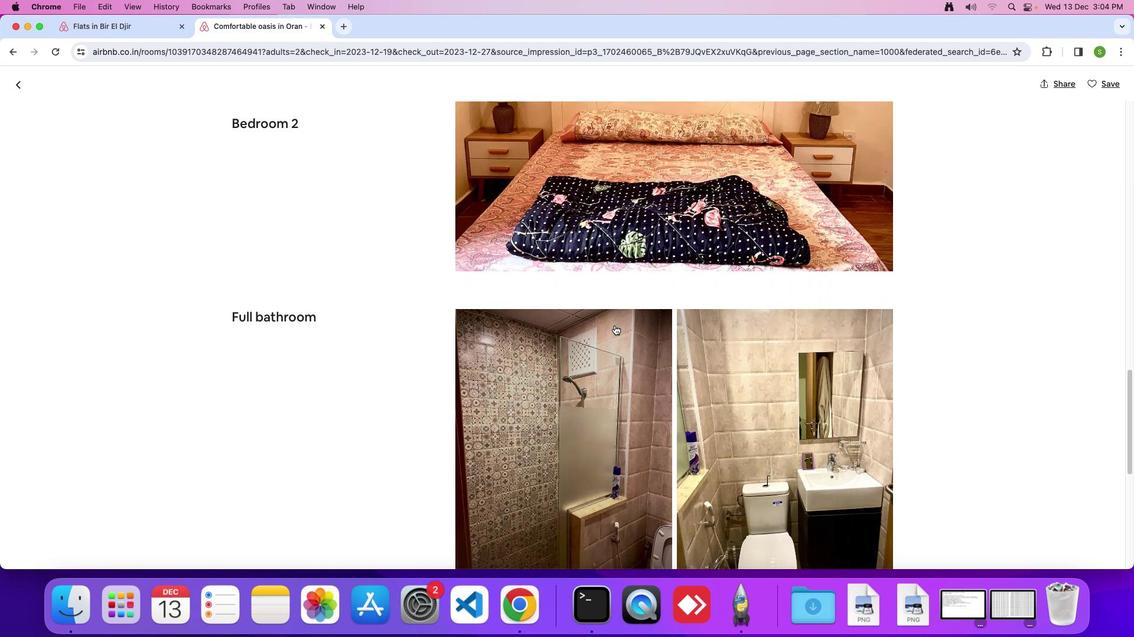
Action: Mouse scrolled (614, 326) with delta (0, 0)
Screenshot: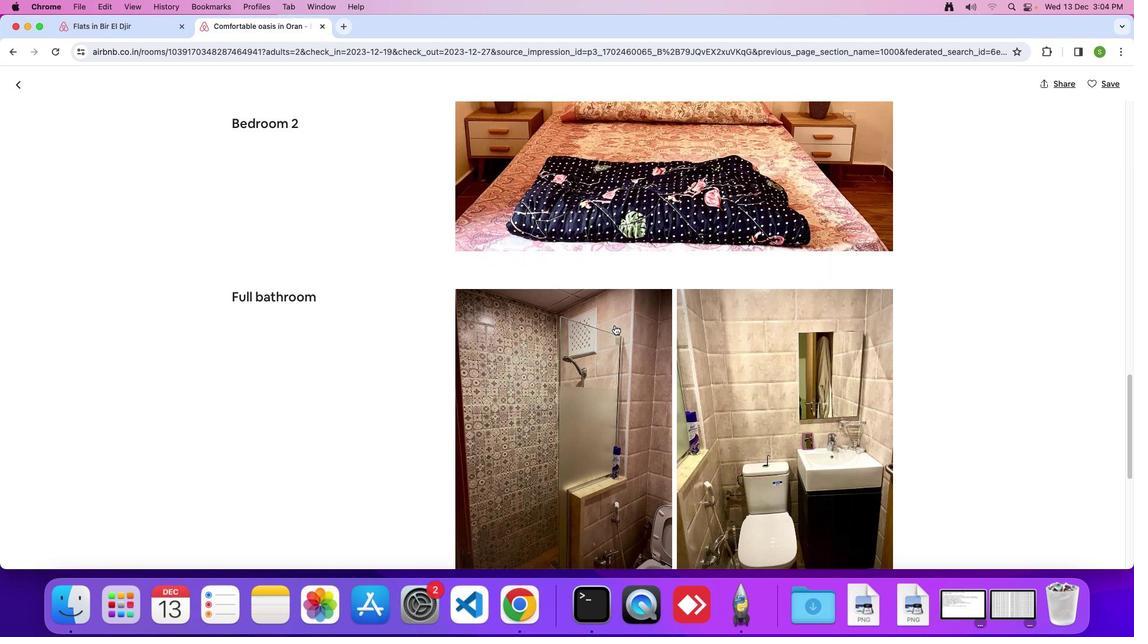 
Action: Mouse scrolled (614, 326) with delta (0, 0)
Screenshot: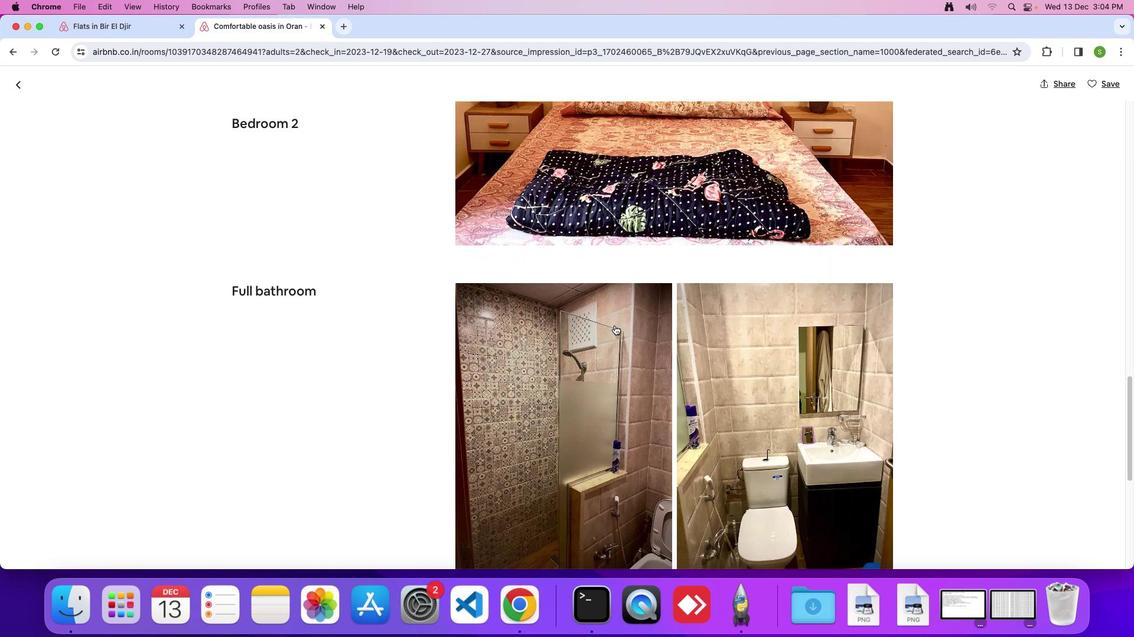 
Action: Mouse scrolled (614, 326) with delta (0, -1)
Screenshot: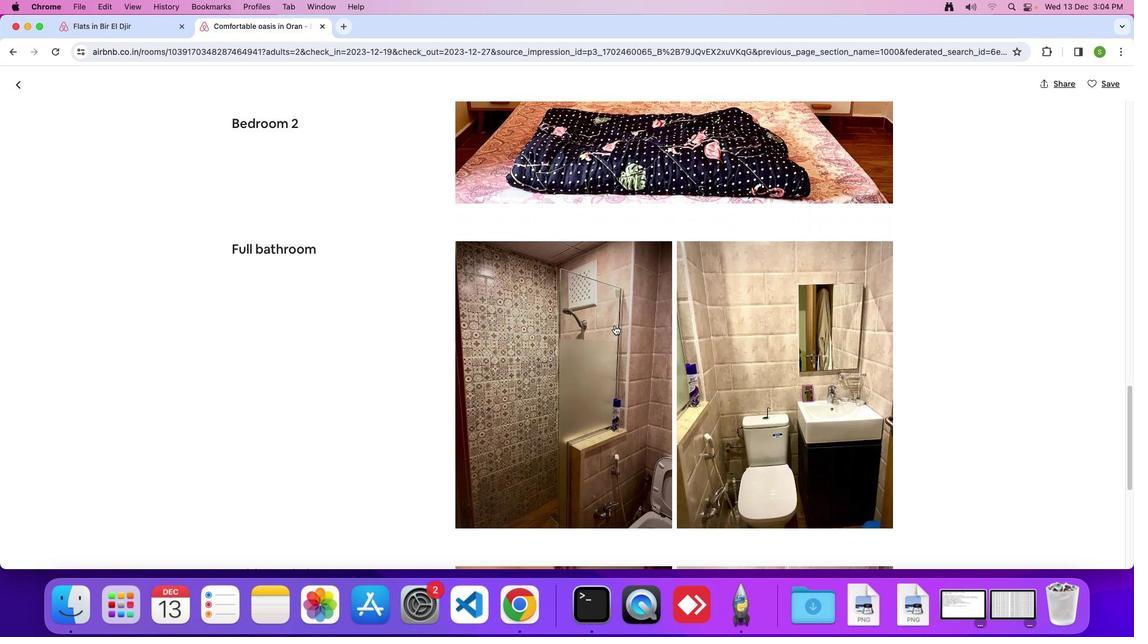 
Action: Mouse scrolled (614, 326) with delta (0, 0)
Screenshot: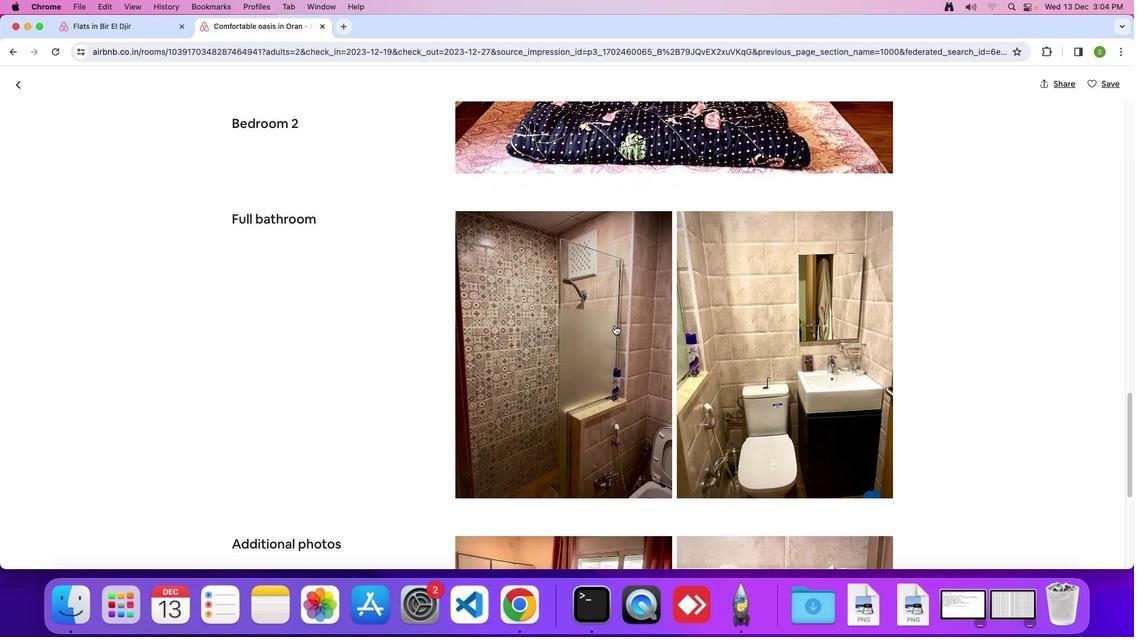 
Action: Mouse scrolled (614, 326) with delta (0, 0)
Screenshot: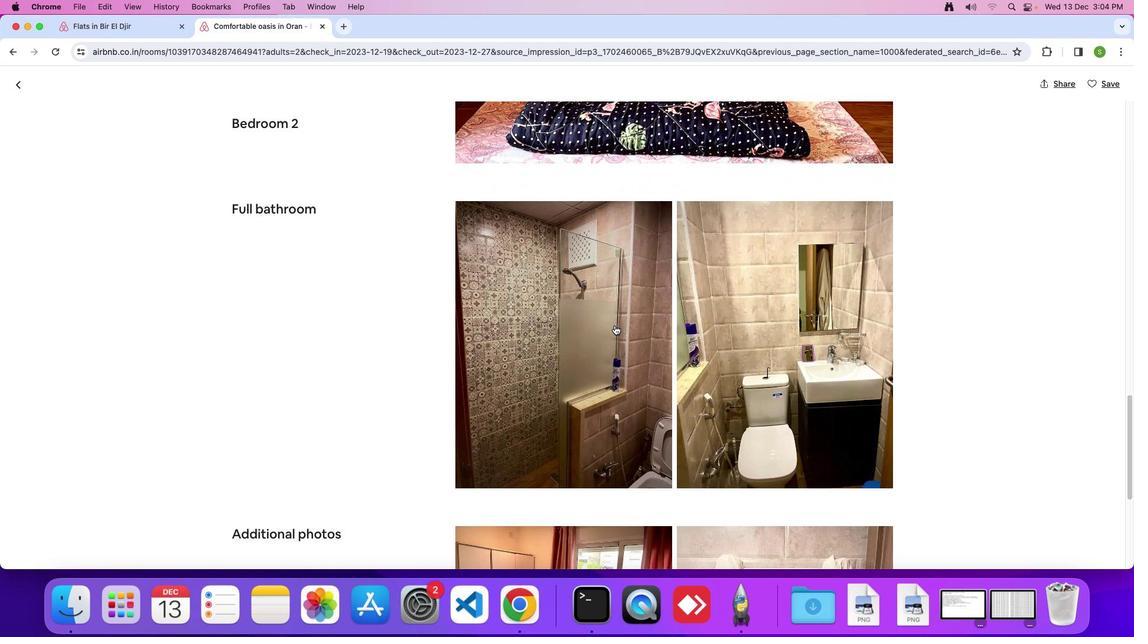 
Action: Mouse moved to (613, 326)
Screenshot: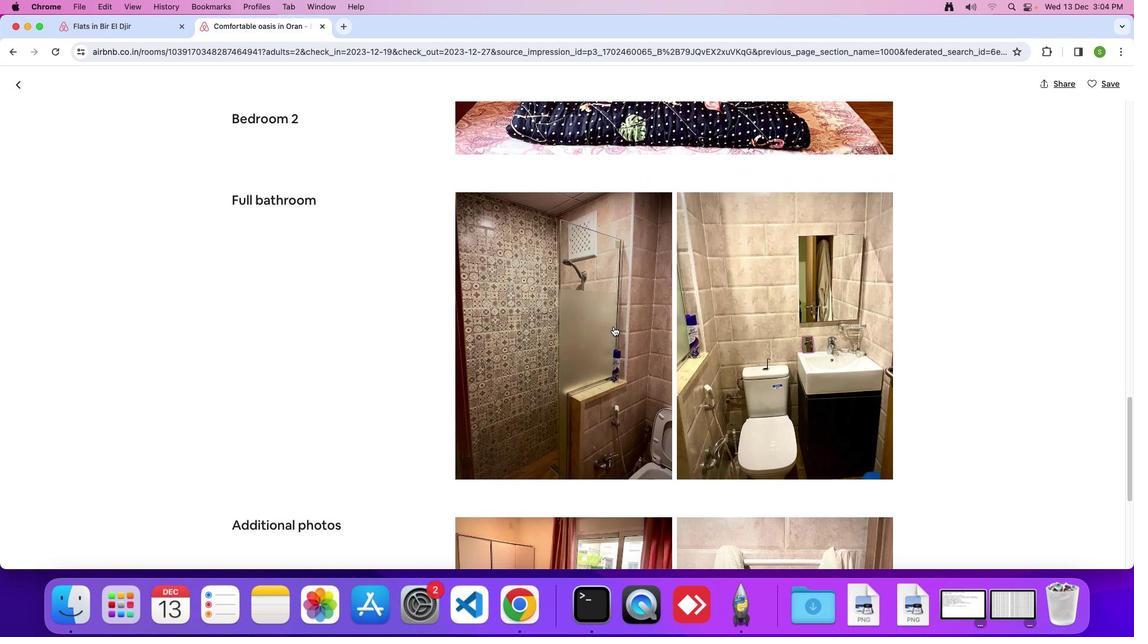 
Action: Mouse scrolled (613, 326) with delta (0, 0)
Screenshot: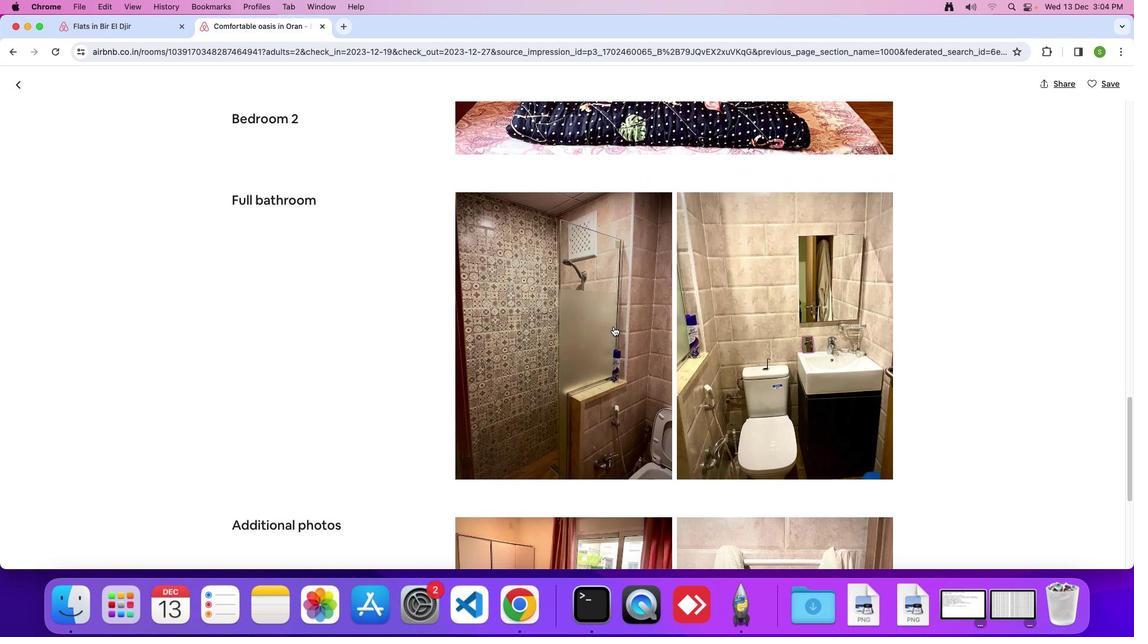 
Action: Mouse moved to (613, 327)
Screenshot: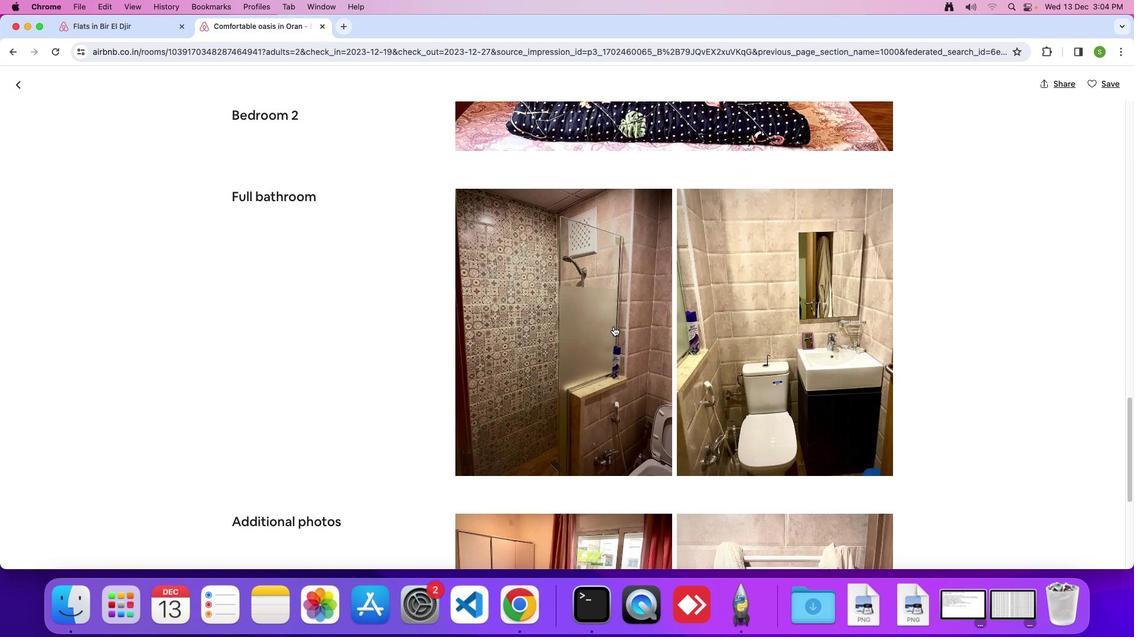 
Action: Mouse scrolled (613, 327) with delta (0, 0)
Screenshot: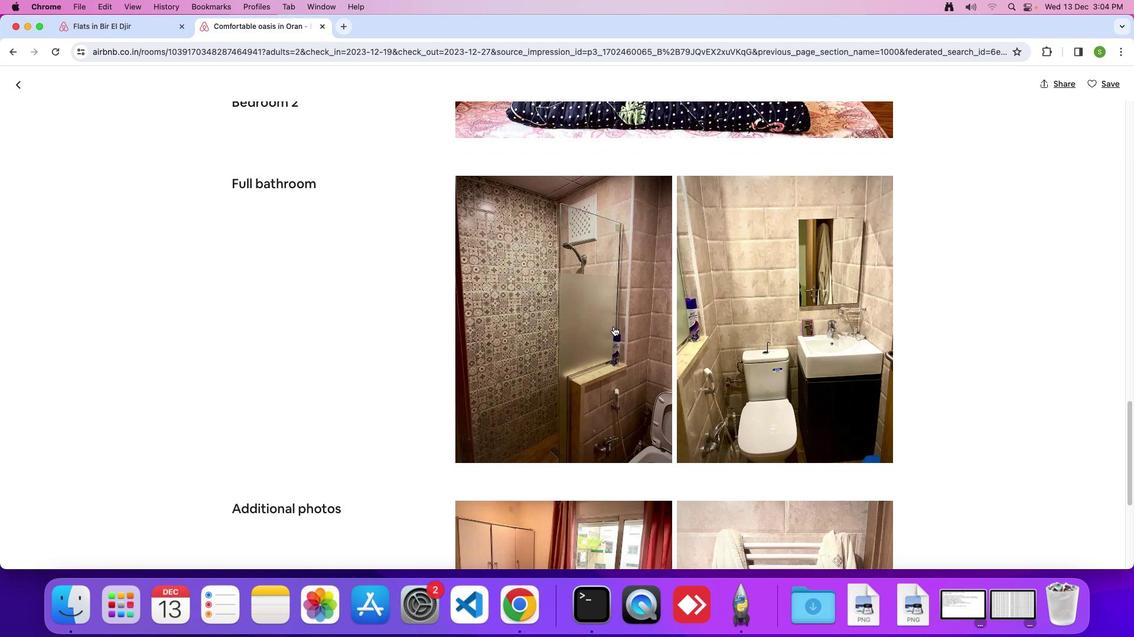 
Action: Mouse scrolled (613, 327) with delta (0, -1)
Screenshot: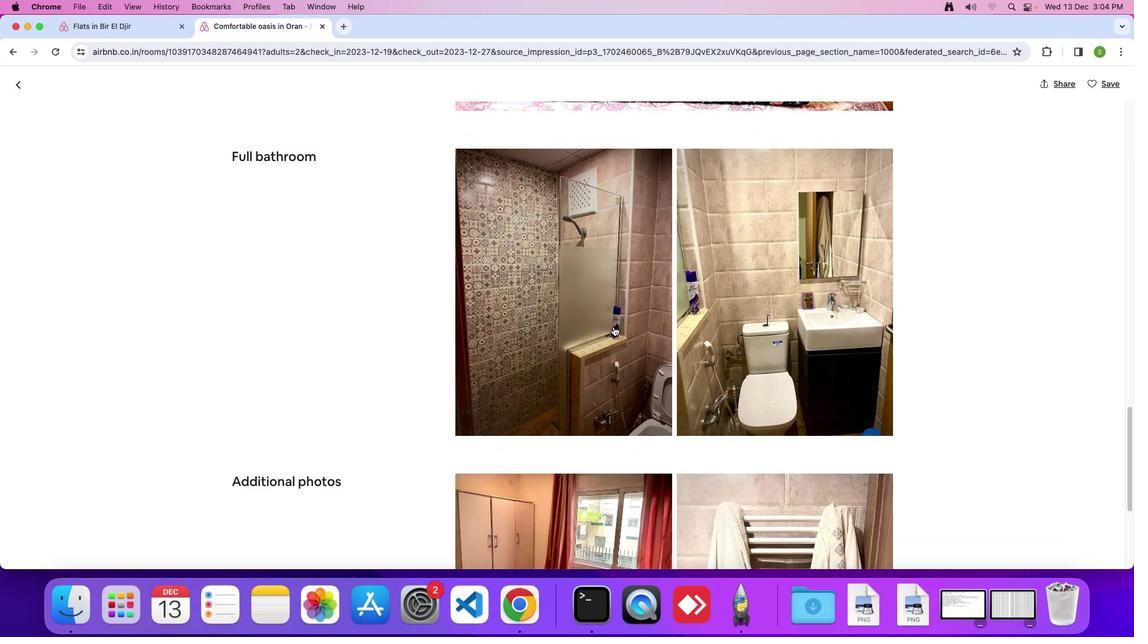 
Action: Mouse moved to (613, 327)
Screenshot: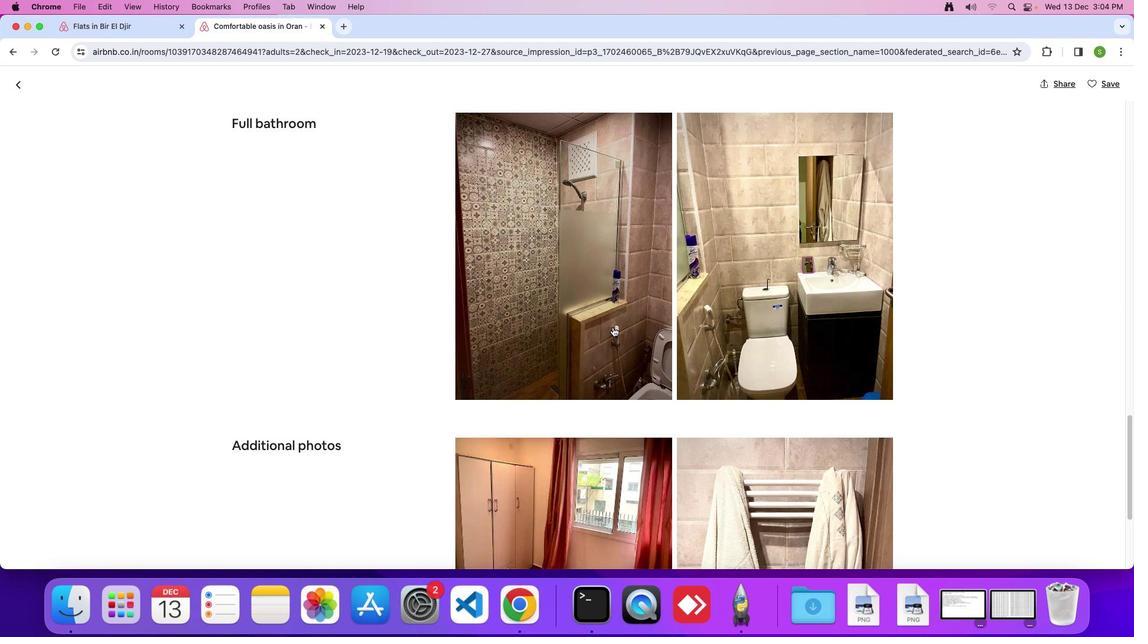 
Action: Mouse scrolled (613, 327) with delta (0, 0)
Screenshot: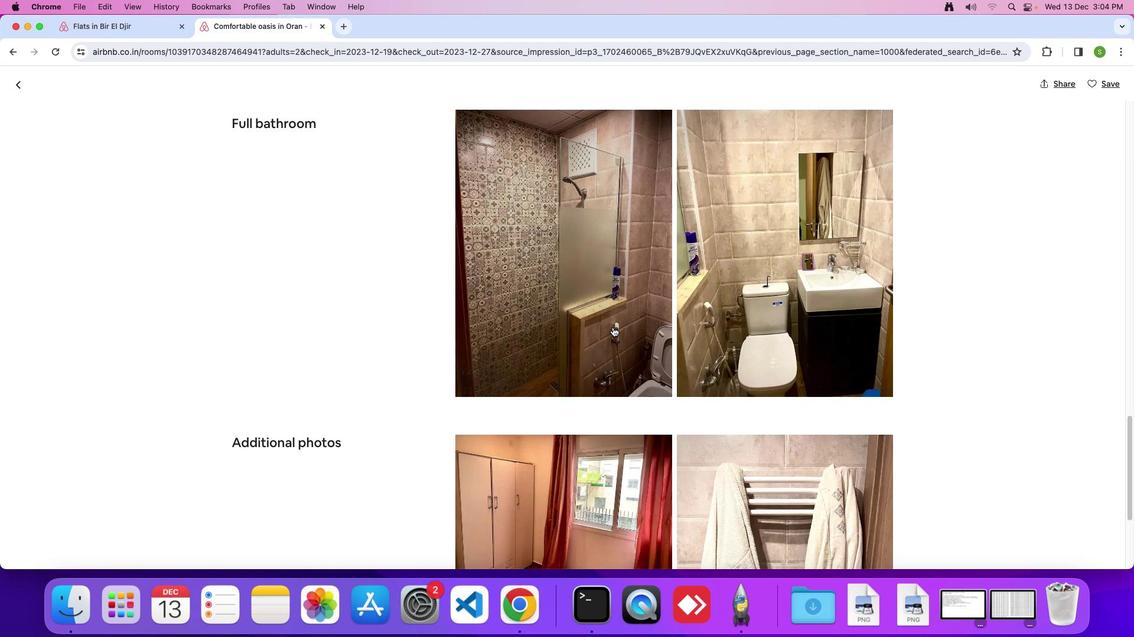 
Action: Mouse scrolled (613, 327) with delta (0, 0)
Screenshot: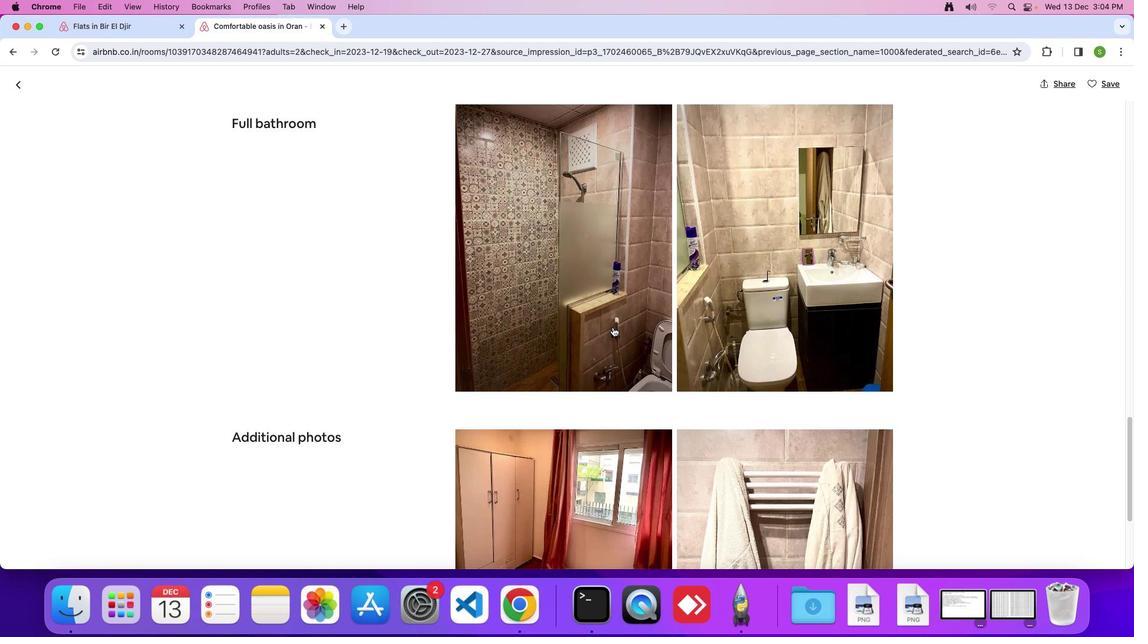 
Action: Mouse moved to (613, 327)
Screenshot: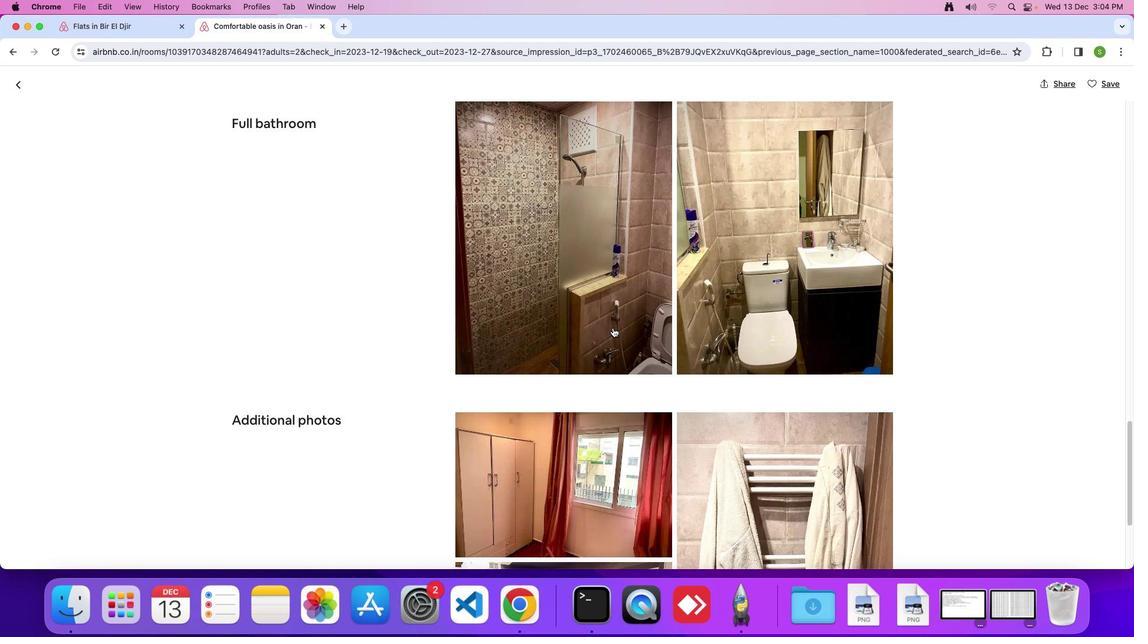 
Action: Mouse scrolled (613, 327) with delta (0, 0)
Screenshot: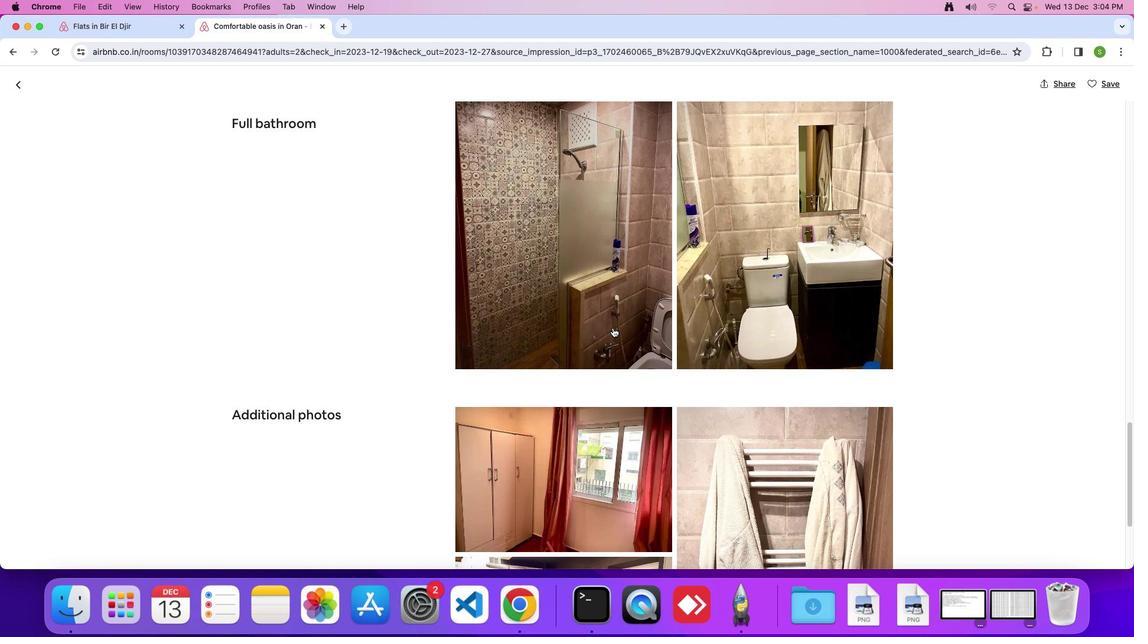 
Action: Mouse scrolled (613, 327) with delta (0, 0)
Screenshot: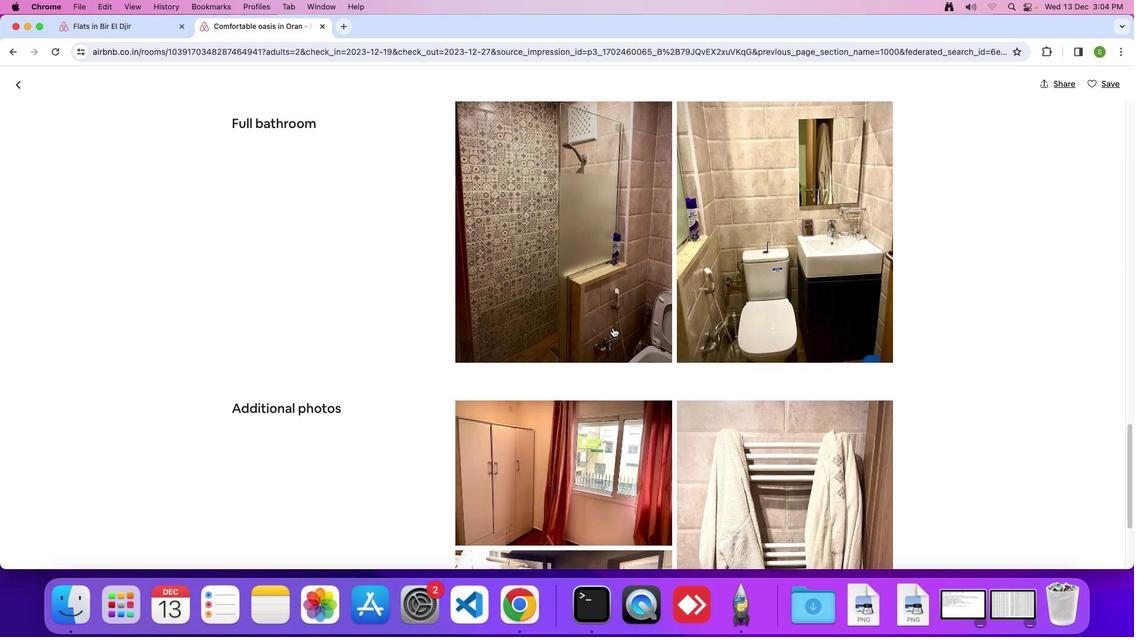
Action: Mouse scrolled (613, 327) with delta (0, -1)
Screenshot: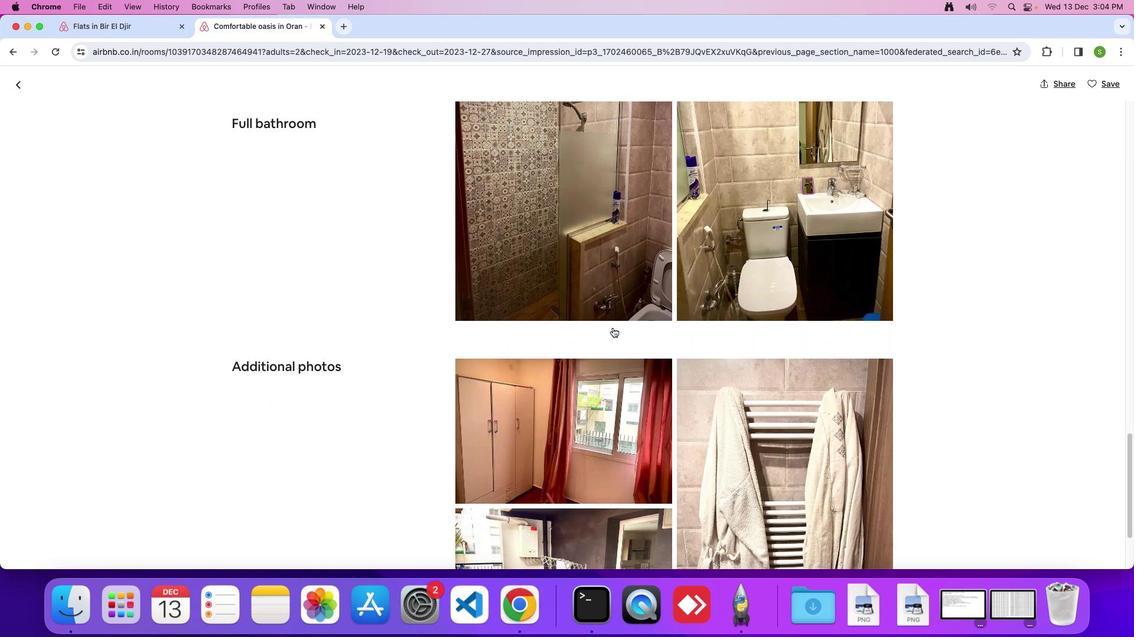 
Action: Mouse scrolled (613, 327) with delta (0, 0)
Screenshot: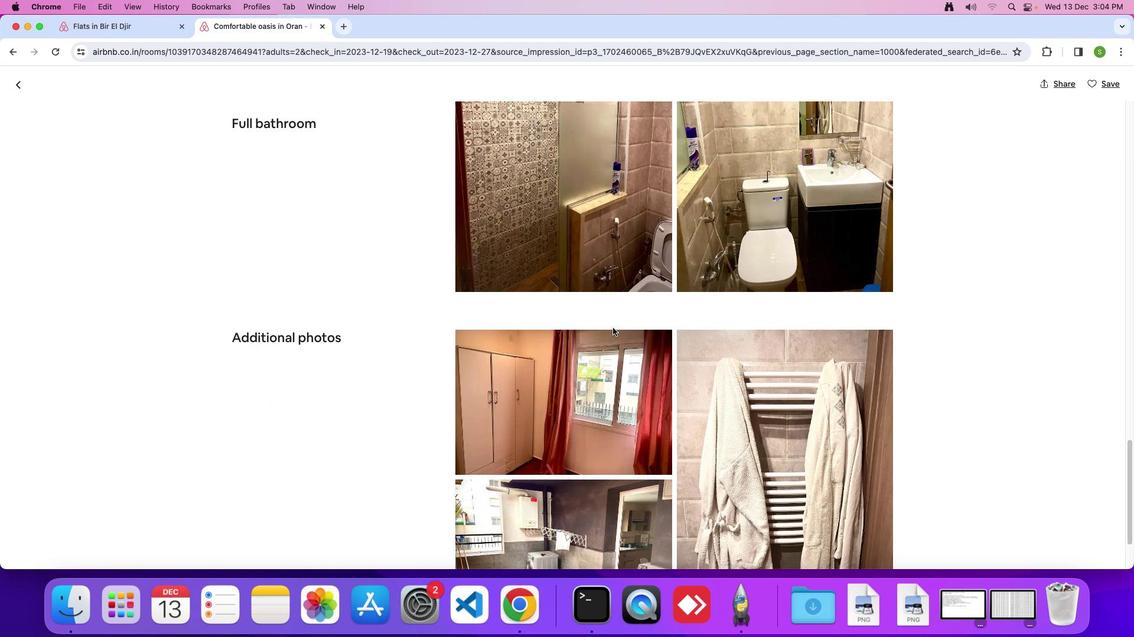 
Action: Mouse scrolled (613, 327) with delta (0, 0)
Screenshot: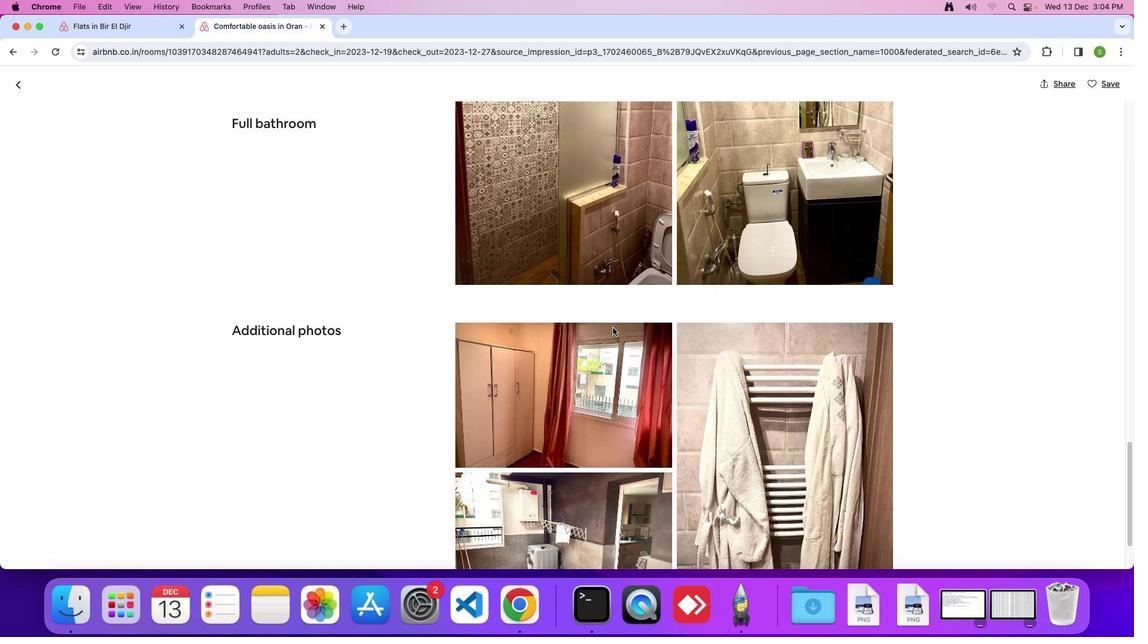 
Action: Mouse moved to (612, 328)
Screenshot: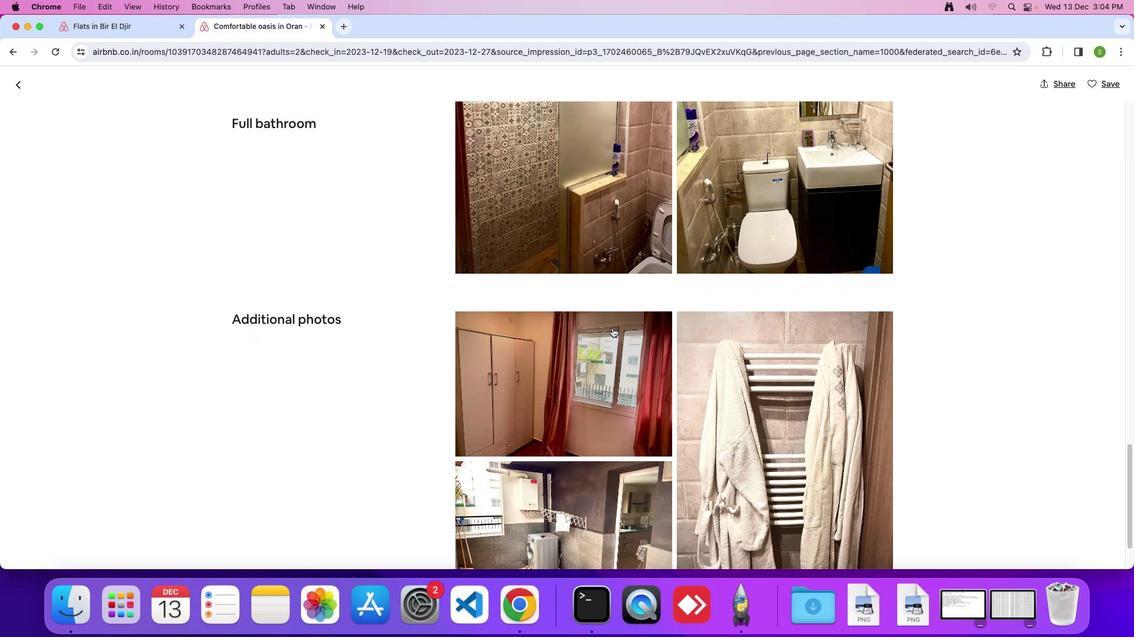 
Action: Mouse scrolled (612, 328) with delta (0, 0)
Screenshot: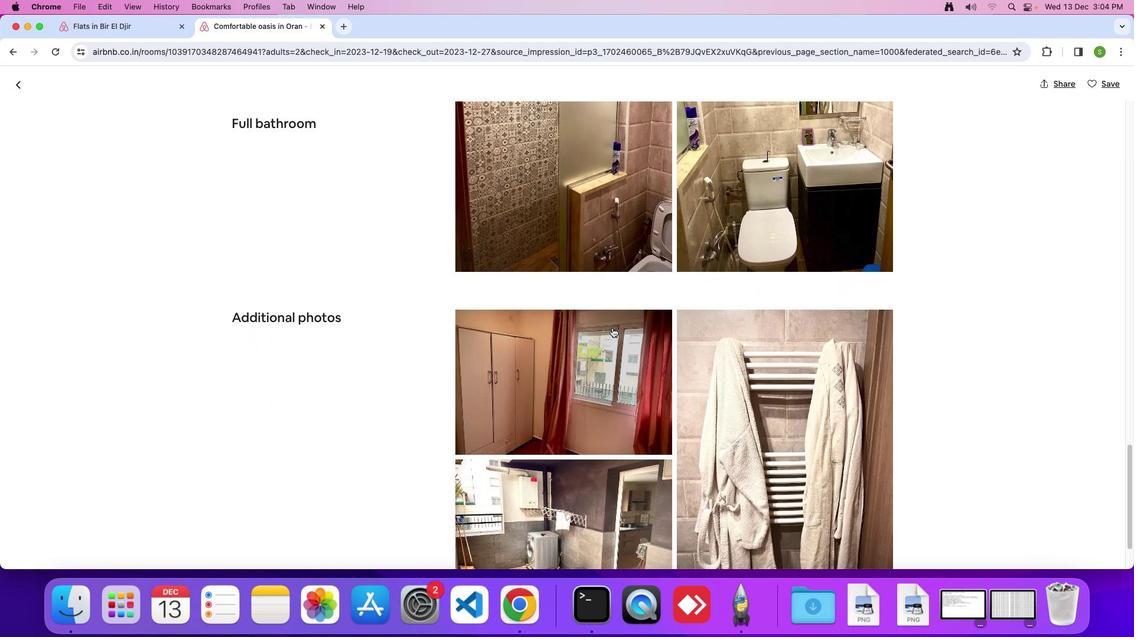 
Action: Mouse scrolled (612, 328) with delta (0, 0)
Screenshot: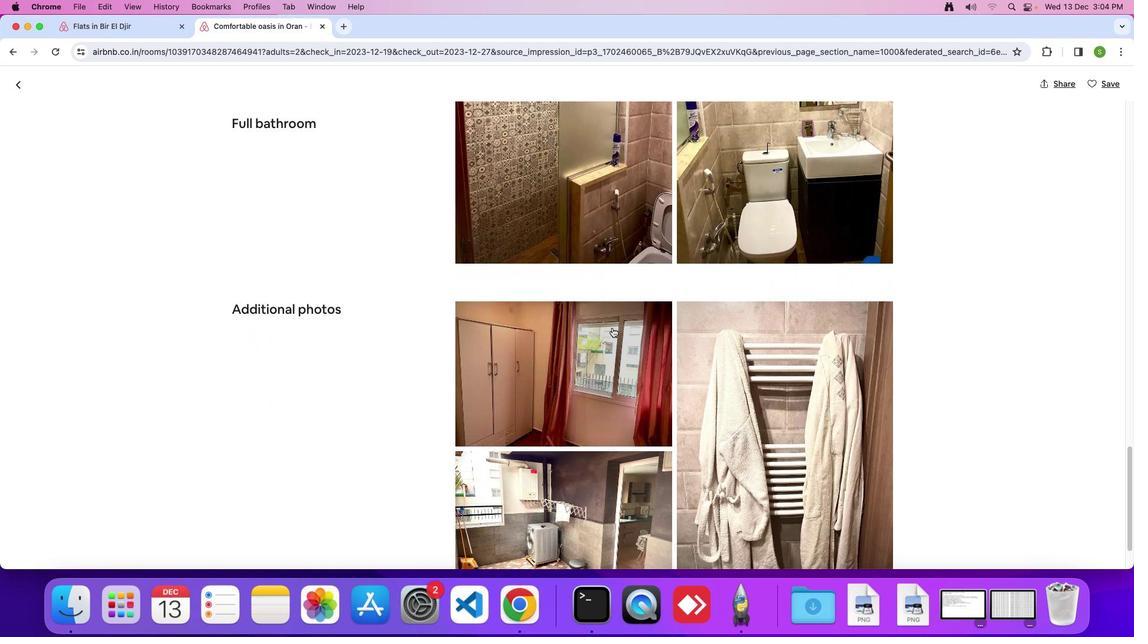 
Action: Mouse scrolled (612, 328) with delta (0, 0)
Screenshot: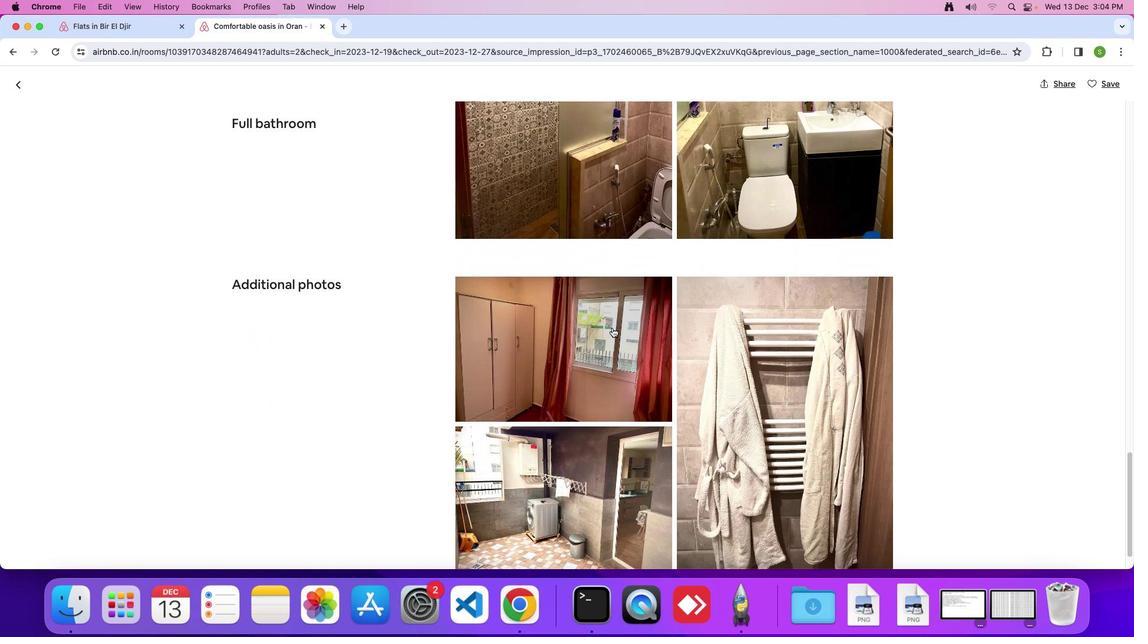 
Action: Mouse moved to (611, 328)
Screenshot: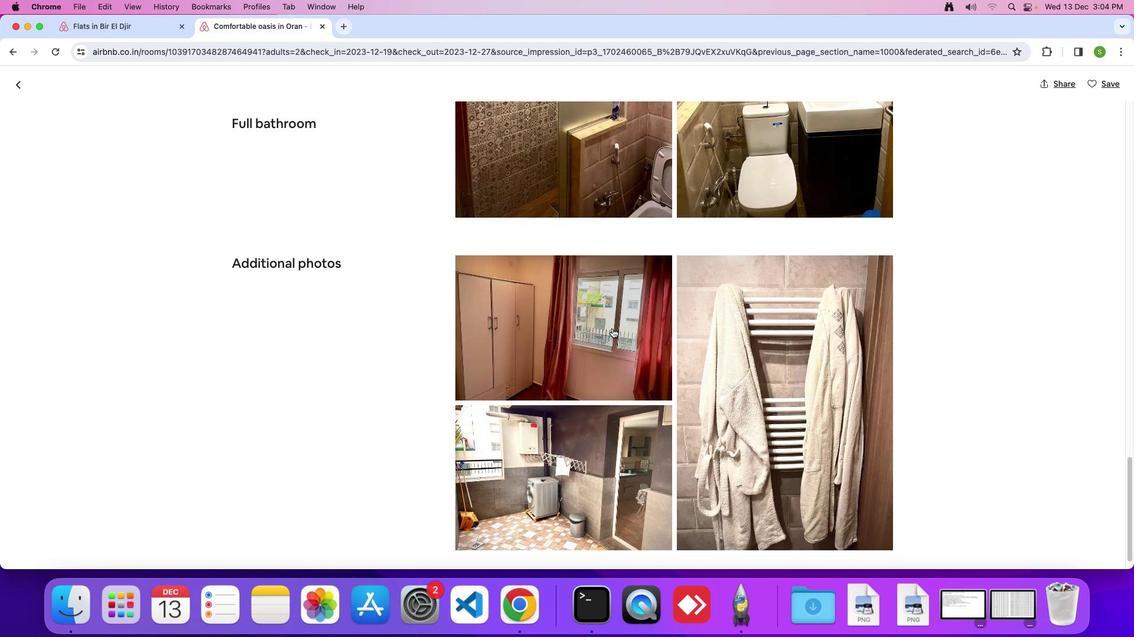 
Action: Mouse scrolled (611, 328) with delta (0, 0)
Screenshot: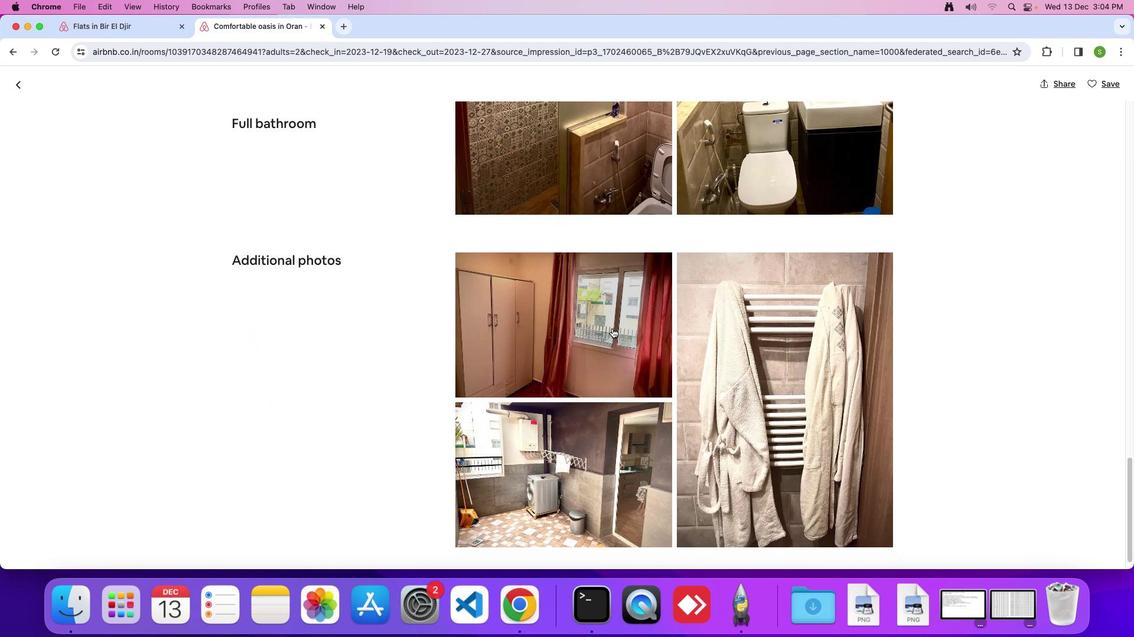 
Action: Mouse scrolled (611, 328) with delta (0, 0)
Screenshot: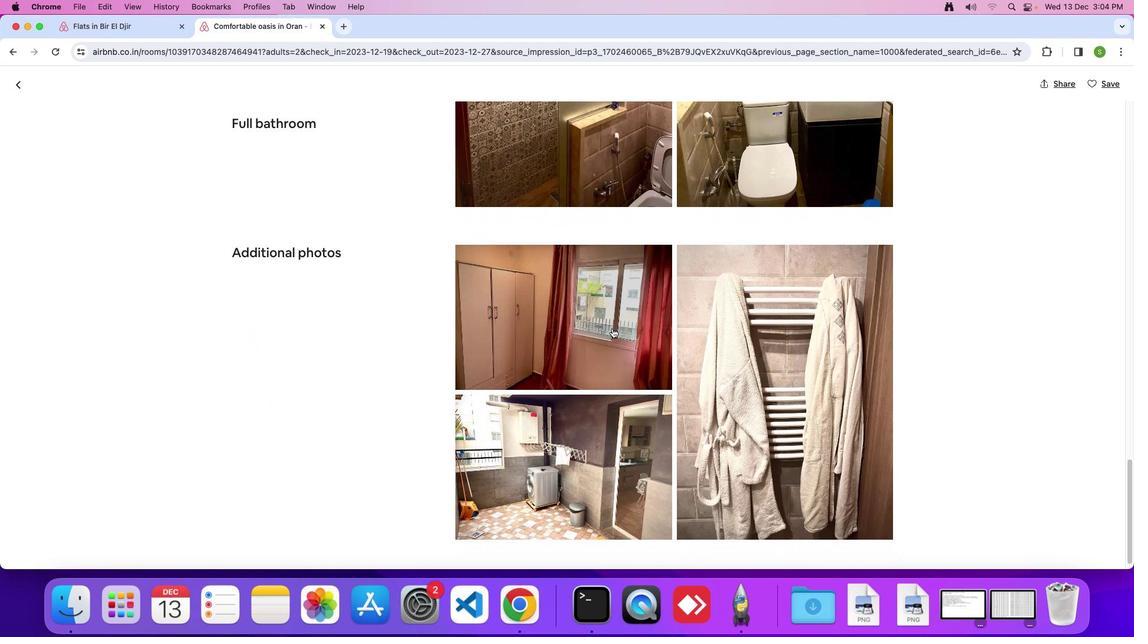 
Action: Mouse scrolled (611, 328) with delta (0, 0)
Screenshot: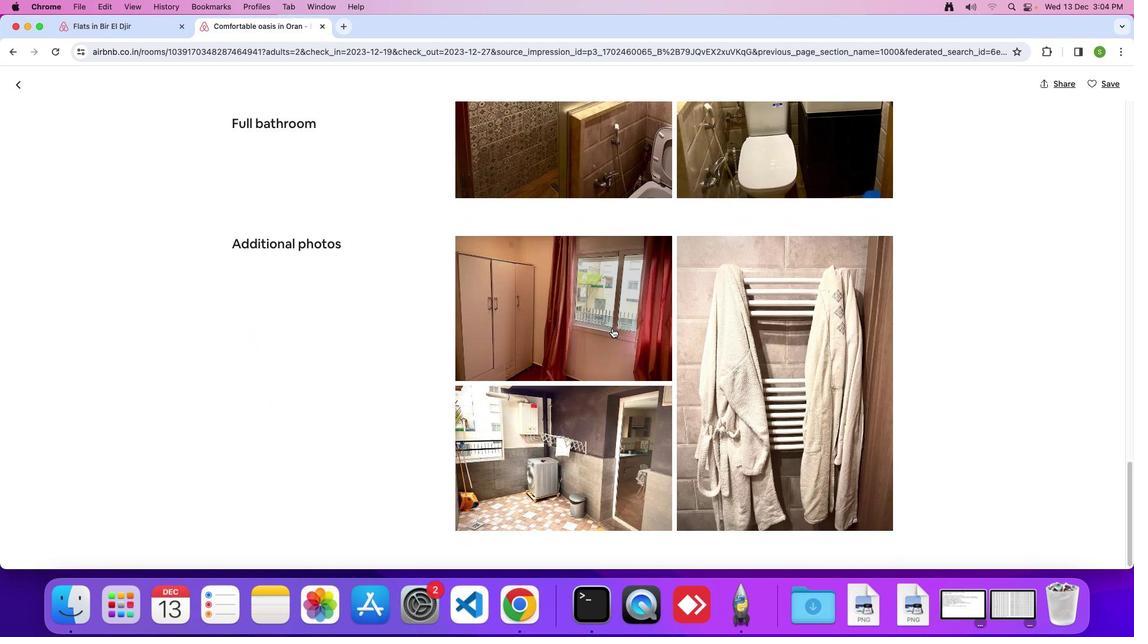 
Action: Mouse scrolled (611, 328) with delta (0, 0)
Screenshot: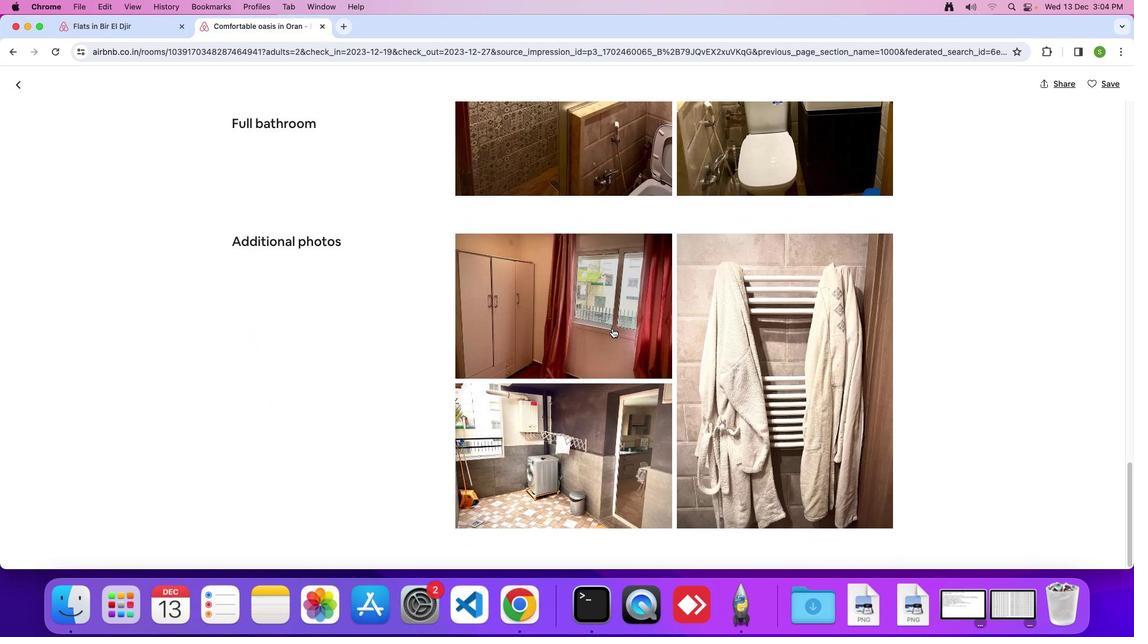 
Action: Mouse scrolled (611, 328) with delta (0, 0)
Screenshot: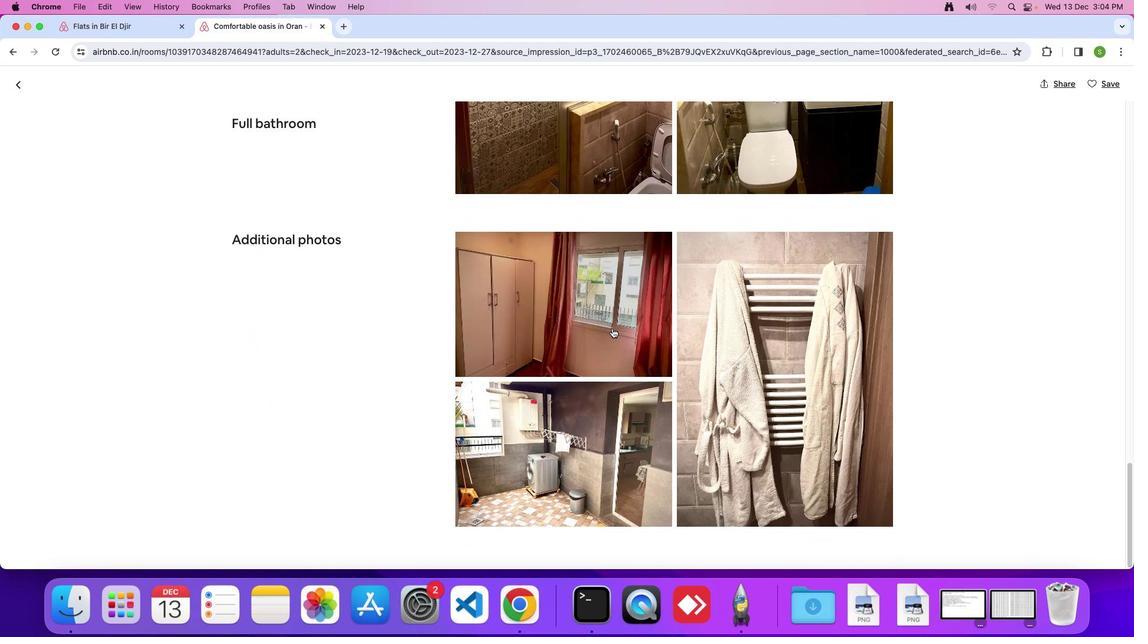 
Action: Mouse scrolled (611, 328) with delta (0, 0)
Screenshot: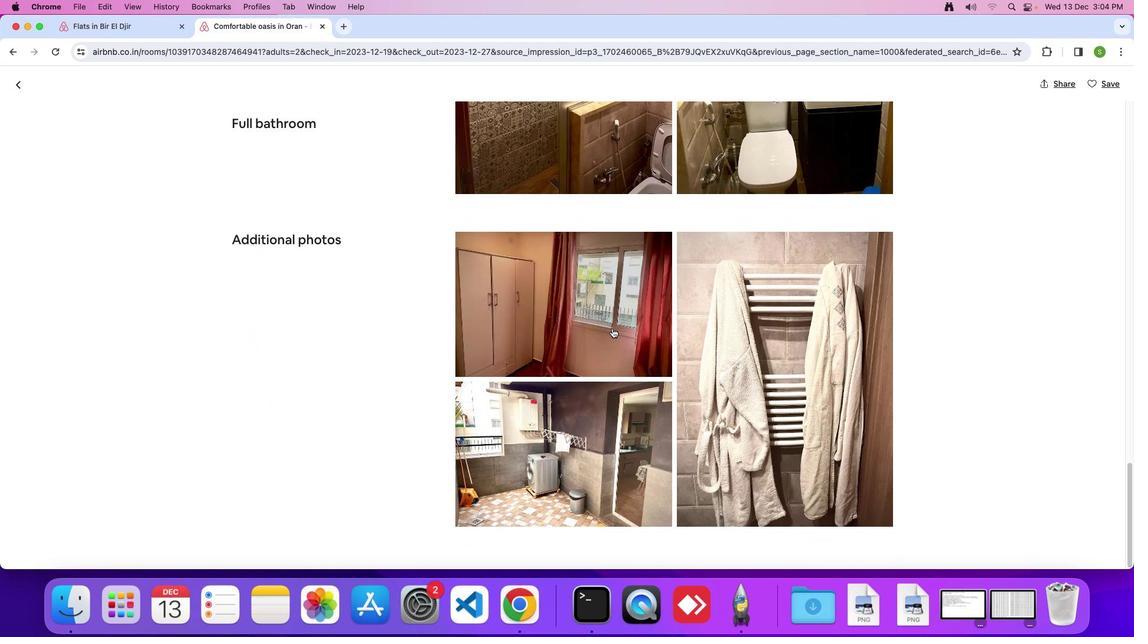 
Action: Mouse moved to (21, 89)
Screenshot: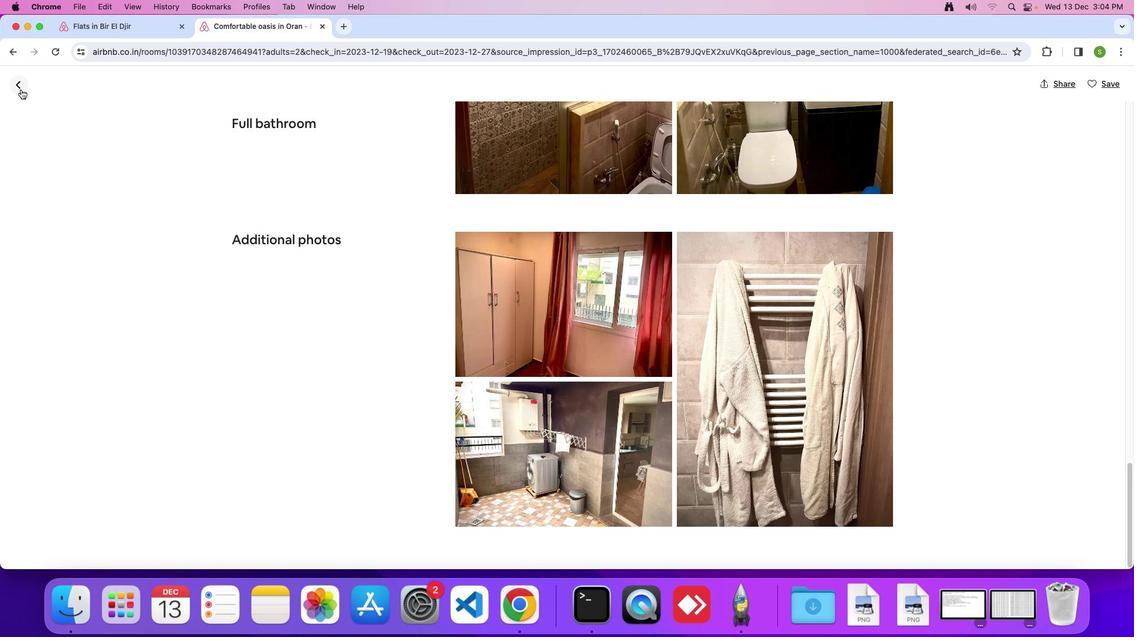 
Action: Mouse pressed left at (21, 89)
Screenshot: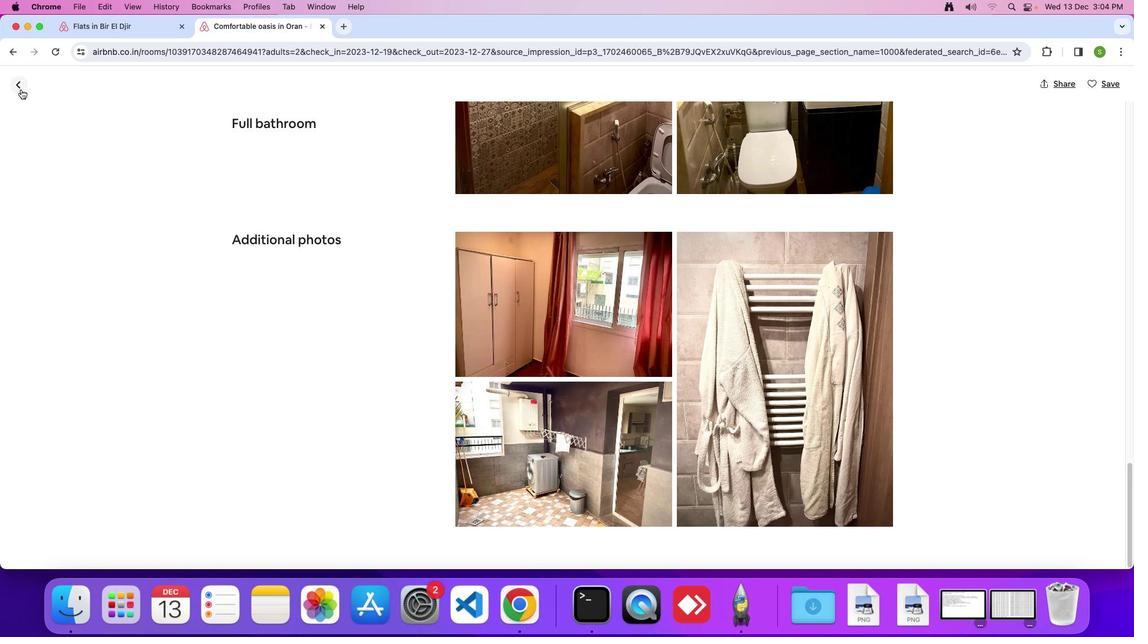 
Action: Mouse moved to (559, 345)
Screenshot: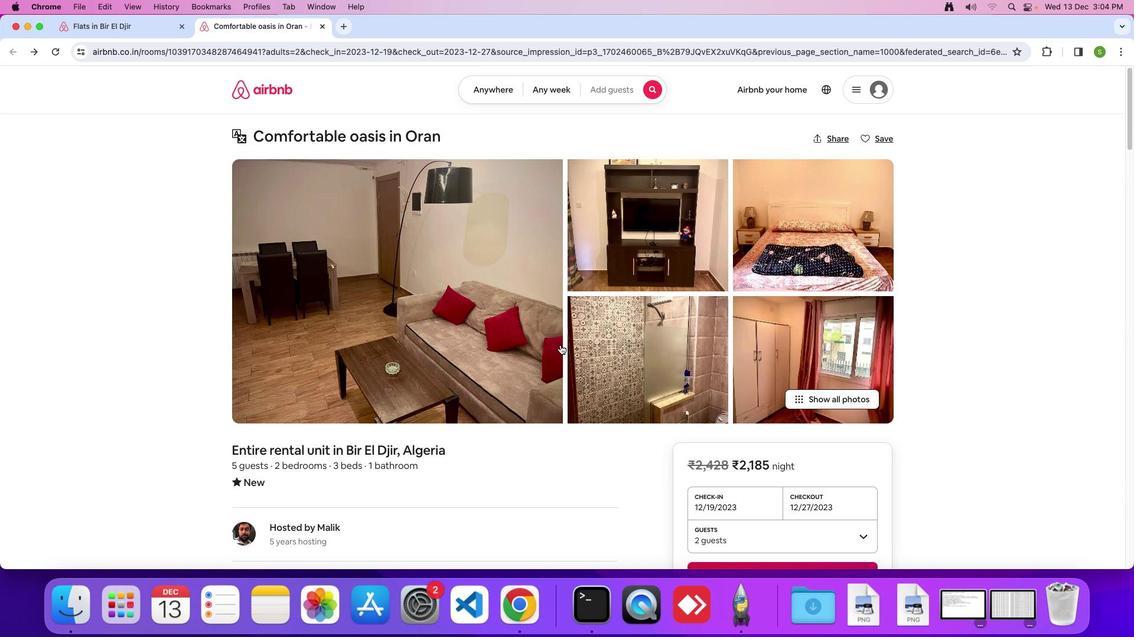 
Action: Mouse scrolled (559, 345) with delta (0, 0)
Screenshot: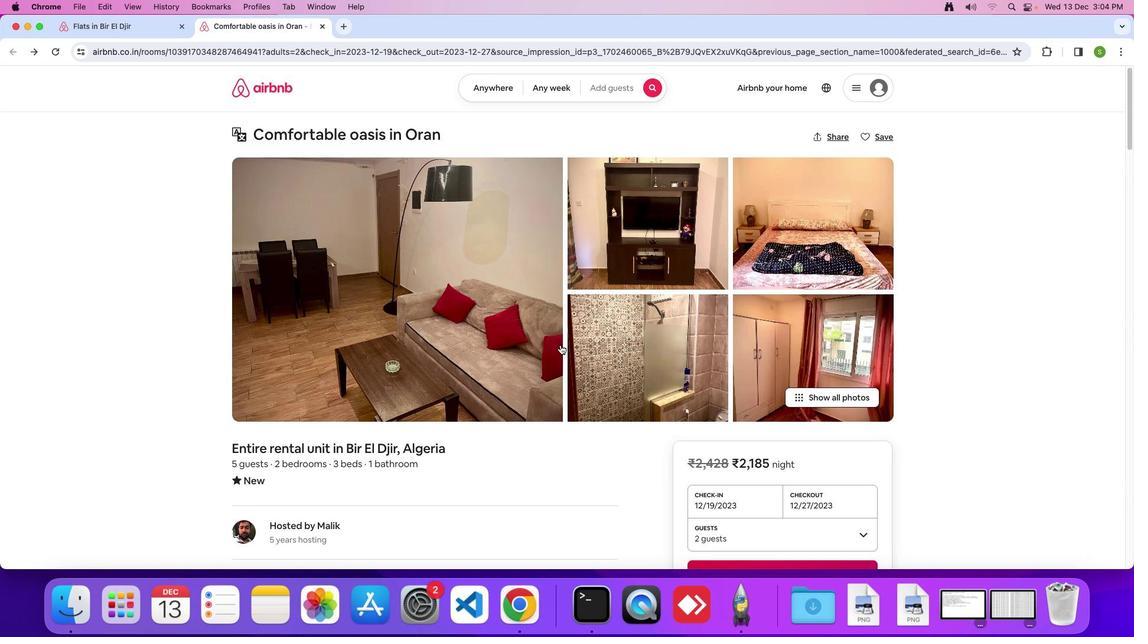 
Action: Mouse scrolled (559, 345) with delta (0, 0)
Screenshot: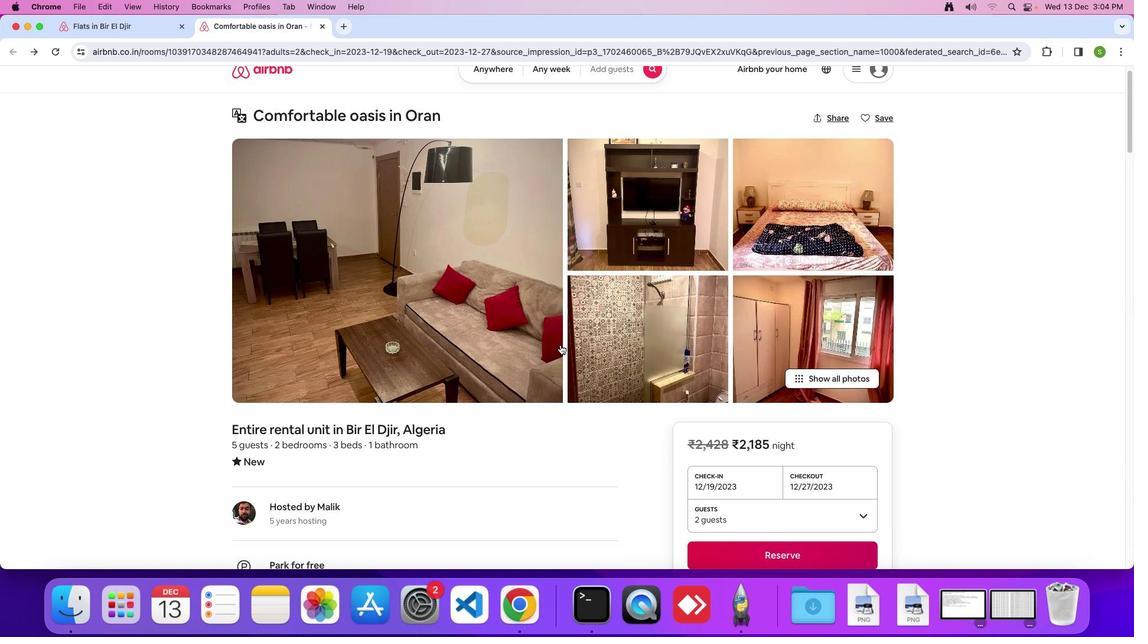 
Action: Mouse moved to (559, 344)
Screenshot: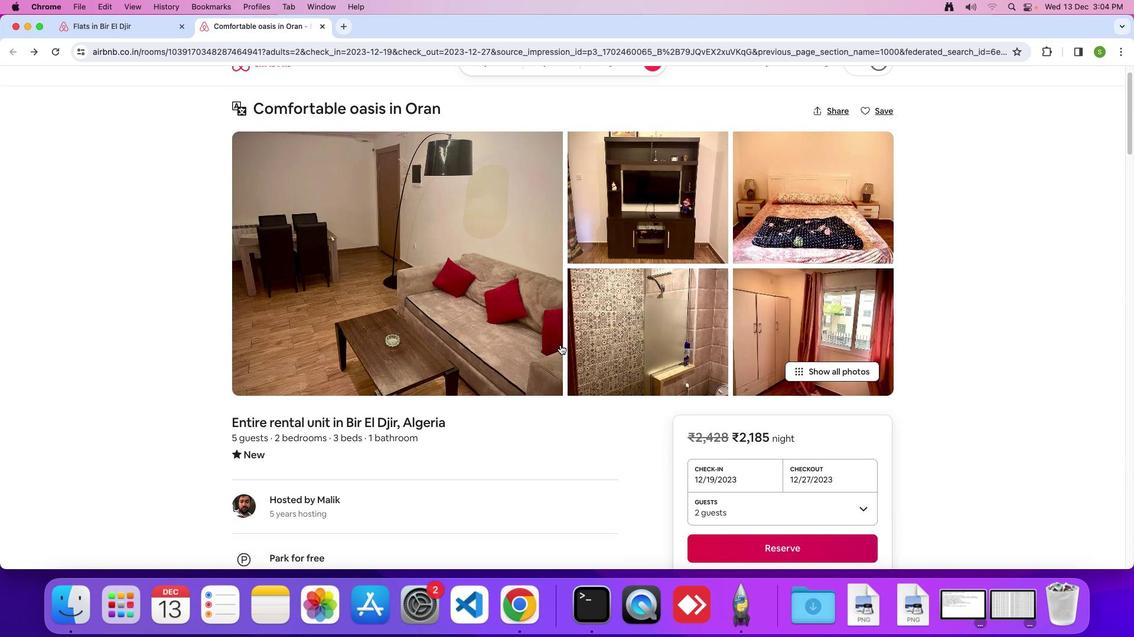 
Action: Mouse scrolled (559, 344) with delta (0, -1)
Screenshot: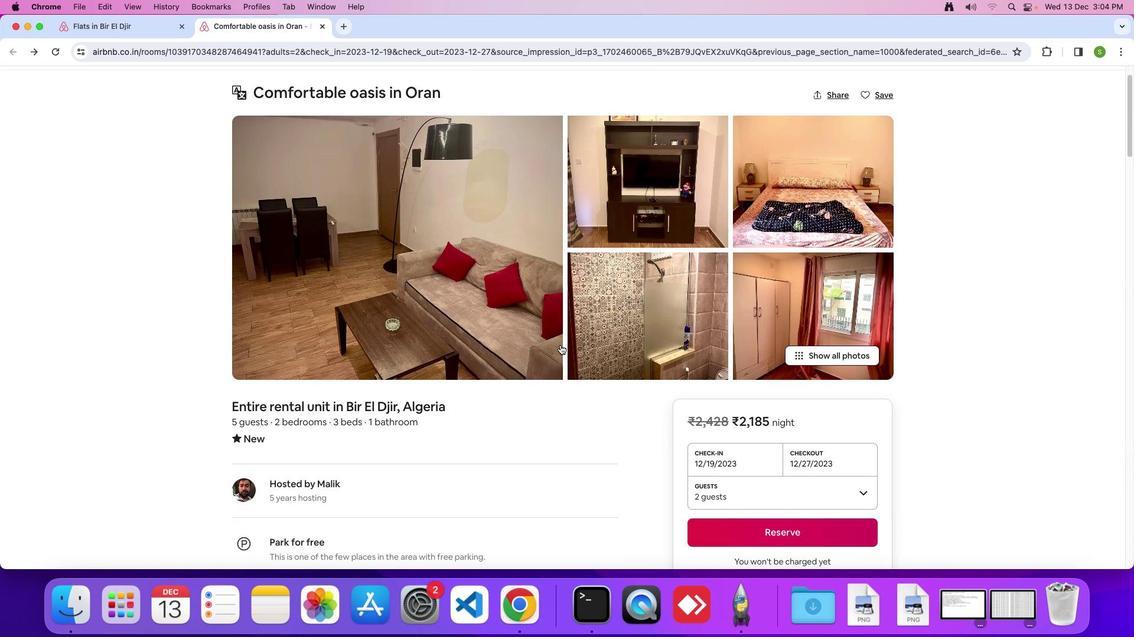 
Action: Mouse scrolled (559, 344) with delta (0, 0)
Screenshot: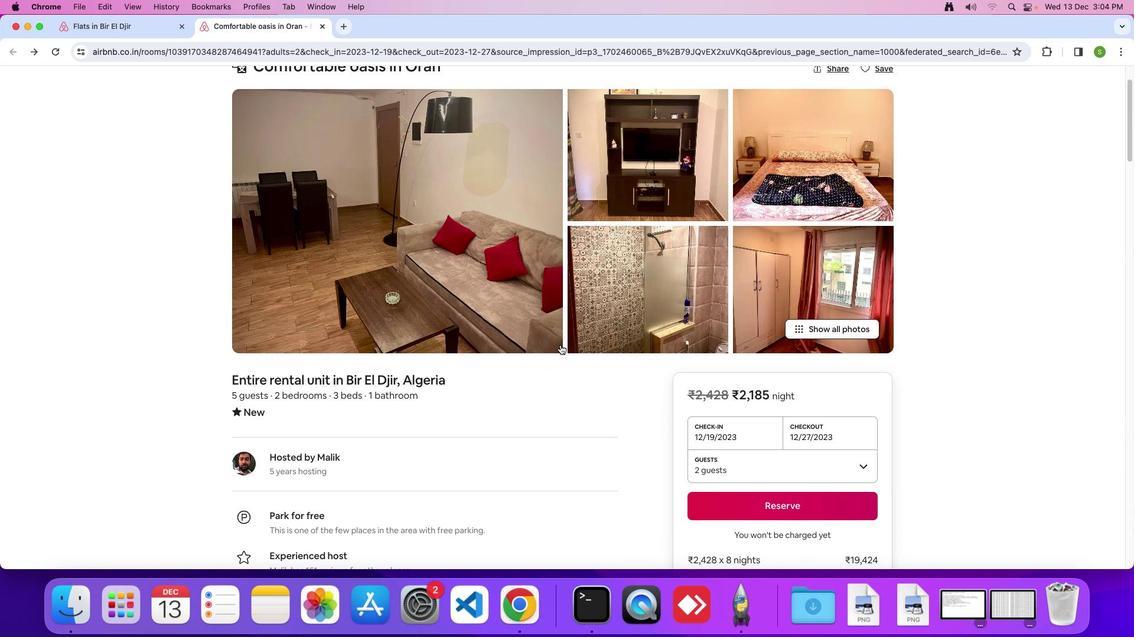 
Action: Mouse scrolled (559, 344) with delta (0, 0)
Screenshot: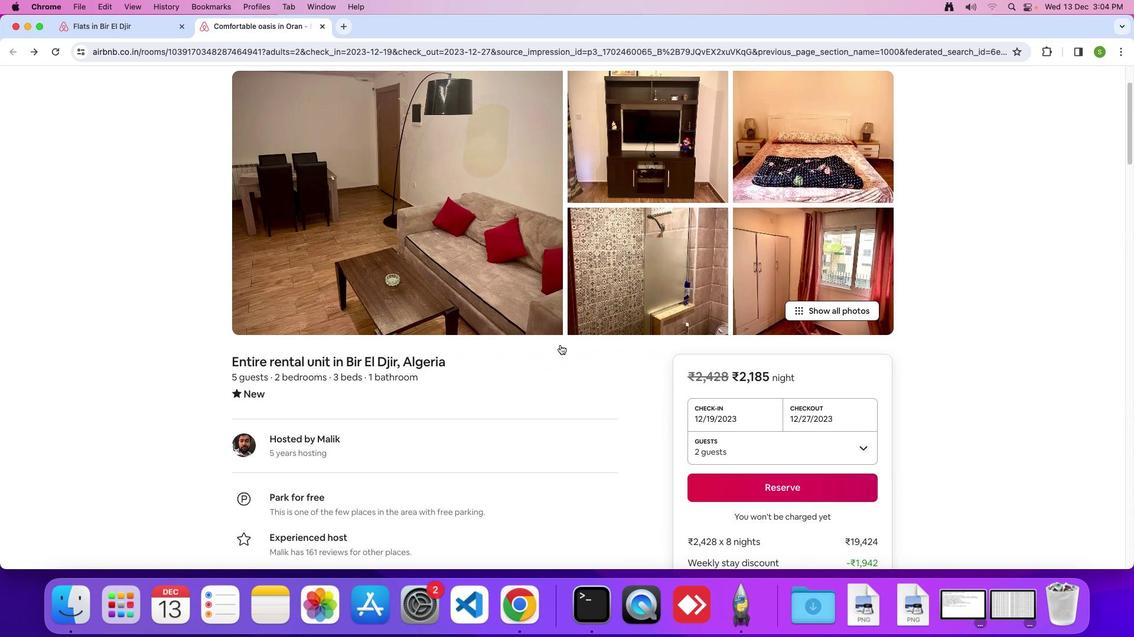 
Action: Mouse scrolled (559, 344) with delta (0, -1)
Screenshot: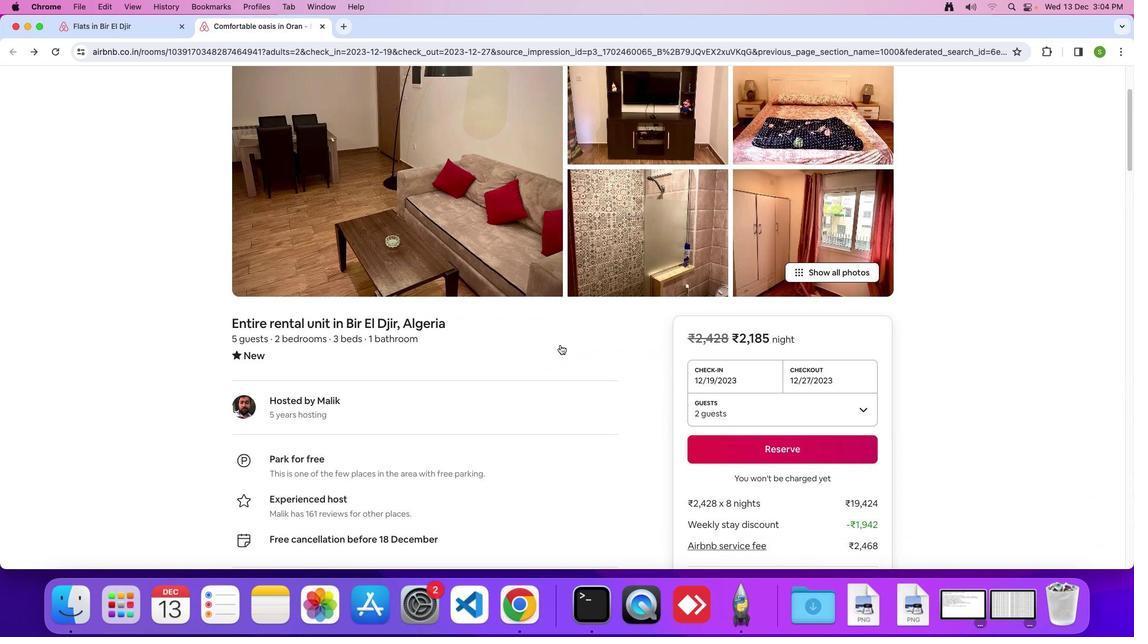 
Action: Mouse scrolled (559, 344) with delta (0, 0)
Screenshot: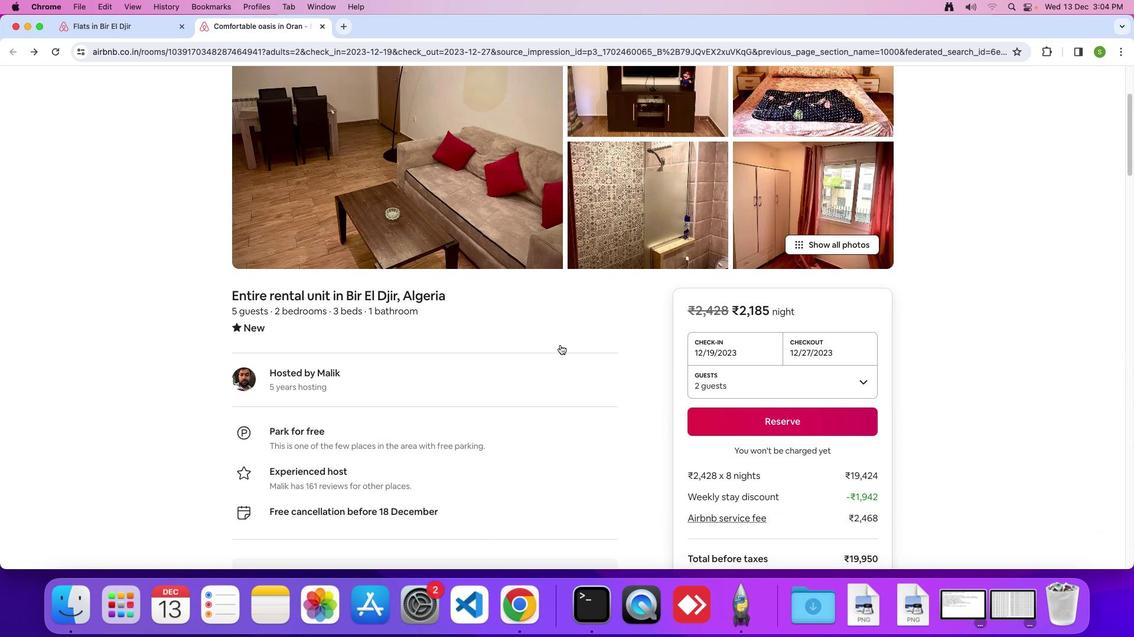 
Action: Mouse scrolled (559, 344) with delta (0, 0)
Screenshot: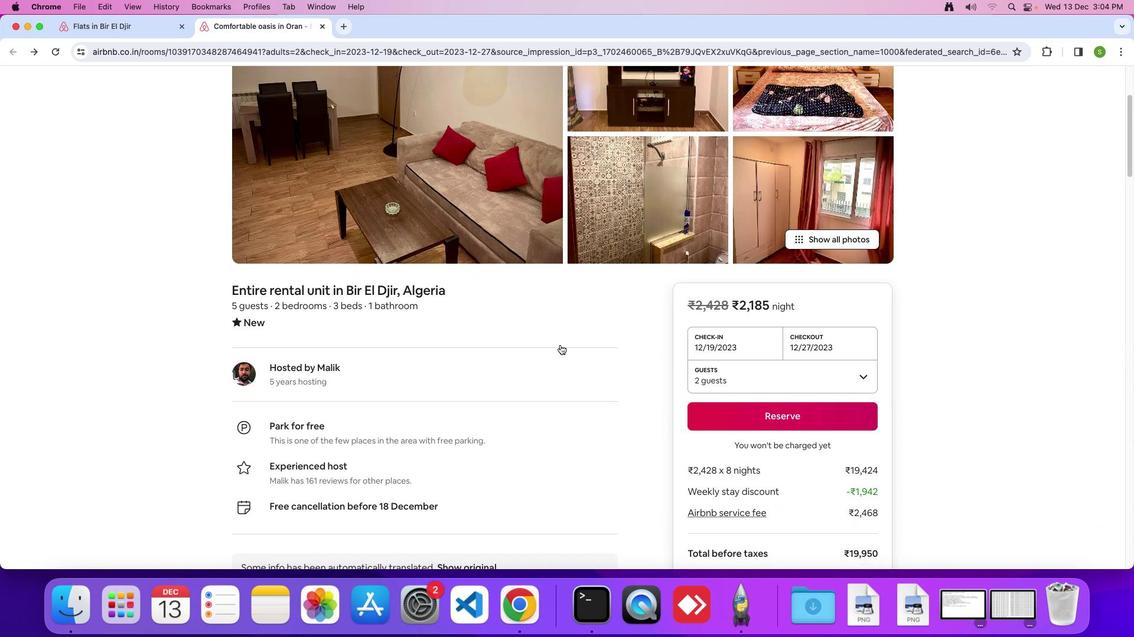 
Action: Mouse scrolled (559, 344) with delta (0, 0)
Screenshot: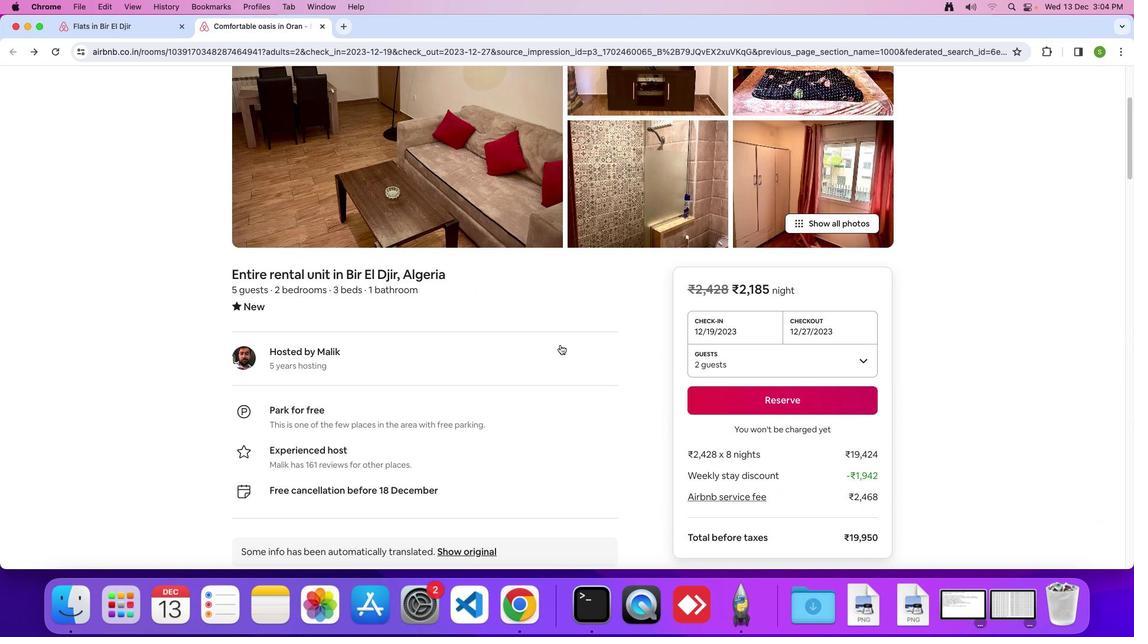 
Action: Mouse scrolled (559, 344) with delta (0, 0)
Screenshot: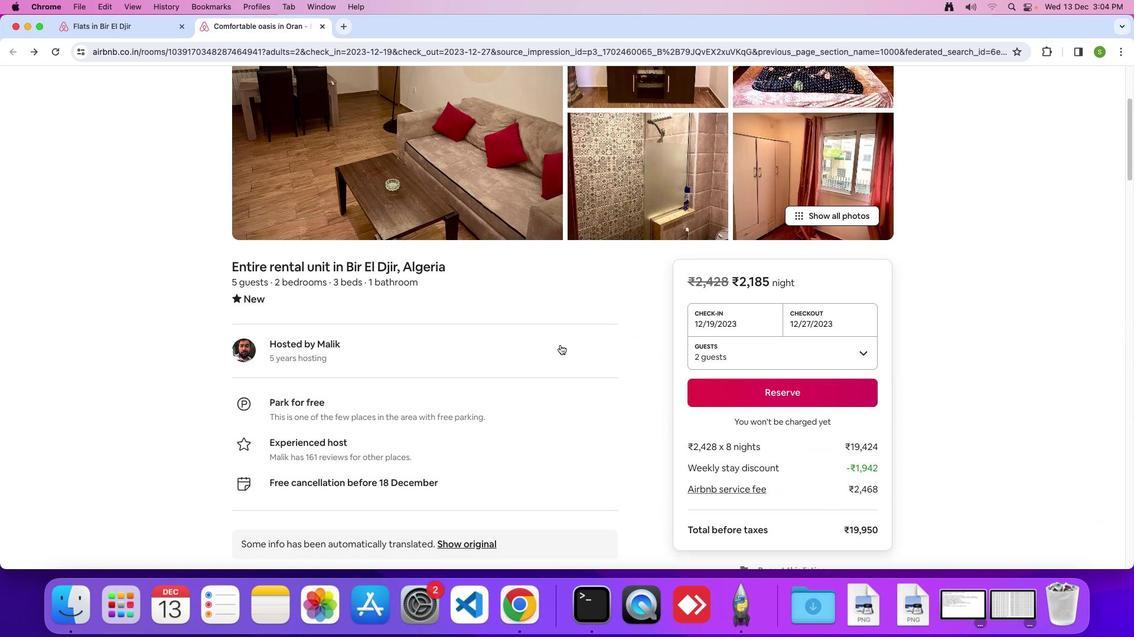 
Action: Mouse scrolled (559, 344) with delta (0, -1)
Screenshot: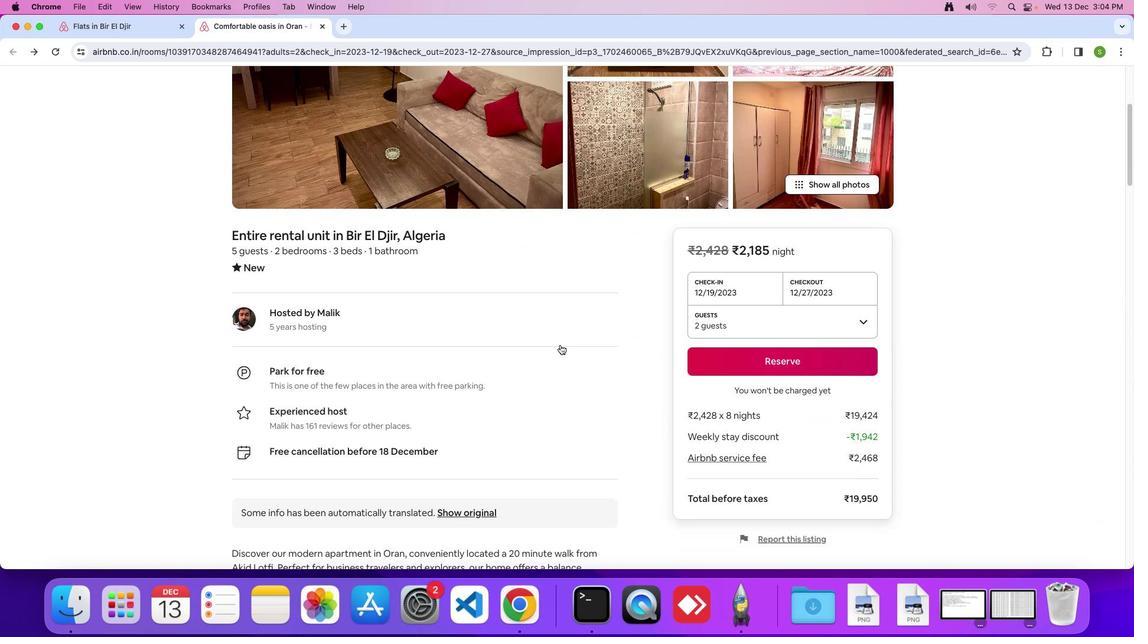 
Action: Mouse scrolled (559, 344) with delta (0, 0)
Screenshot: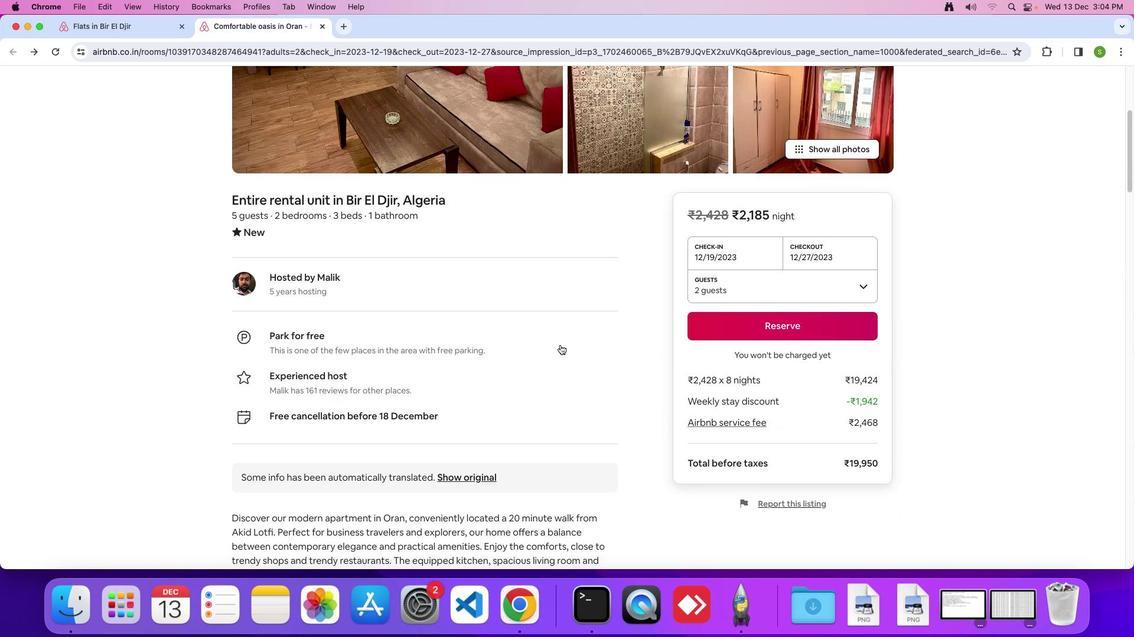 
Action: Mouse scrolled (559, 344) with delta (0, 0)
Screenshot: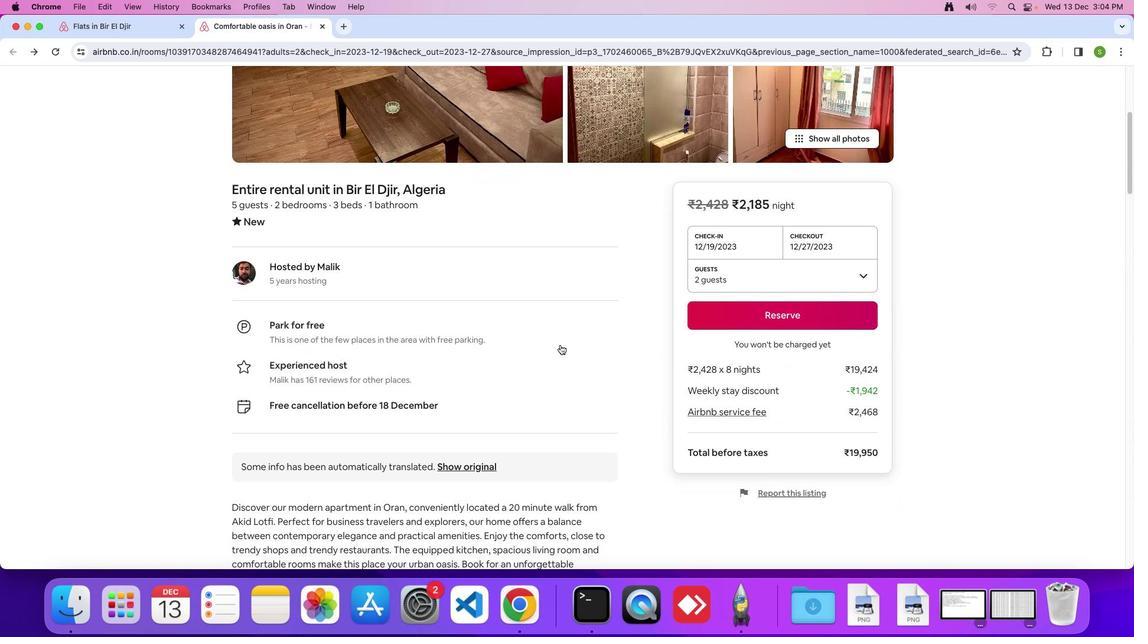 
Action: Mouse scrolled (559, 344) with delta (0, 0)
Screenshot: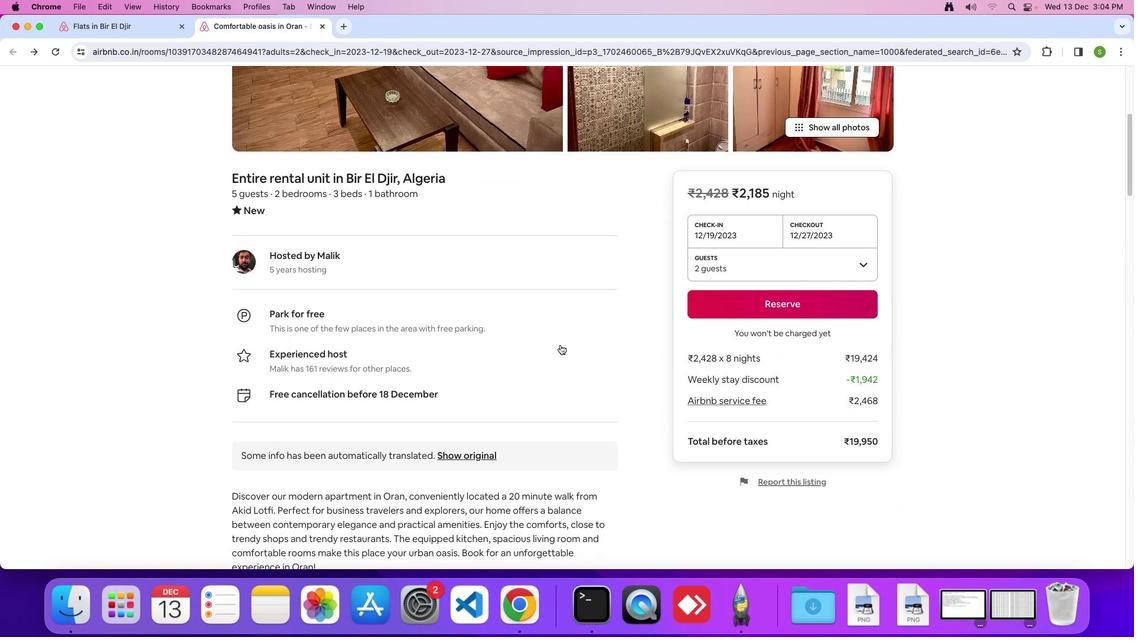 
Action: Mouse scrolled (559, 344) with delta (0, 0)
Screenshot: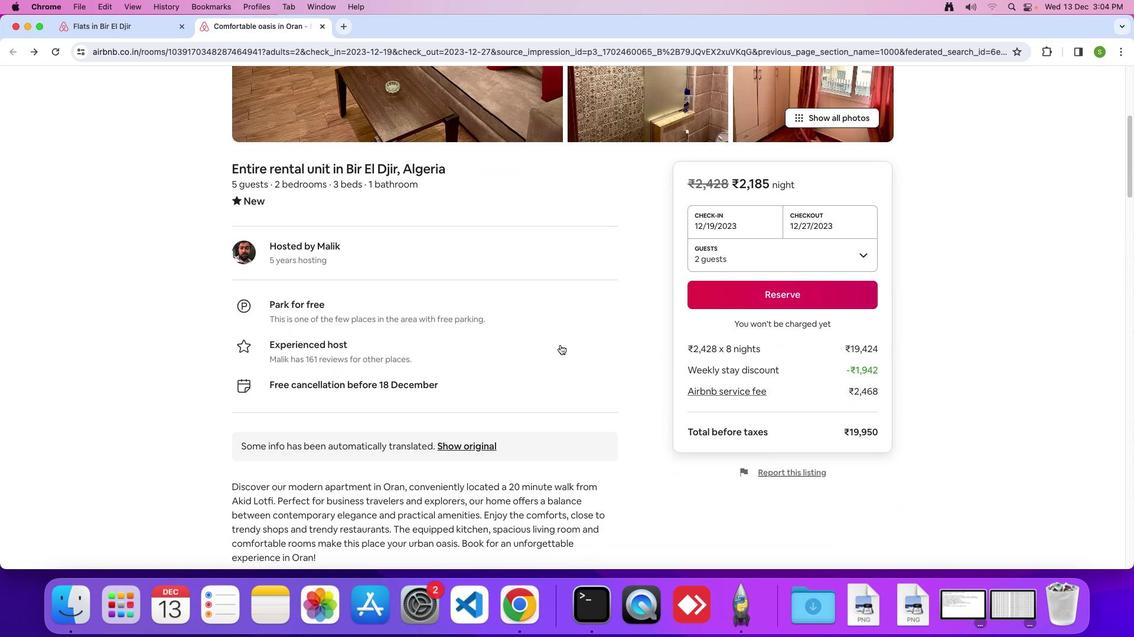 
Action: Mouse scrolled (559, 344) with delta (0, -1)
Screenshot: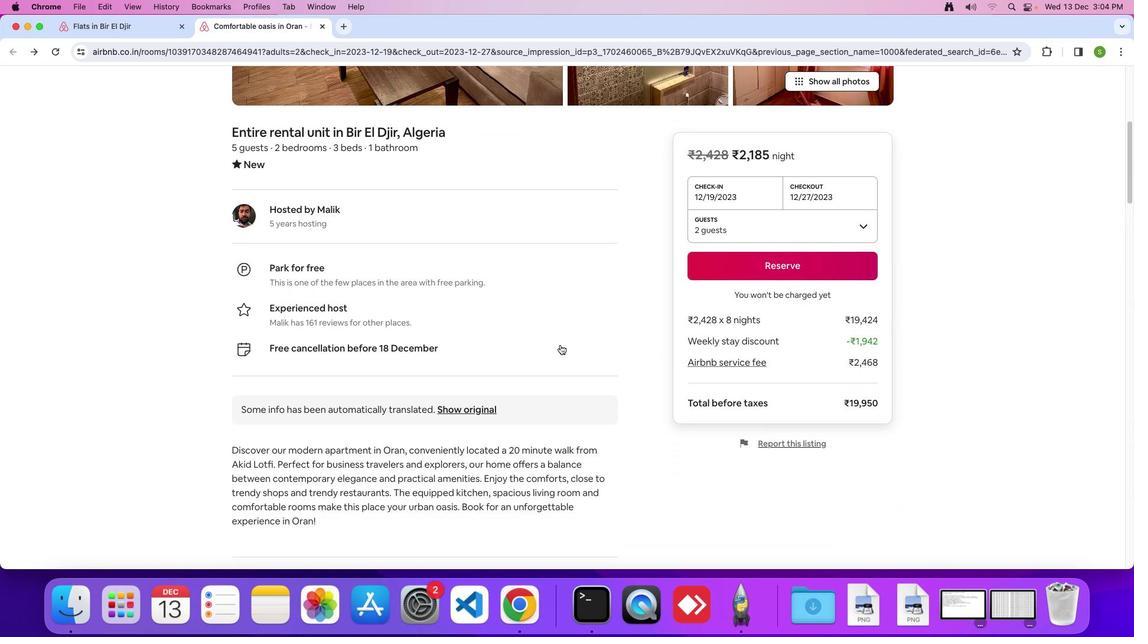 
Action: Mouse scrolled (559, 344) with delta (0, 0)
Screenshot: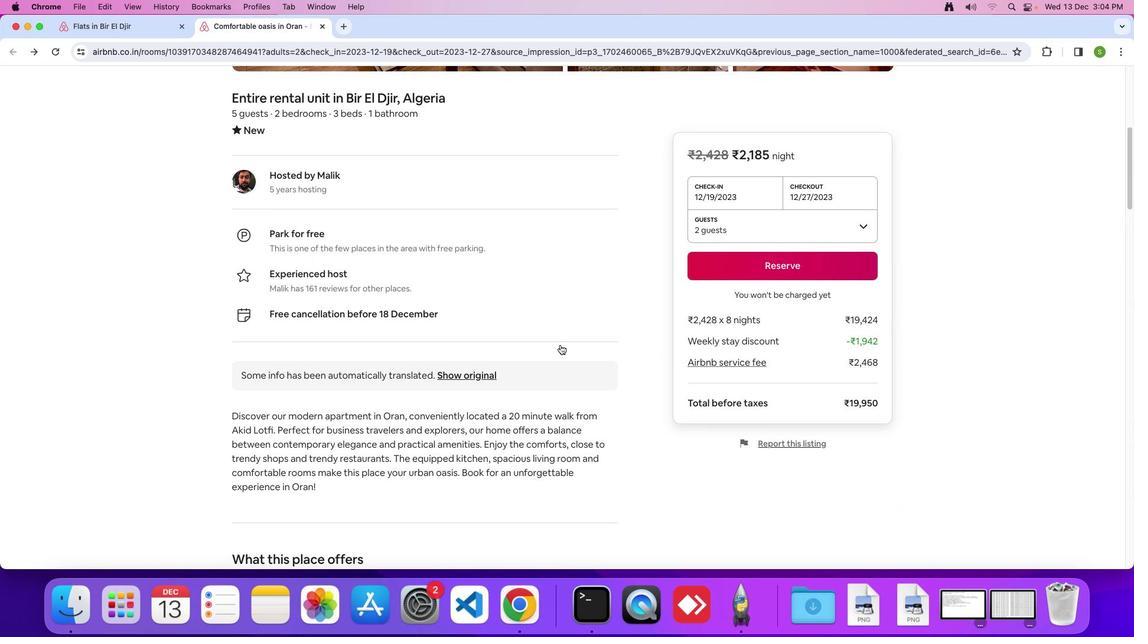 
Action: Mouse scrolled (559, 344) with delta (0, 0)
Screenshot: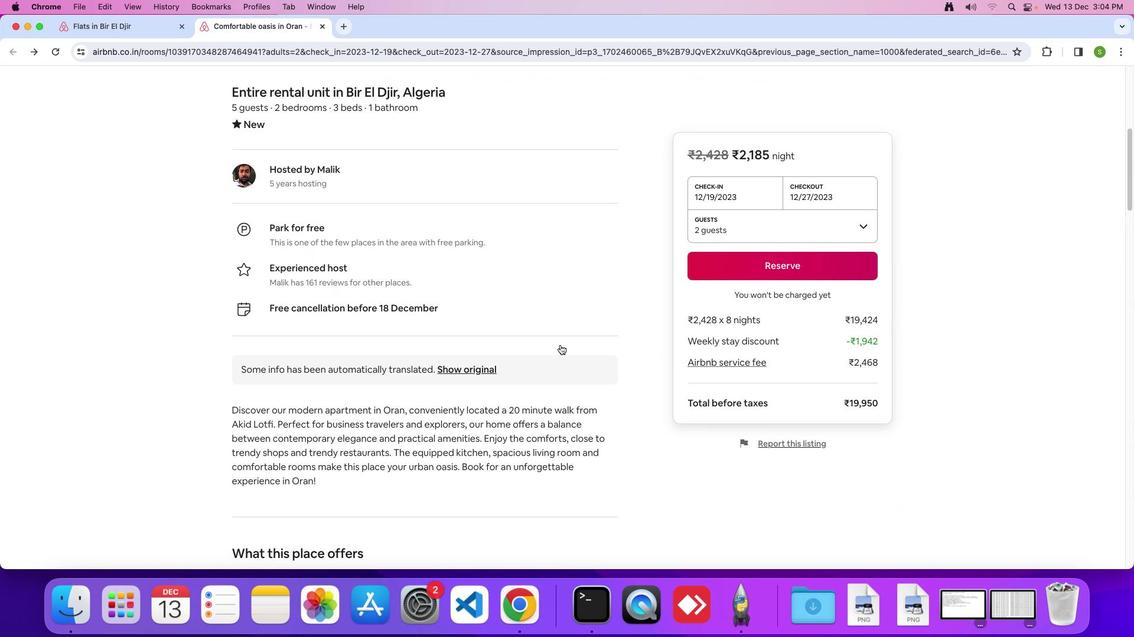 
Action: Mouse scrolled (559, 344) with delta (0, 0)
Screenshot: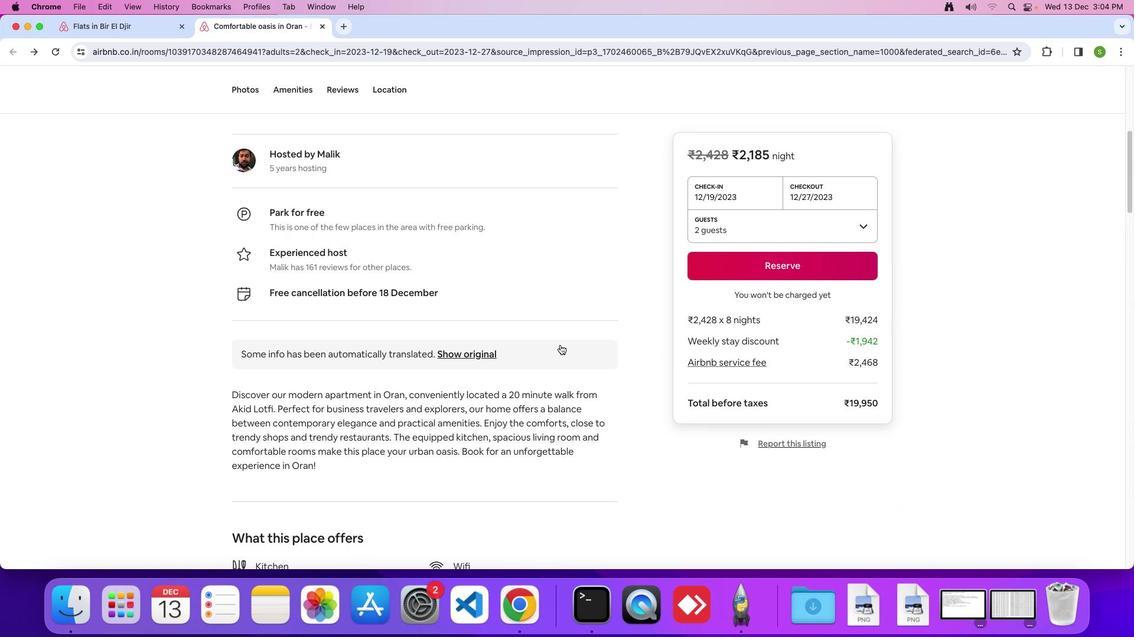 
Action: Mouse scrolled (559, 344) with delta (0, 0)
Screenshot: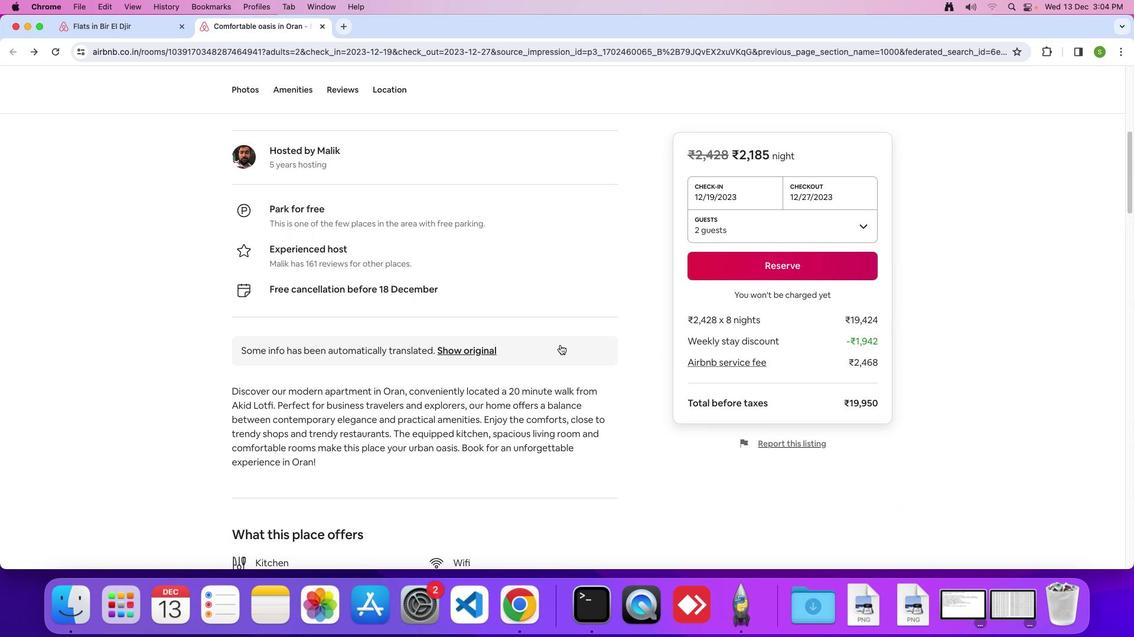 
Action: Mouse scrolled (559, 344) with delta (0, -1)
Screenshot: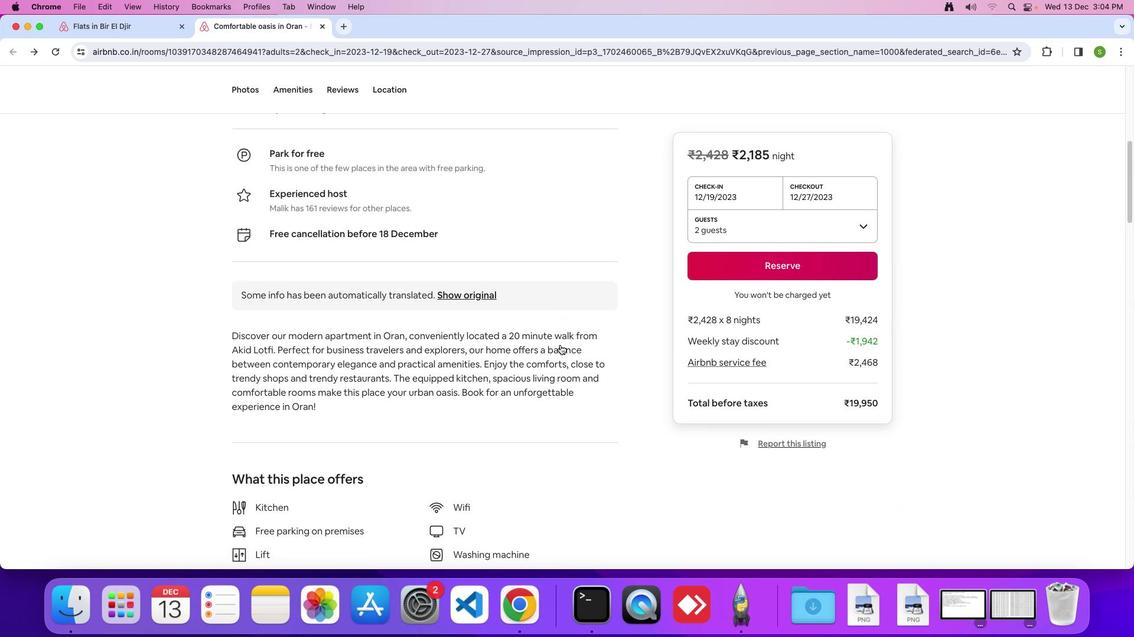 
Action: Mouse scrolled (559, 344) with delta (0, 0)
Screenshot: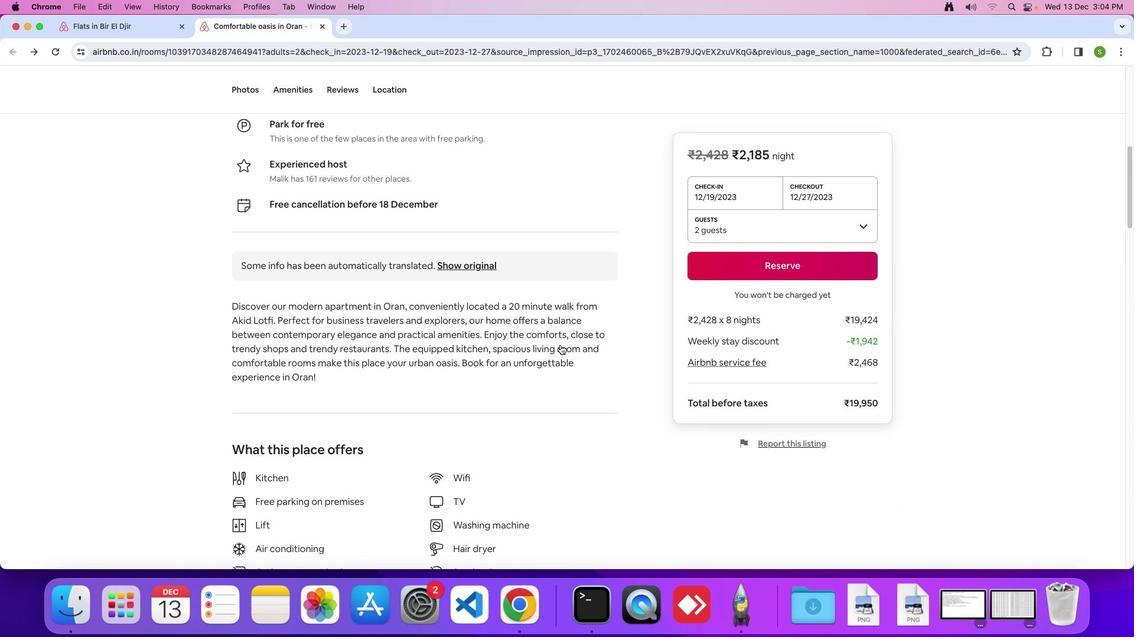 
Action: Mouse scrolled (559, 344) with delta (0, 0)
Screenshot: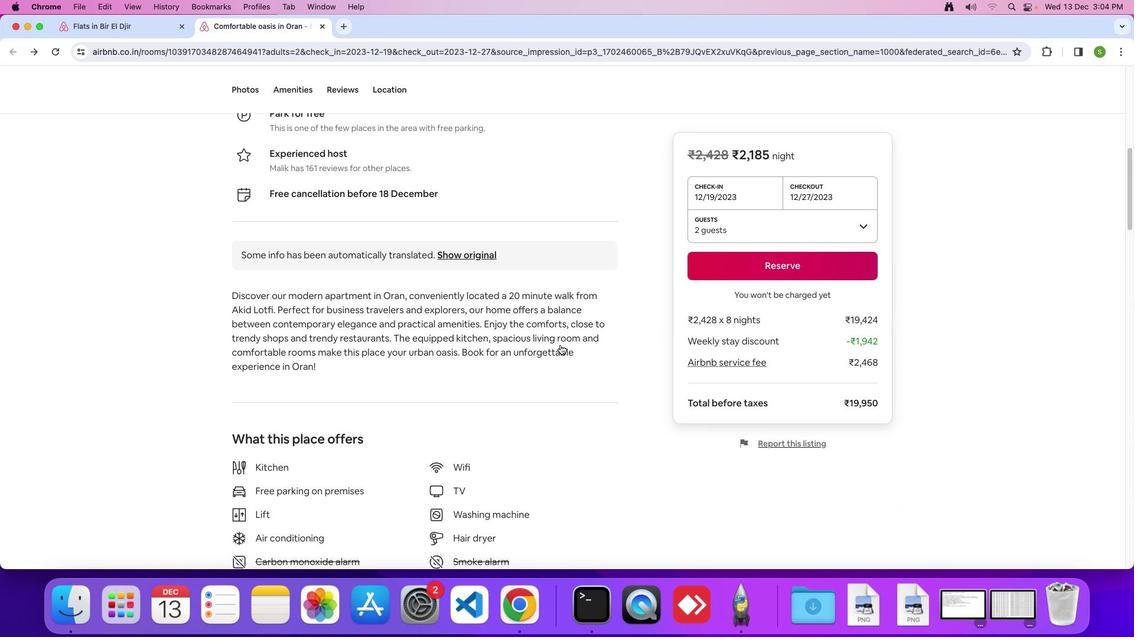 
Action: Mouse scrolled (559, 344) with delta (0, 0)
Screenshot: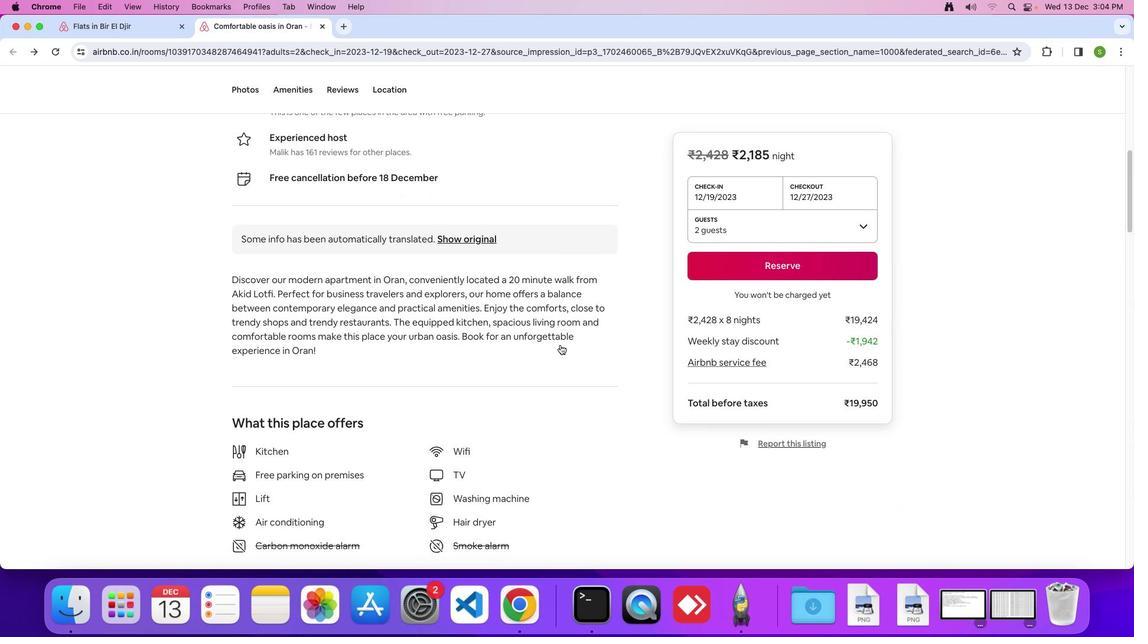 
Action: Mouse scrolled (559, 344) with delta (0, 0)
Screenshot: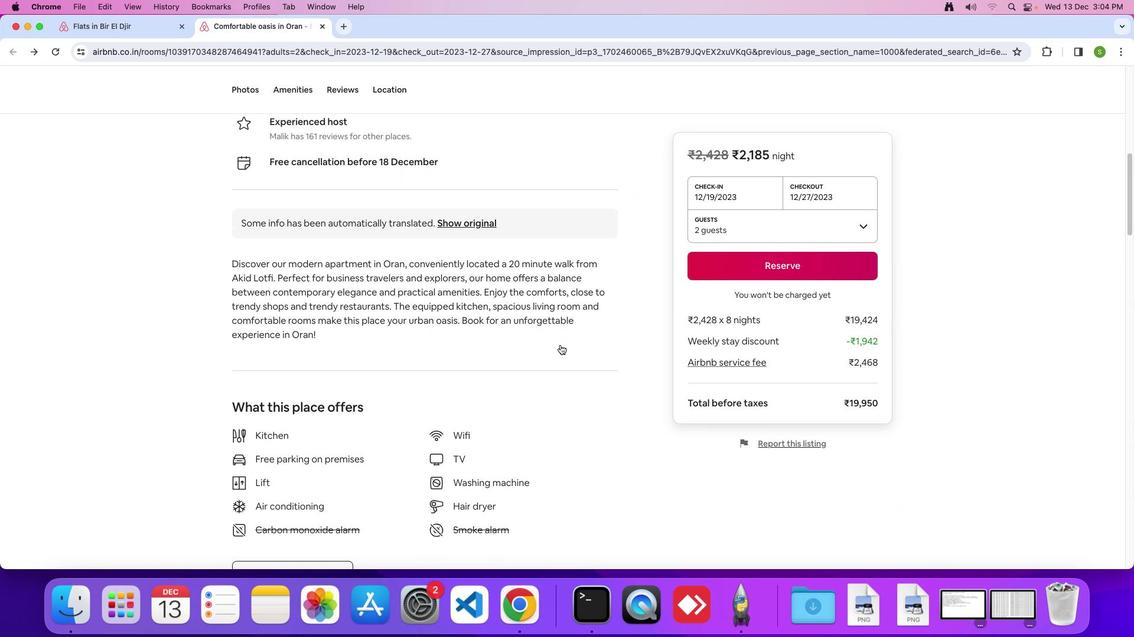 
Action: Mouse scrolled (559, 344) with delta (0, -1)
Screenshot: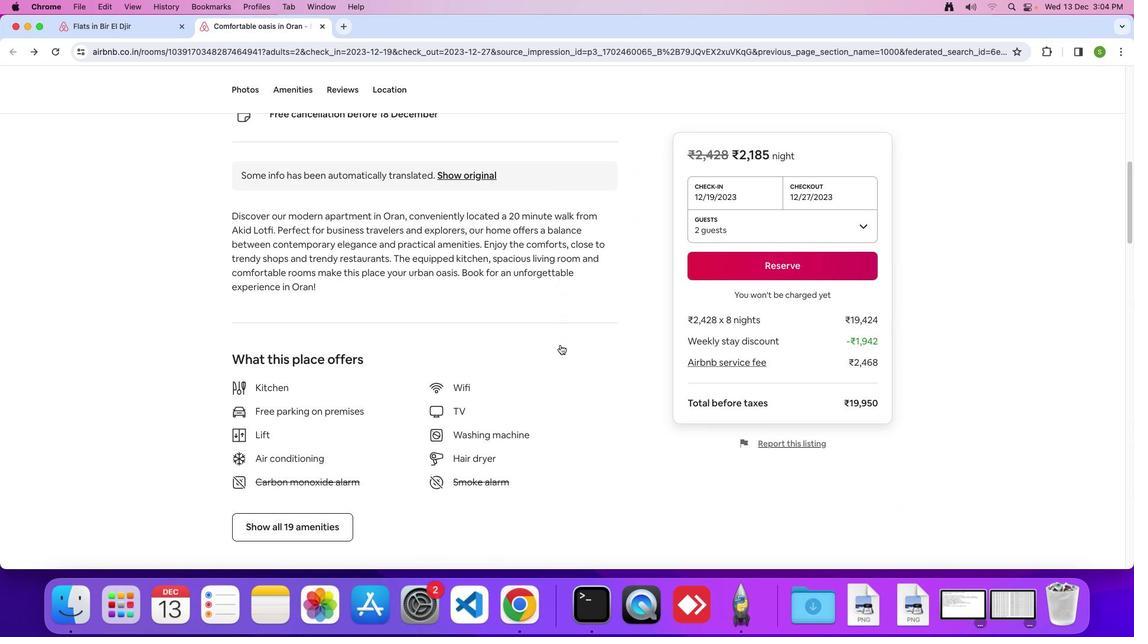 
Action: Mouse scrolled (559, 344) with delta (0, 0)
Screenshot: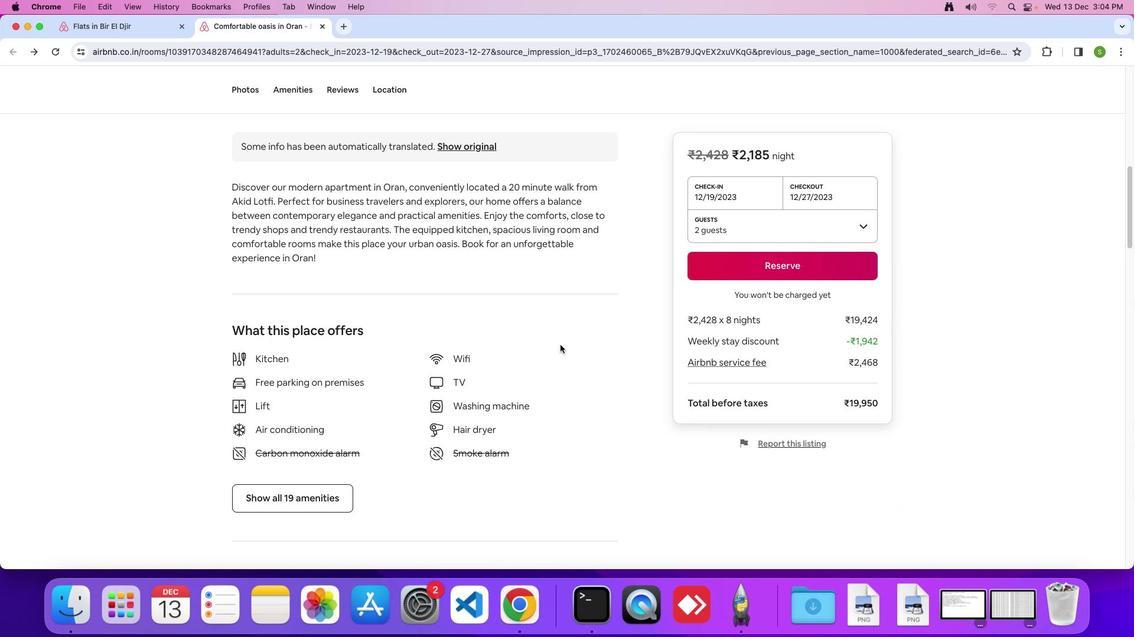 
Action: Mouse scrolled (559, 344) with delta (0, 0)
Screenshot: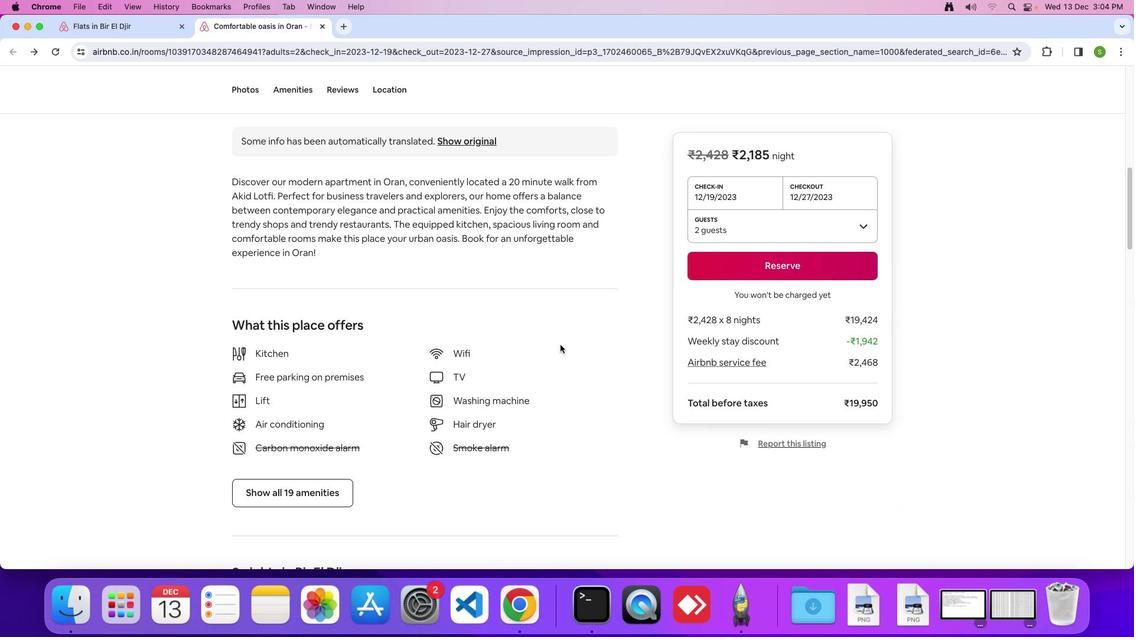 
Action: Mouse scrolled (559, 344) with delta (0, 0)
Screenshot: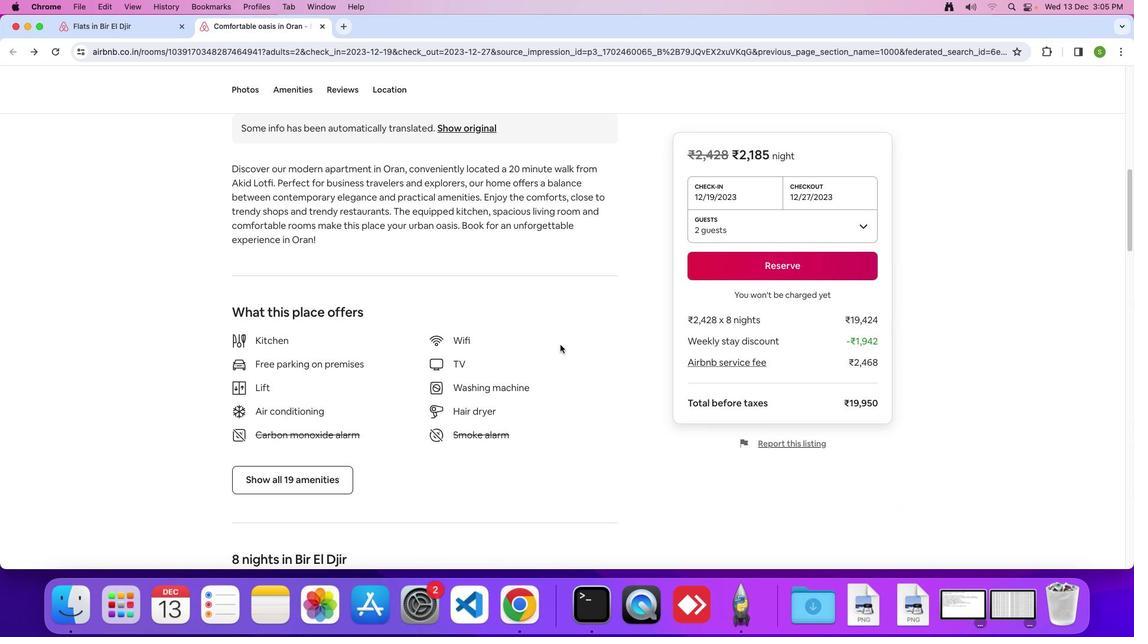 
Action: Mouse scrolled (559, 344) with delta (0, 0)
Screenshot: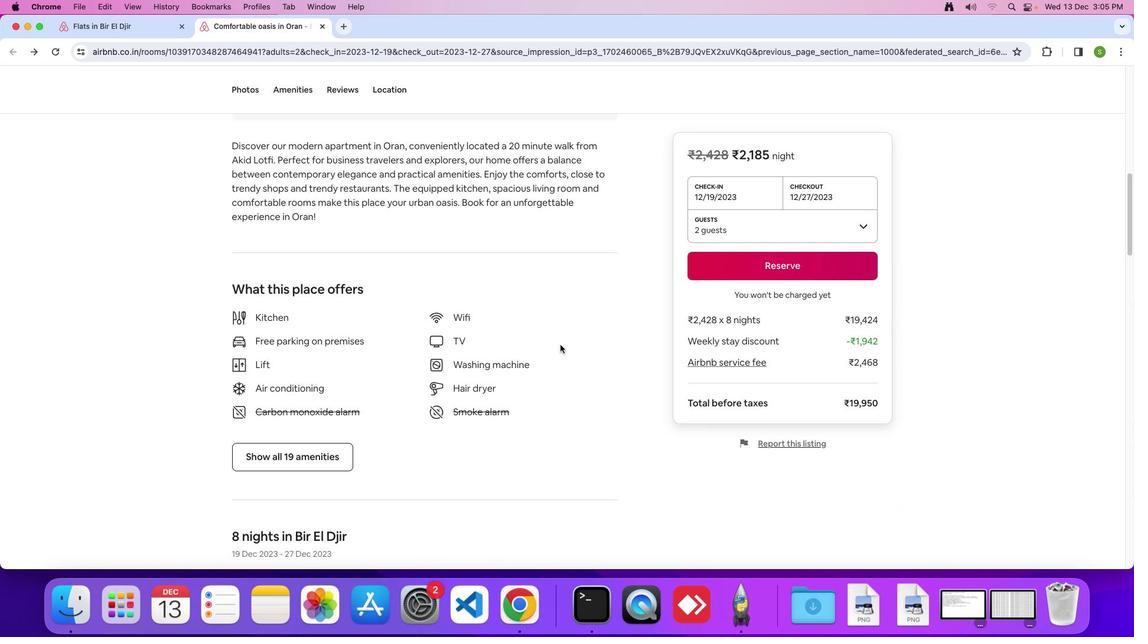 
Action: Mouse scrolled (559, 344) with delta (0, -1)
Screenshot: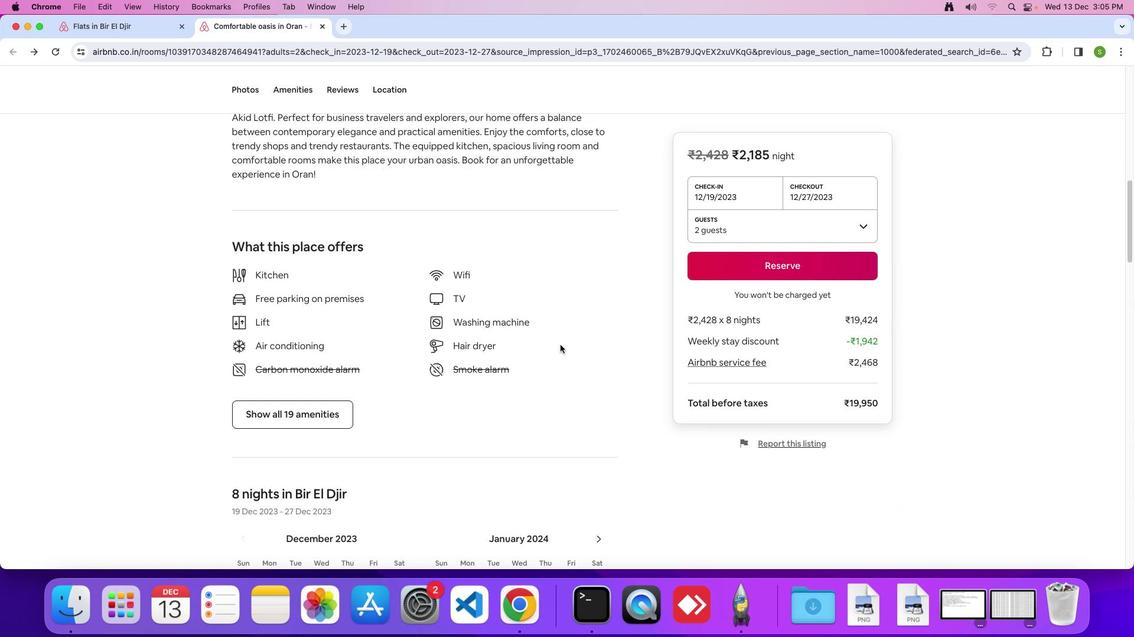
Action: Mouse scrolled (559, 344) with delta (0, 0)
Screenshot: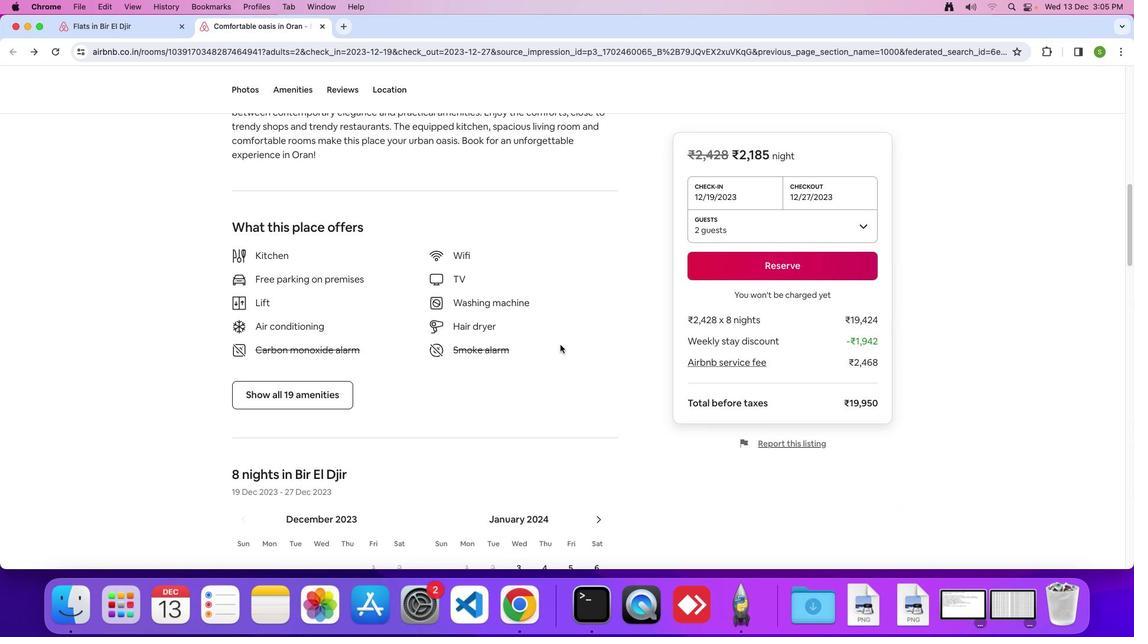 
Action: Mouse scrolled (559, 344) with delta (0, 0)
Screenshot: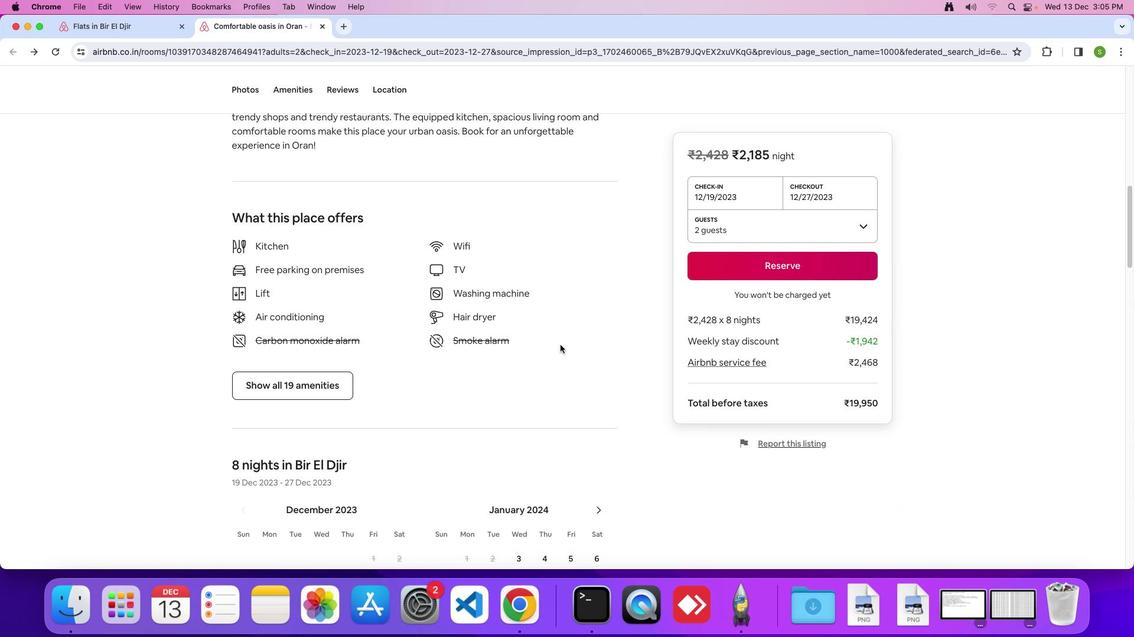 
Action: Mouse scrolled (559, 344) with delta (0, -1)
Screenshot: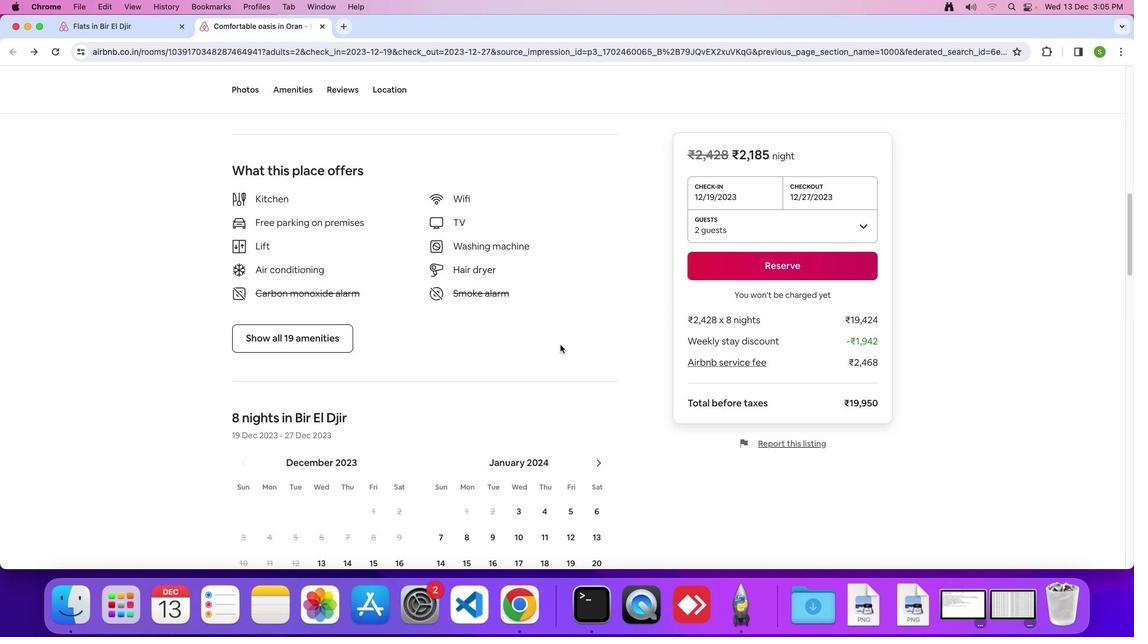 
Action: Mouse moved to (303, 324)
Screenshot: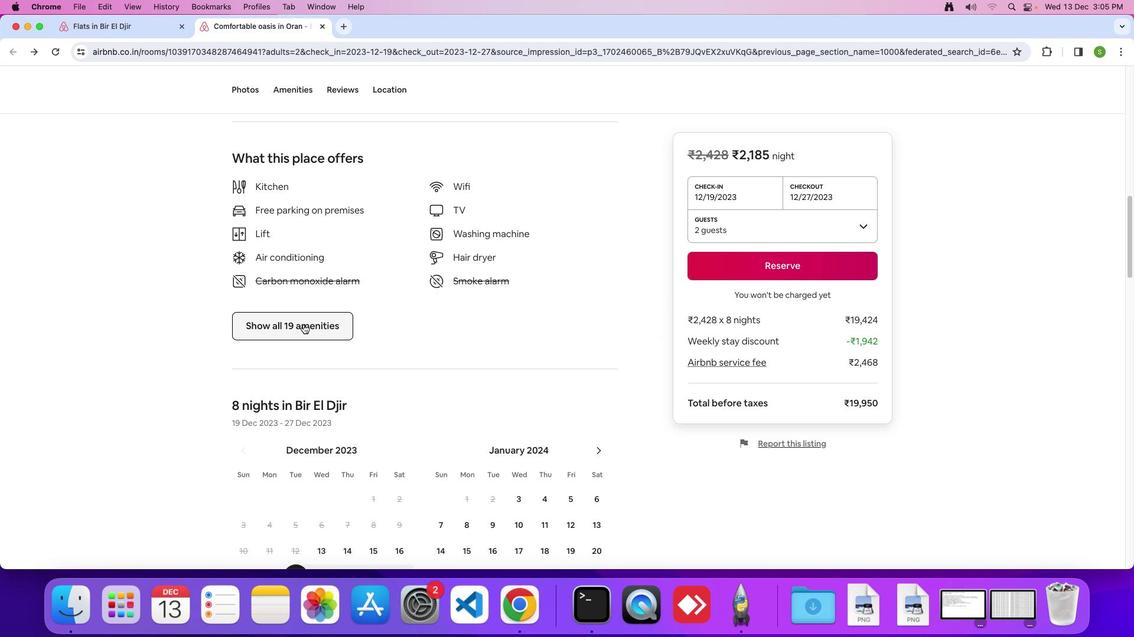 
Action: Mouse pressed left at (303, 324)
Screenshot: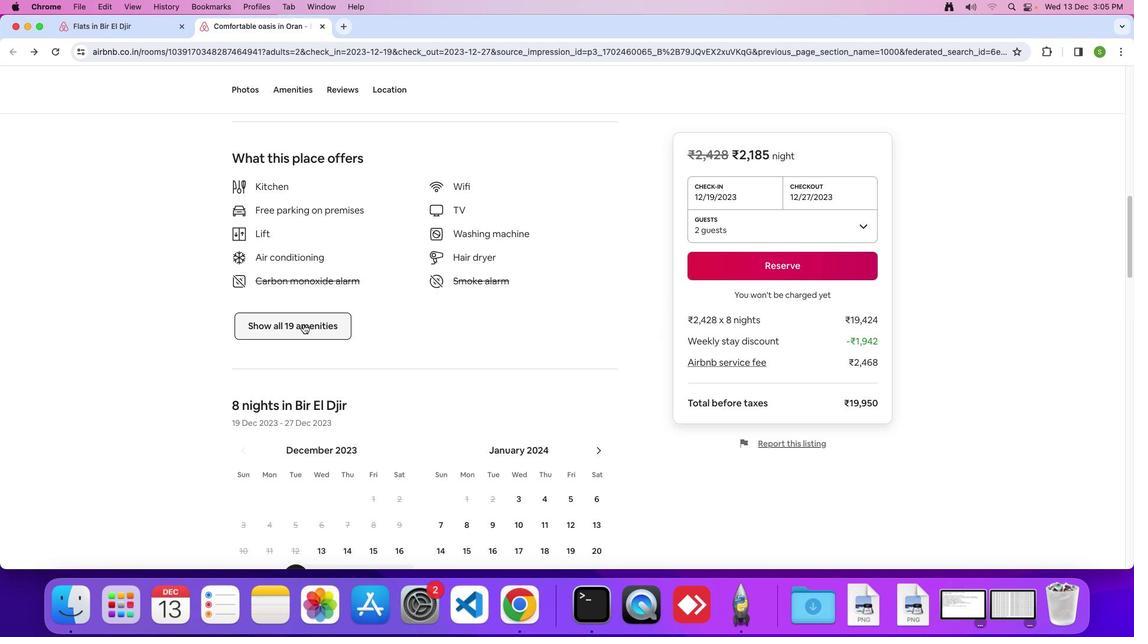 
Action: Mouse moved to (663, 305)
Screenshot: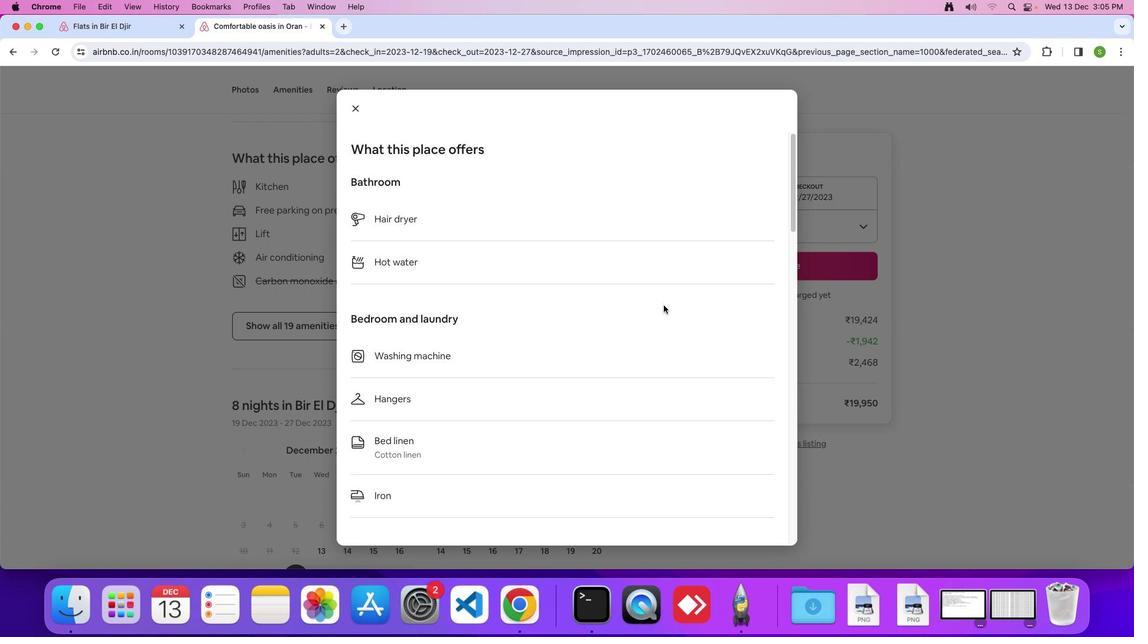
Action: Mouse scrolled (663, 305) with delta (0, 0)
Screenshot: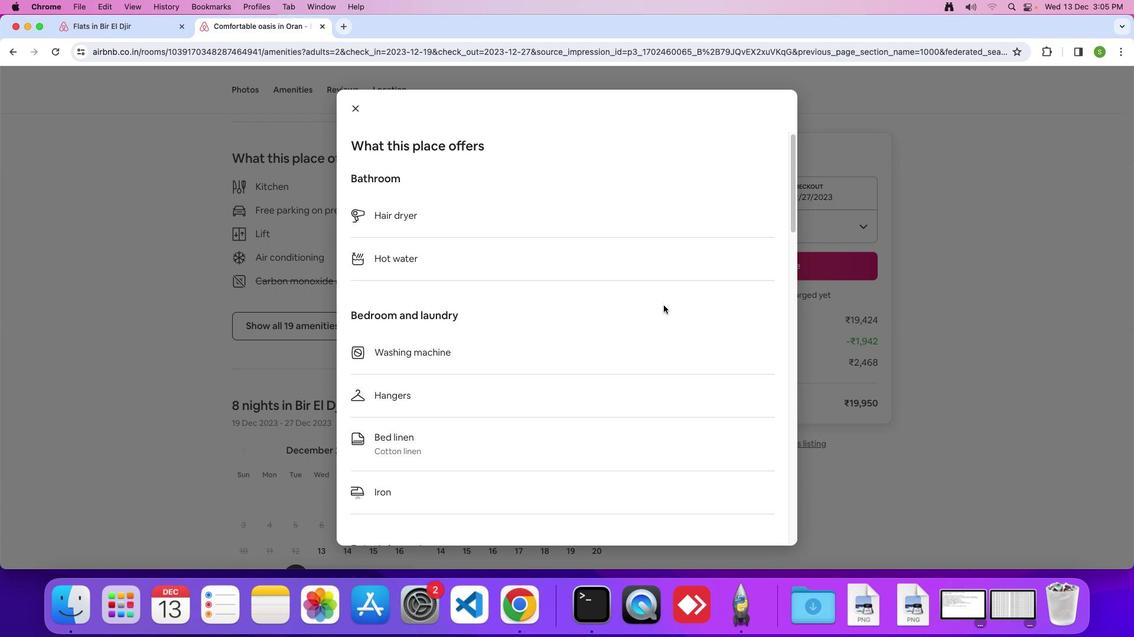 
Action: Mouse scrolled (663, 305) with delta (0, 0)
